 Task: Validation on coupons ,Page layout,field update,testing
Action: Mouse moved to (24, 105)
Screenshot: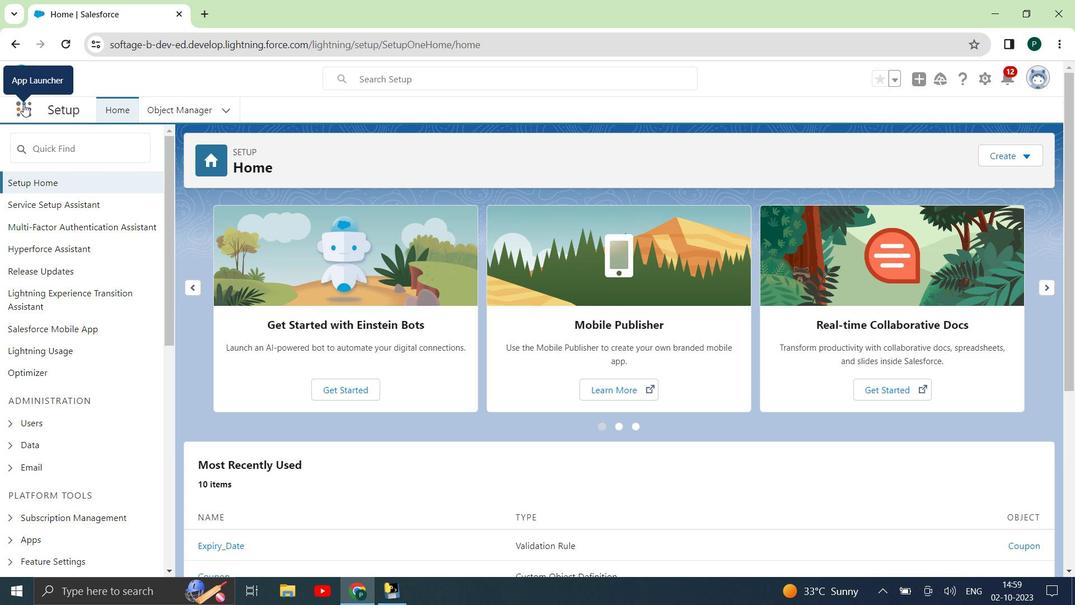 
Action: Mouse pressed left at (24, 105)
Screenshot: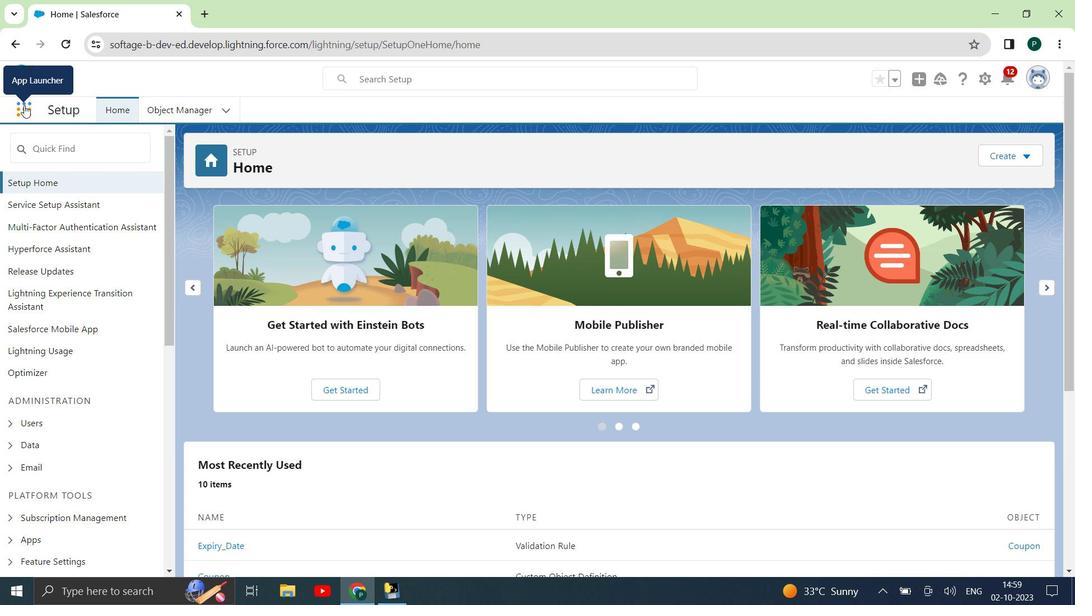 
Action: Mouse pressed left at (24, 105)
Screenshot: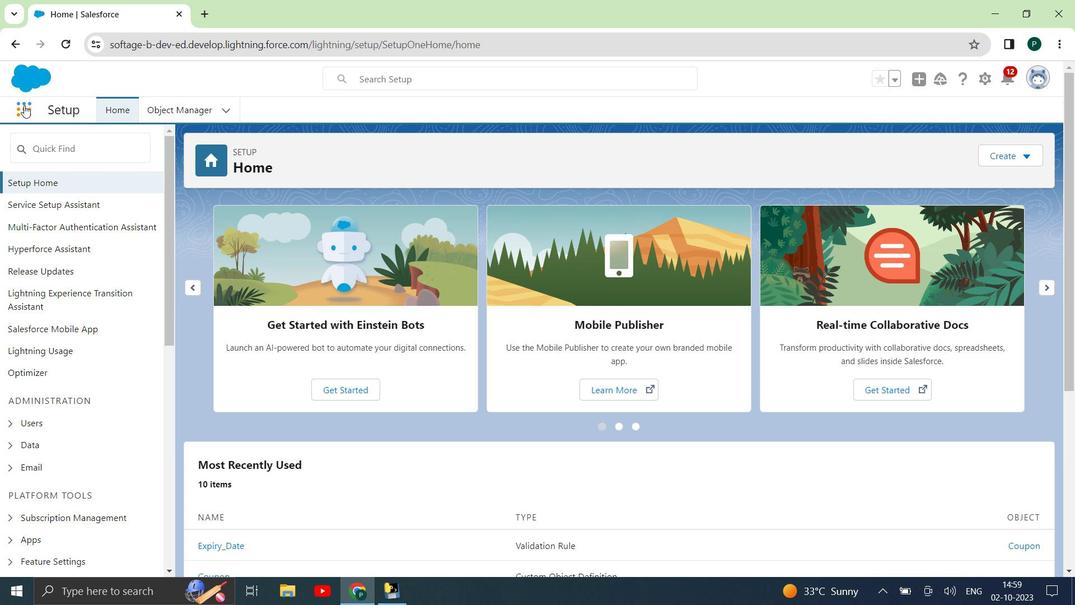
Action: Mouse pressed left at (24, 105)
Screenshot: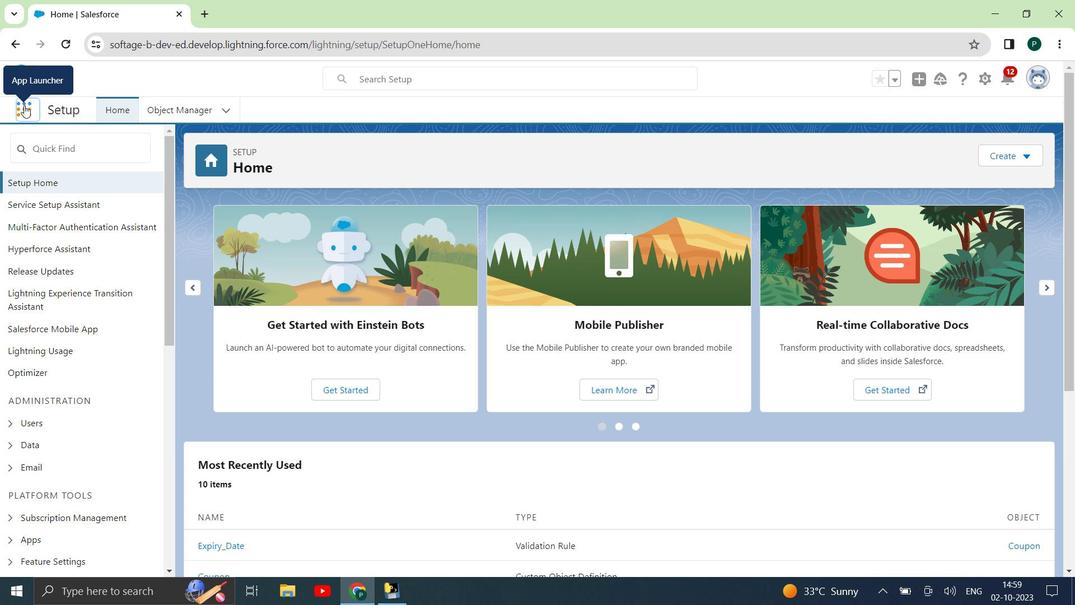 
Action: Mouse moved to (39, 358)
Screenshot: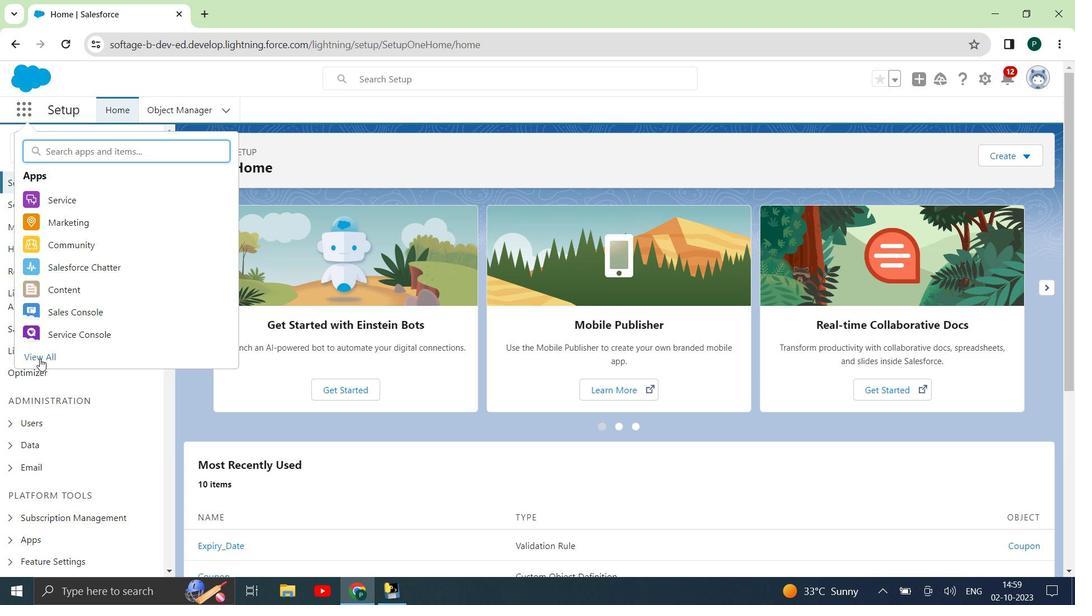 
Action: Mouse pressed left at (39, 358)
Screenshot: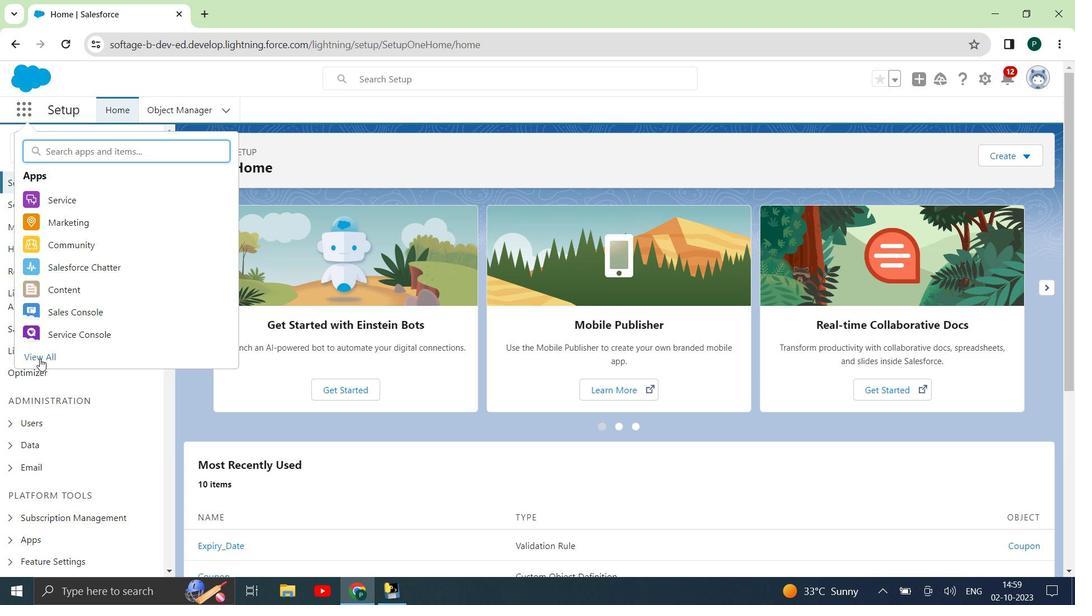 
Action: Mouse moved to (341, 368)
Screenshot: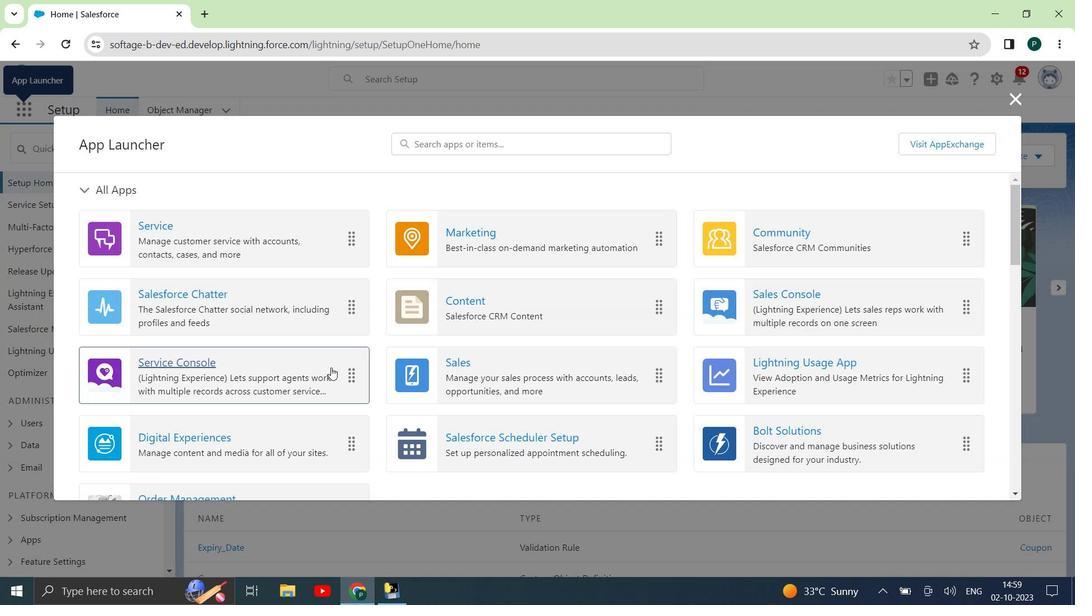 
Action: Mouse scrolled (341, 367) with delta (0, 0)
Screenshot: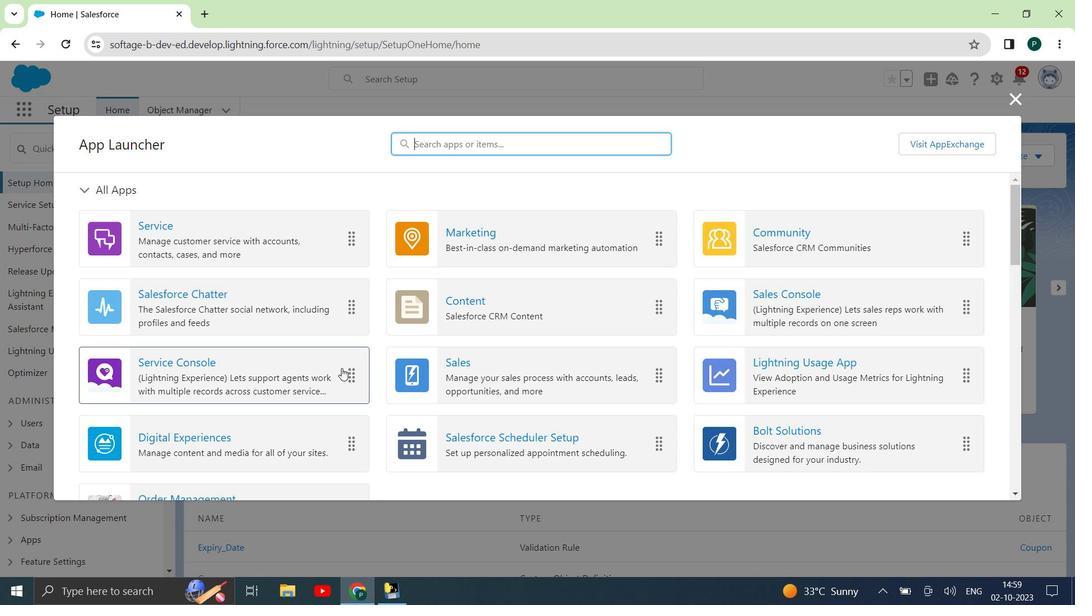 
Action: Mouse scrolled (341, 367) with delta (0, 0)
Screenshot: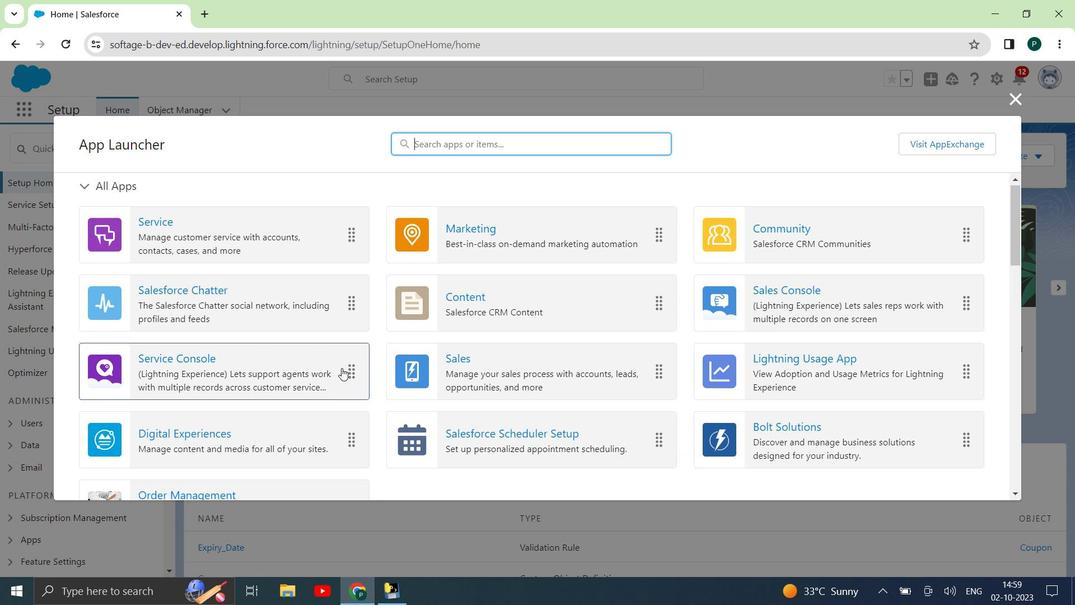 
Action: Mouse moved to (210, 356)
Screenshot: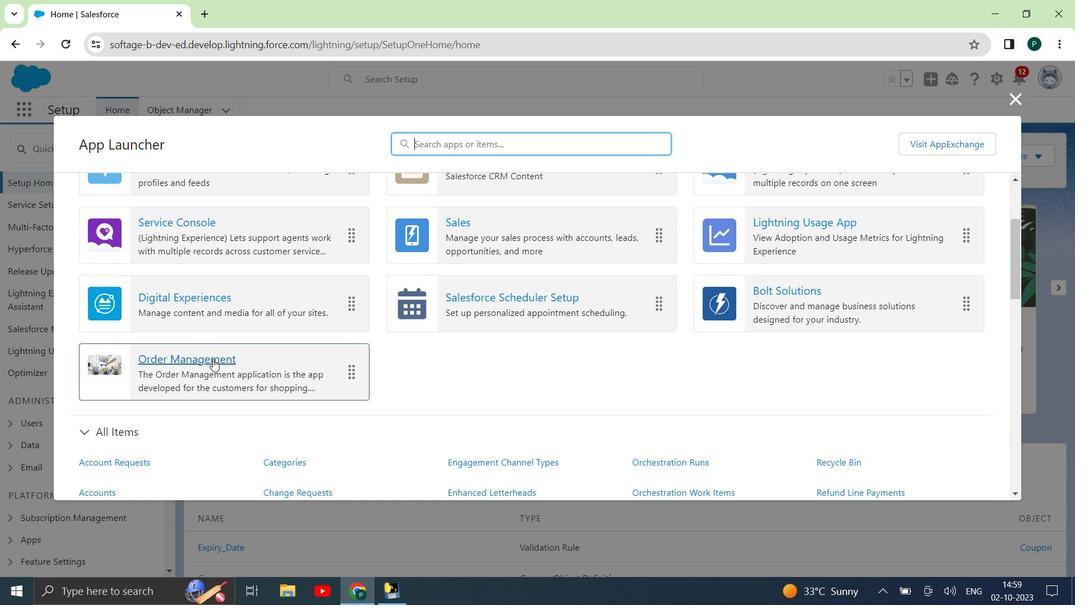 
Action: Mouse pressed left at (210, 356)
Screenshot: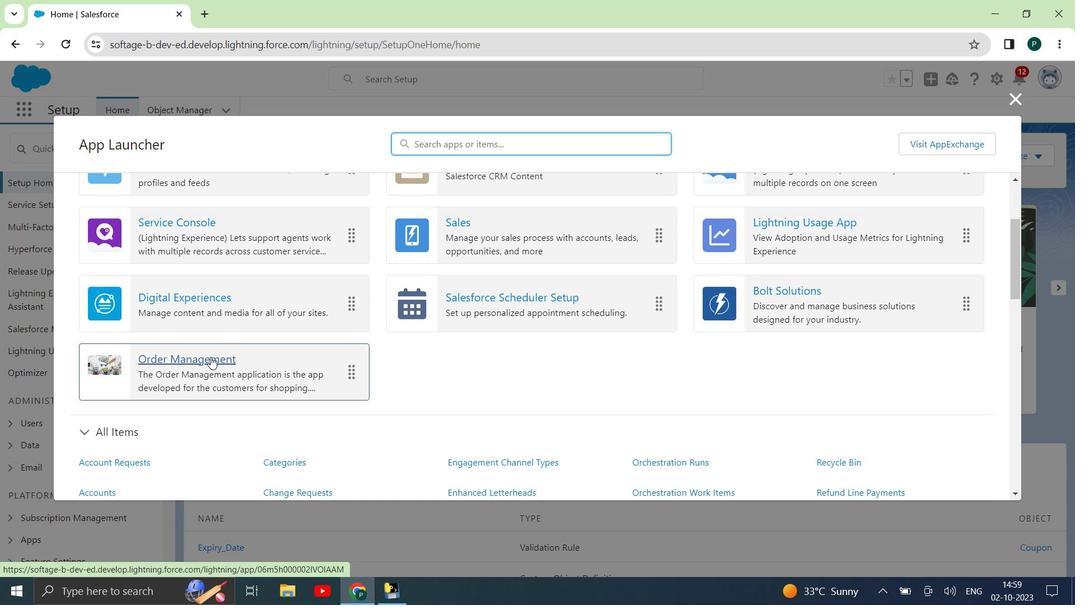 
Action: Mouse moved to (998, 79)
Screenshot: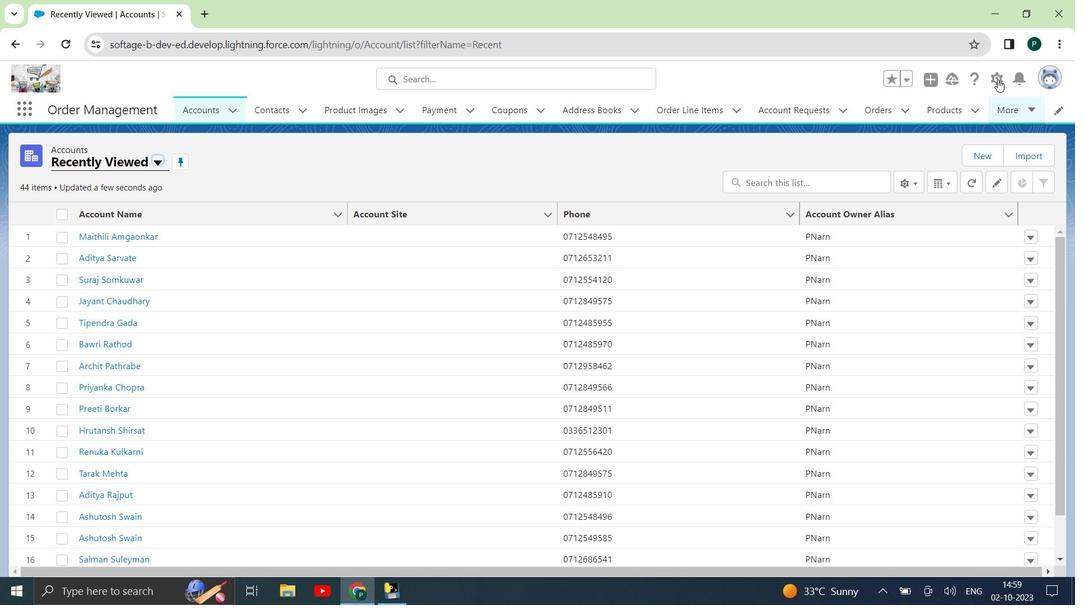
Action: Mouse pressed left at (998, 79)
Screenshot: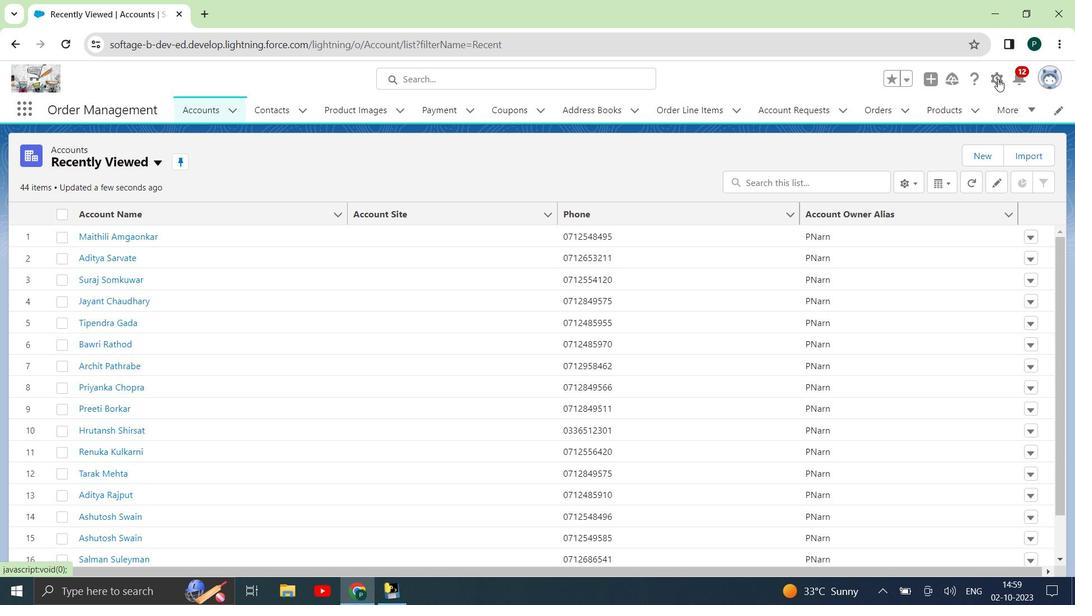 
Action: Mouse moved to (931, 131)
Screenshot: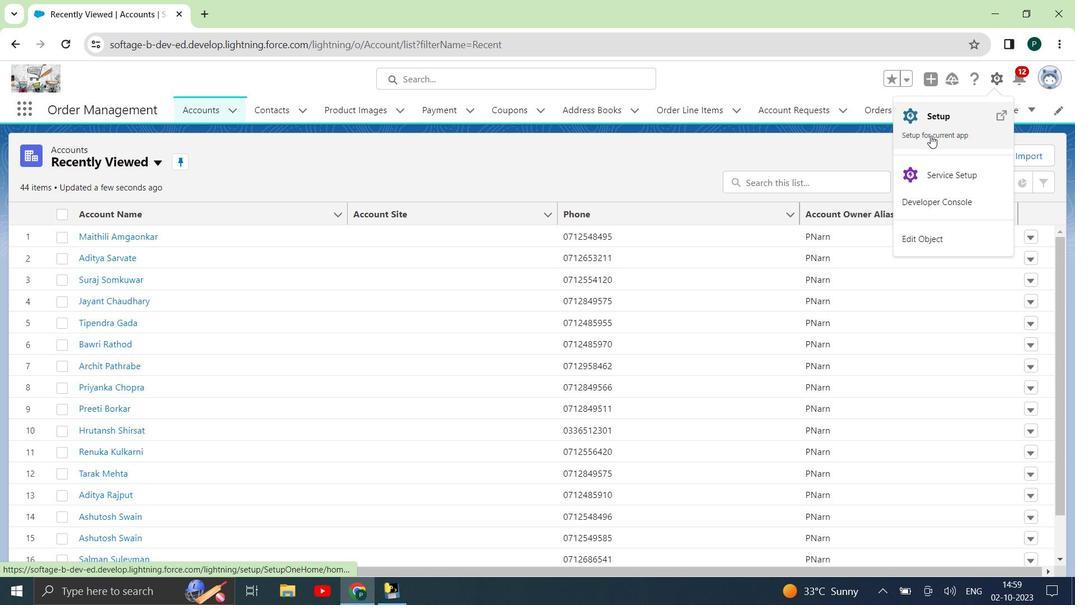 
Action: Mouse pressed left at (931, 131)
Screenshot: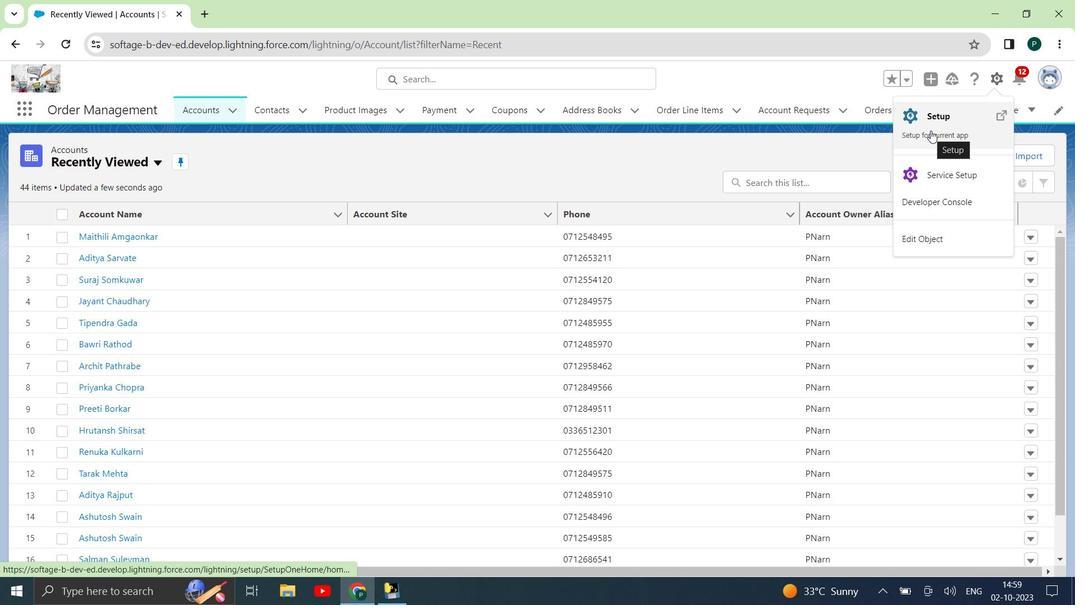 
Action: Mouse moved to (117, 5)
Screenshot: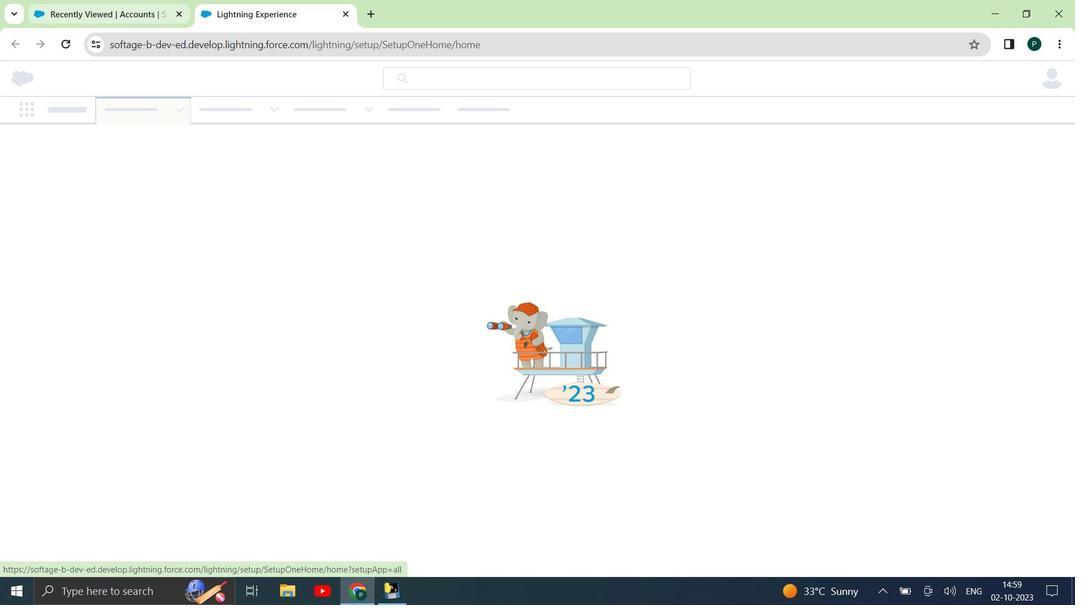 
Action: Mouse pressed left at (117, 5)
Screenshot: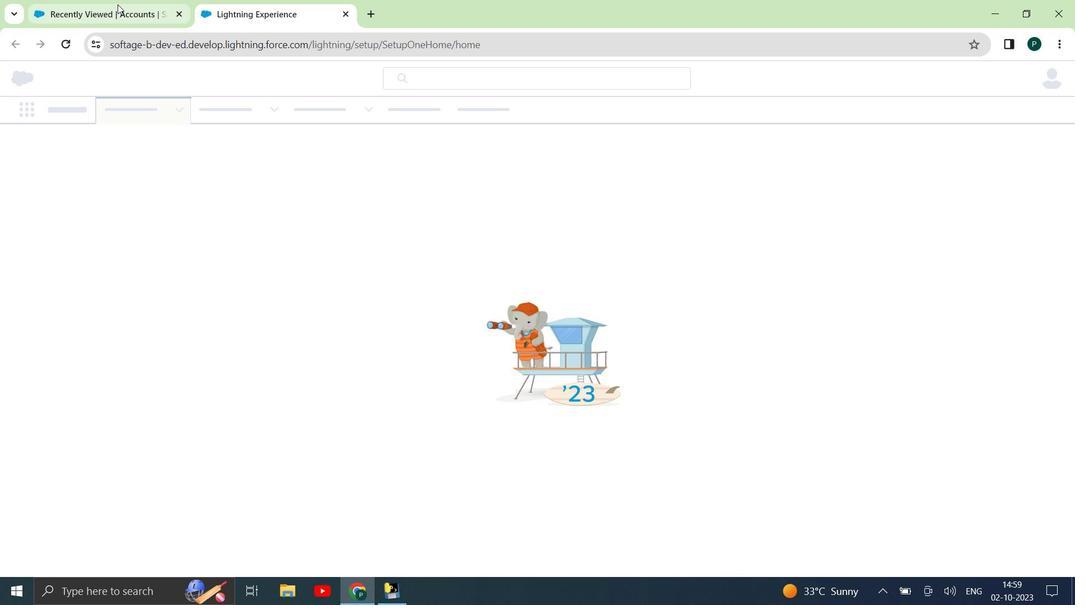
Action: Mouse moved to (276, 114)
Screenshot: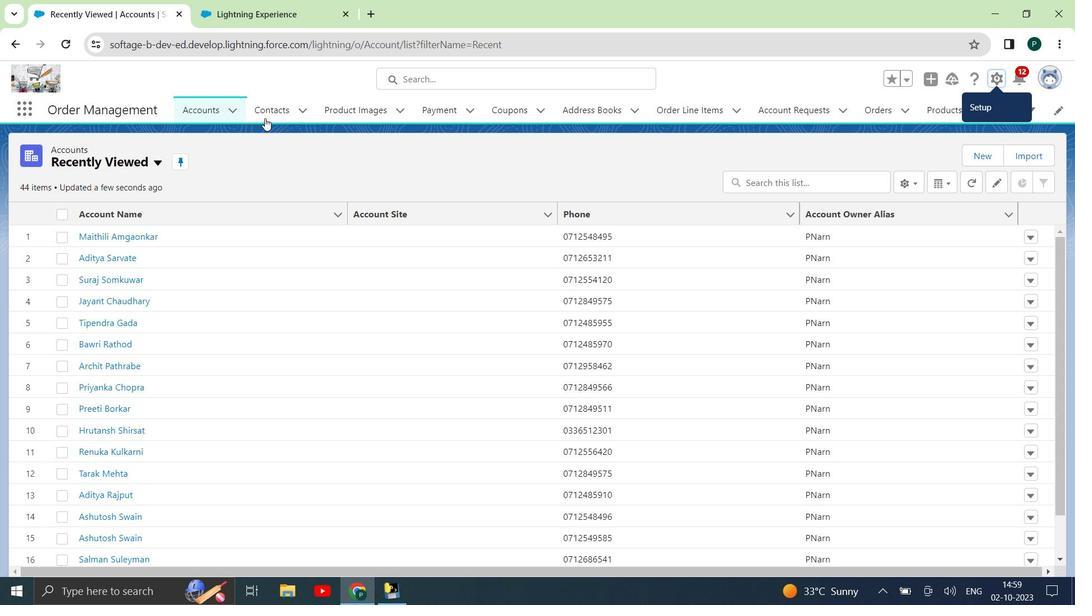 
Action: Mouse pressed left at (276, 114)
Screenshot: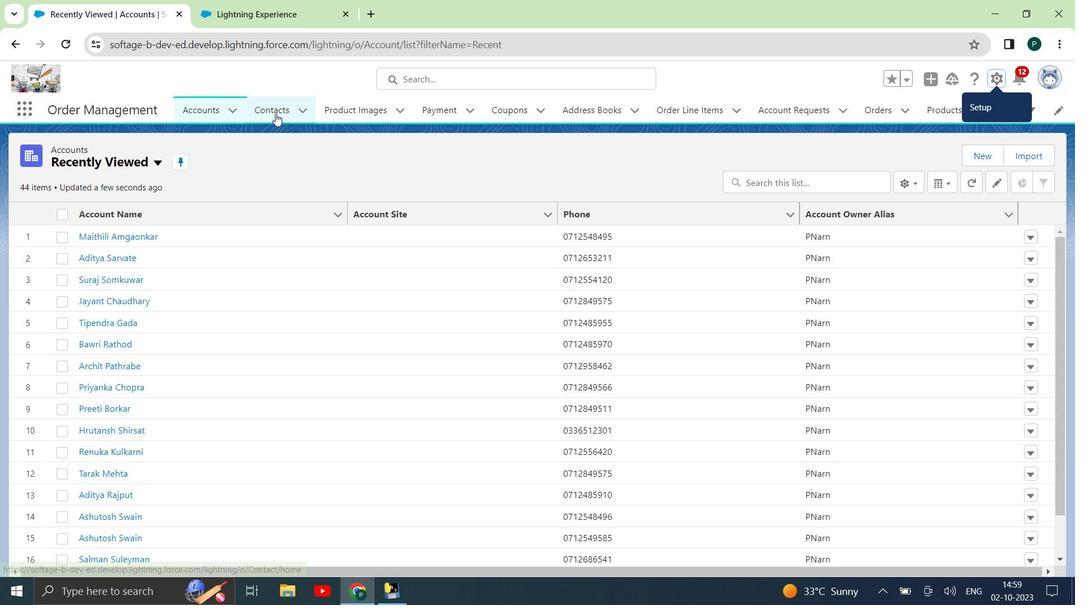 
Action: Mouse moved to (372, 113)
Screenshot: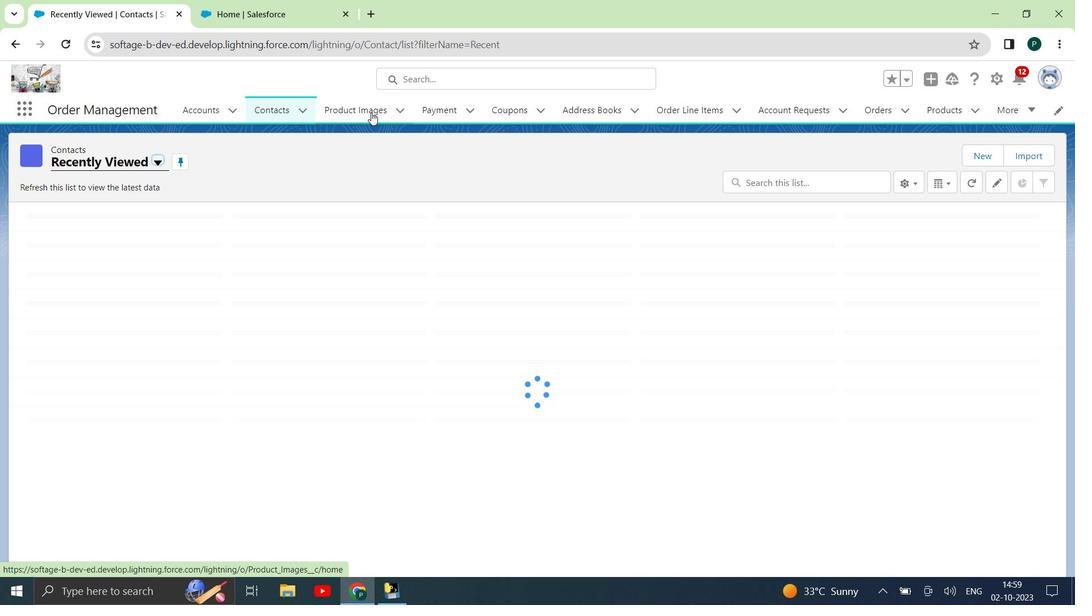 
Action: Mouse pressed left at (372, 113)
Screenshot: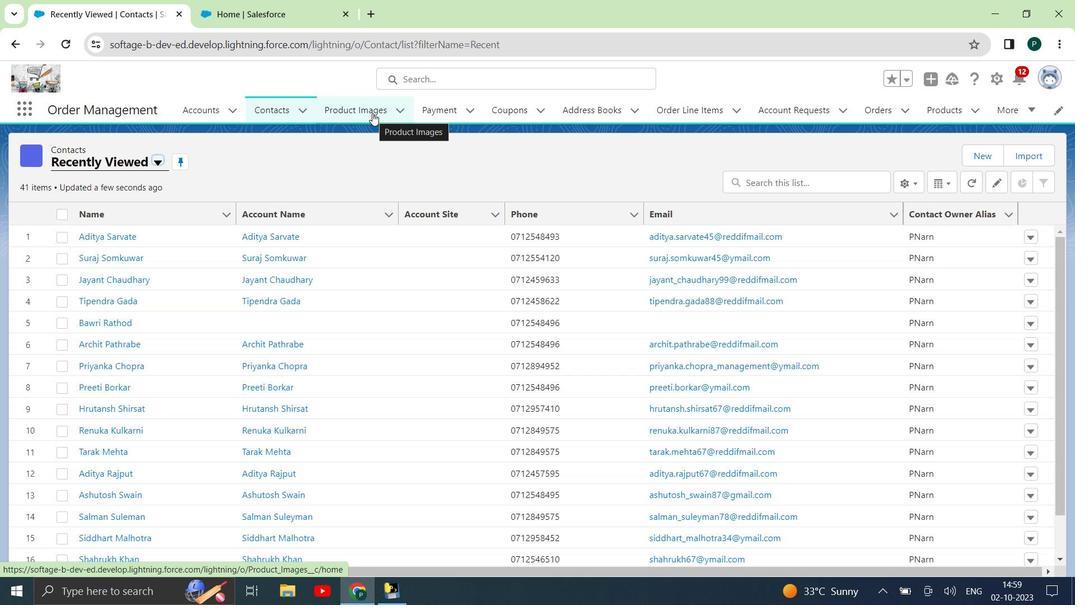 
Action: Mouse moved to (440, 113)
Screenshot: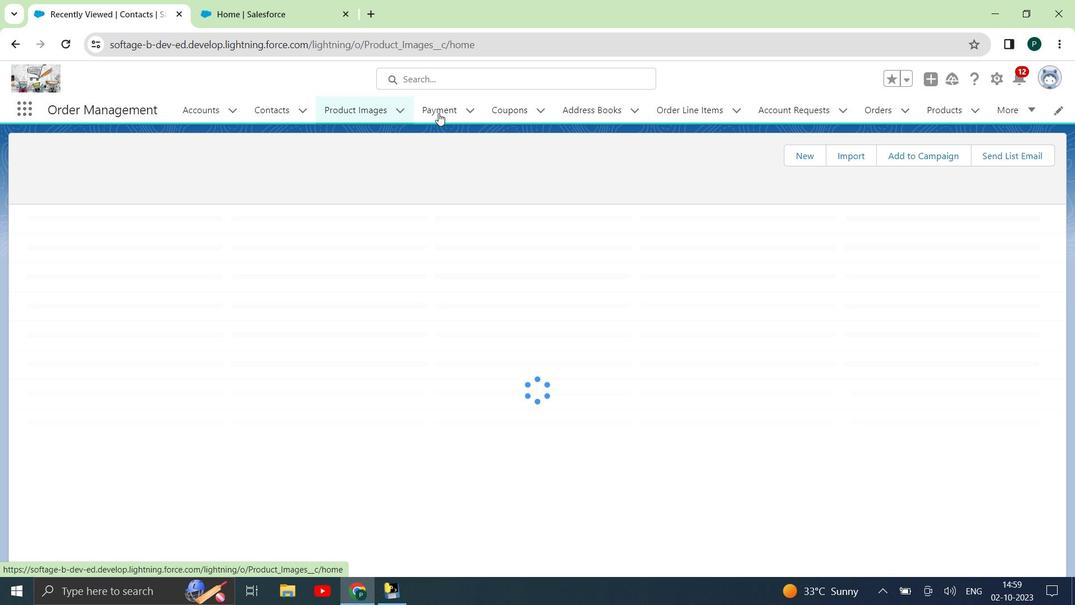 
Action: Mouse pressed left at (440, 113)
Screenshot: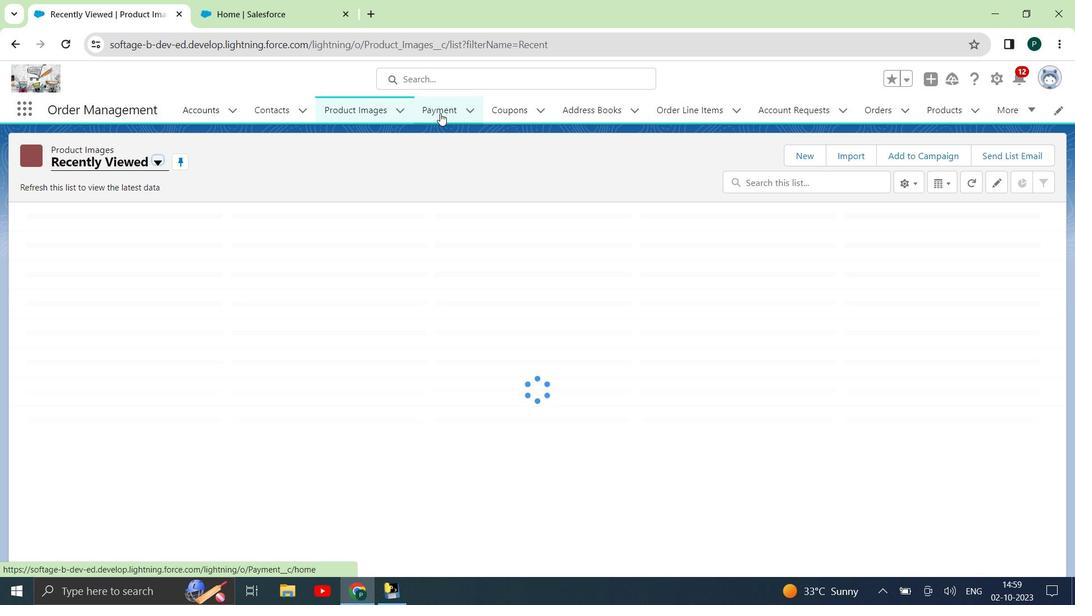 
Action: Mouse moved to (421, 116)
Screenshot: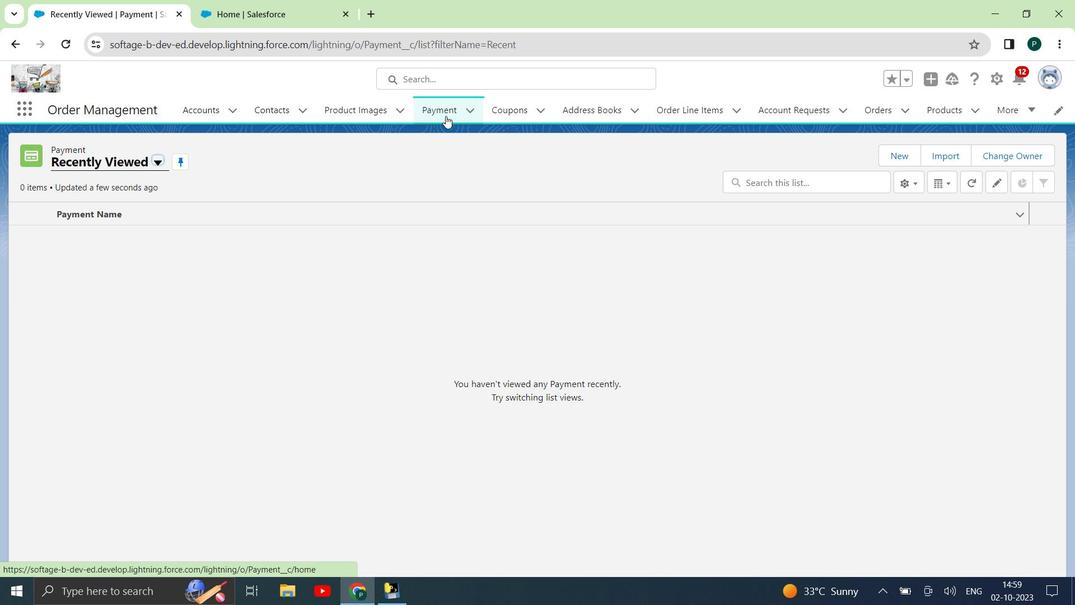 
Action: Mouse pressed left at (421, 116)
Screenshot: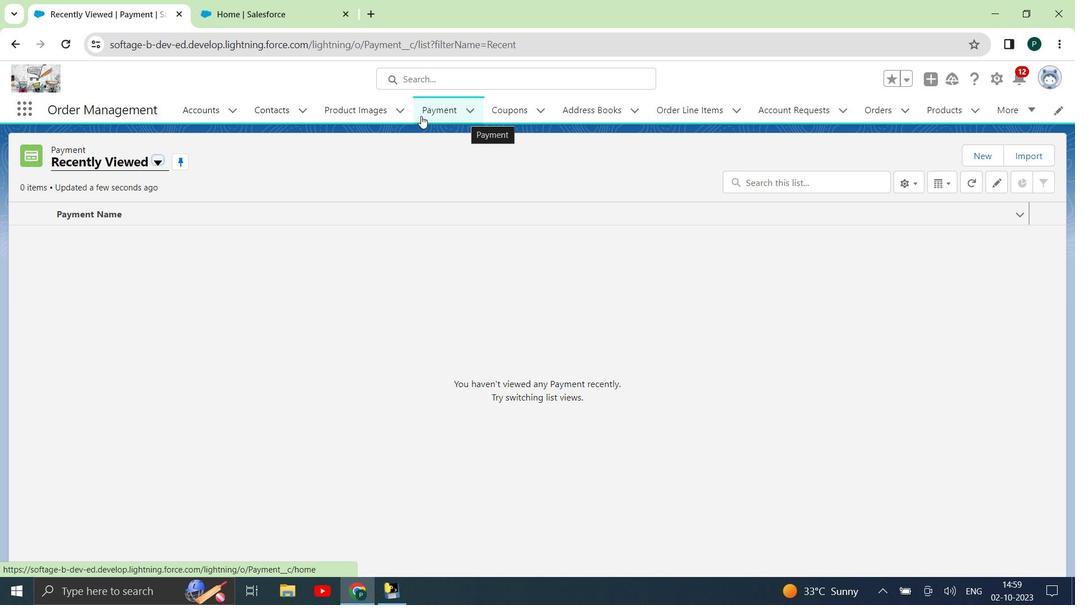 
Action: Mouse moved to (974, 149)
Screenshot: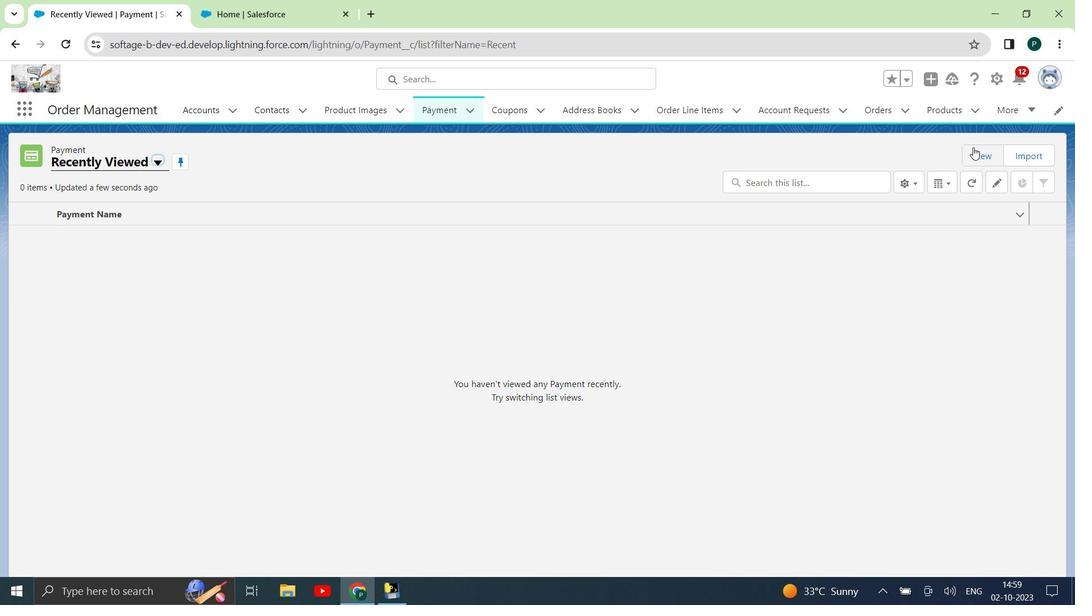 
Action: Mouse pressed left at (974, 149)
Screenshot: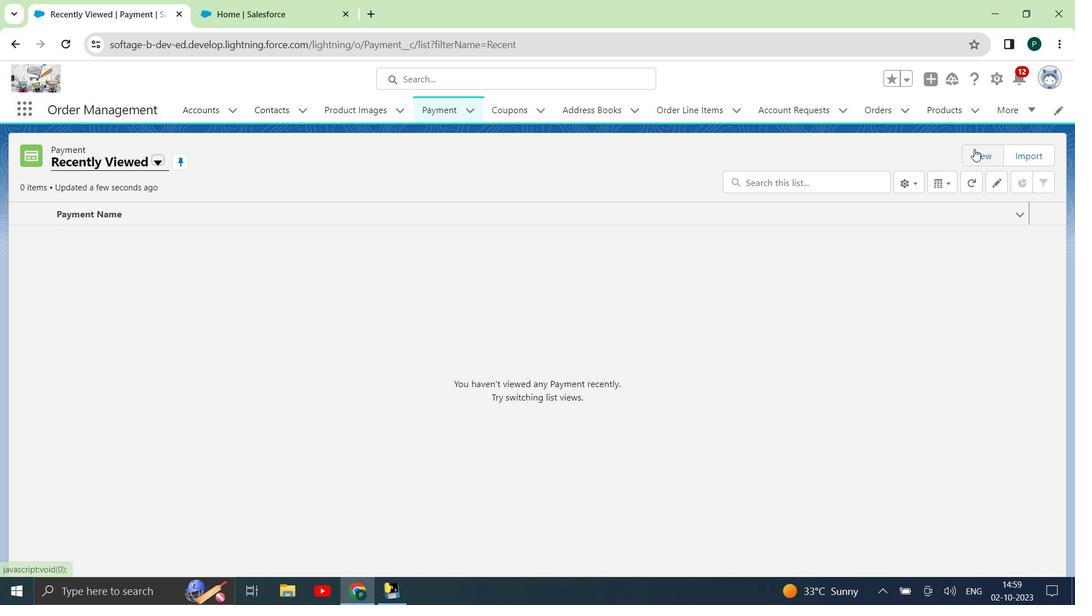 
Action: Mouse moved to (577, 270)
Screenshot: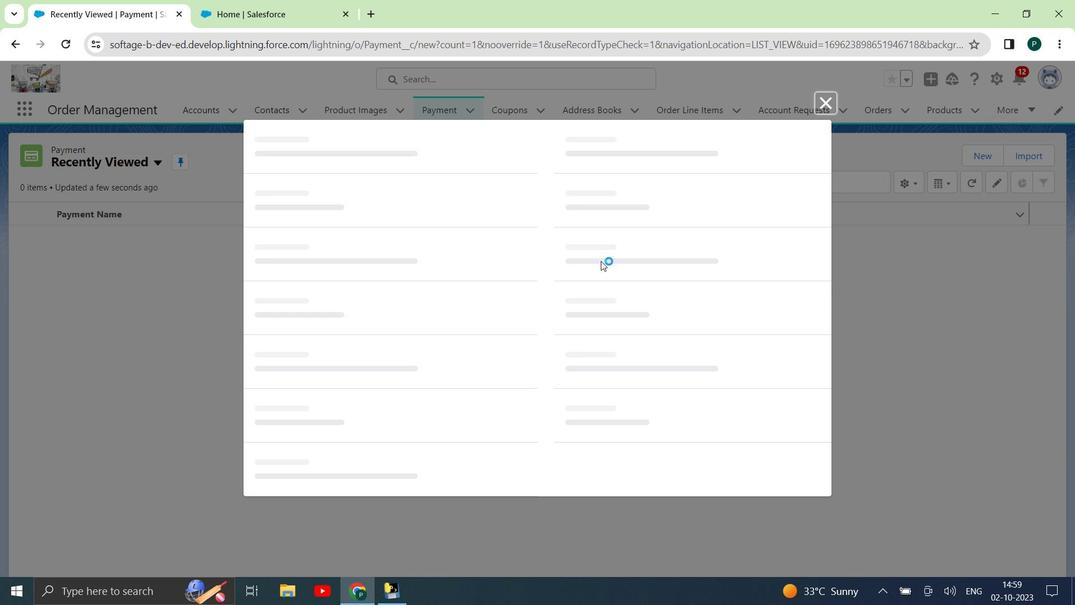 
Action: Mouse scrolled (577, 270) with delta (0, 0)
Screenshot: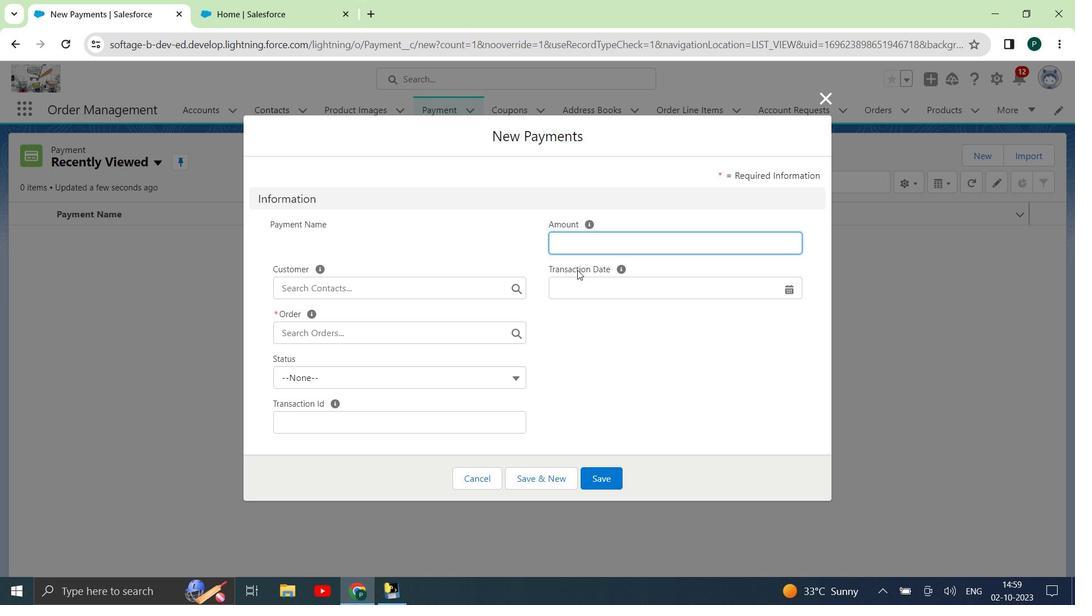 
Action: Mouse scrolled (577, 270) with delta (0, 0)
Screenshot: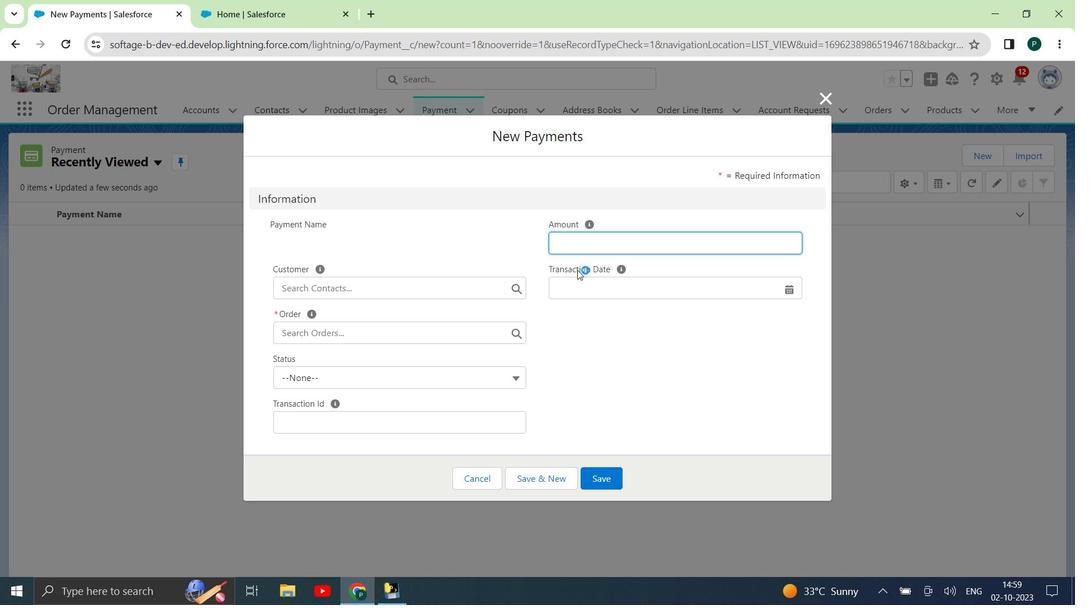 
Action: Mouse scrolled (577, 270) with delta (0, 0)
Screenshot: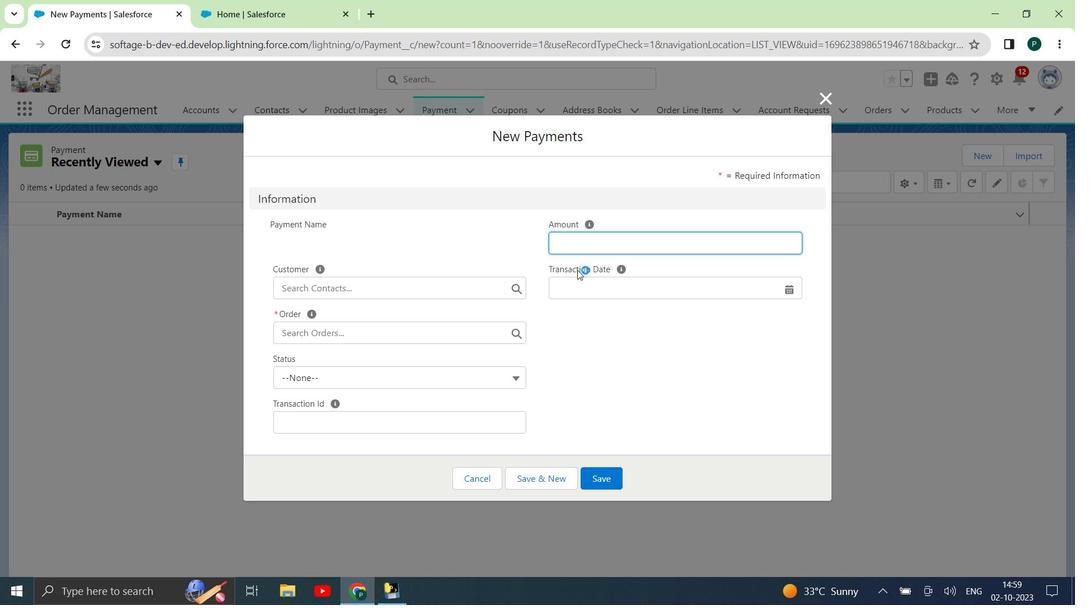 
Action: Mouse moved to (816, 97)
Screenshot: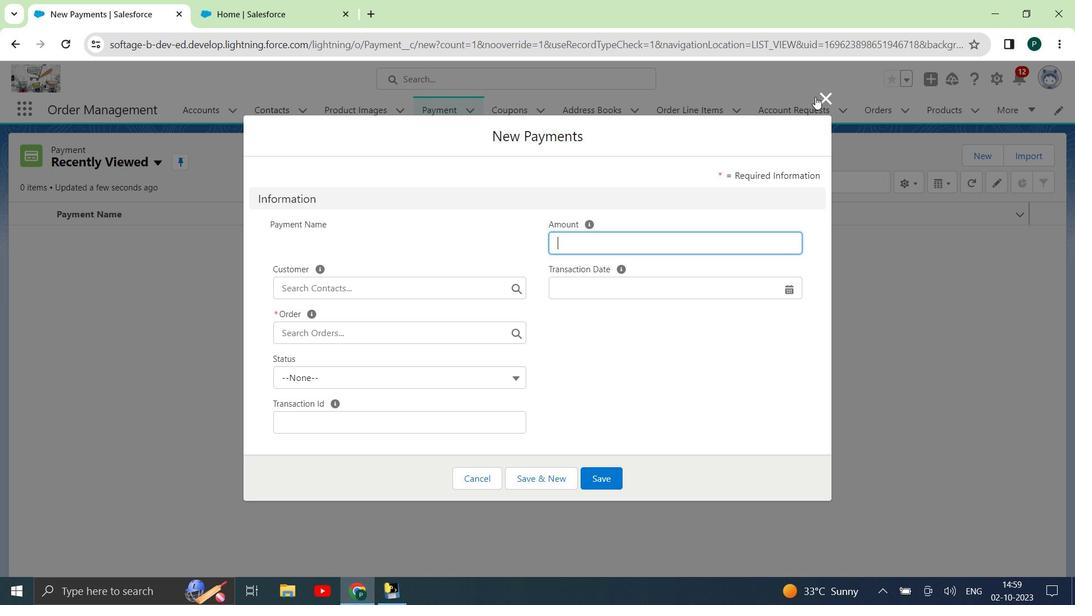 
Action: Mouse pressed left at (816, 97)
Screenshot: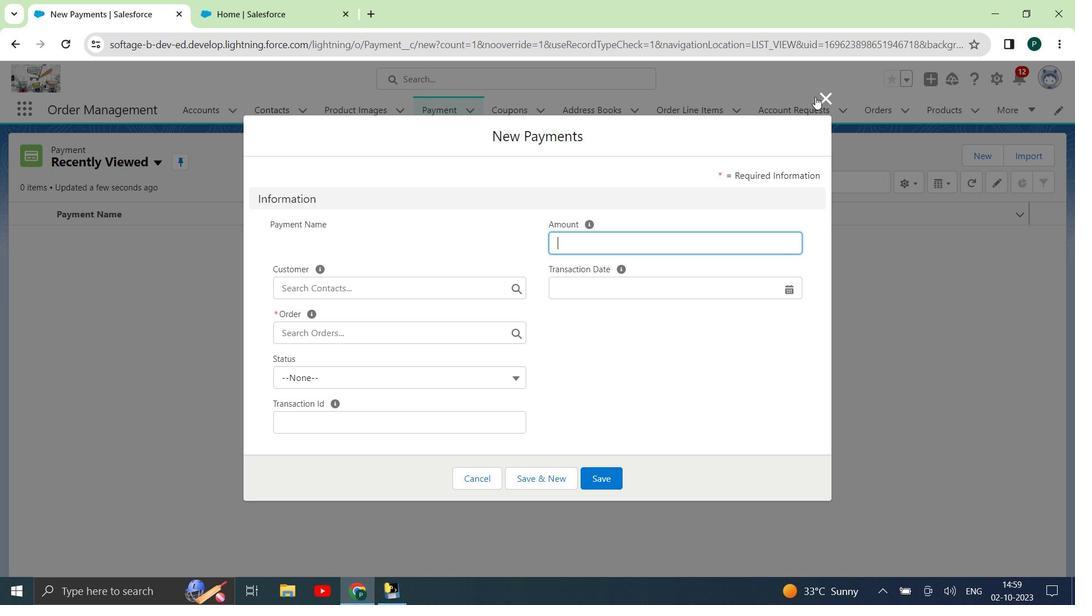
Action: Mouse moved to (570, 110)
Screenshot: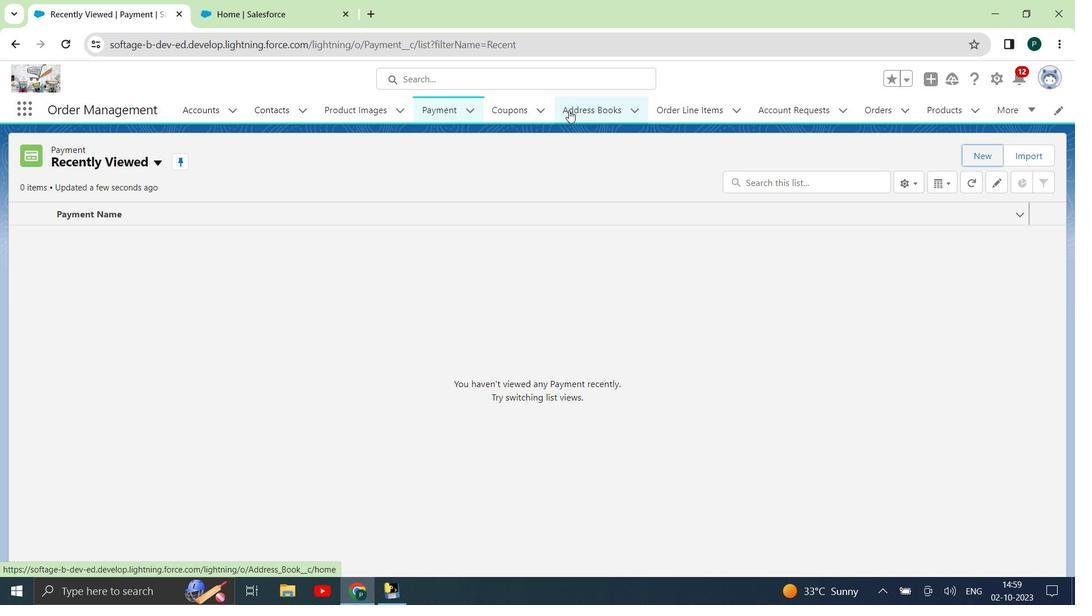 
Action: Mouse pressed left at (570, 110)
Screenshot: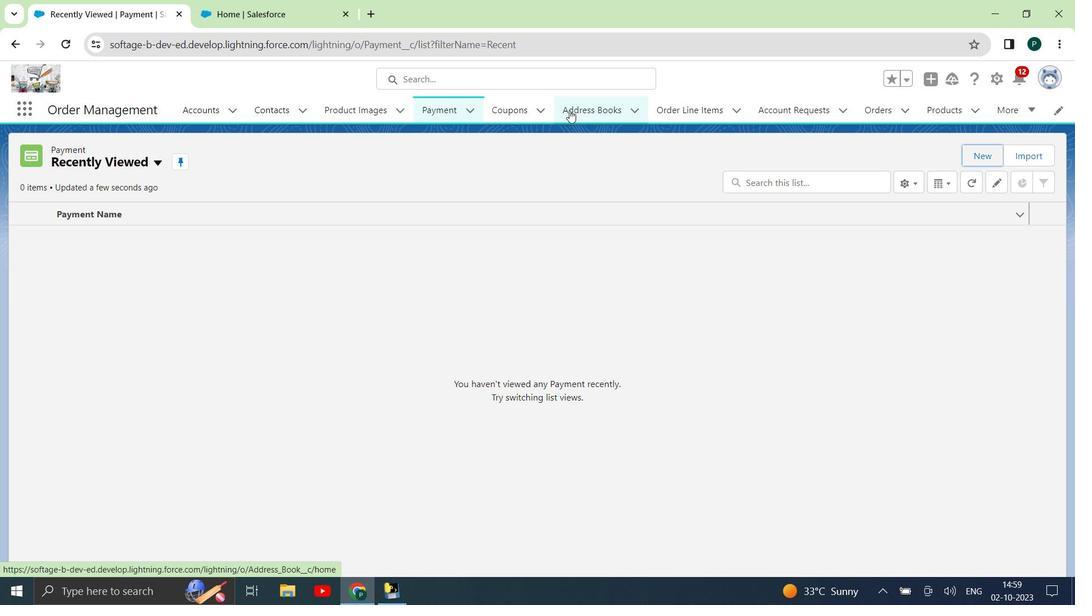 
Action: Mouse moved to (908, 164)
Screenshot: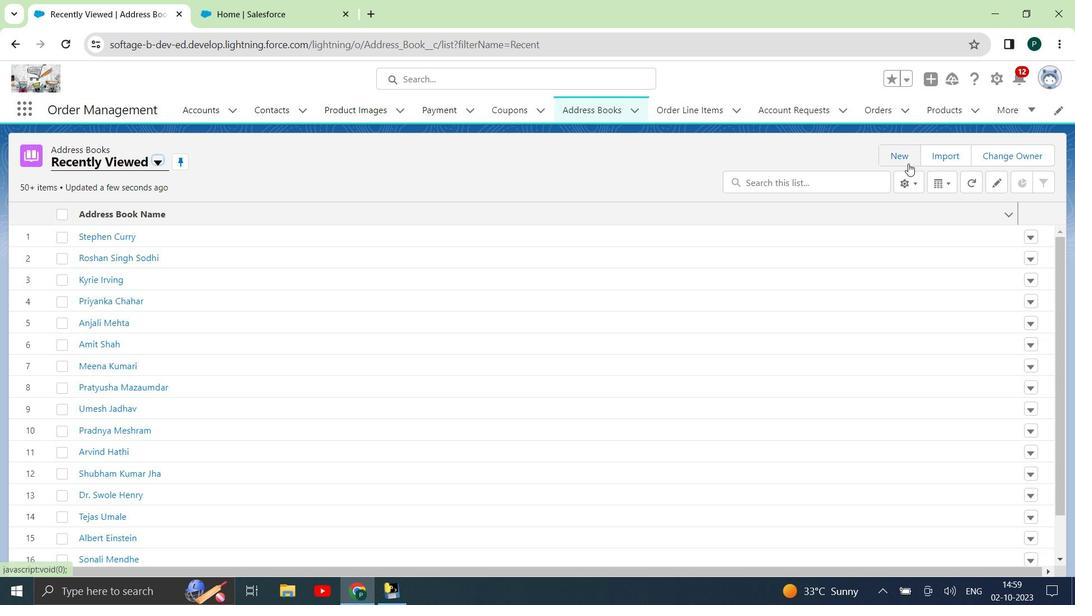 
Action: Mouse pressed left at (908, 164)
Screenshot: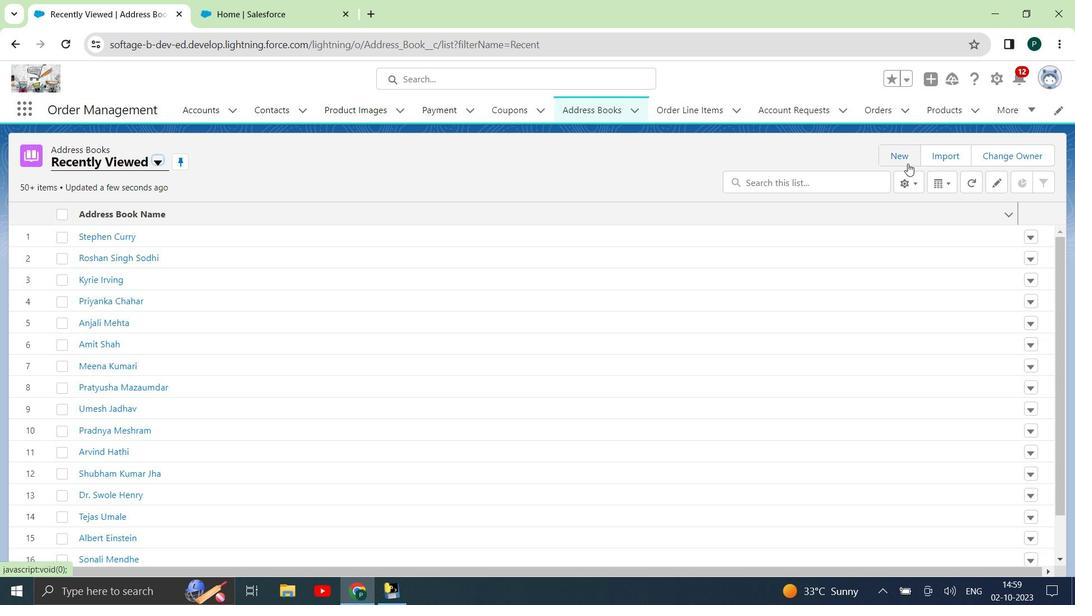 
Action: Mouse moved to (510, 271)
Screenshot: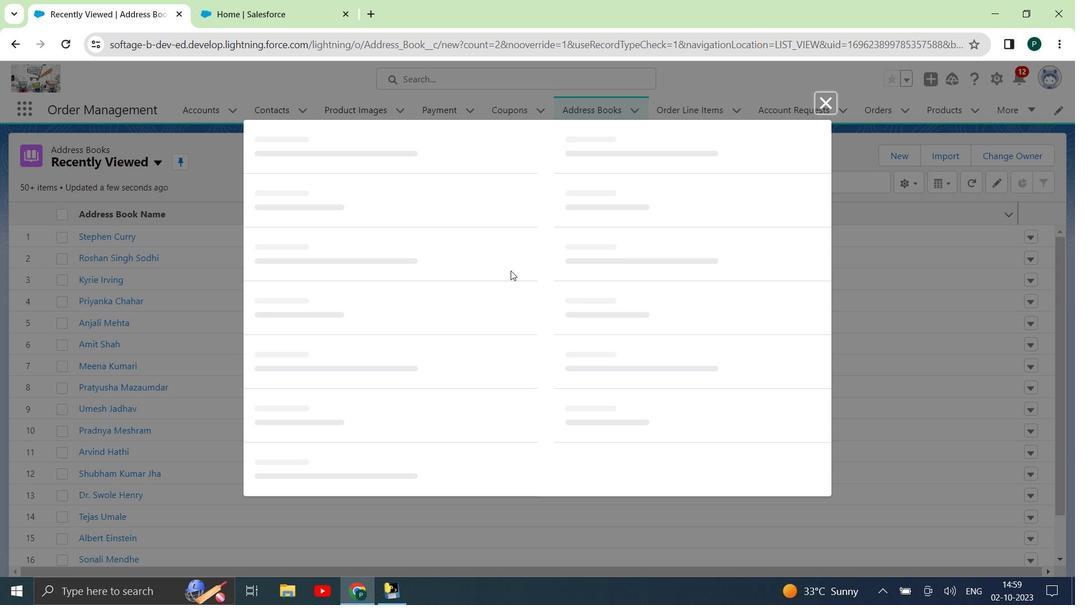
Action: Mouse scrolled (510, 270) with delta (0, 0)
Screenshot: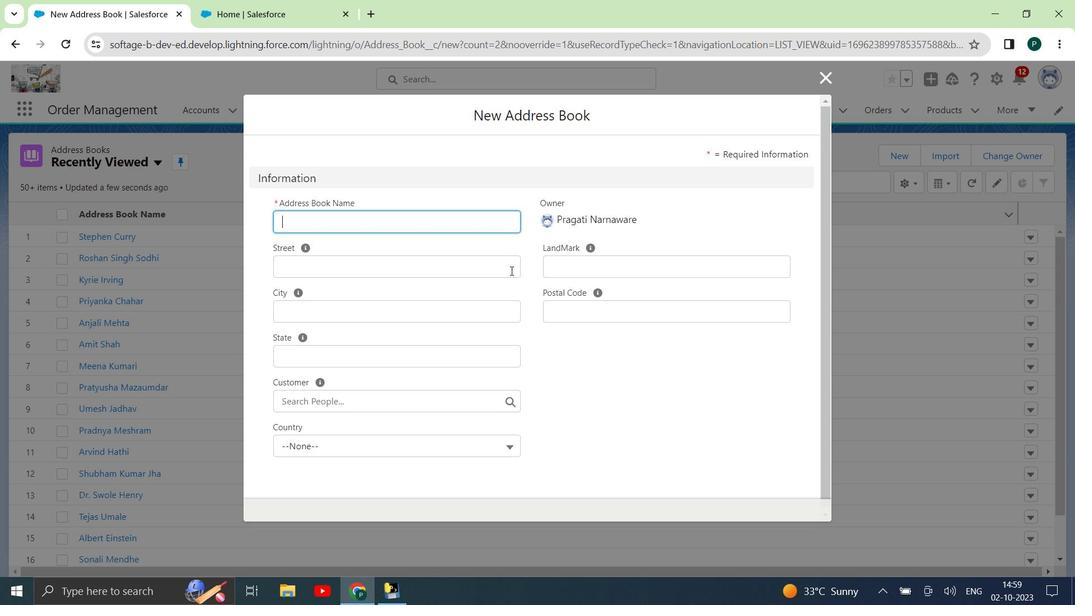 
Action: Mouse moved to (518, 283)
Screenshot: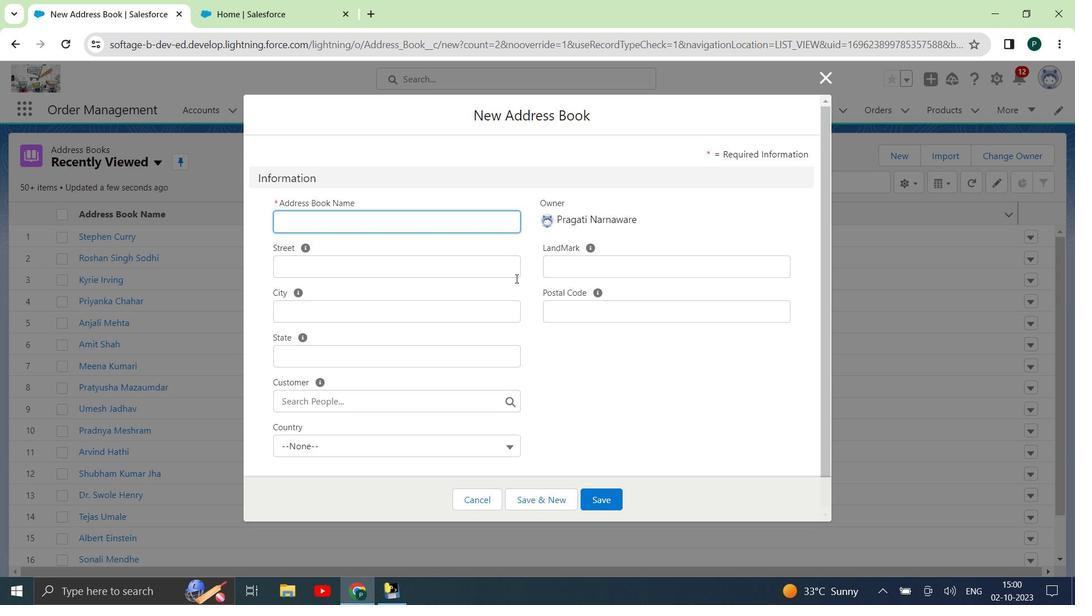 
Action: Mouse scrolled (518, 282) with delta (0, 0)
Screenshot: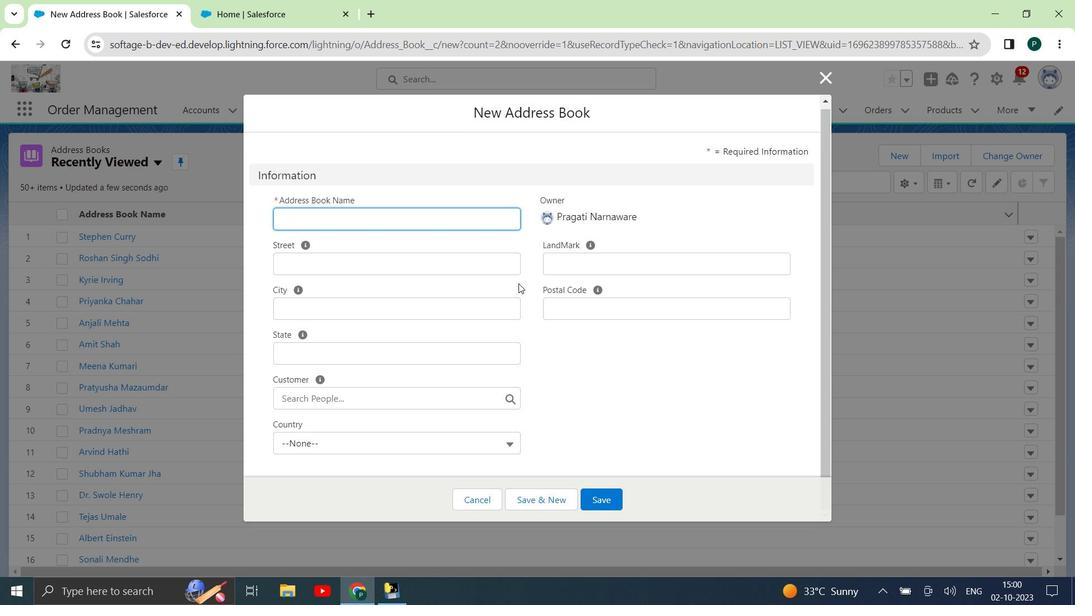 
Action: Mouse scrolled (518, 282) with delta (0, 0)
Screenshot: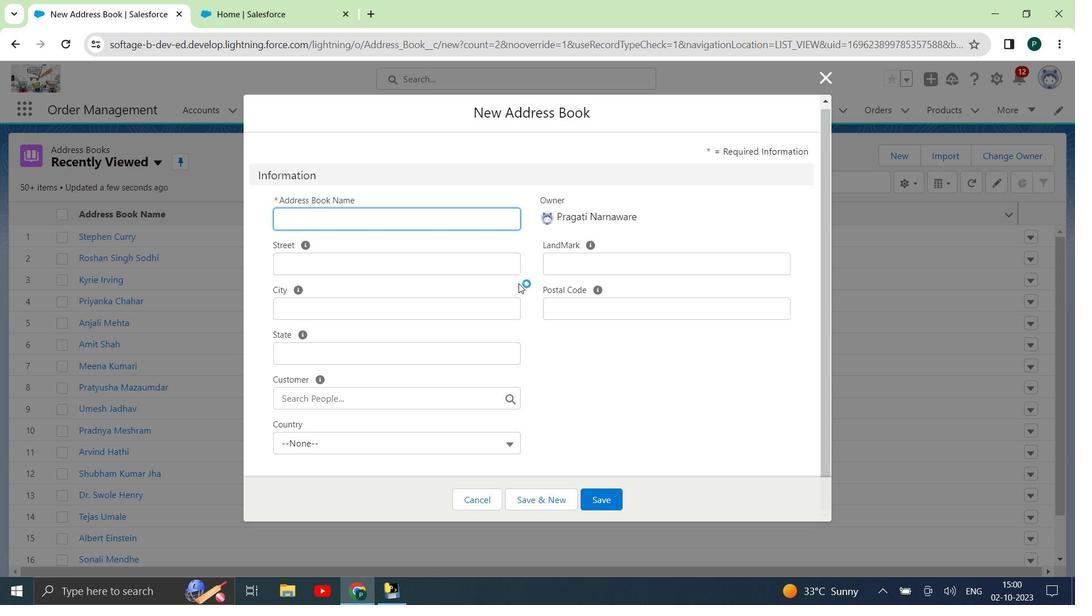 
Action: Mouse scrolled (518, 282) with delta (0, 0)
Screenshot: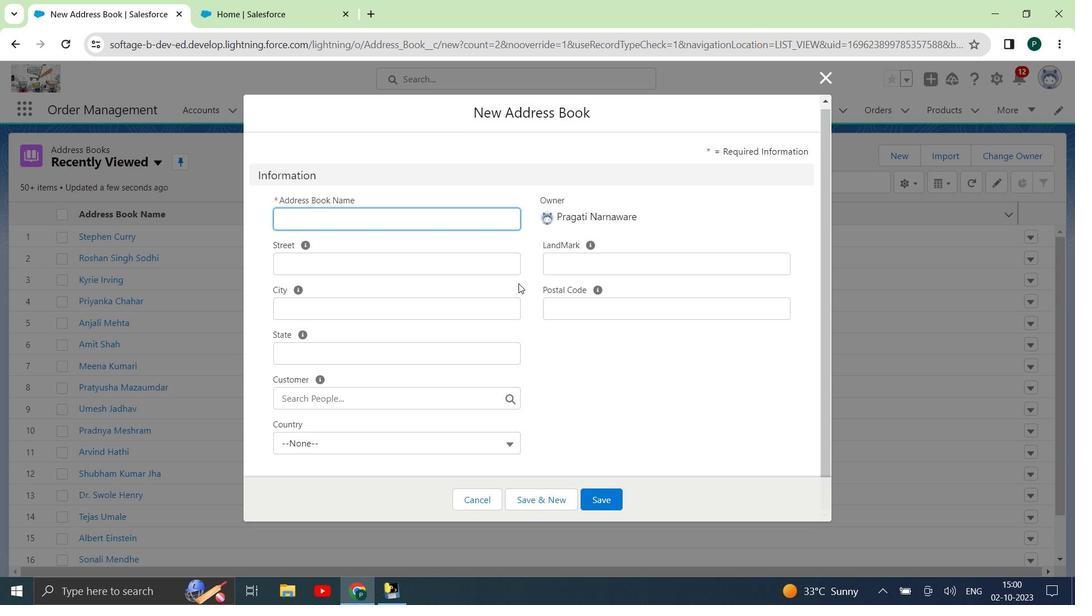 
Action: Mouse moved to (609, 393)
Screenshot: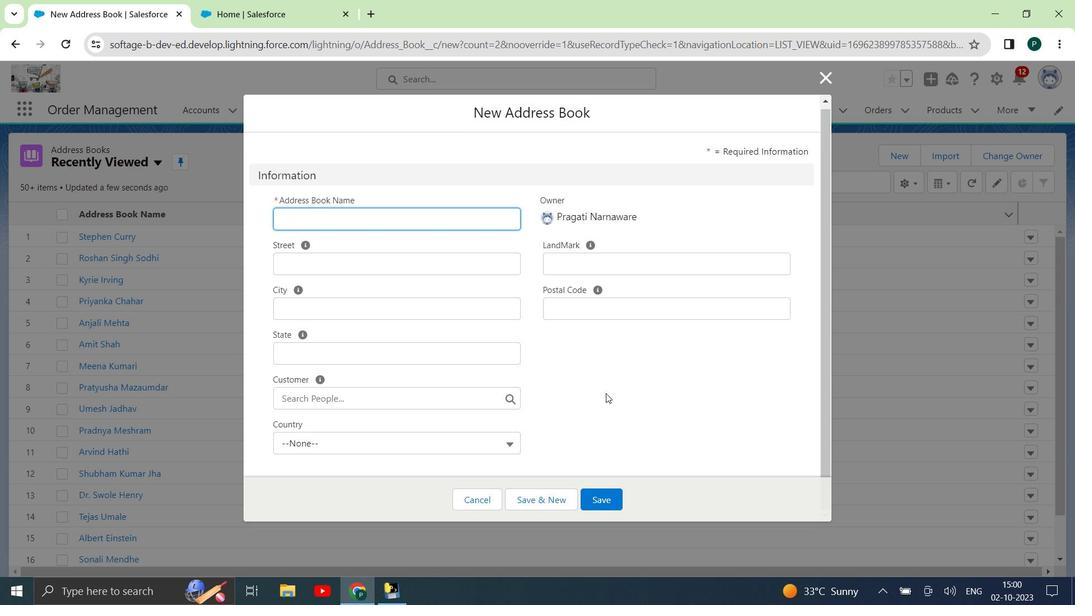 
Action: Mouse scrolled (609, 394) with delta (0, 0)
Screenshot: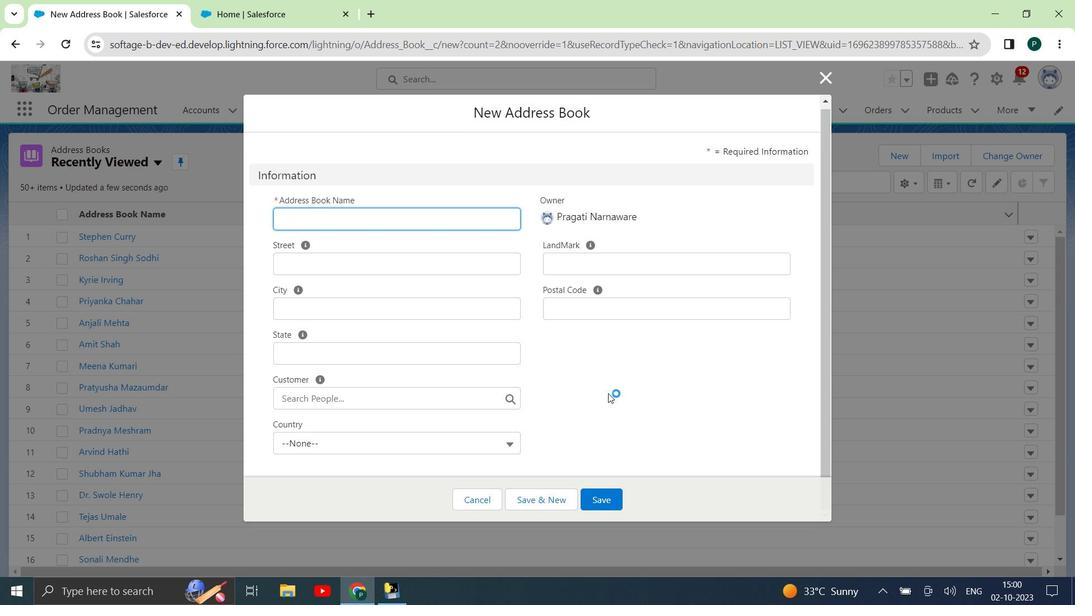 
Action: Mouse scrolled (609, 394) with delta (0, 0)
Screenshot: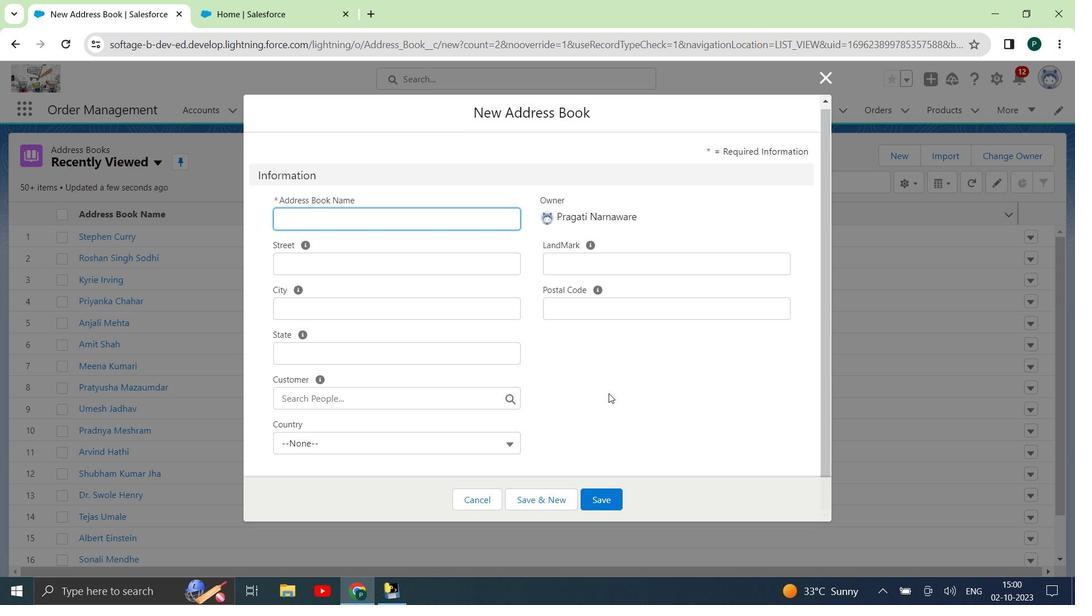 
Action: Mouse scrolled (609, 394) with delta (0, 0)
Screenshot: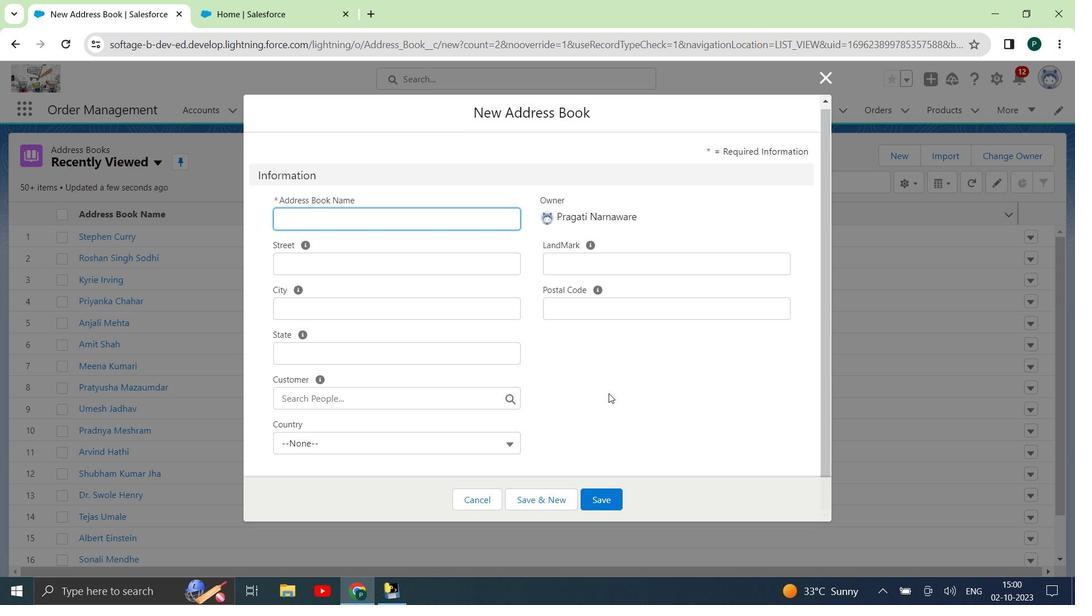 
Action: Mouse scrolled (609, 394) with delta (0, 0)
Screenshot: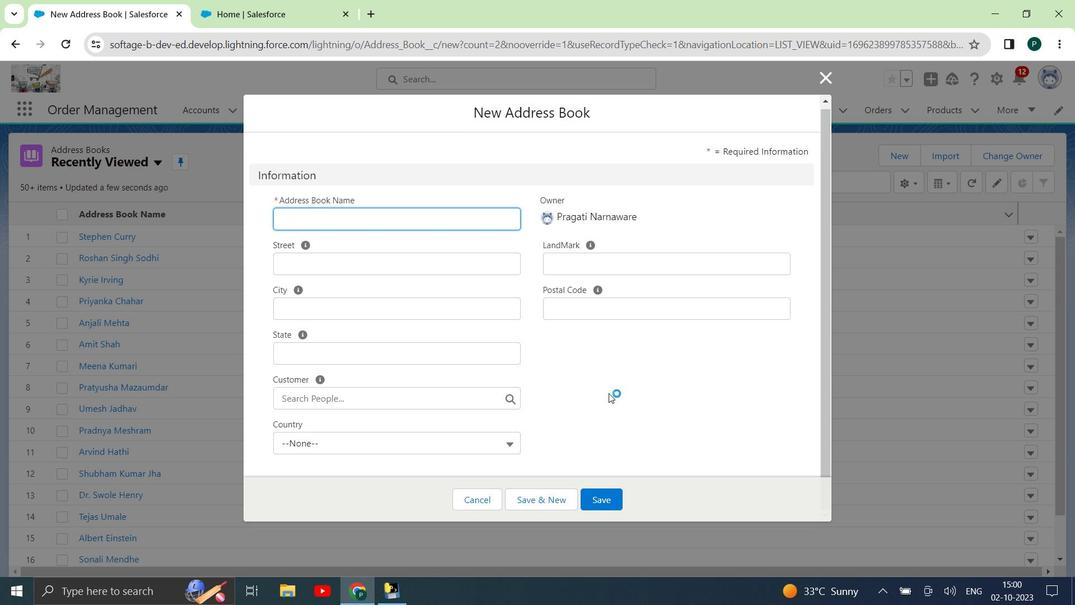 
Action: Mouse scrolled (609, 394) with delta (0, 0)
Screenshot: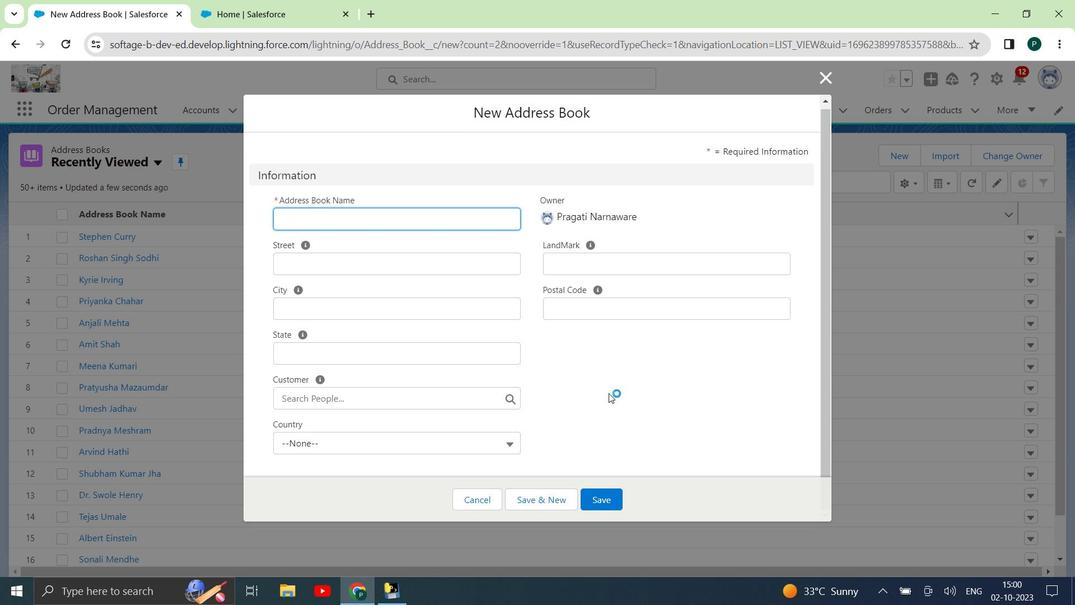 
Action: Mouse moved to (830, 74)
Screenshot: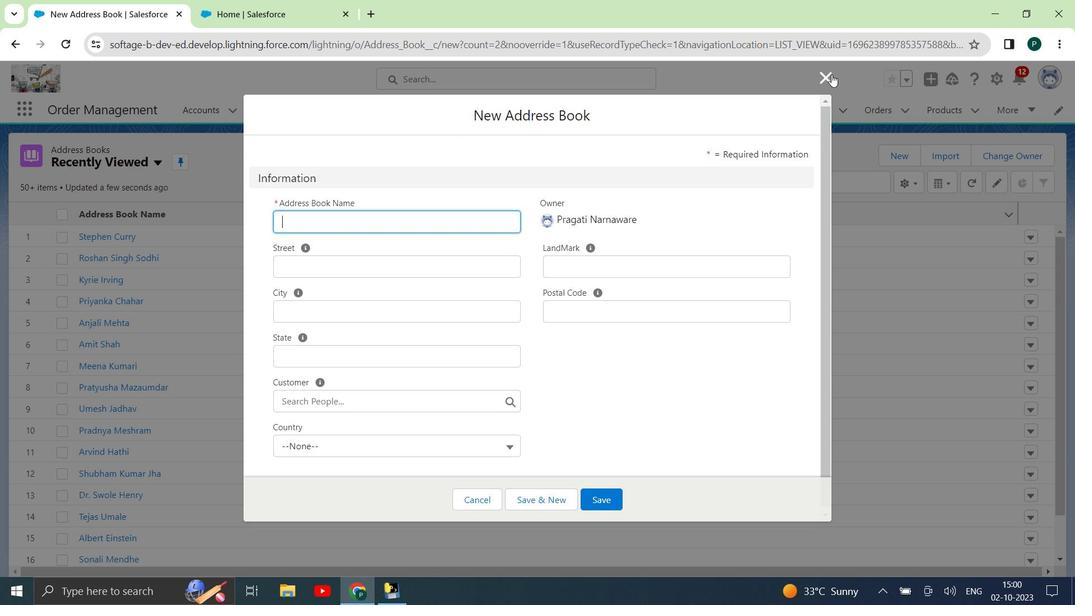 
Action: Mouse pressed left at (830, 74)
Screenshot: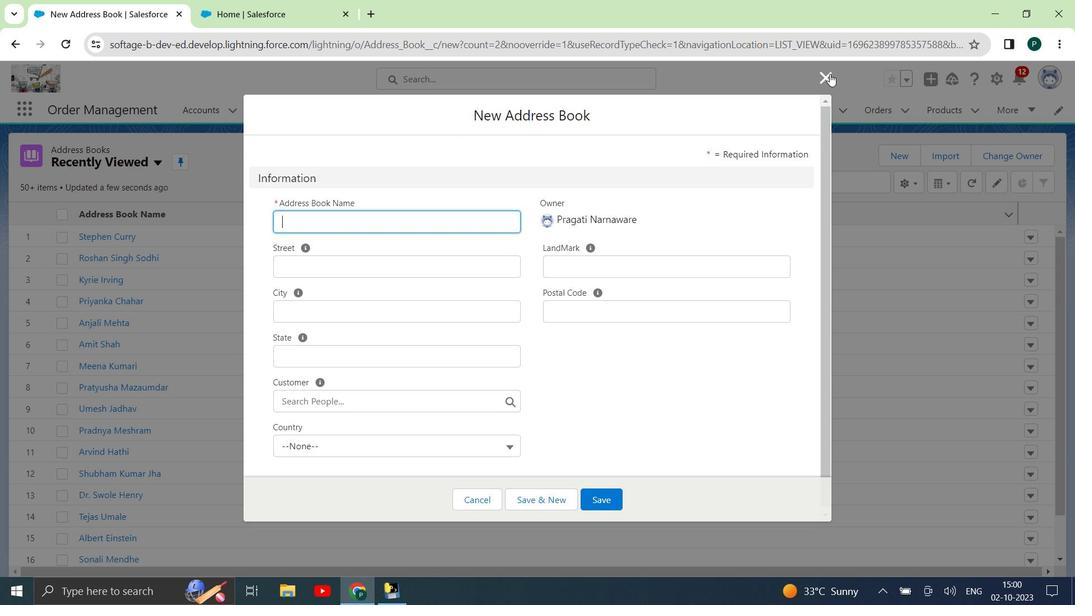 
Action: Mouse moved to (705, 115)
Screenshot: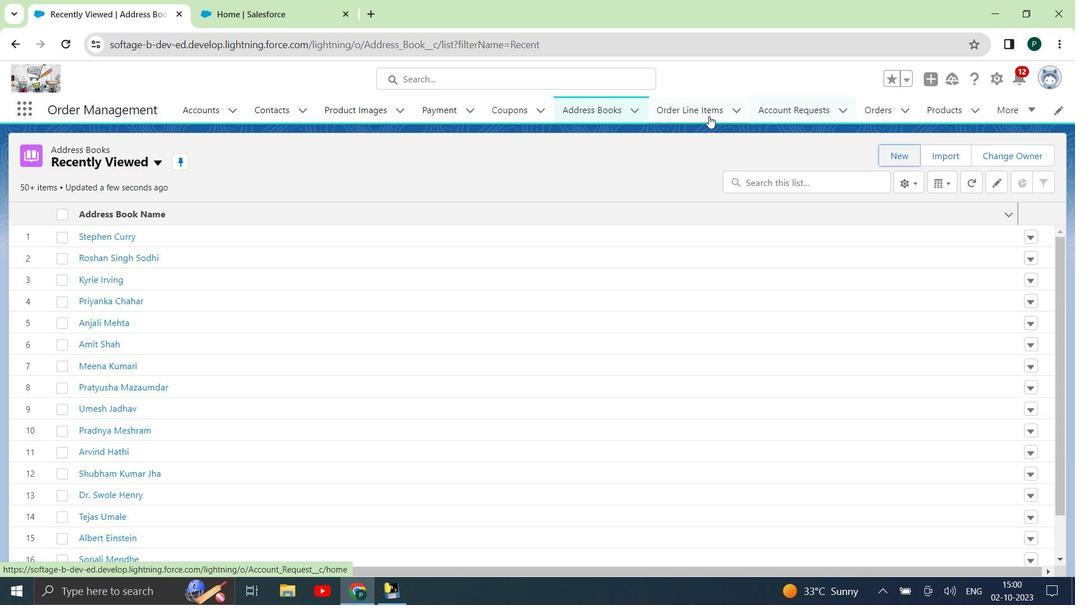 
Action: Mouse pressed left at (705, 115)
Screenshot: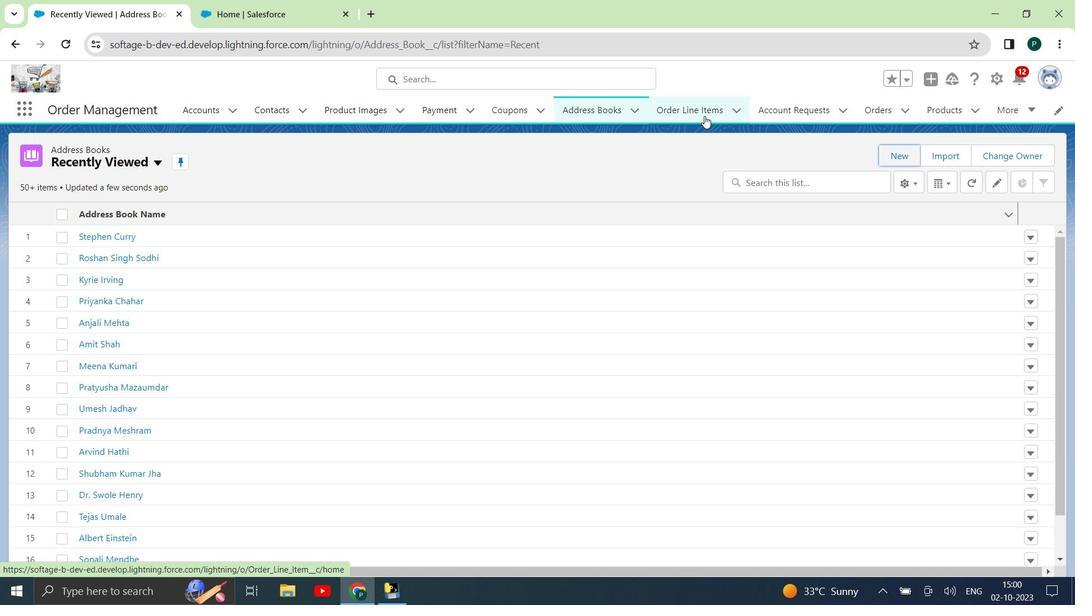 
Action: Mouse moved to (970, 156)
Screenshot: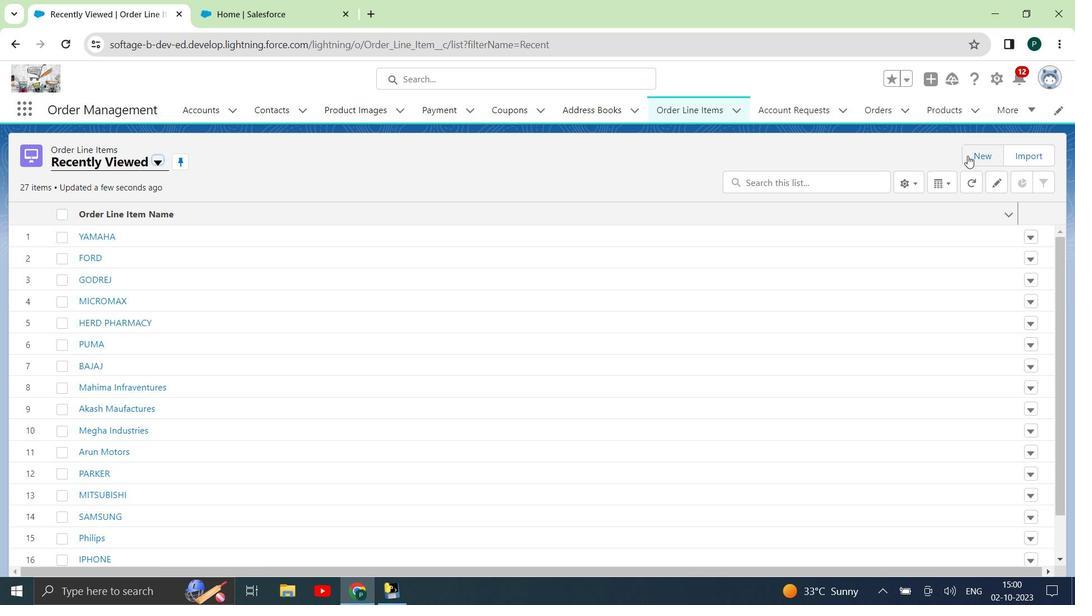 
Action: Mouse pressed left at (970, 156)
Screenshot: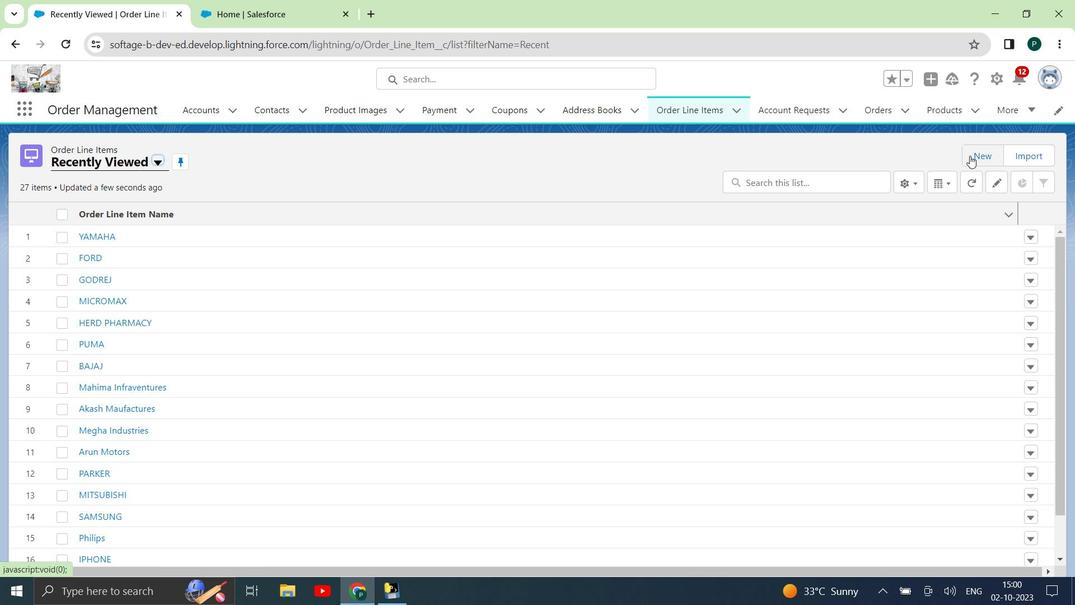 
Action: Mouse moved to (574, 303)
Screenshot: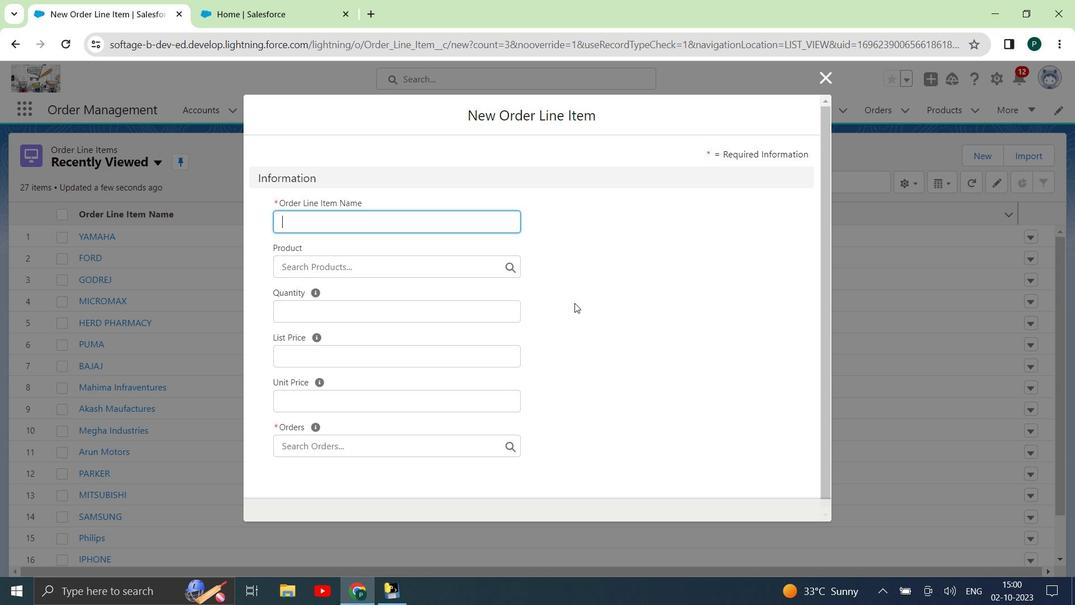 
Action: Mouse scrolled (574, 302) with delta (0, 0)
Screenshot: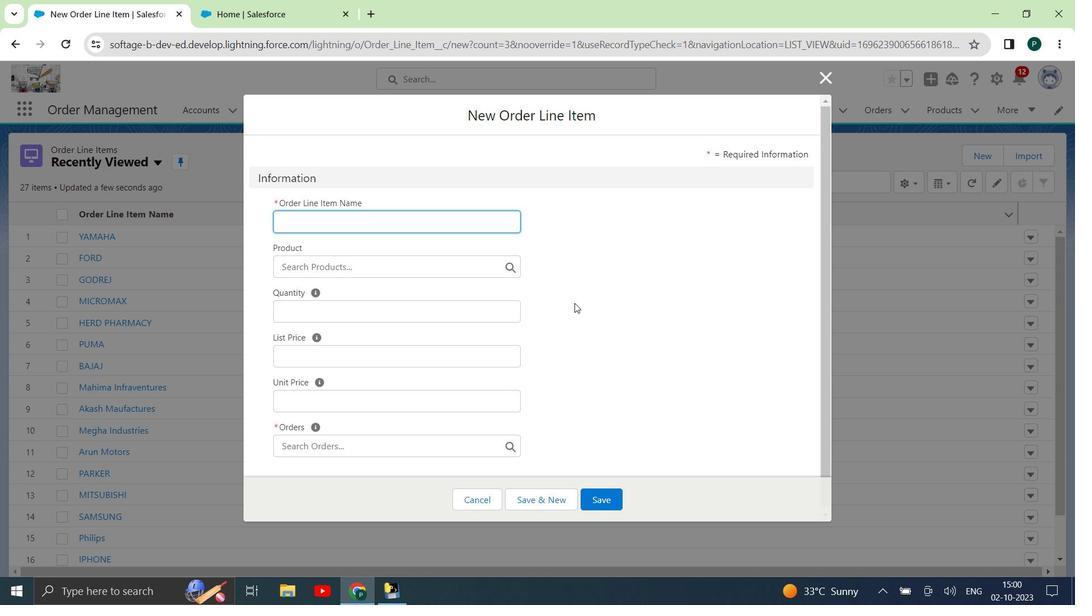 
Action: Mouse scrolled (574, 302) with delta (0, 0)
Screenshot: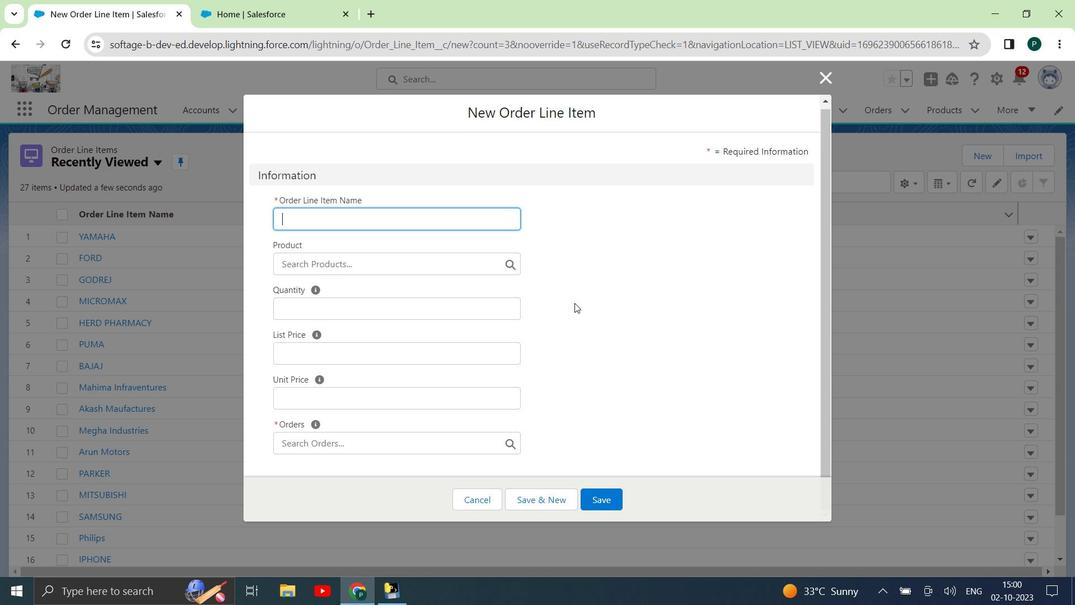 
Action: Mouse scrolled (574, 302) with delta (0, 0)
Screenshot: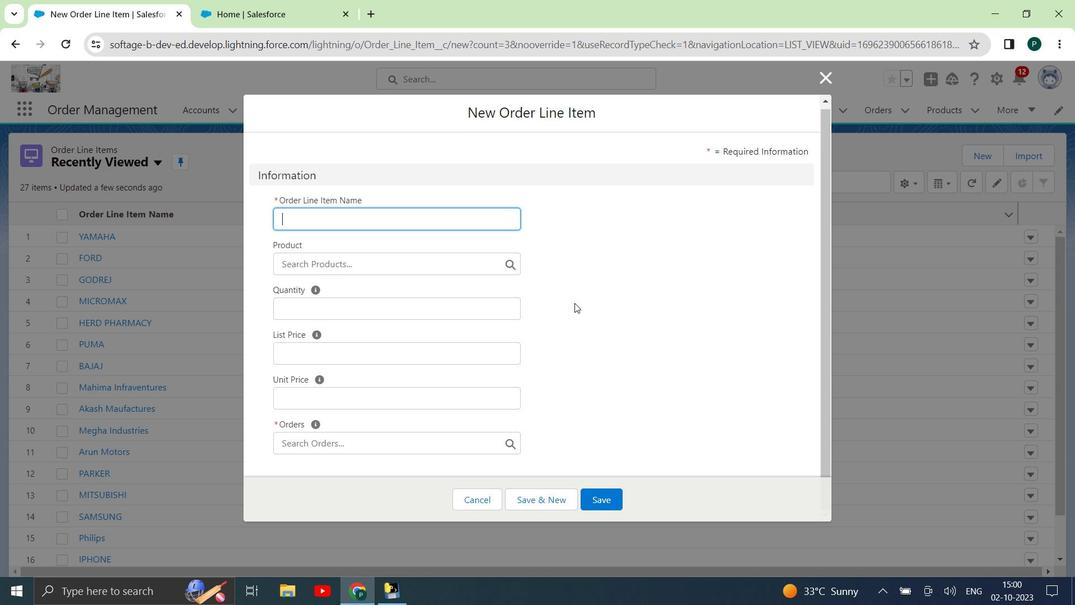
Action: Mouse scrolled (574, 302) with delta (0, 0)
Screenshot: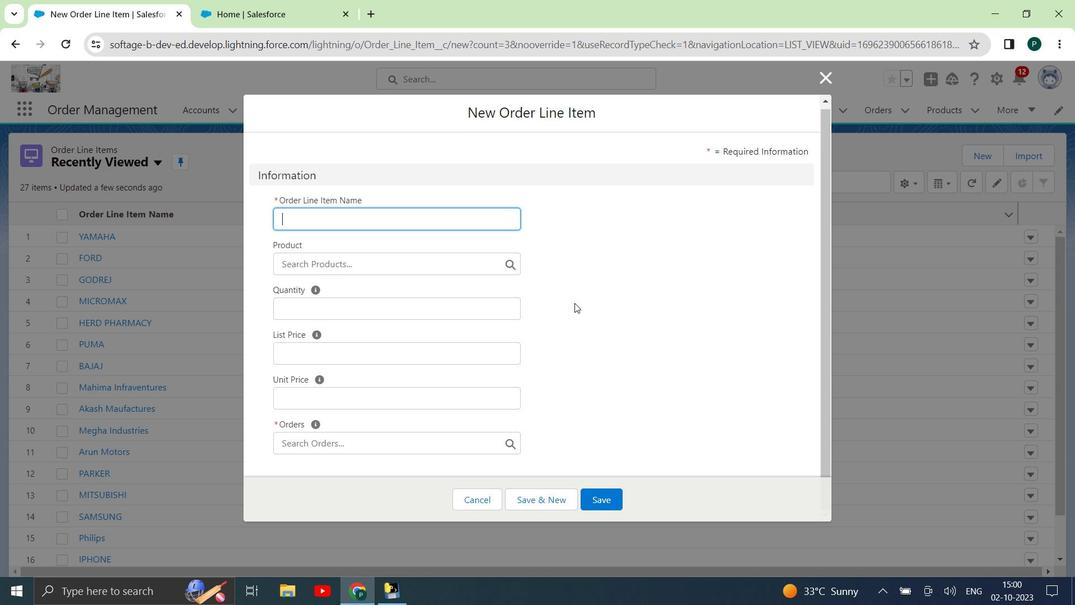 
Action: Mouse scrolled (574, 302) with delta (0, 0)
Screenshot: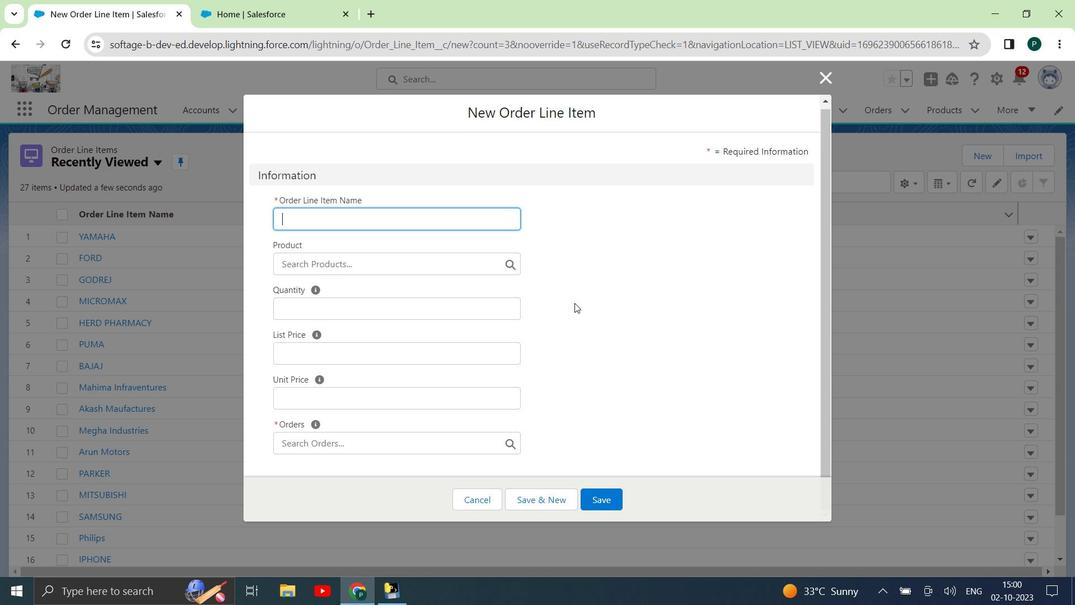 
Action: Mouse moved to (825, 80)
Screenshot: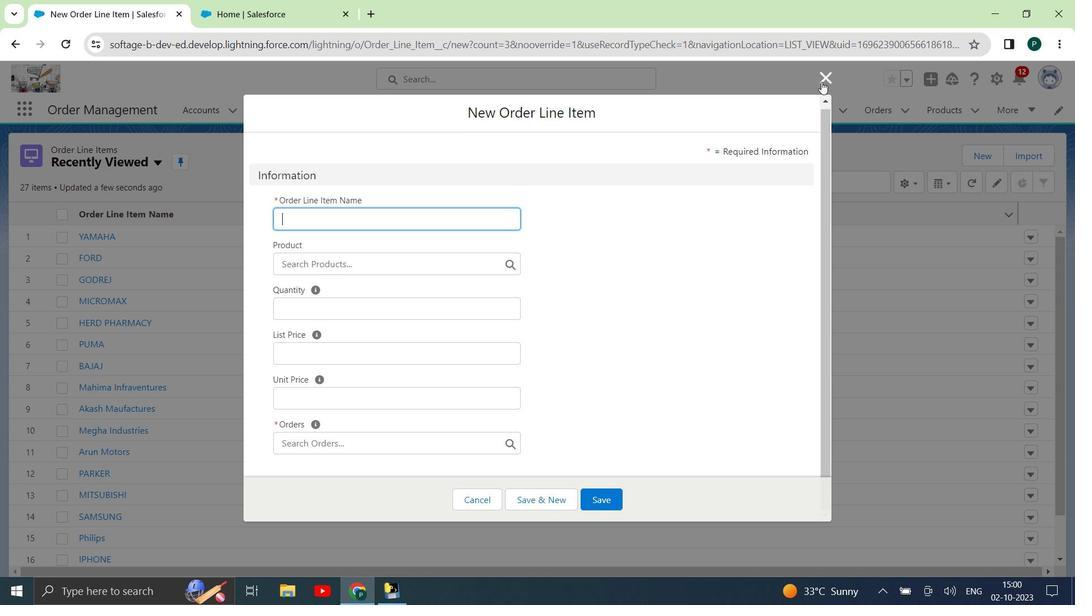 
Action: Mouse pressed left at (825, 80)
Screenshot: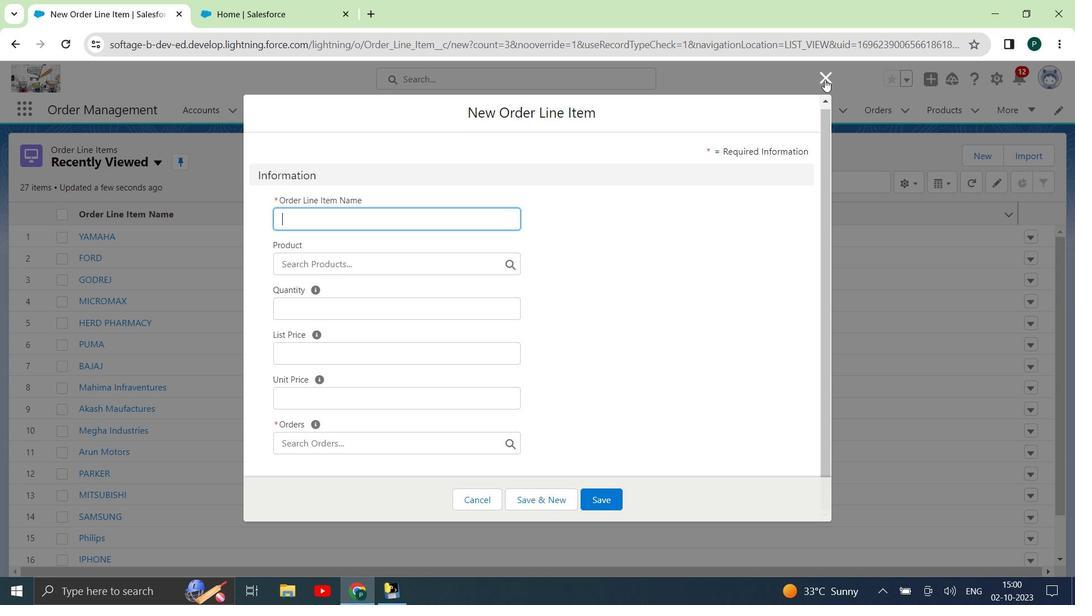 
Action: Mouse moved to (812, 114)
Screenshot: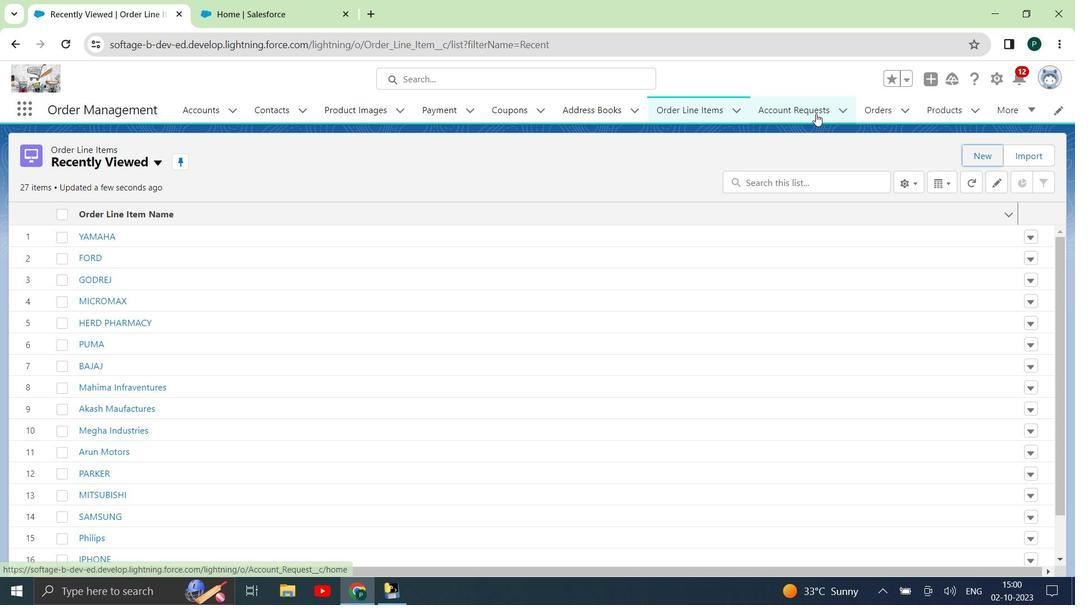 
Action: Mouse pressed left at (812, 114)
Screenshot: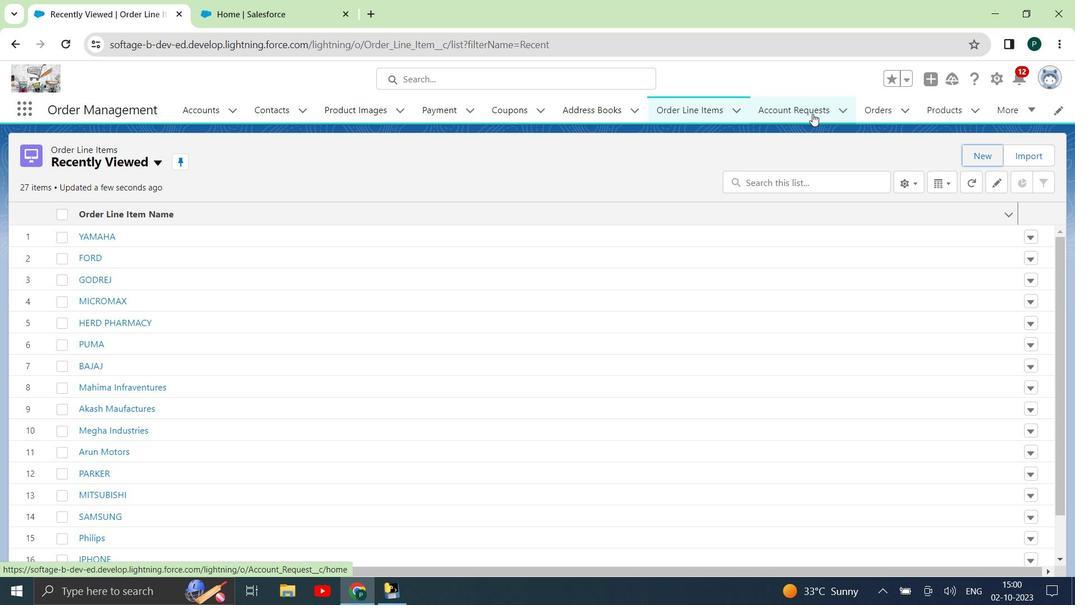 
Action: Mouse moved to (904, 154)
Screenshot: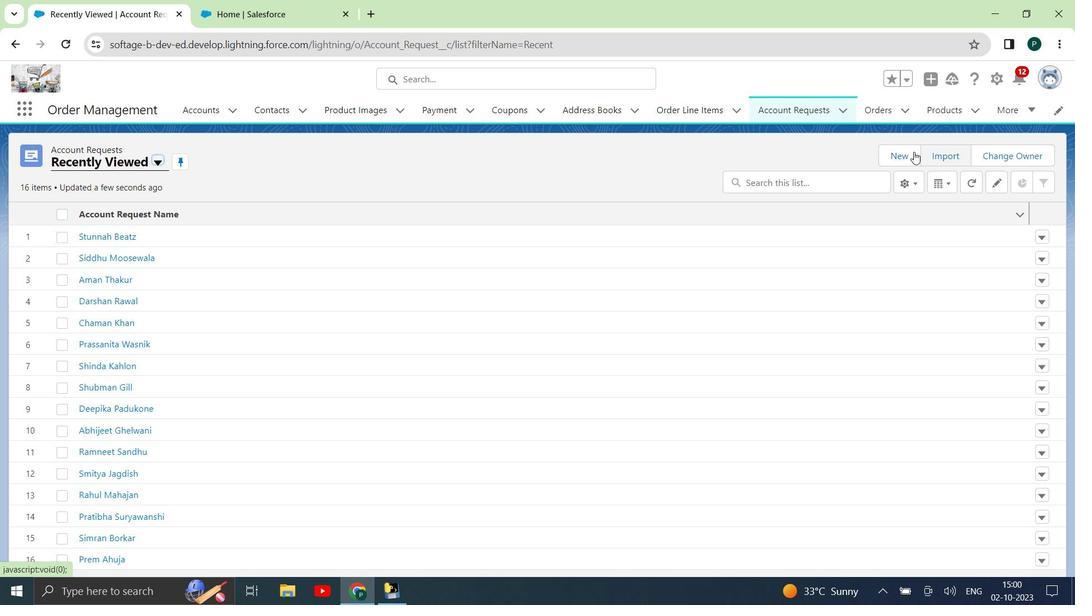 
Action: Mouse pressed left at (904, 154)
Screenshot: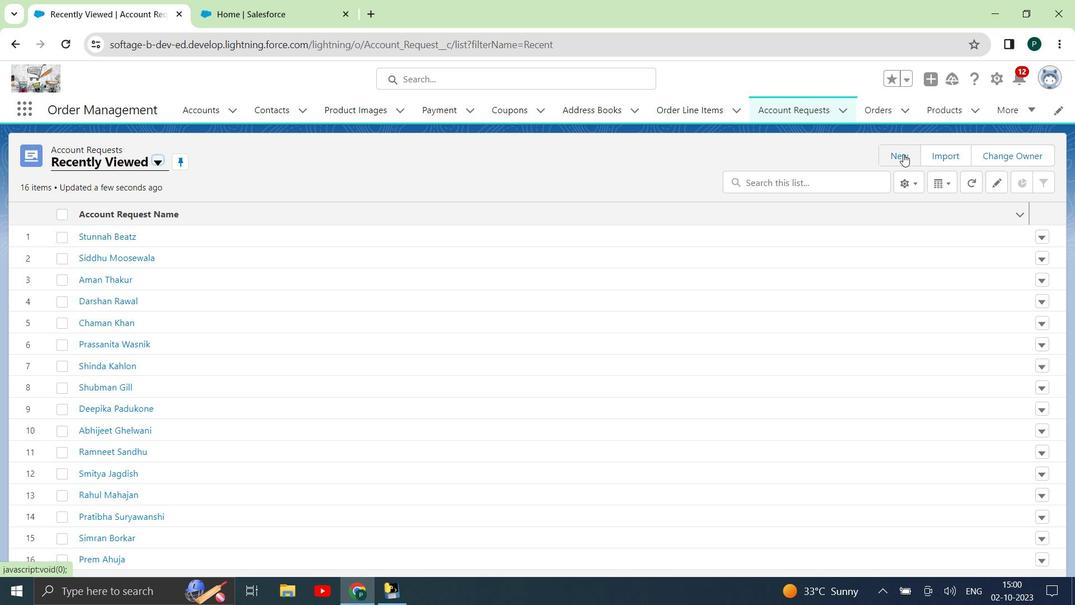 
Action: Mouse moved to (440, 271)
Screenshot: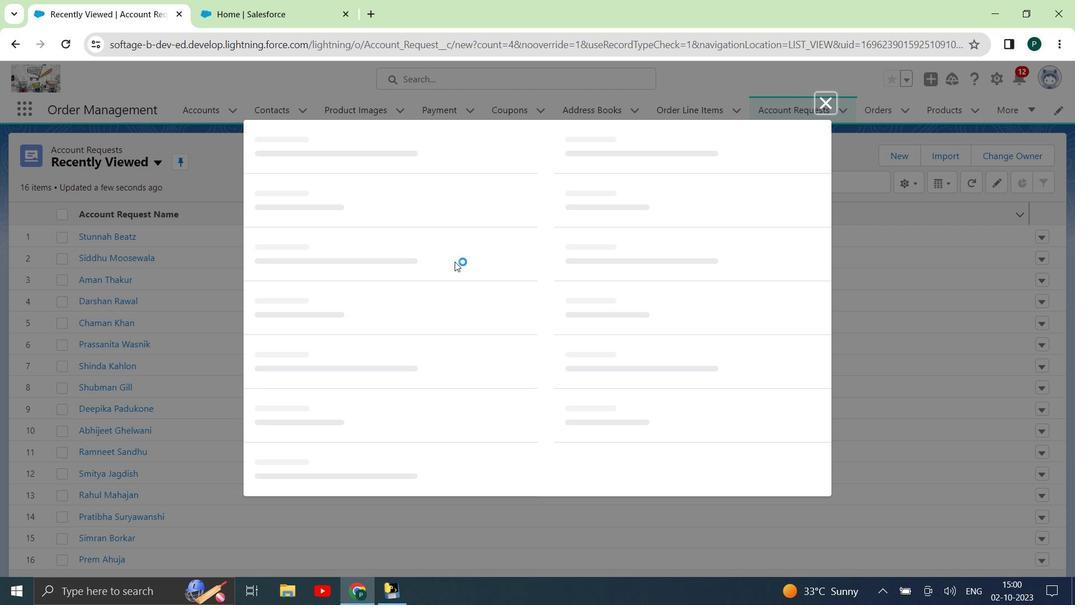 
Action: Mouse scrolled (440, 271) with delta (0, 0)
Screenshot: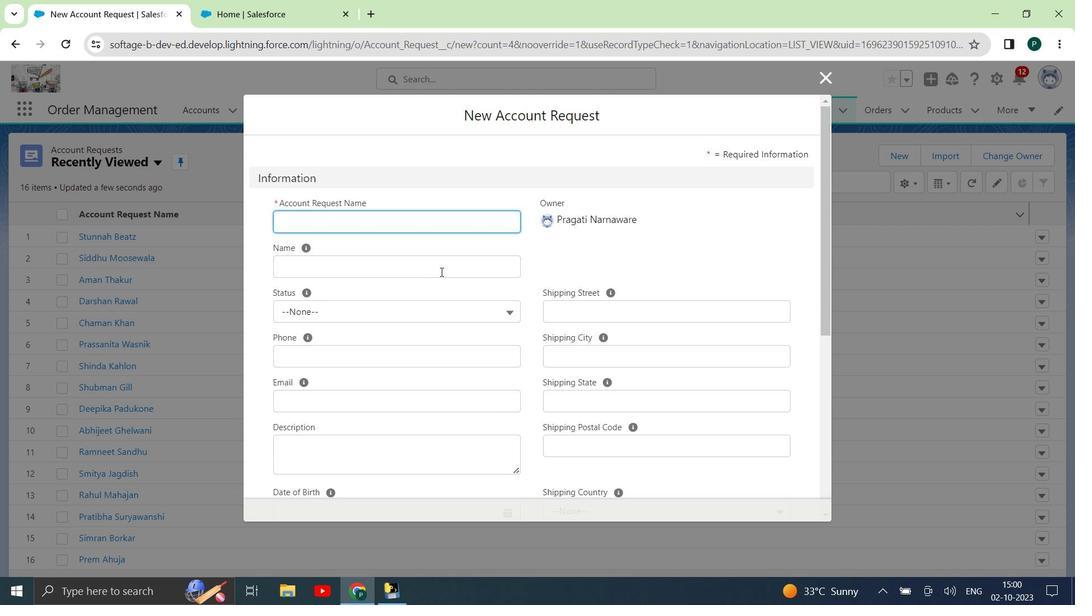 
Action: Mouse scrolled (440, 271) with delta (0, 0)
Screenshot: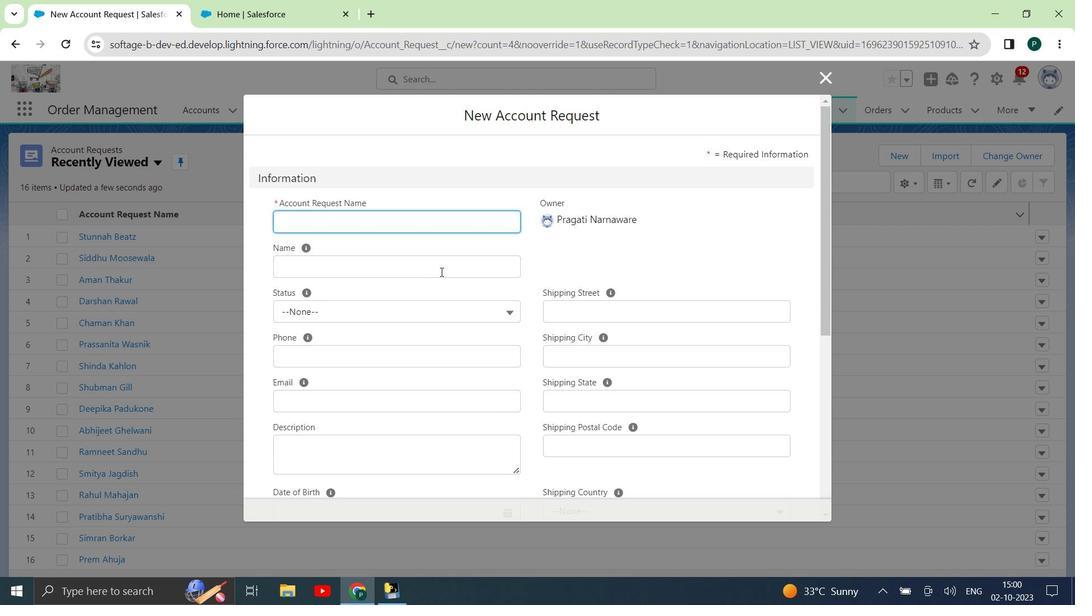 
Action: Mouse scrolled (440, 271) with delta (0, 0)
Screenshot: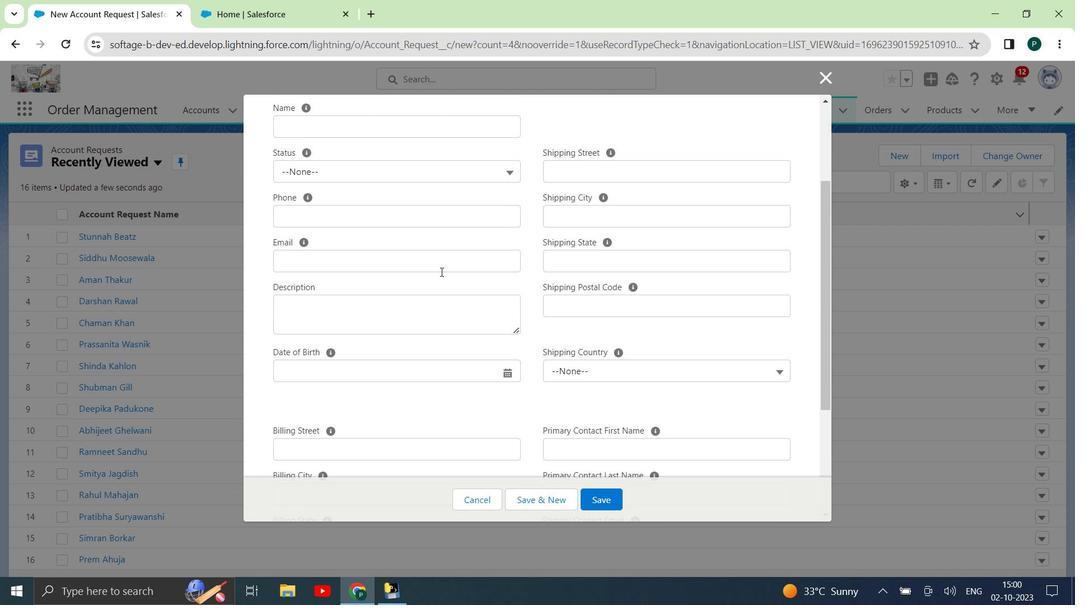 
Action: Mouse scrolled (440, 271) with delta (0, 0)
Screenshot: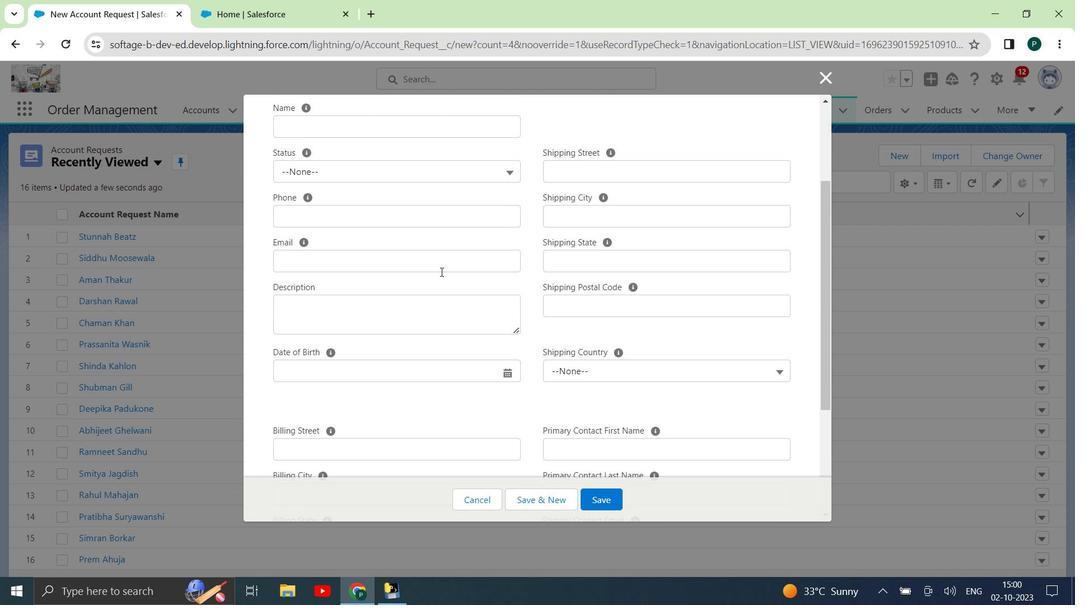 
Action: Mouse moved to (479, 278)
Screenshot: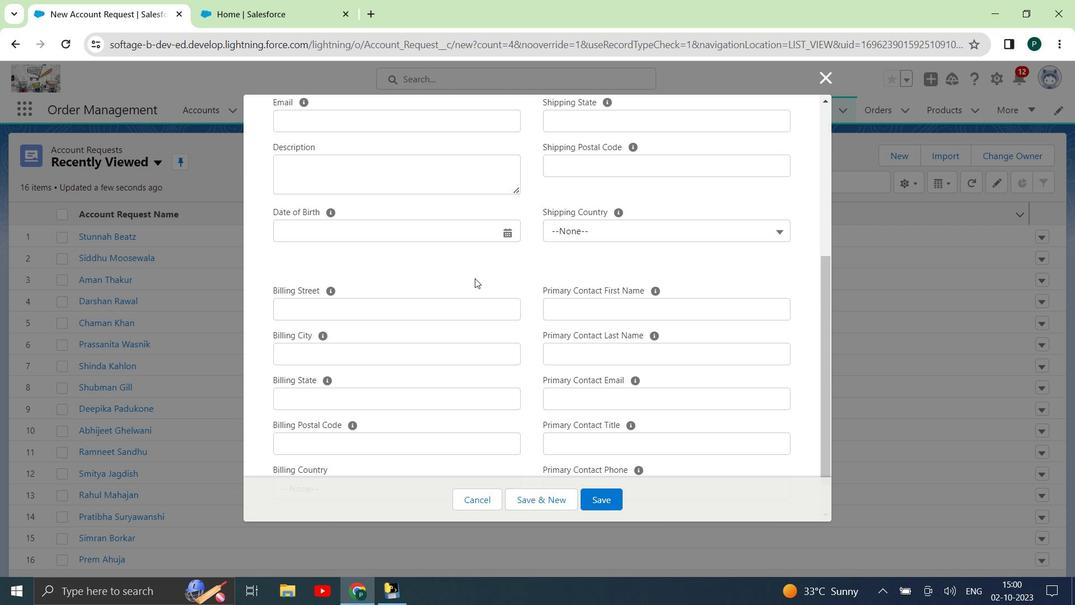 
Action: Mouse scrolled (479, 277) with delta (0, 0)
Screenshot: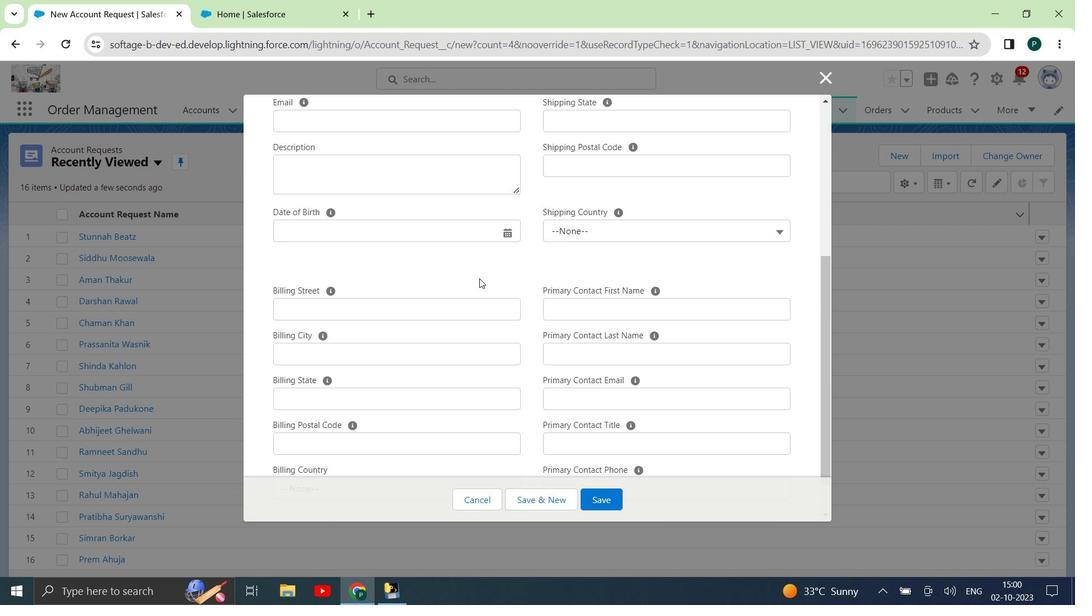 
Action: Mouse scrolled (479, 277) with delta (0, 0)
Screenshot: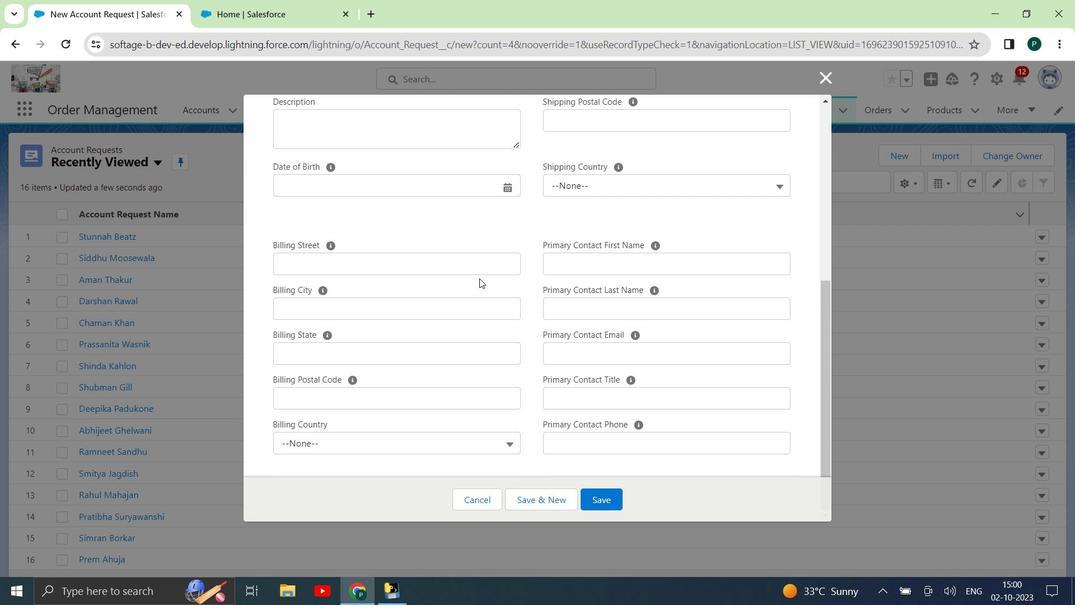 
Action: Mouse scrolled (479, 277) with delta (0, 0)
Screenshot: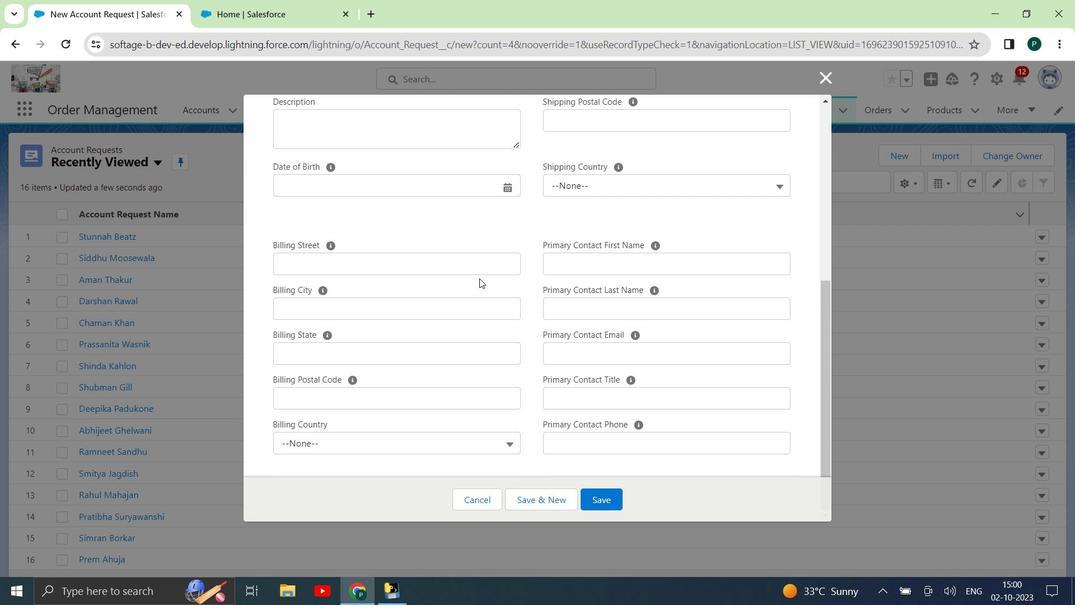 
Action: Mouse moved to (441, 431)
Screenshot: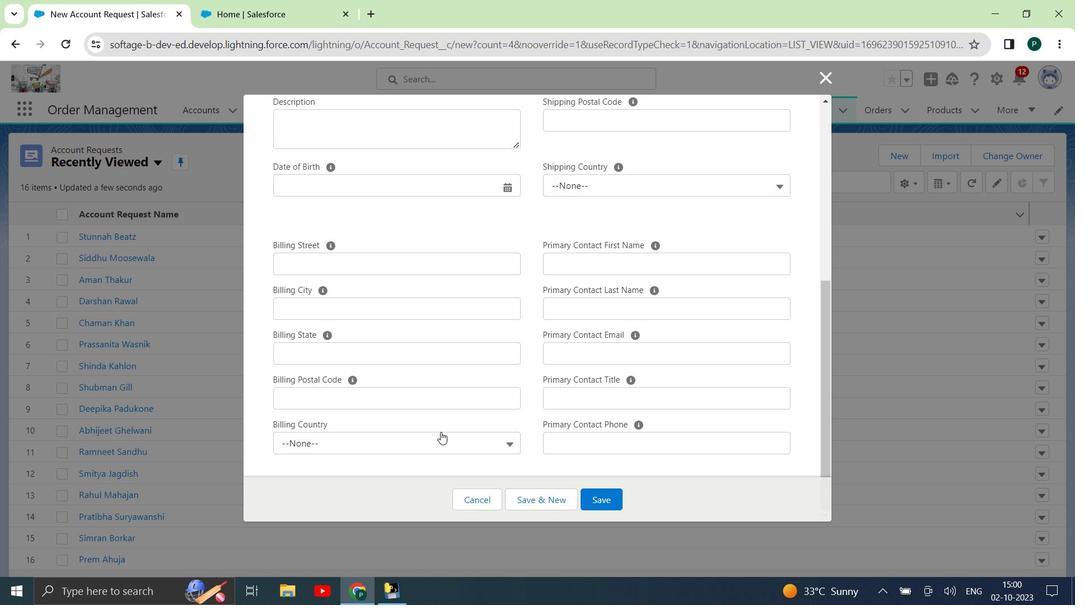 
Action: Mouse scrolled (441, 432) with delta (0, 0)
Screenshot: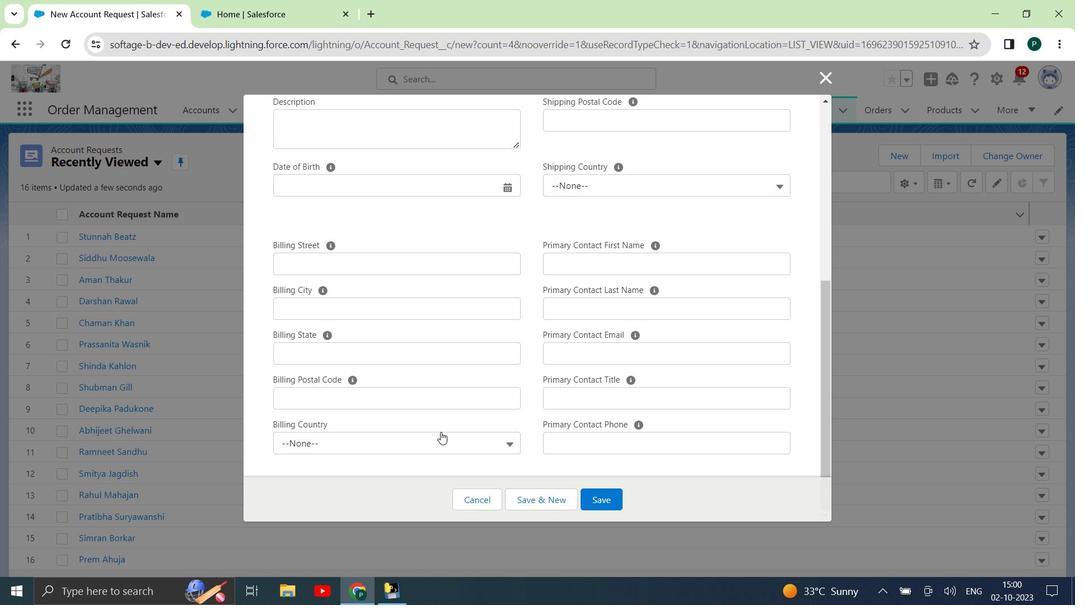 
Action: Mouse scrolled (441, 432) with delta (0, 0)
Screenshot: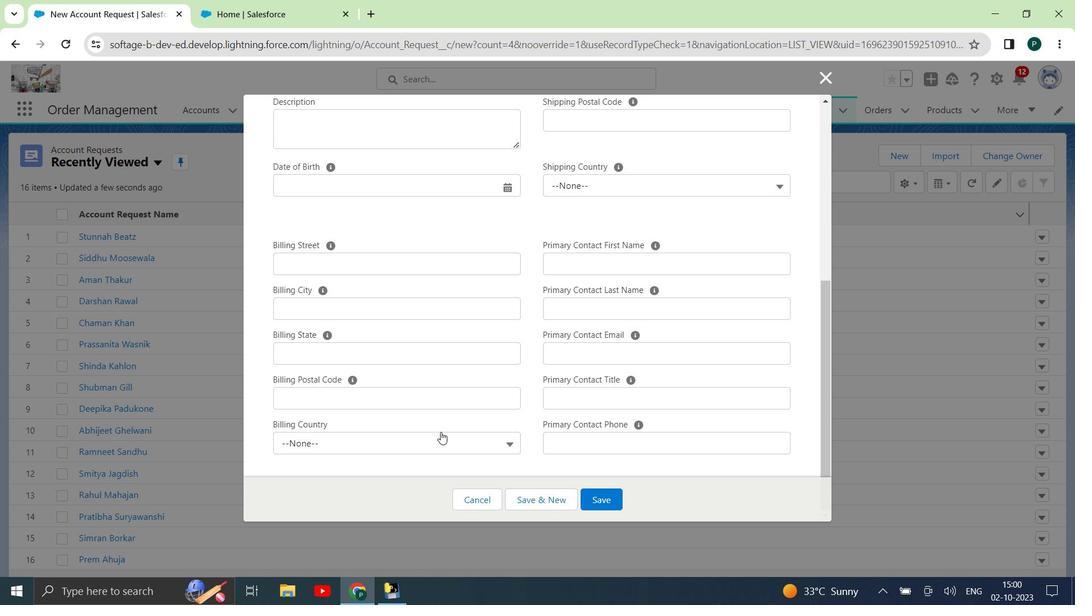 
Action: Mouse moved to (486, 410)
Screenshot: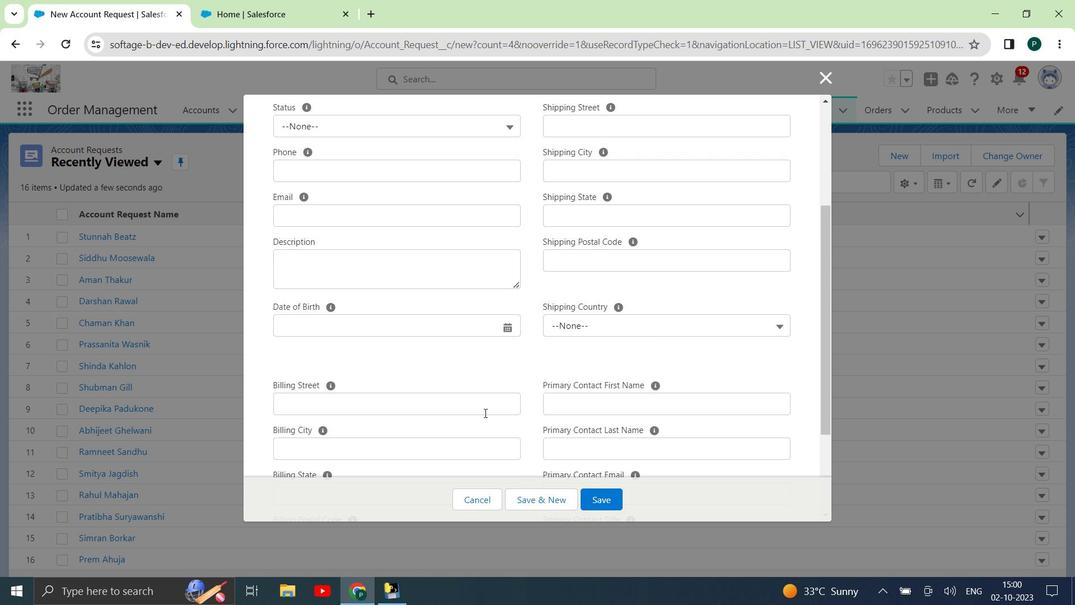 
Action: Mouse scrolled (486, 409) with delta (0, 0)
Screenshot: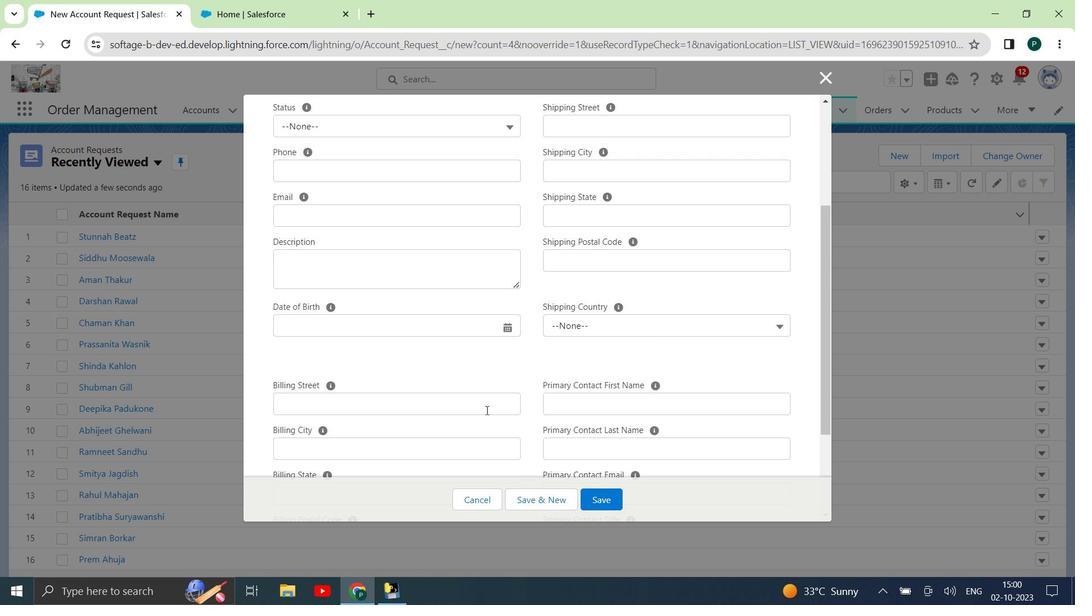 
Action: Mouse scrolled (486, 409) with delta (0, 0)
Screenshot: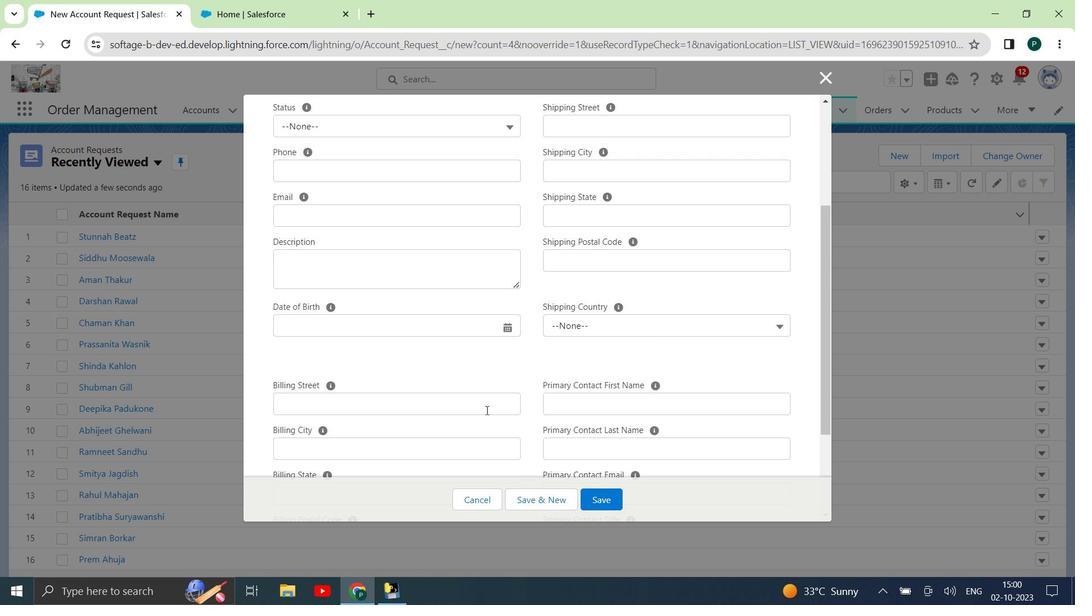 
Action: Mouse scrolled (486, 409) with delta (0, 0)
Screenshot: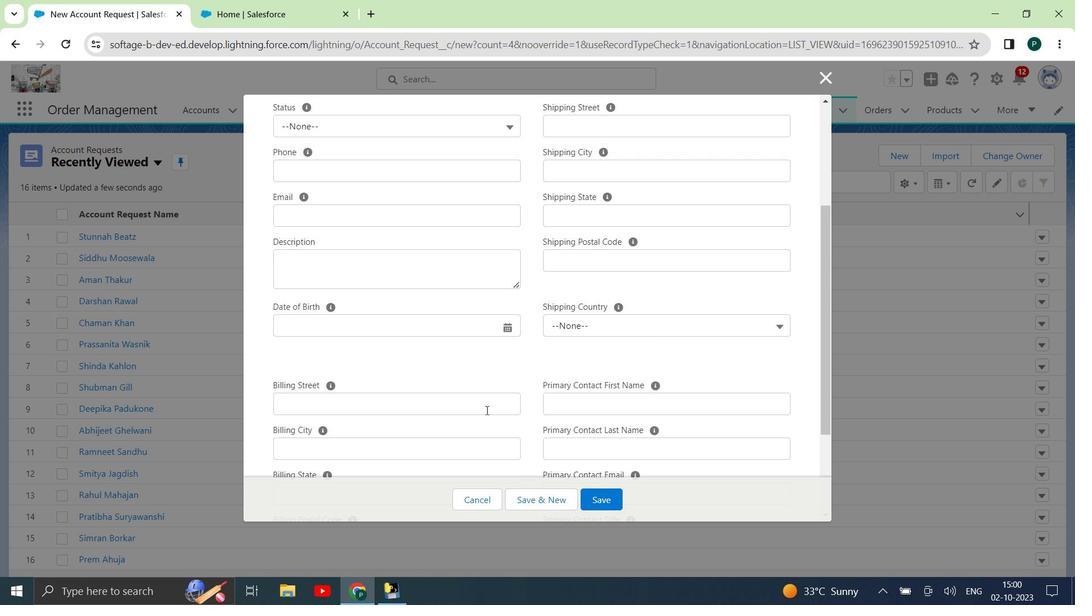 
Action: Mouse moved to (710, 194)
Screenshot: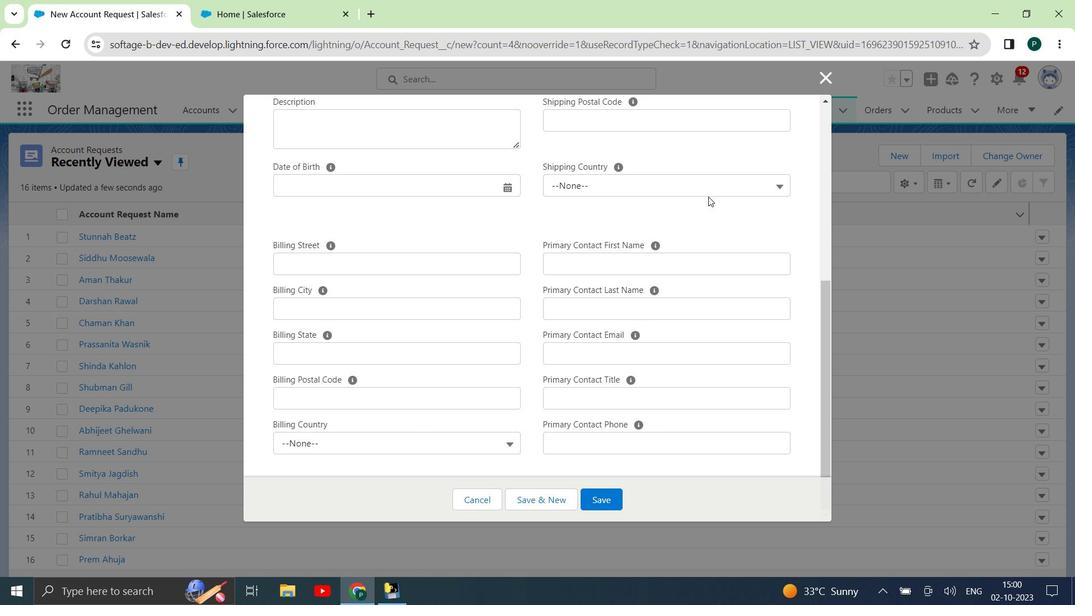 
Action: Mouse pressed left at (710, 194)
Screenshot: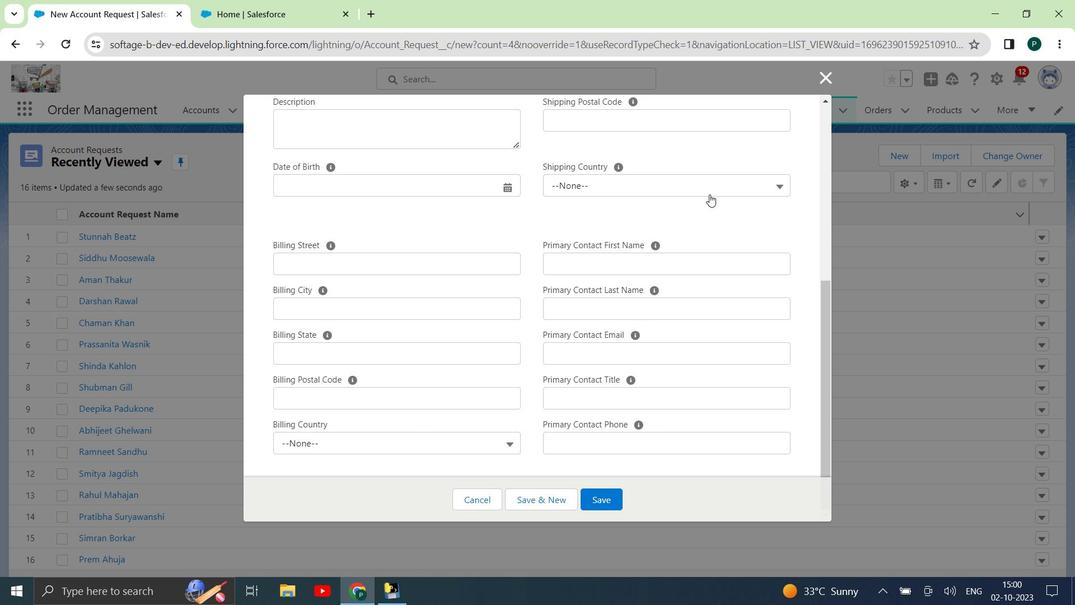 
Action: Mouse moved to (682, 262)
Screenshot: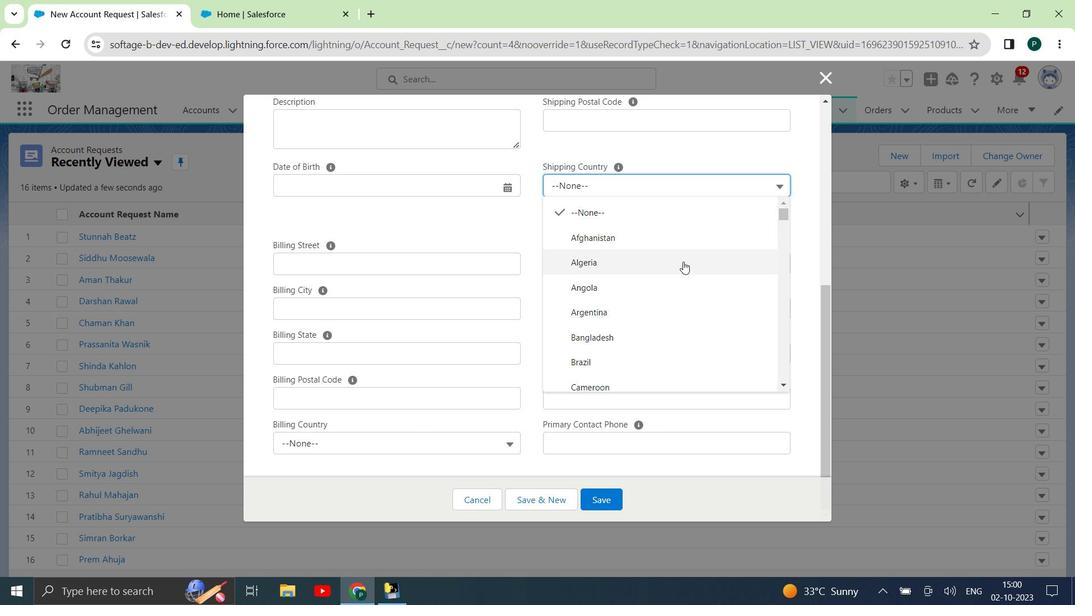 
Action: Mouse scrolled (682, 261) with delta (0, 0)
Screenshot: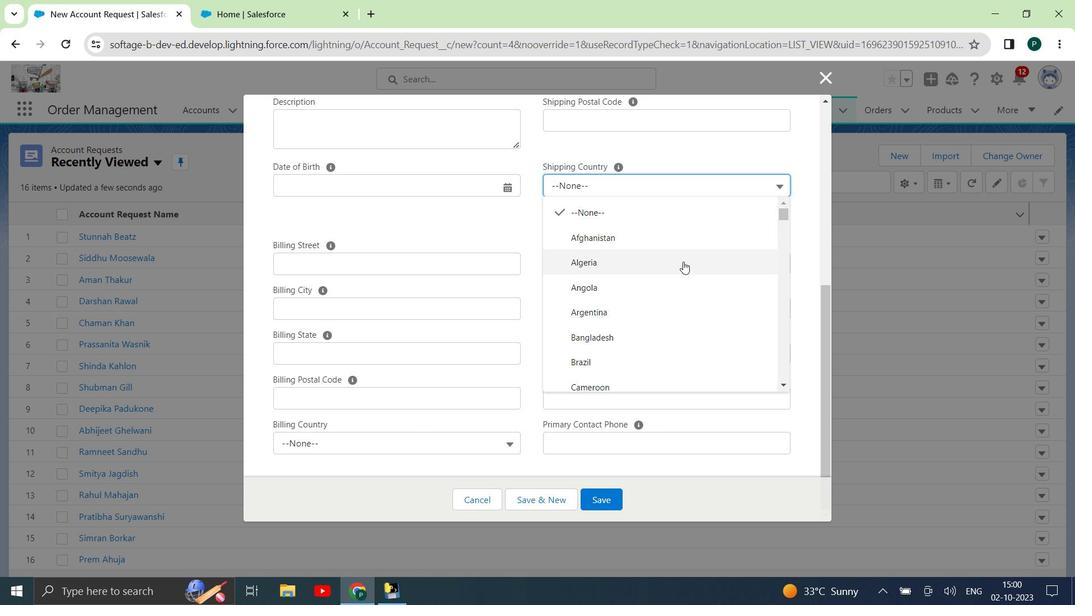 
Action: Mouse moved to (681, 263)
Screenshot: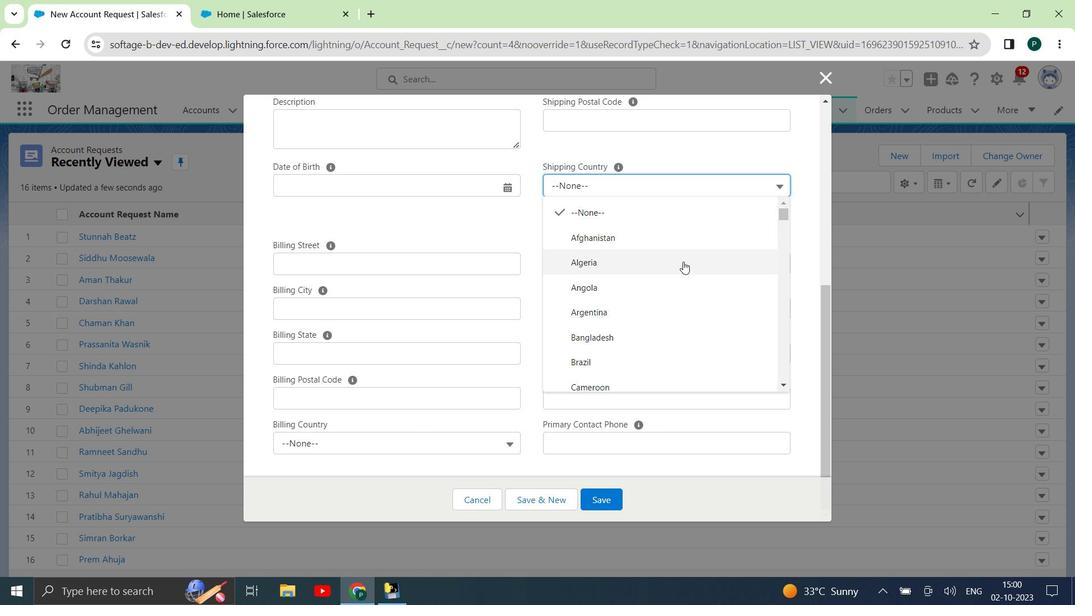 
Action: Mouse scrolled (681, 262) with delta (0, 0)
Screenshot: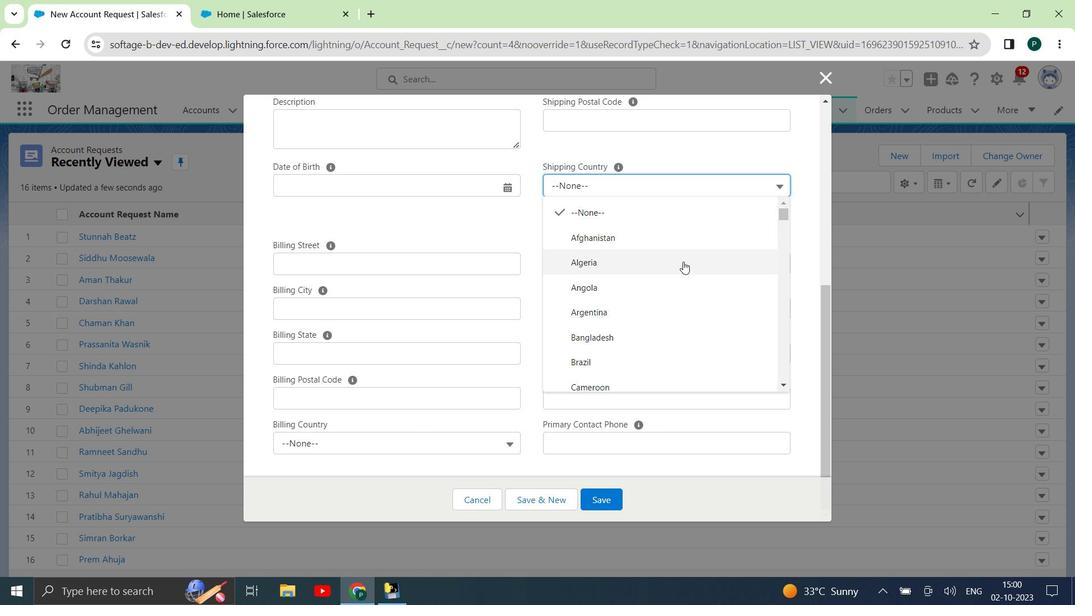
Action: Mouse moved to (681, 263)
Screenshot: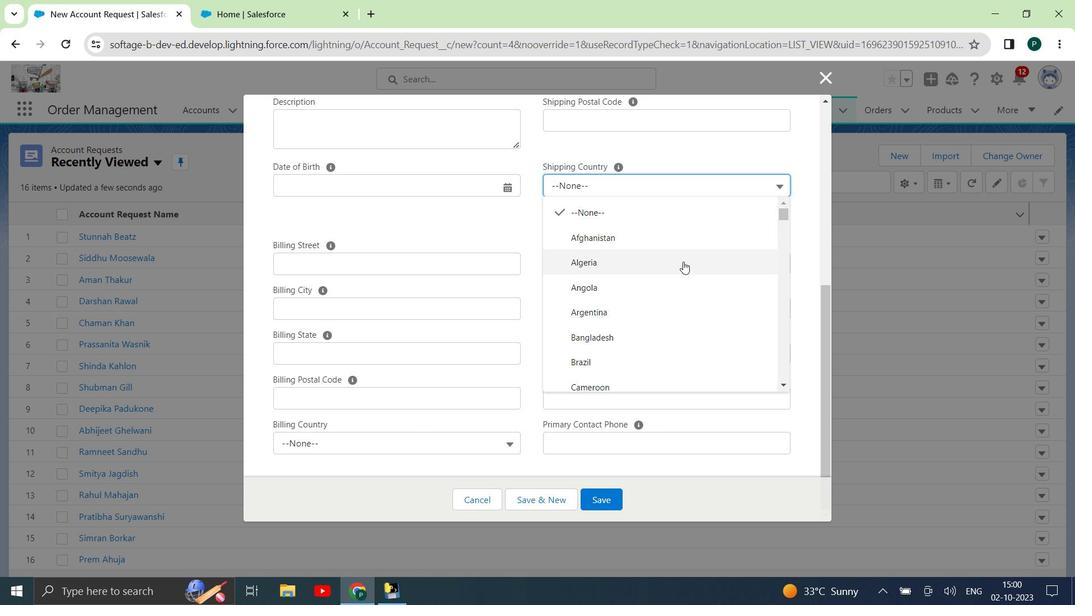 
Action: Mouse scrolled (681, 263) with delta (0, 0)
Screenshot: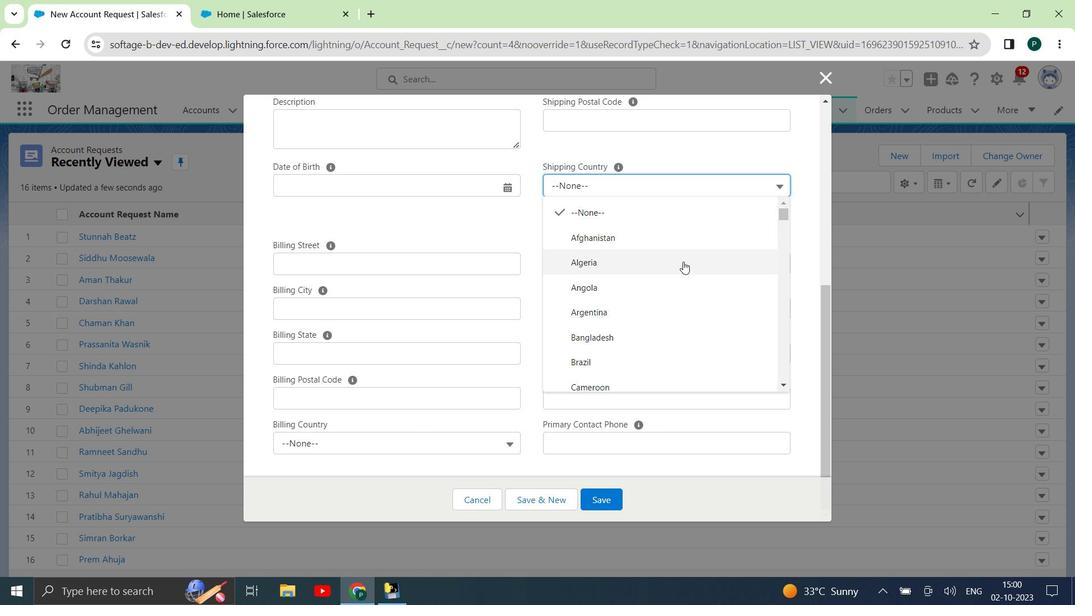 
Action: Mouse moved to (680, 264)
Screenshot: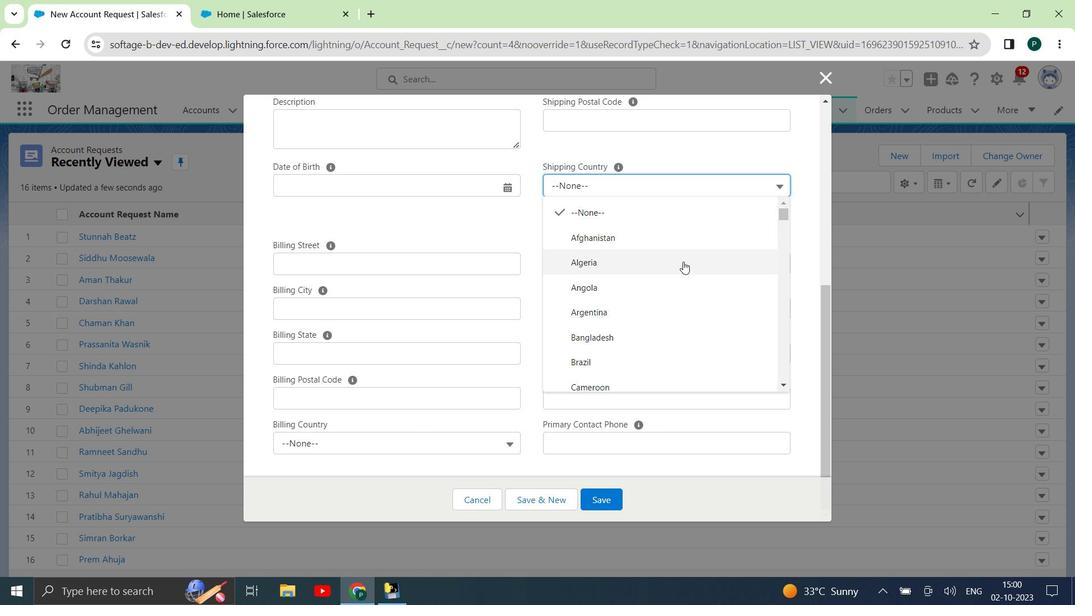 
Action: Mouse scrolled (680, 263) with delta (0, 0)
Screenshot: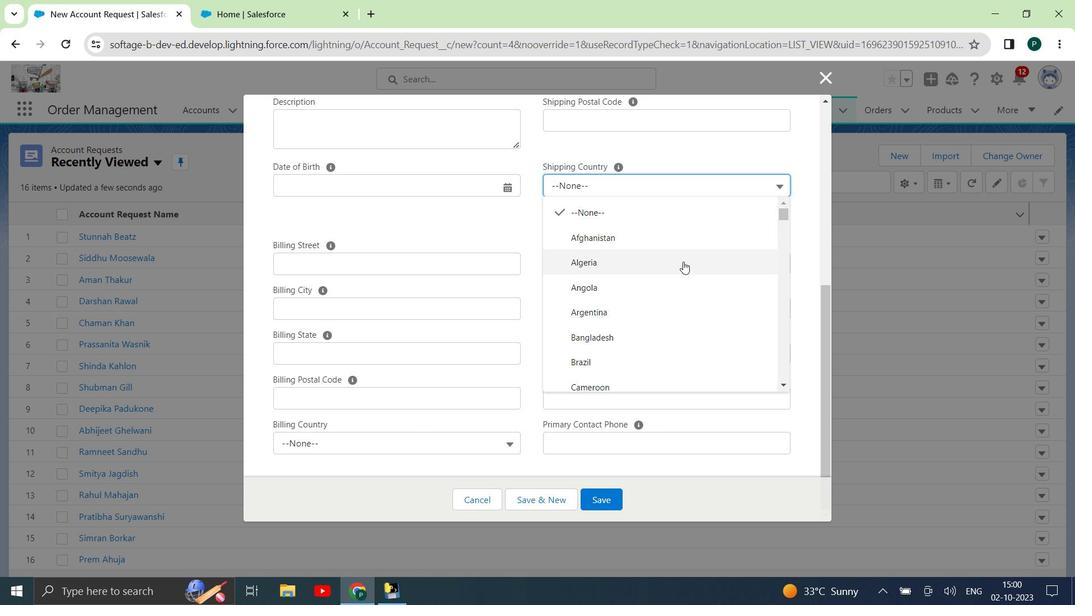 
Action: Mouse scrolled (680, 263) with delta (0, 0)
Screenshot: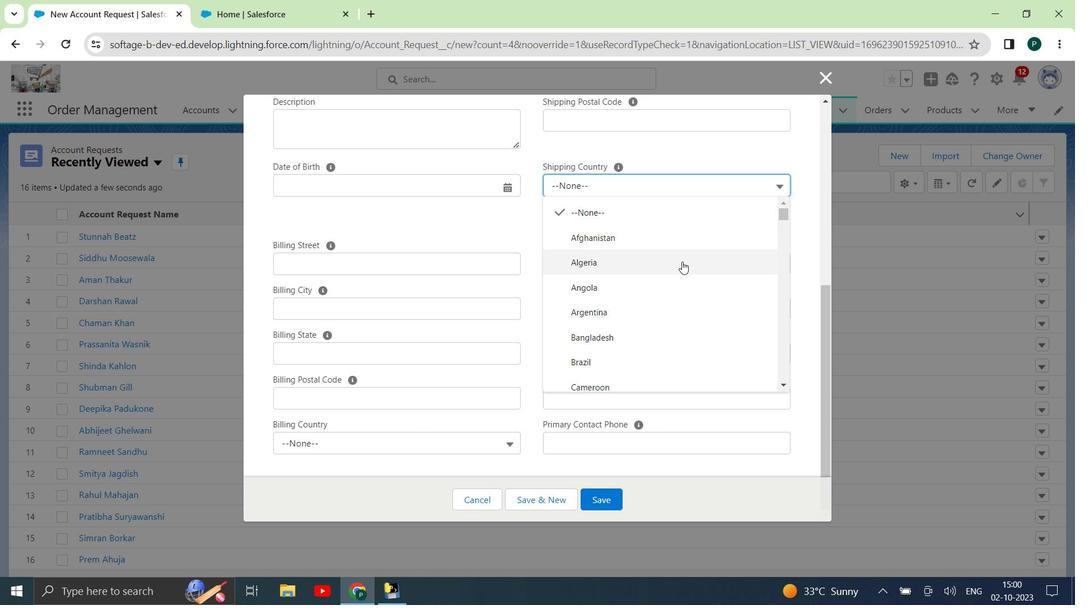 
Action: Mouse scrolled (680, 263) with delta (0, 0)
Screenshot: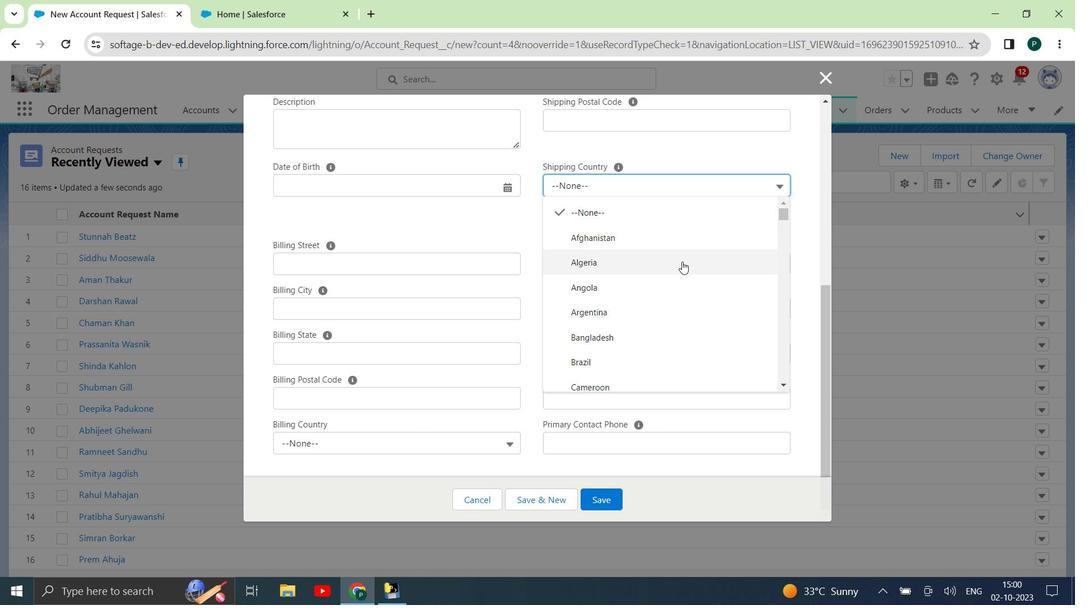 
Action: Mouse moved to (680, 265)
Screenshot: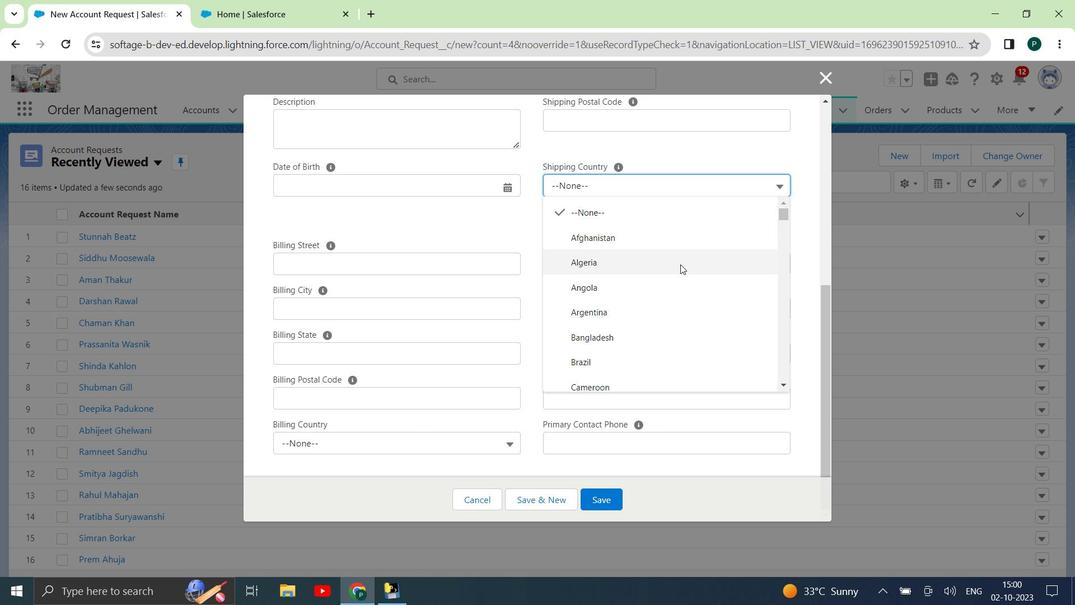 
Action: Mouse scrolled (680, 264) with delta (0, 0)
Screenshot: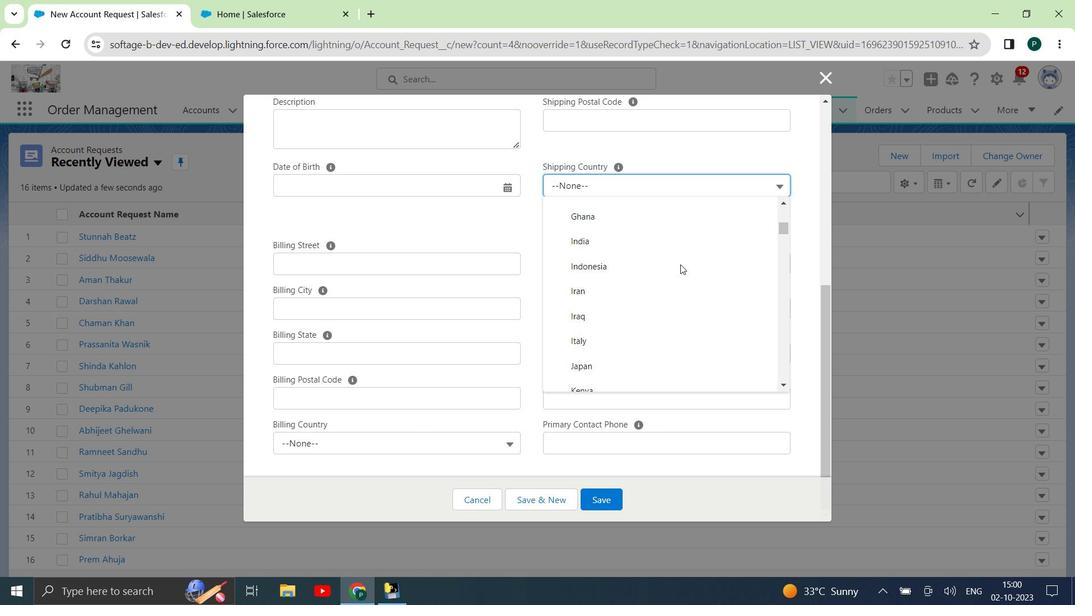 
Action: Mouse scrolled (680, 264) with delta (0, 0)
Screenshot: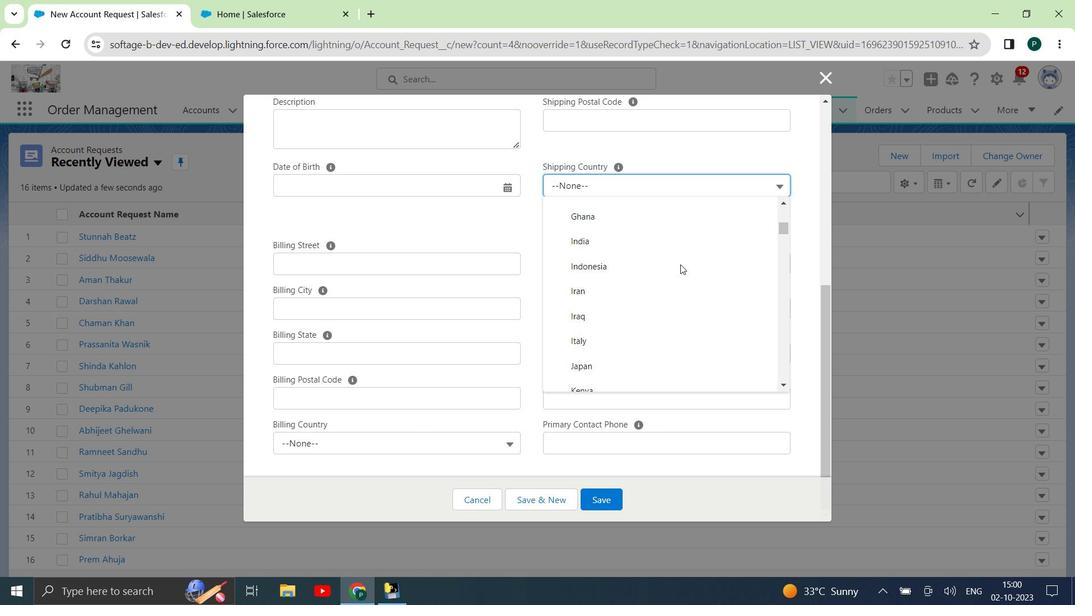 
Action: Mouse scrolled (680, 264) with delta (0, 0)
Screenshot: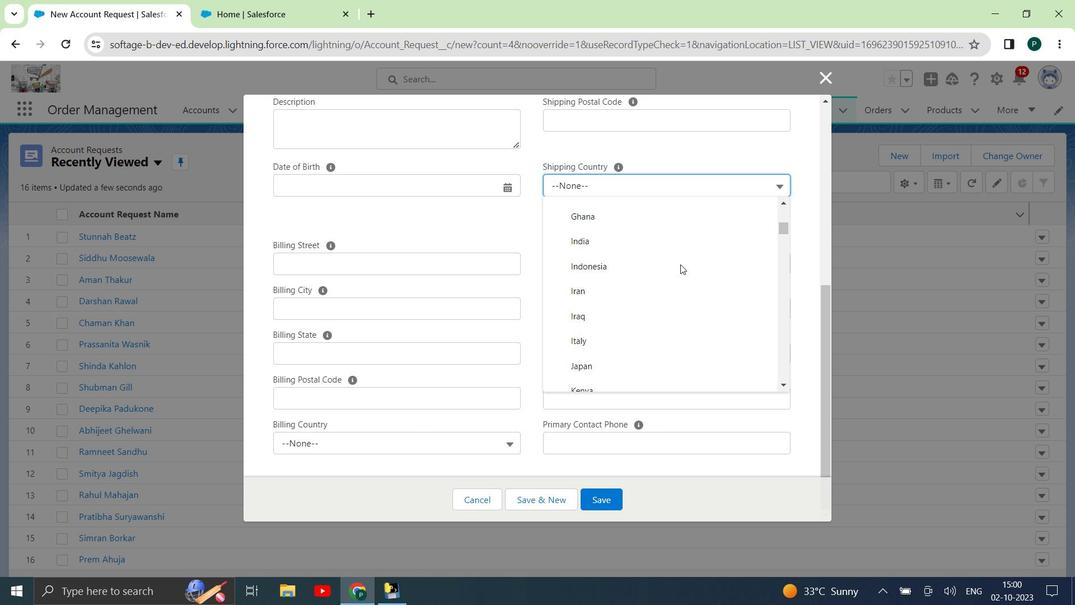 
Action: Mouse scrolled (680, 264) with delta (0, 0)
Screenshot: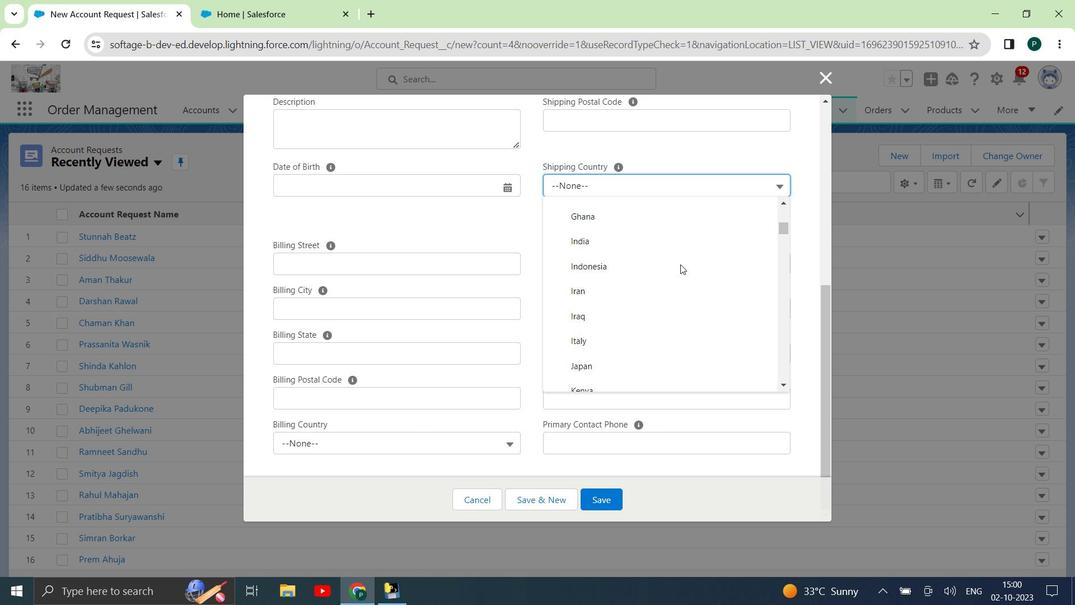 
Action: Mouse scrolled (680, 264) with delta (0, 0)
Screenshot: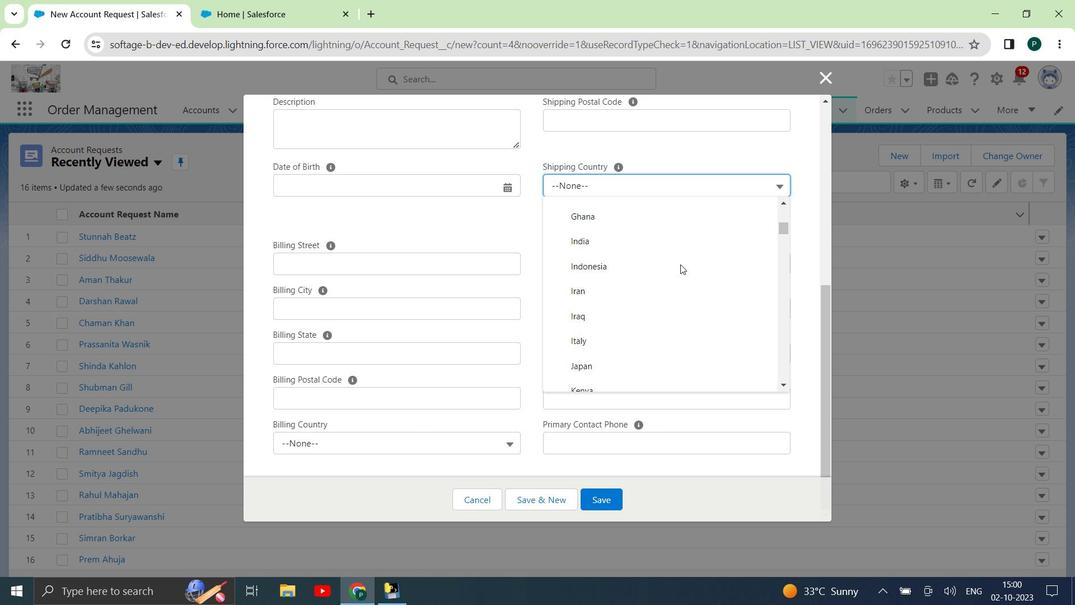 
Action: Mouse moved to (677, 268)
Screenshot: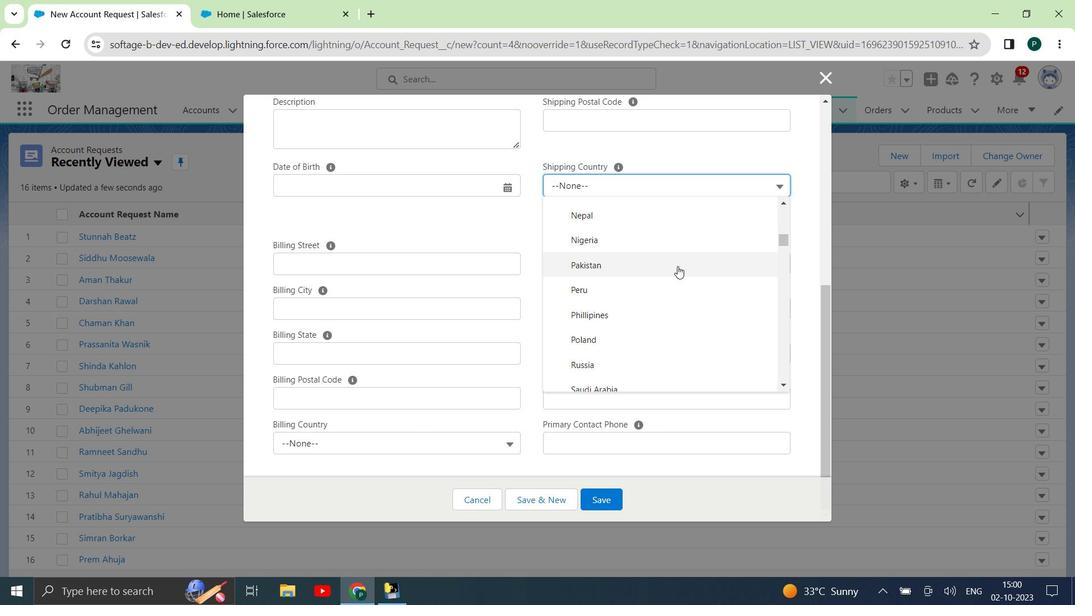 
Action: Mouse scrolled (677, 267) with delta (0, 0)
Screenshot: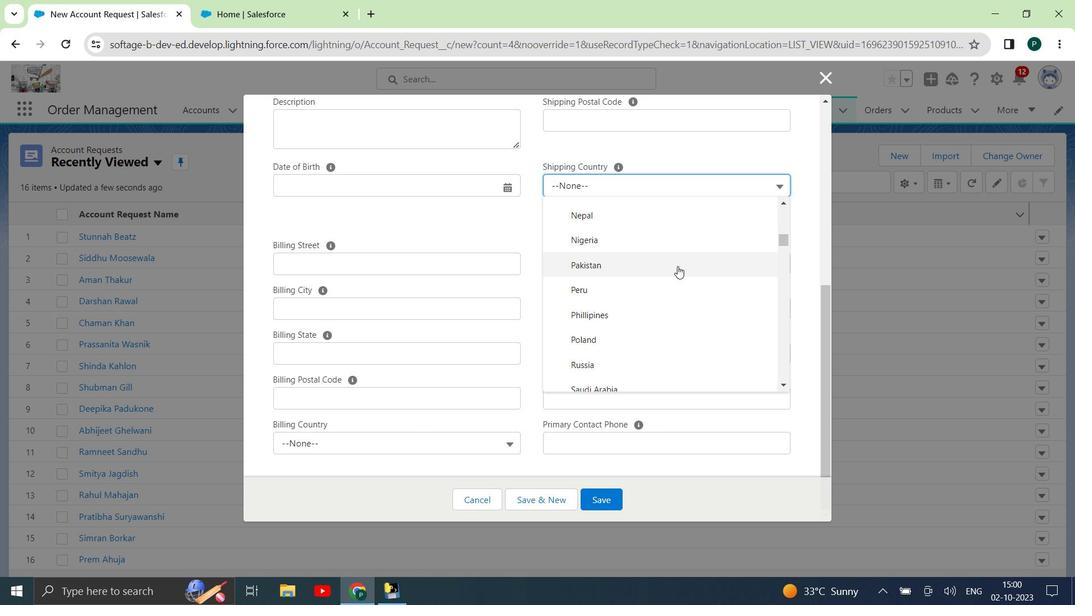 
Action: Mouse moved to (676, 272)
Screenshot: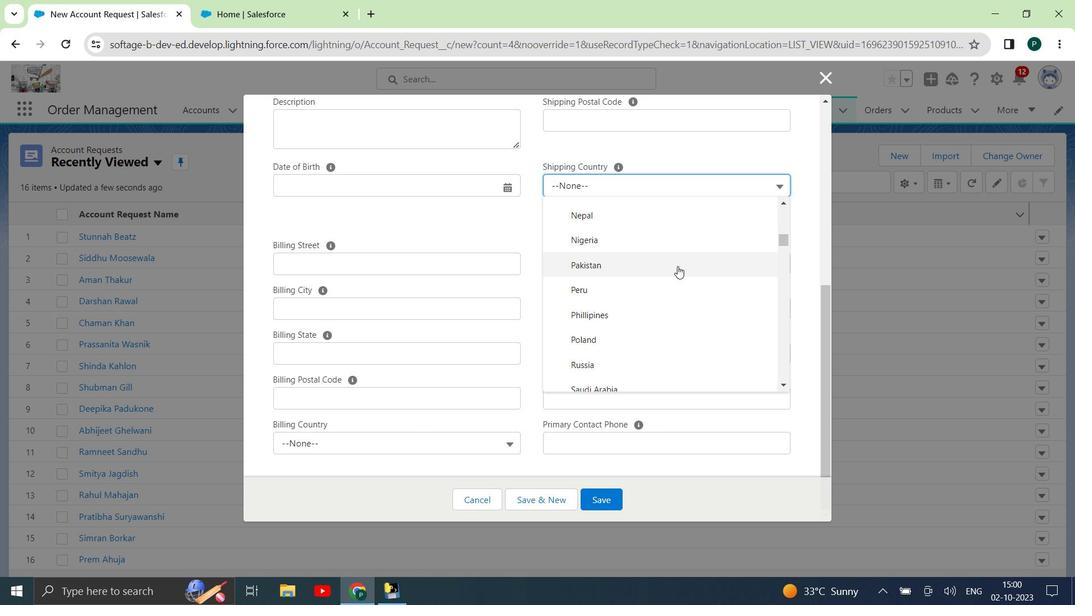 
Action: Mouse scrolled (676, 271) with delta (0, -1)
Screenshot: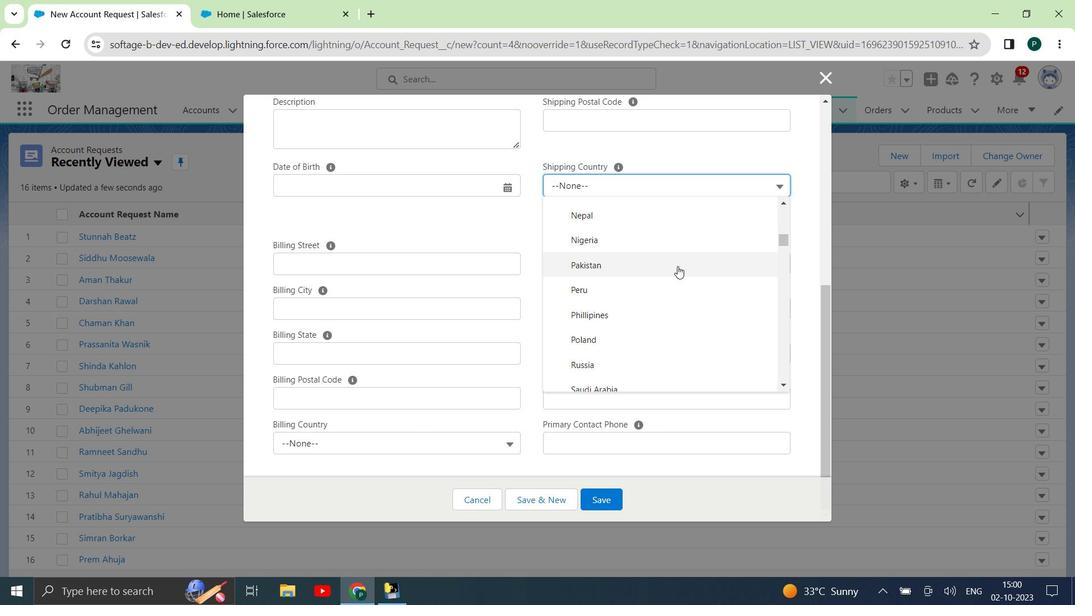 
Action: Mouse moved to (675, 272)
Screenshot: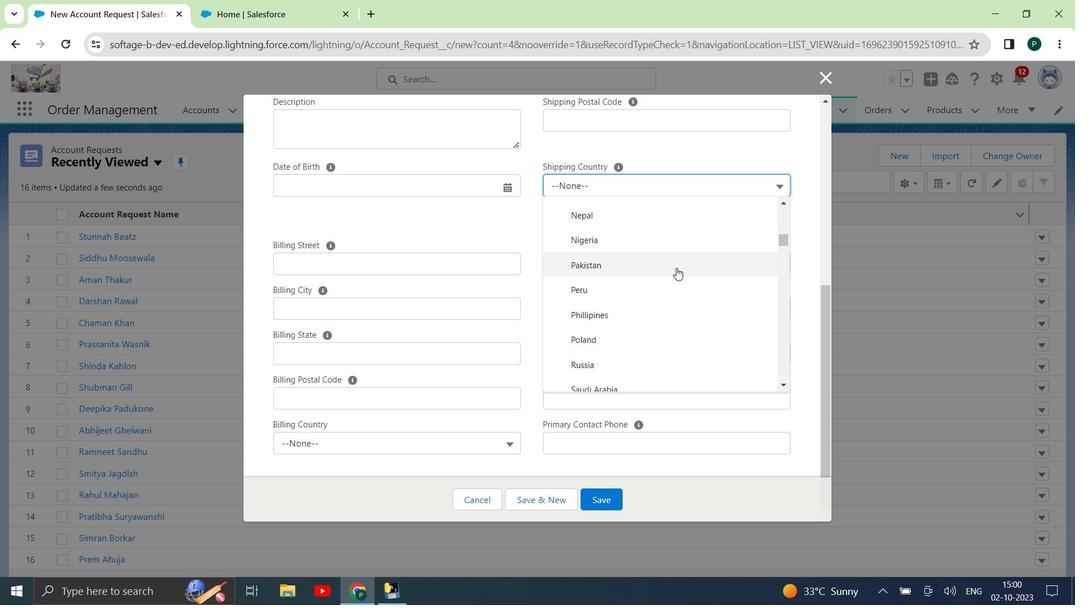 
Action: Mouse scrolled (675, 272) with delta (0, 0)
Screenshot: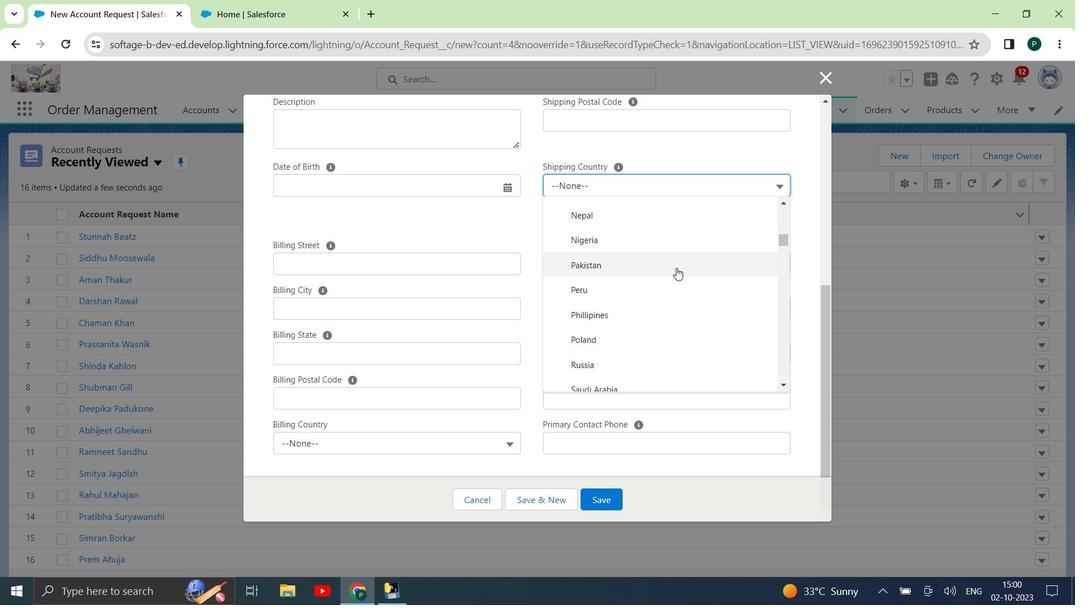 
Action: Mouse scrolled (675, 272) with delta (0, 0)
Screenshot: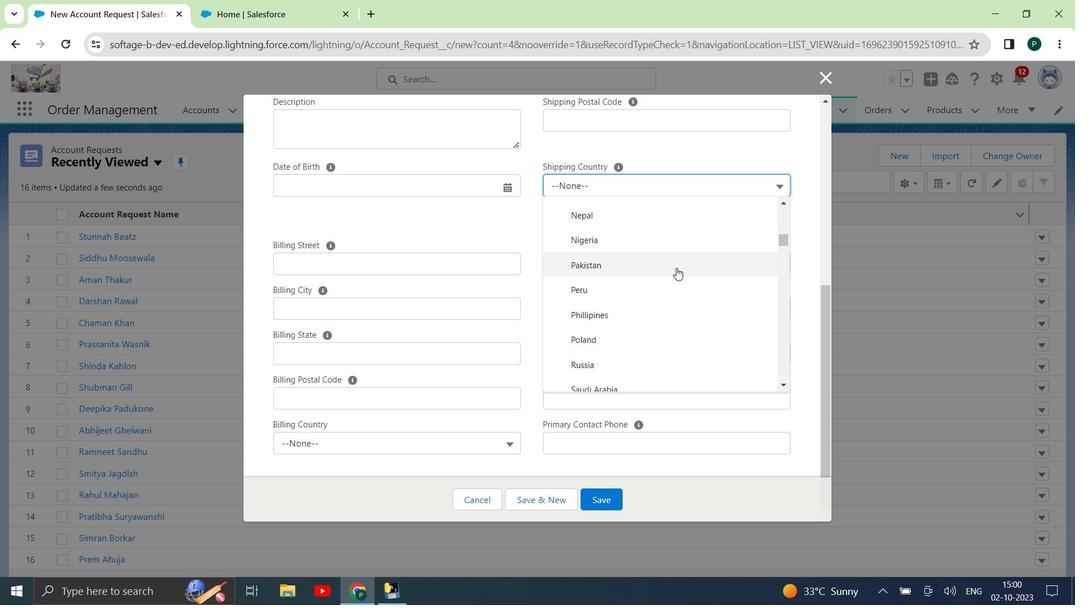 
Action: Mouse moved to (675, 273)
Screenshot: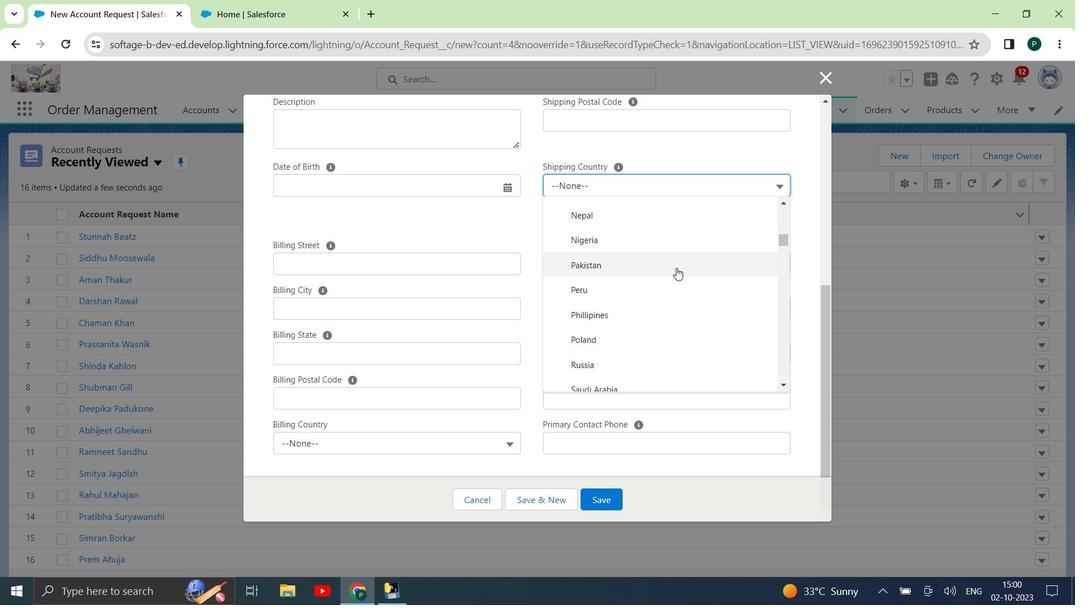
Action: Mouse scrolled (675, 272) with delta (0, 0)
Screenshot: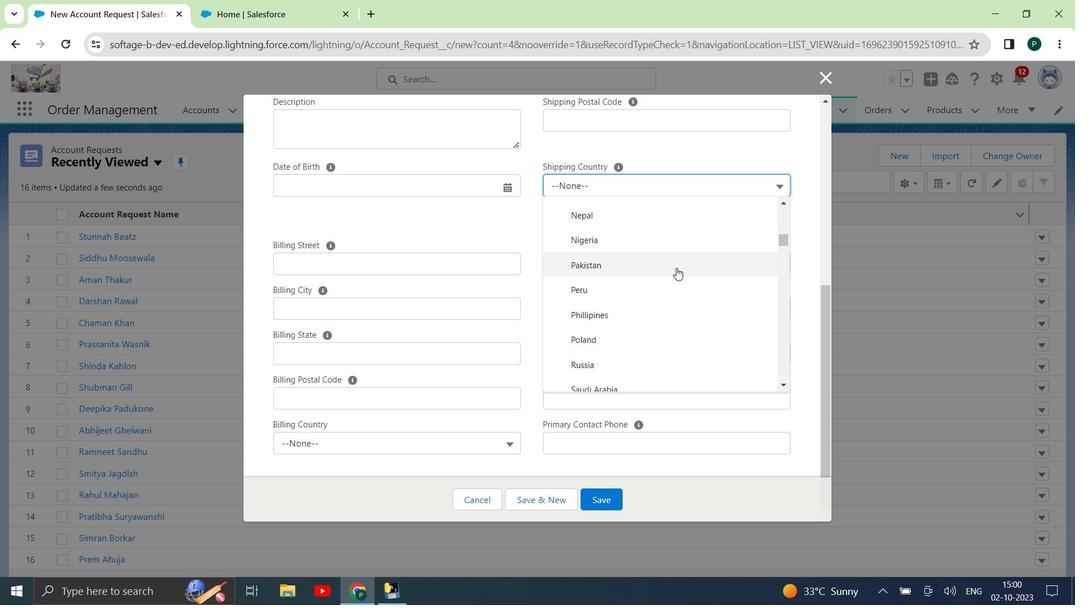 
Action: Mouse moved to (674, 280)
Screenshot: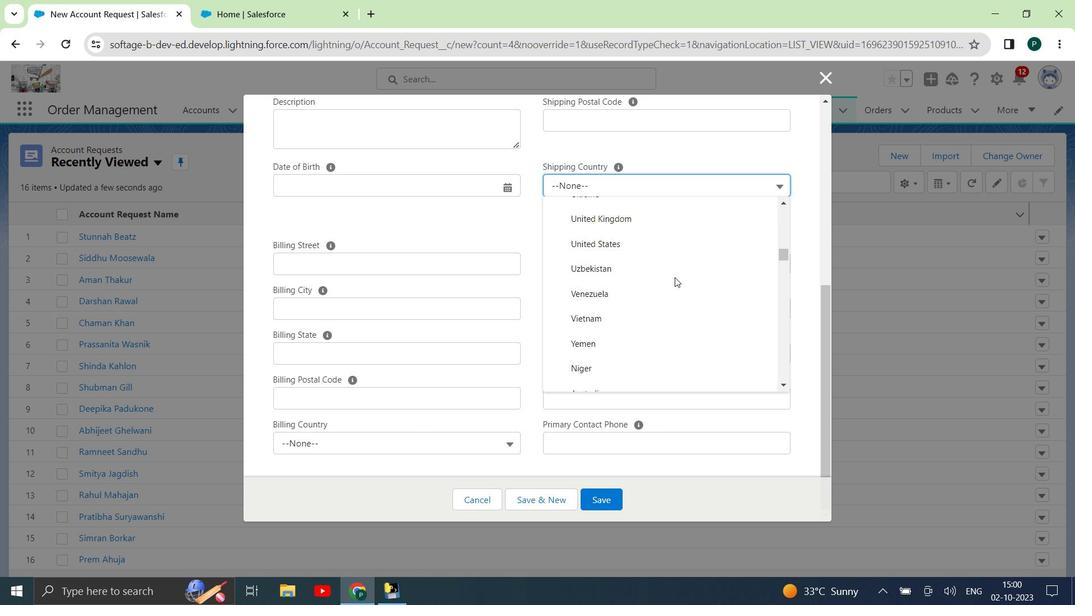 
Action: Mouse scrolled (674, 279) with delta (0, 0)
Screenshot: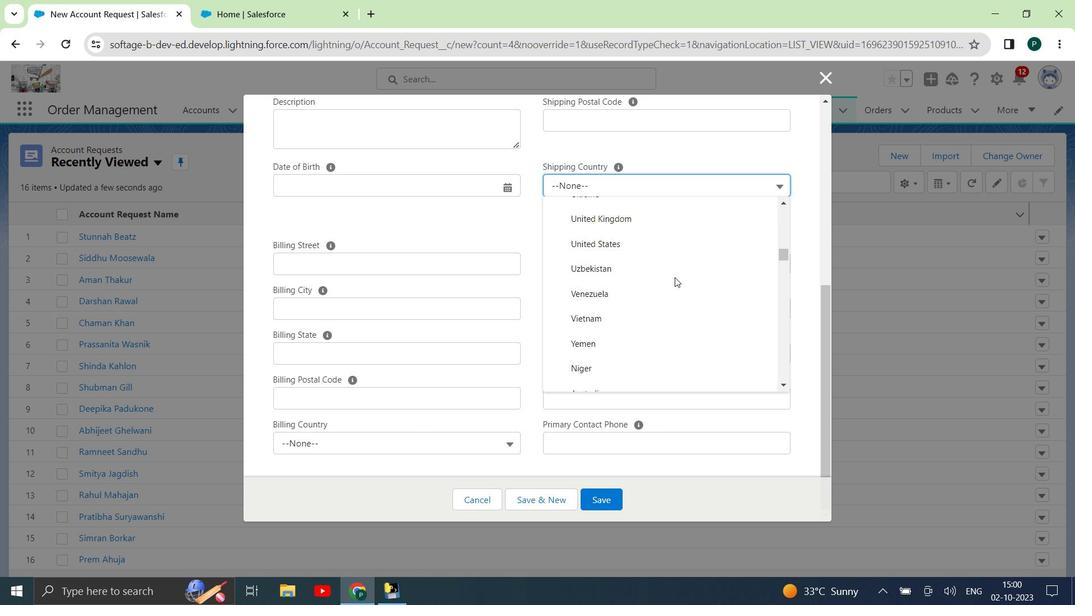 
Action: Mouse moved to (674, 280)
Screenshot: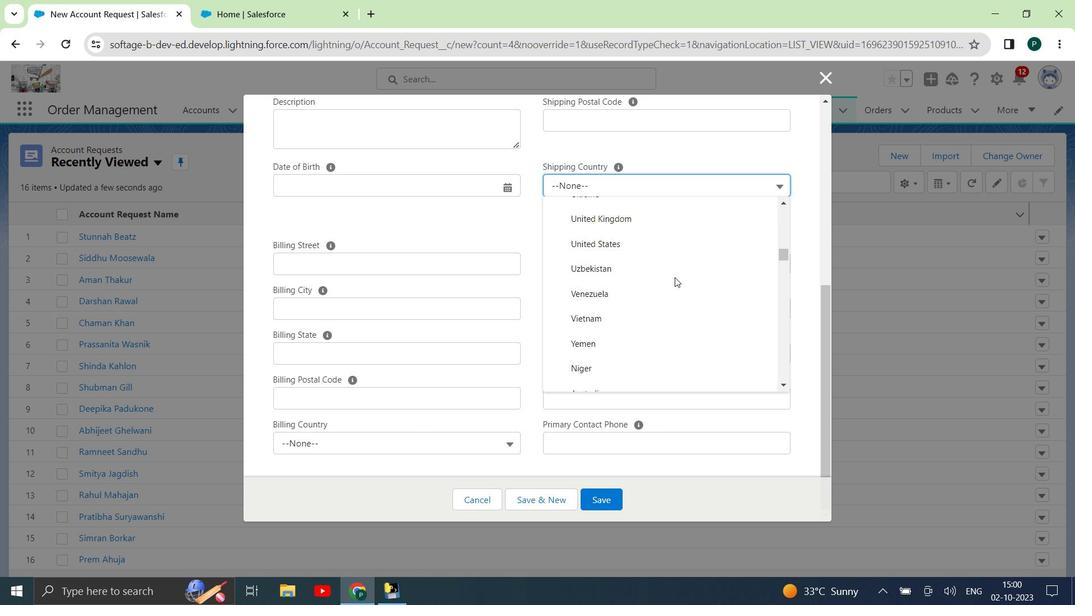 
Action: Mouse scrolled (674, 280) with delta (0, 0)
Screenshot: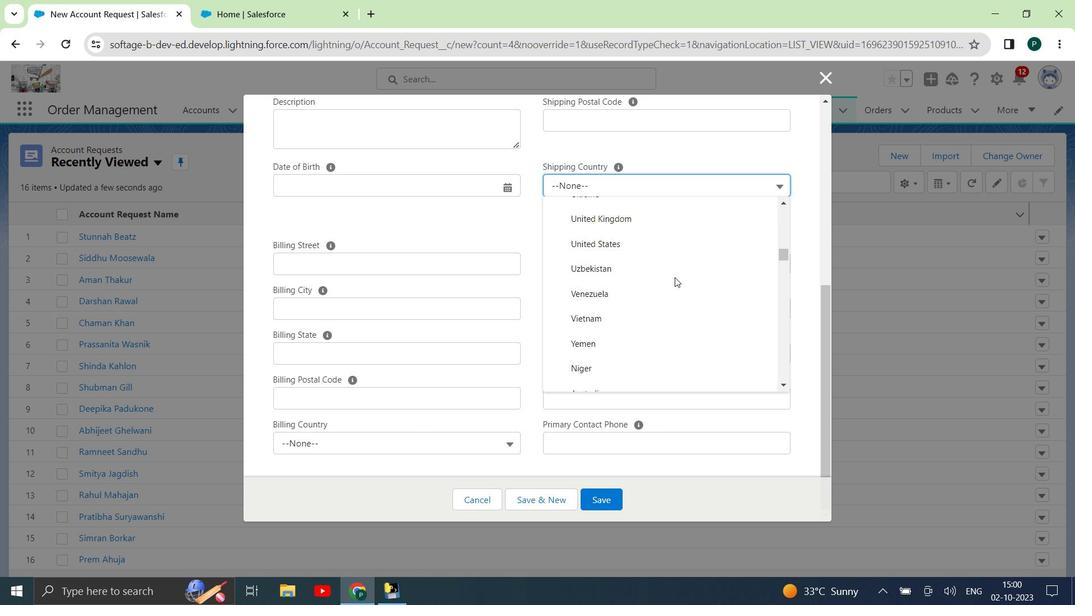
Action: Mouse moved to (674, 281)
Screenshot: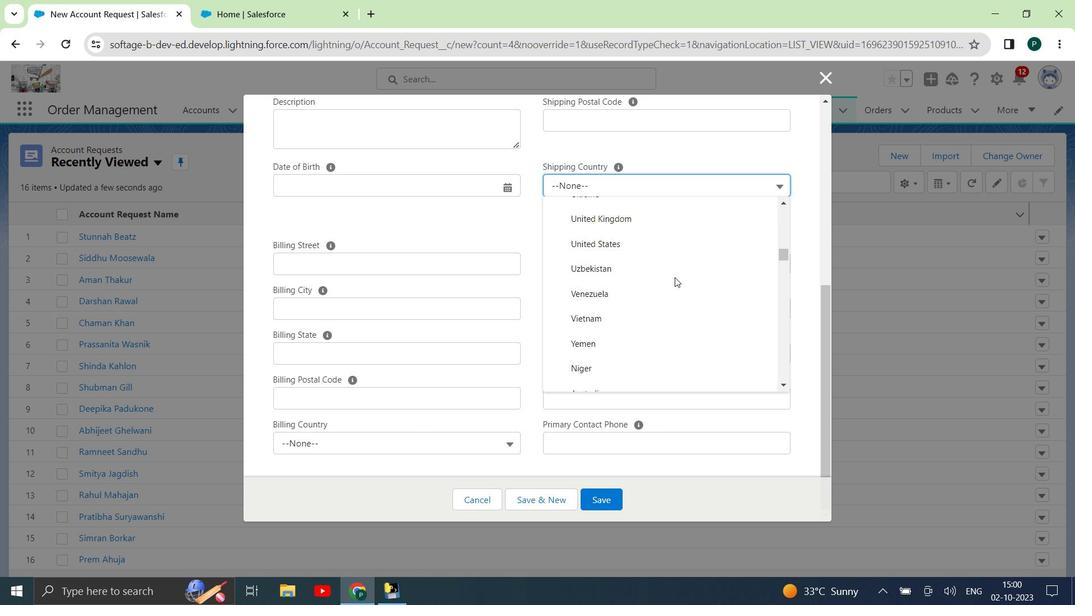 
Action: Mouse scrolled (674, 280) with delta (0, 0)
Screenshot: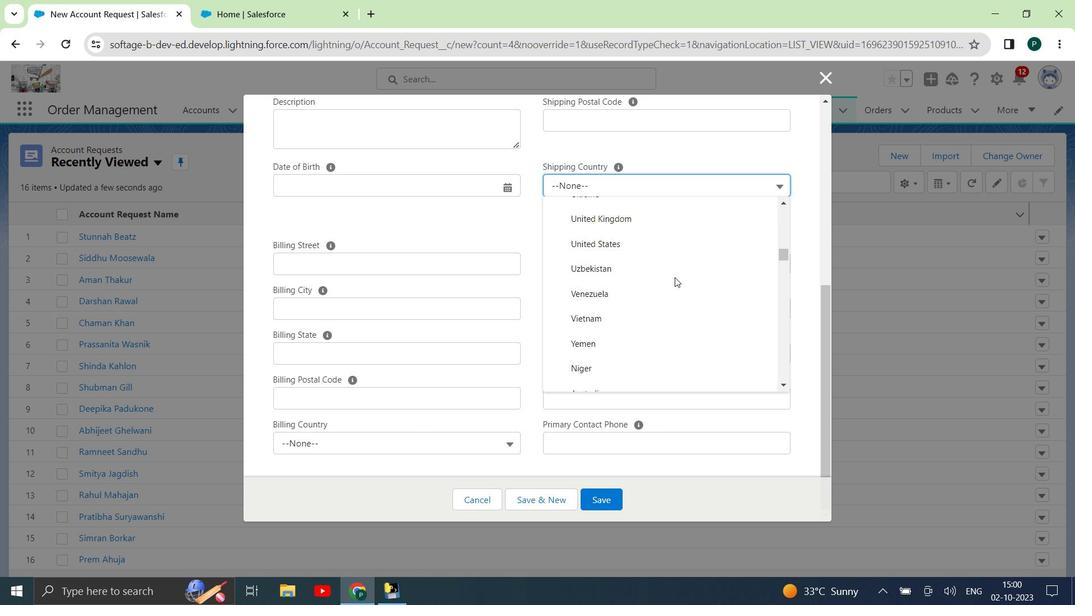 
Action: Mouse moved to (674, 281)
Screenshot: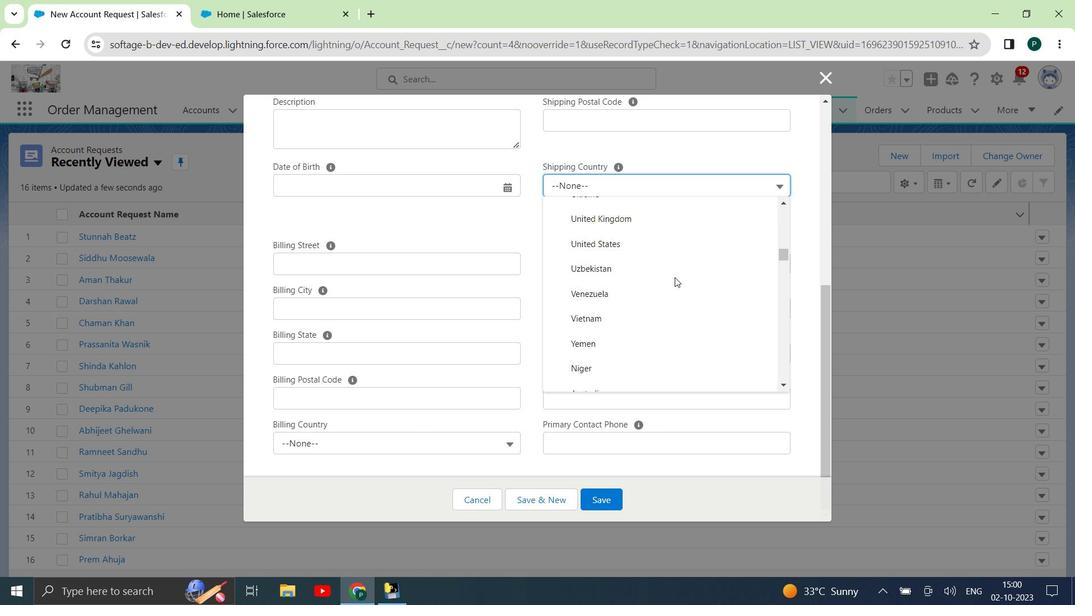 
Action: Mouse scrolled (674, 280) with delta (0, -1)
Screenshot: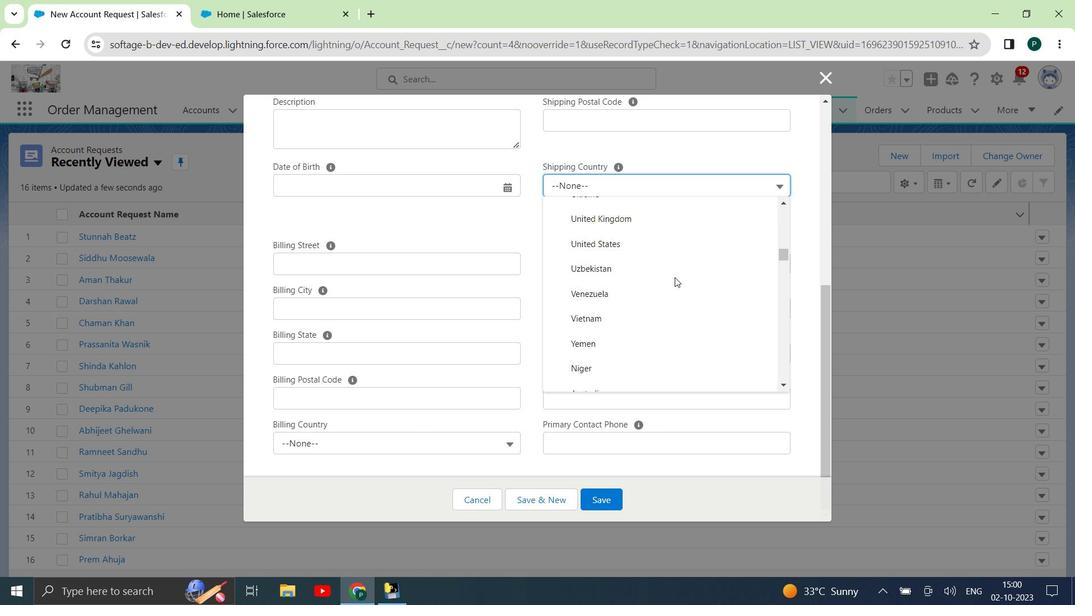 
Action: Mouse scrolled (674, 281) with delta (0, 0)
Screenshot: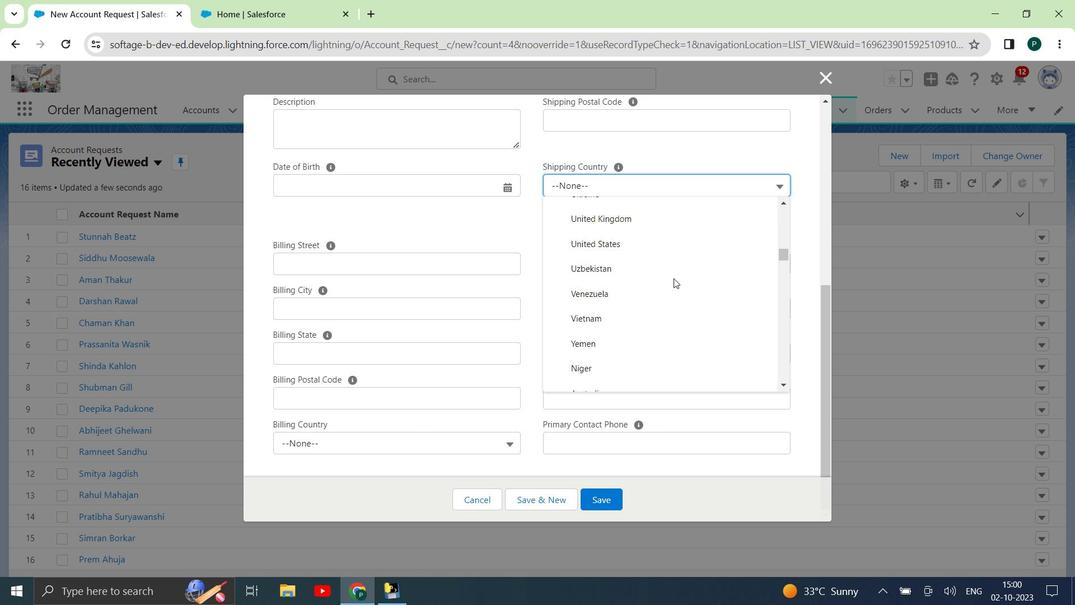 
Action: Mouse moved to (672, 284)
Screenshot: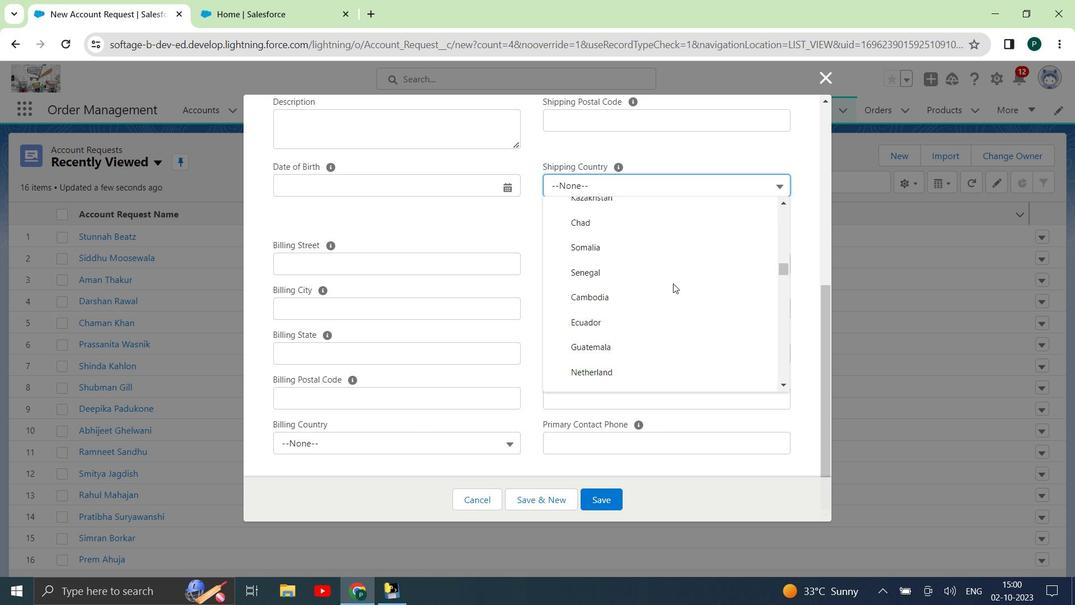 
Action: Mouse scrolled (672, 283) with delta (0, 0)
Screenshot: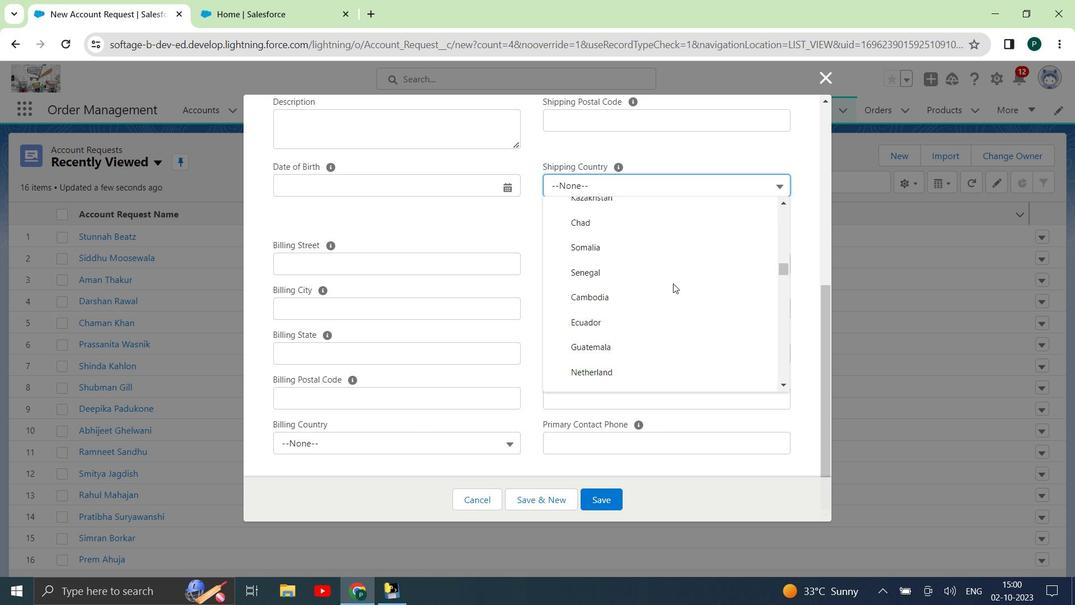 
Action: Mouse scrolled (672, 282) with delta (0, -1)
Screenshot: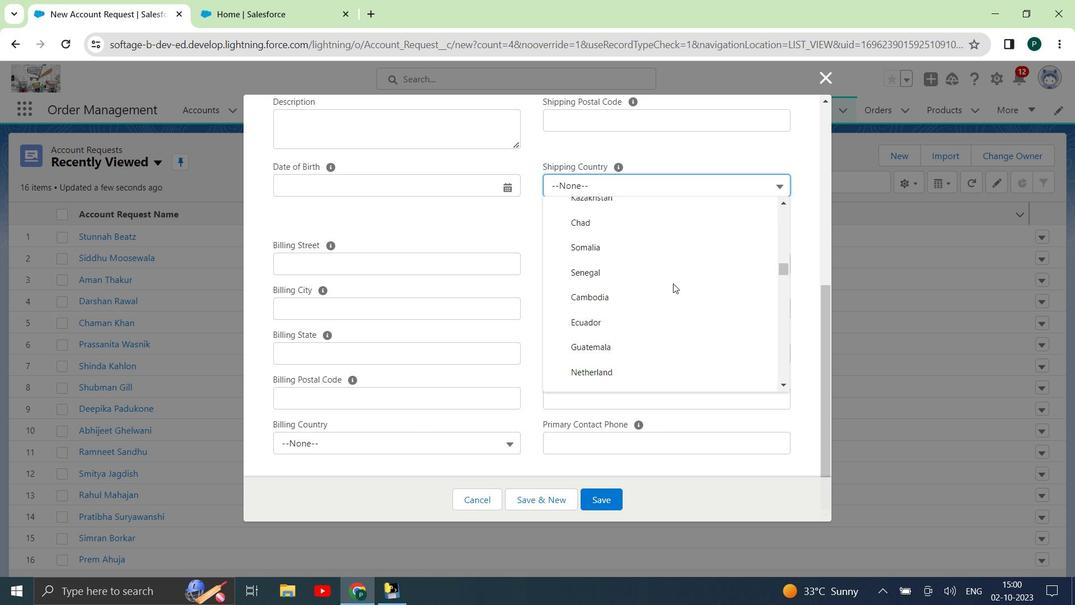 
Action: Mouse scrolled (672, 283) with delta (0, 0)
Screenshot: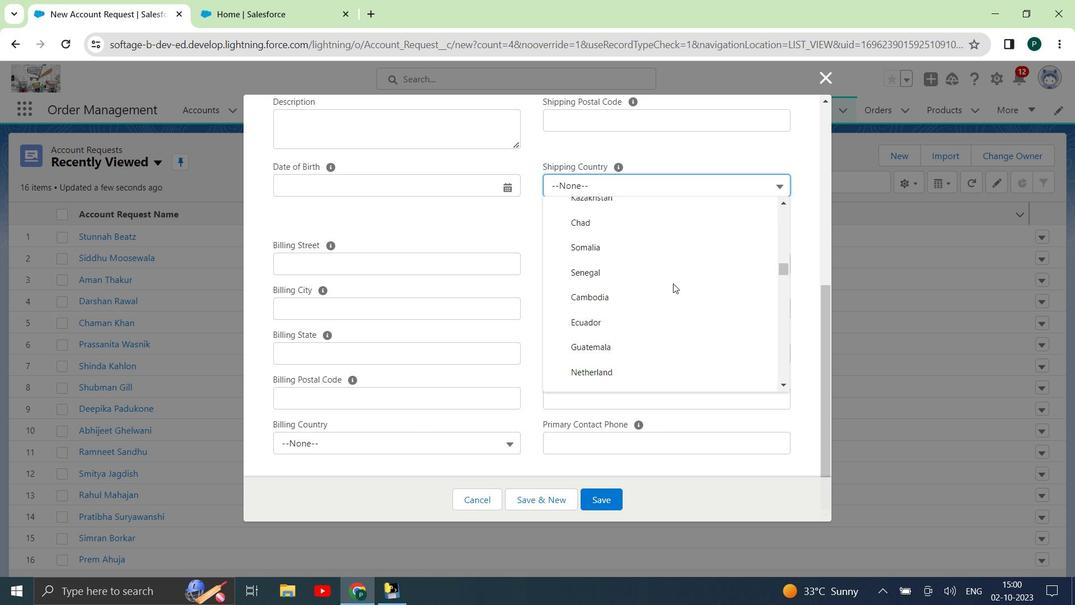 
Action: Mouse scrolled (672, 283) with delta (0, 0)
Screenshot: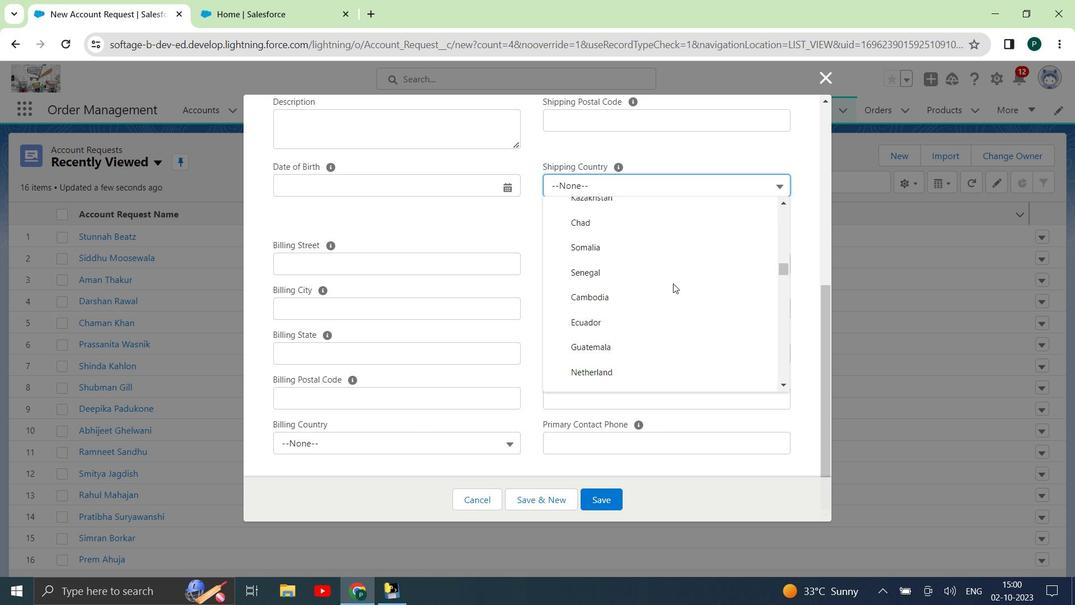 
Action: Mouse scrolled (672, 283) with delta (0, 0)
Screenshot: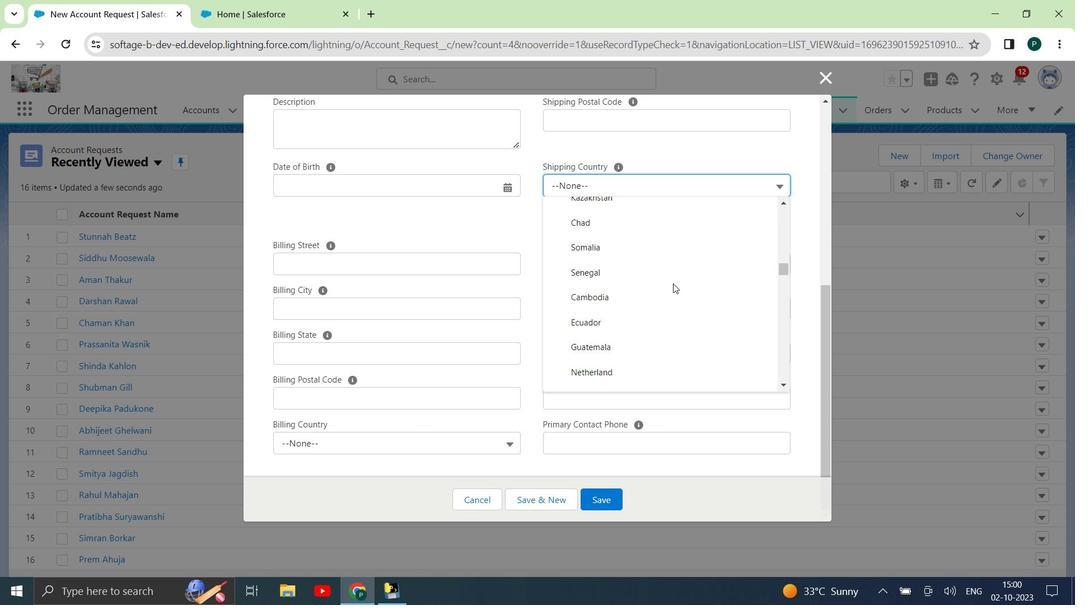 
Action: Mouse moved to (671, 286)
Screenshot: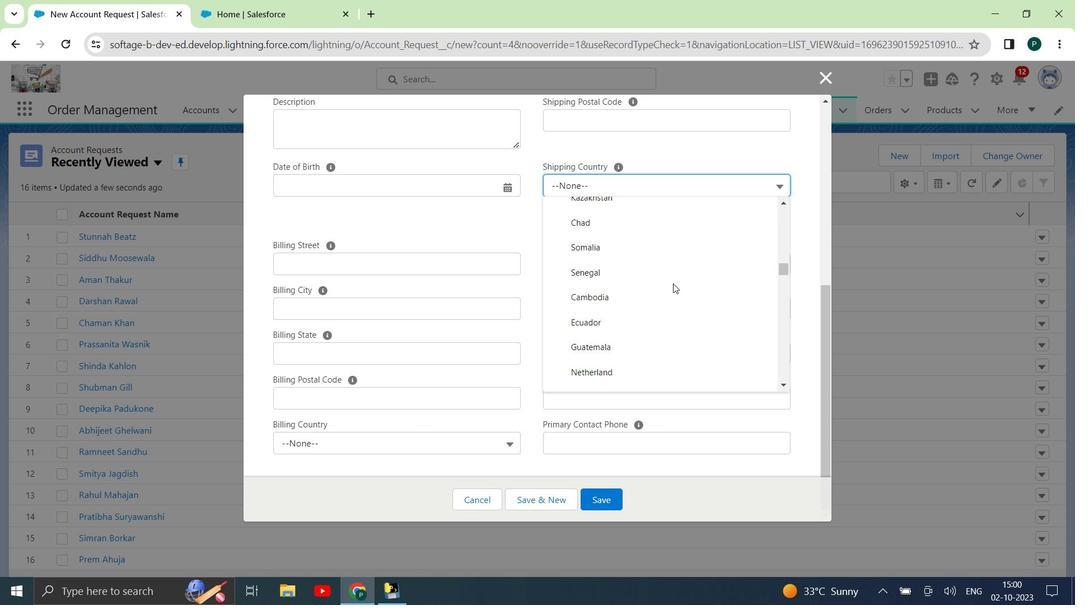 
Action: Mouse scrolled (671, 286) with delta (0, 0)
Screenshot: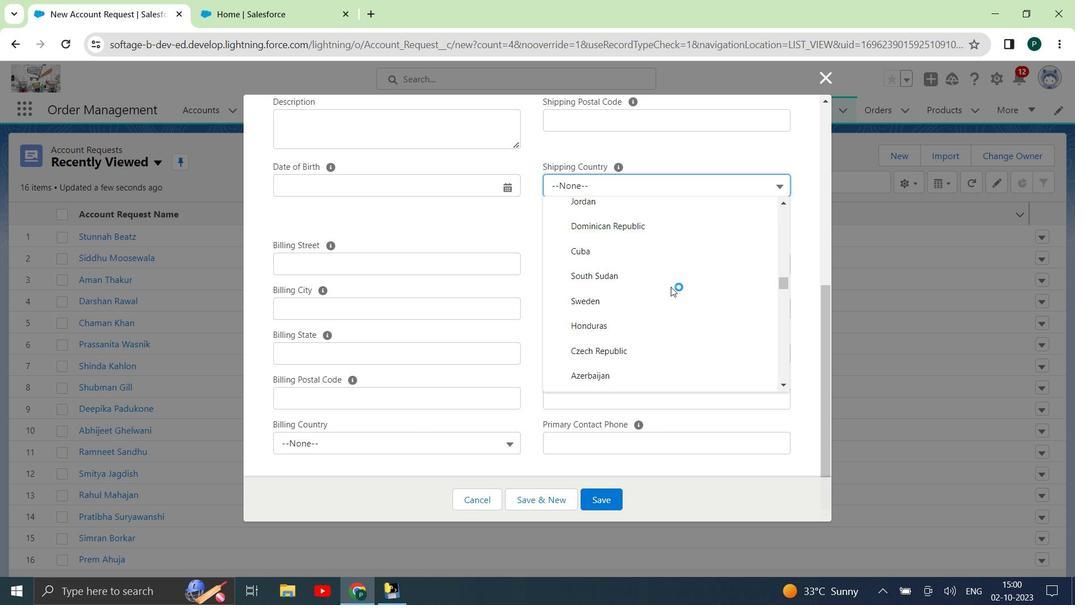 
Action: Mouse scrolled (671, 285) with delta (0, -1)
Screenshot: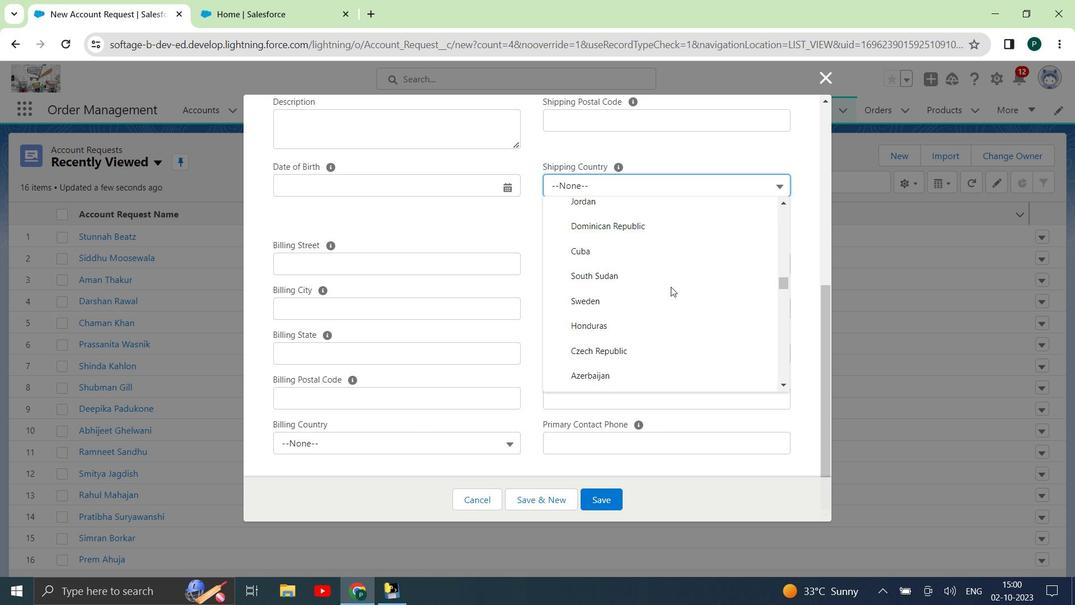 
Action: Mouse scrolled (671, 286) with delta (0, 0)
Screenshot: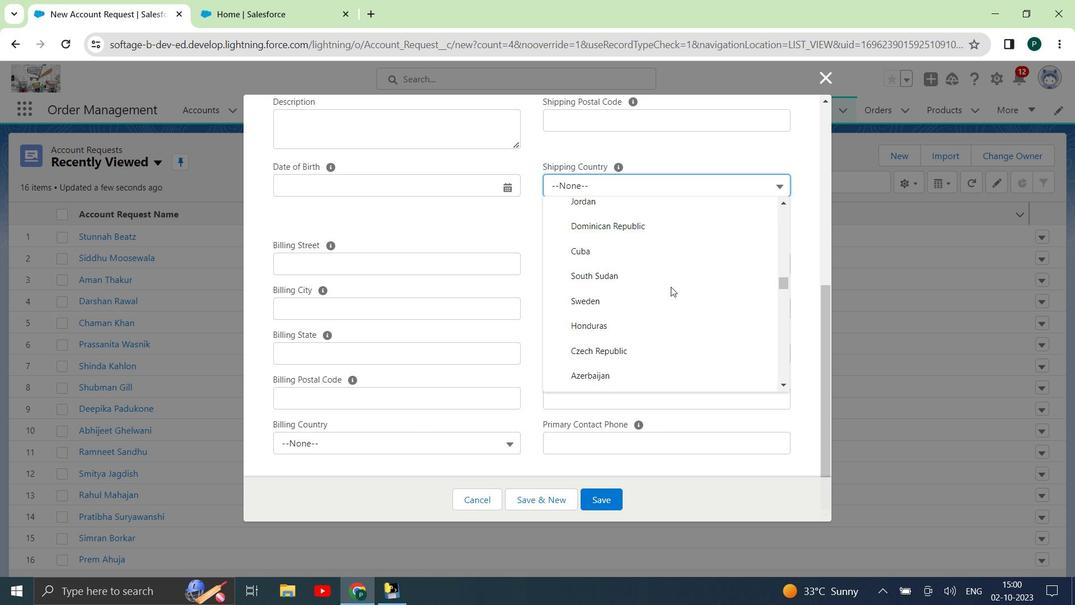 
Action: Mouse scrolled (671, 286) with delta (0, 0)
Screenshot: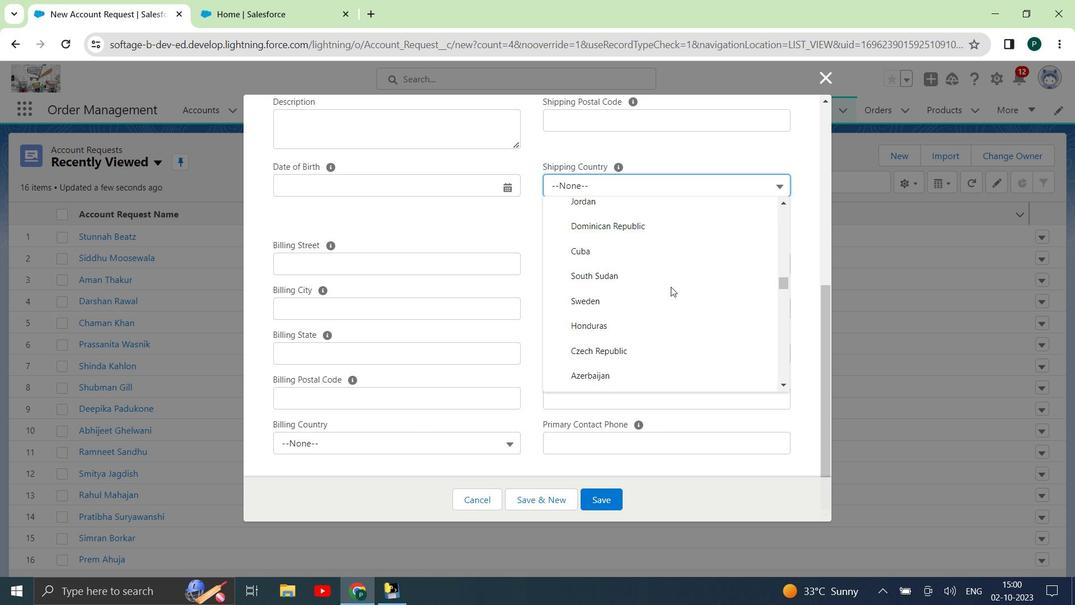 
Action: Mouse scrolled (671, 285) with delta (0, -1)
Screenshot: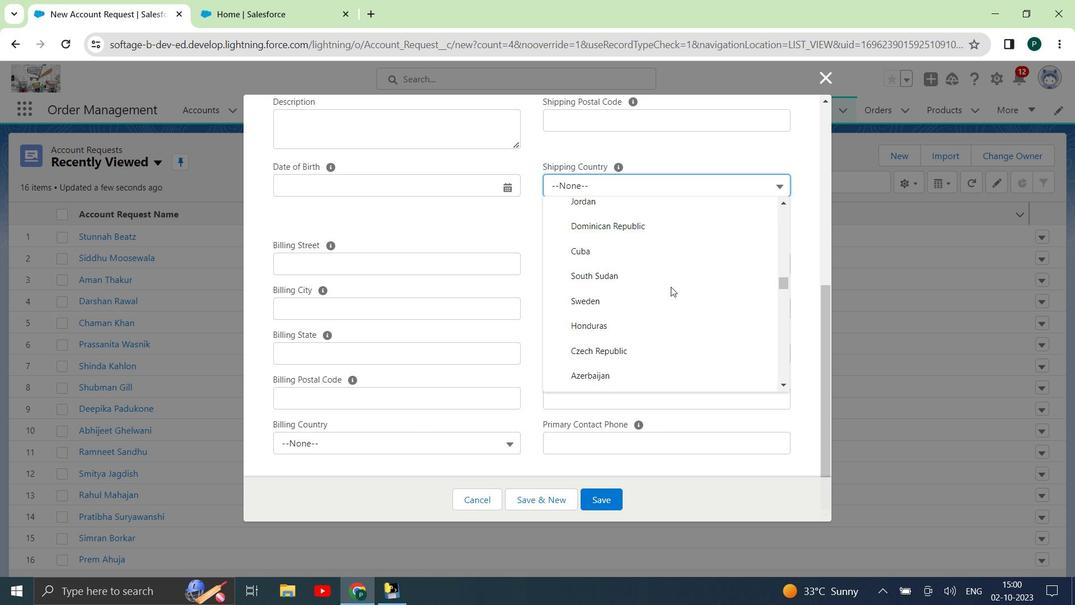 
Action: Mouse moved to (671, 288)
Screenshot: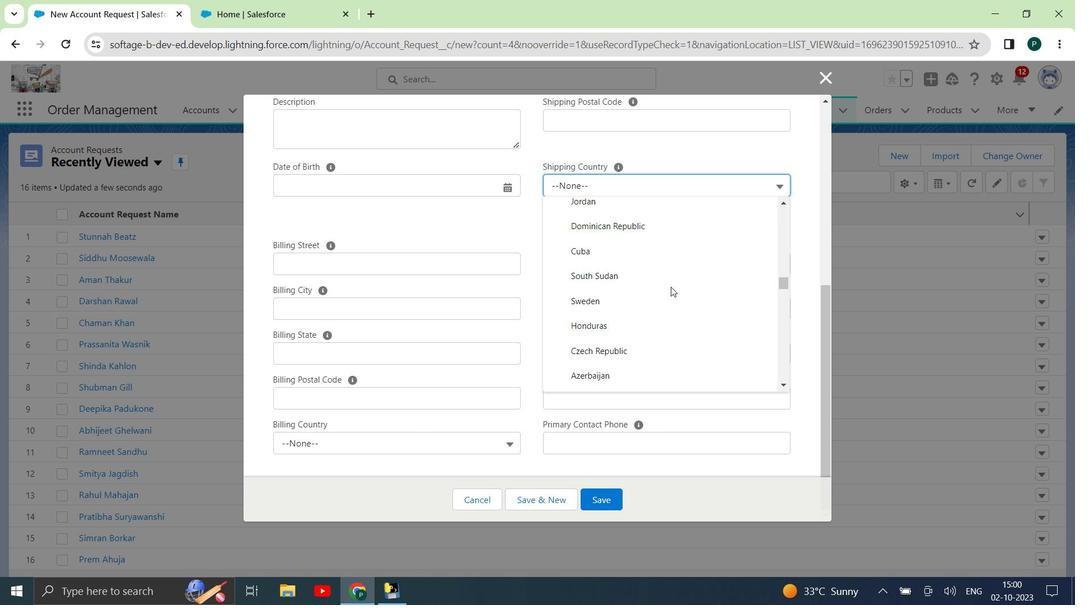 
Action: Mouse scrolled (671, 287) with delta (0, 0)
Screenshot: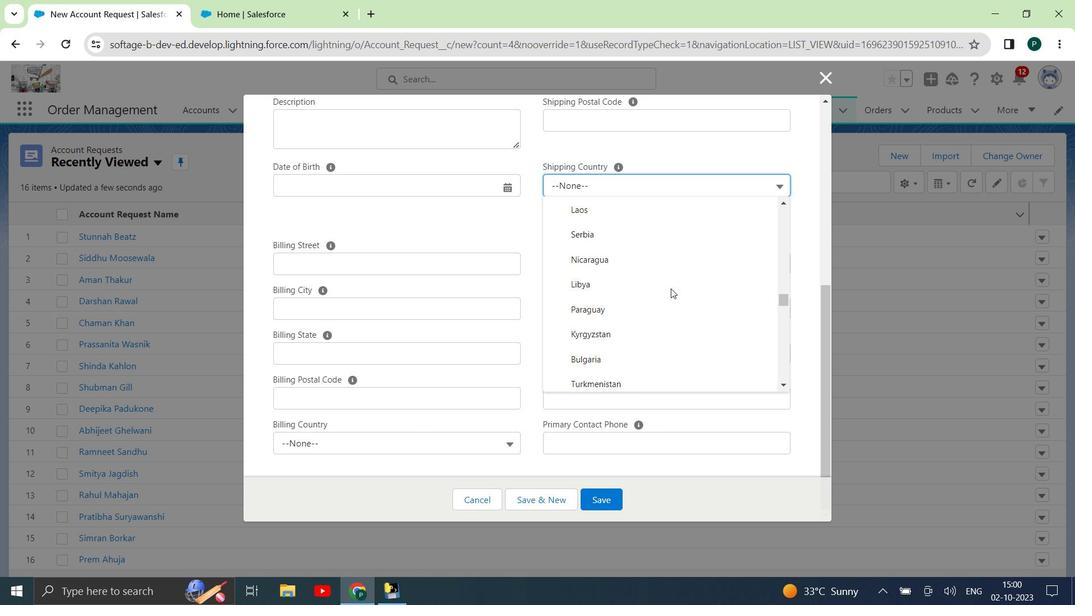 
Action: Mouse scrolled (671, 287) with delta (0, 0)
Screenshot: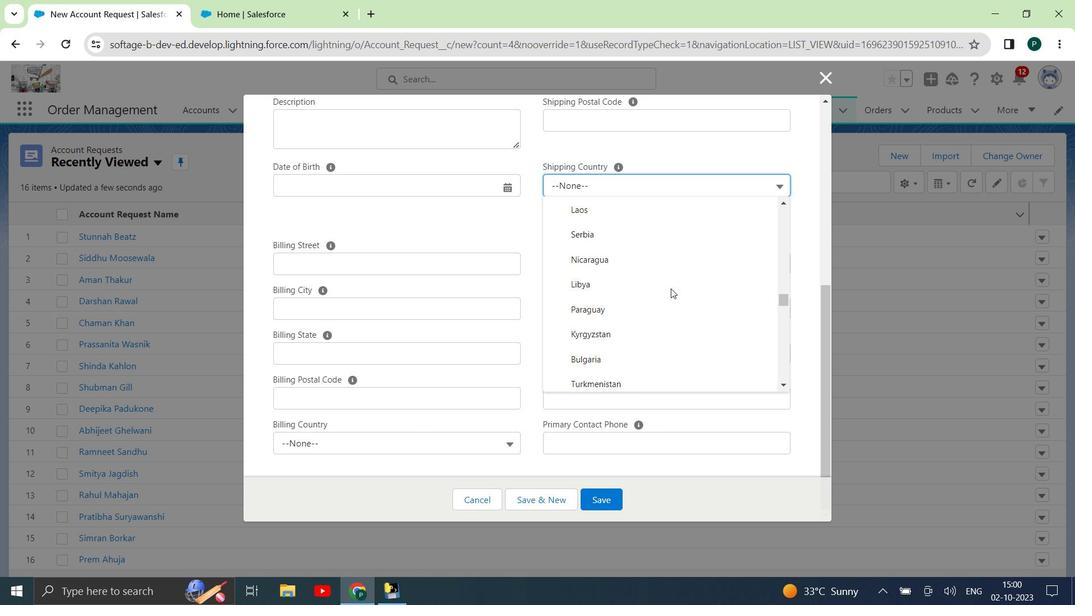 
Action: Mouse scrolled (671, 287) with delta (0, 0)
Screenshot: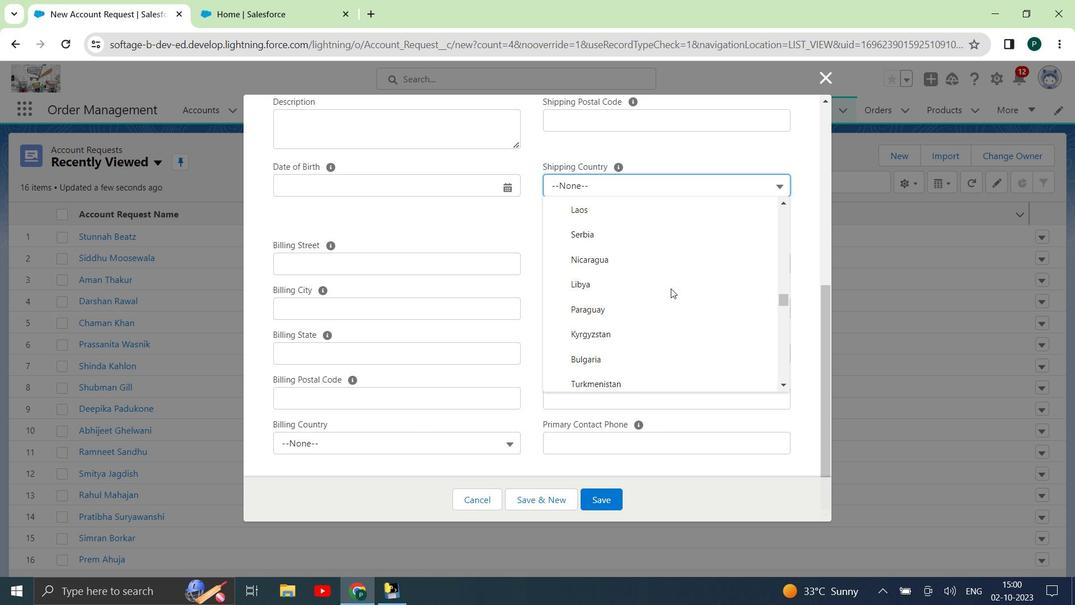 
Action: Mouse scrolled (671, 287) with delta (0, 0)
Screenshot: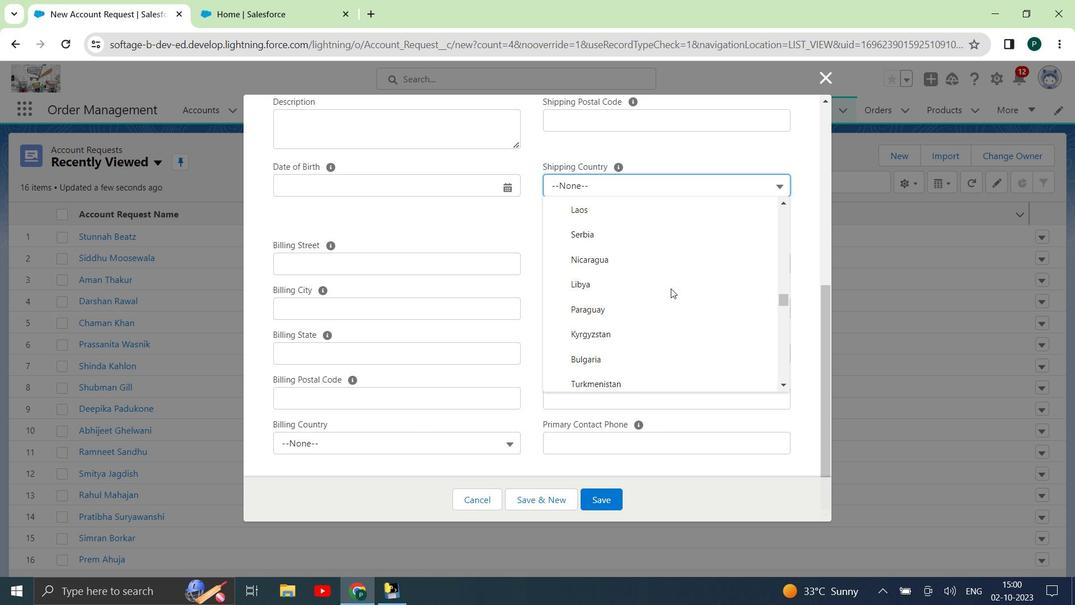 
Action: Mouse scrolled (671, 287) with delta (0, 0)
Screenshot: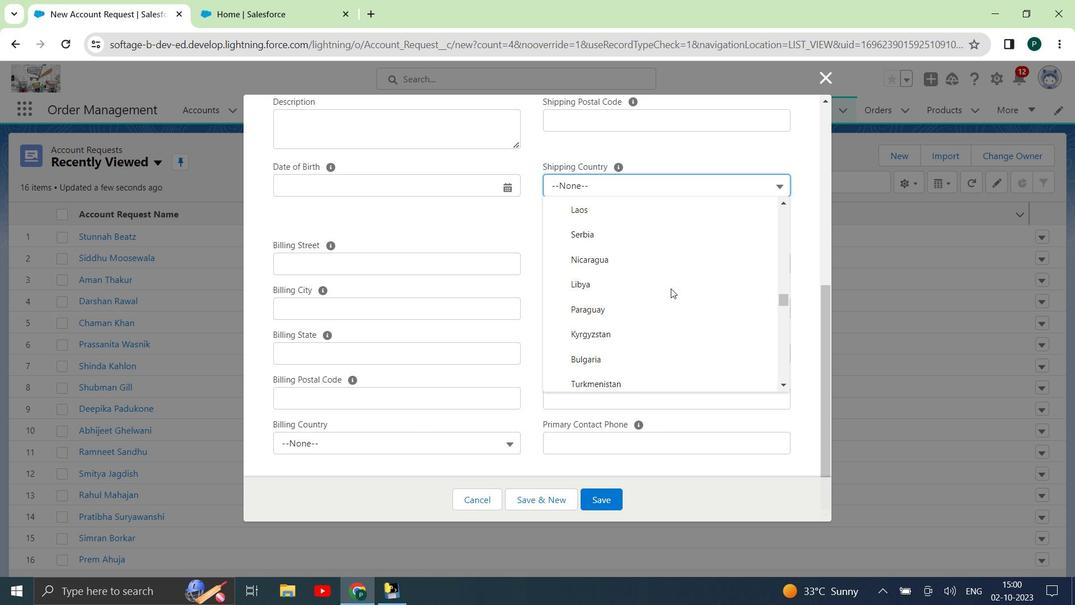 
Action: Mouse scrolled (671, 287) with delta (0, 0)
Screenshot: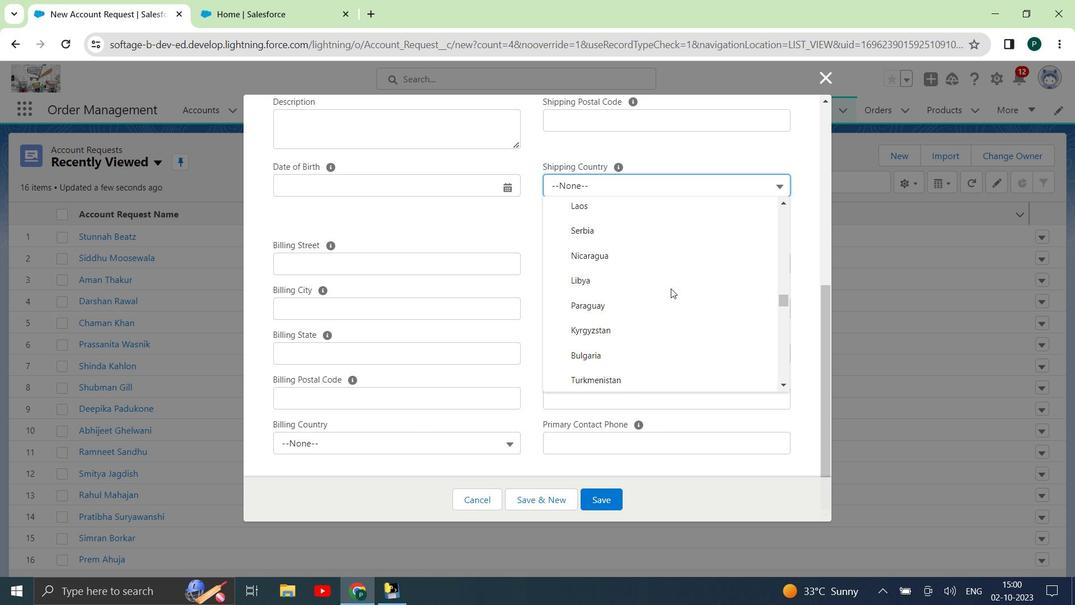 
Action: Mouse scrolled (671, 287) with delta (0, 0)
Screenshot: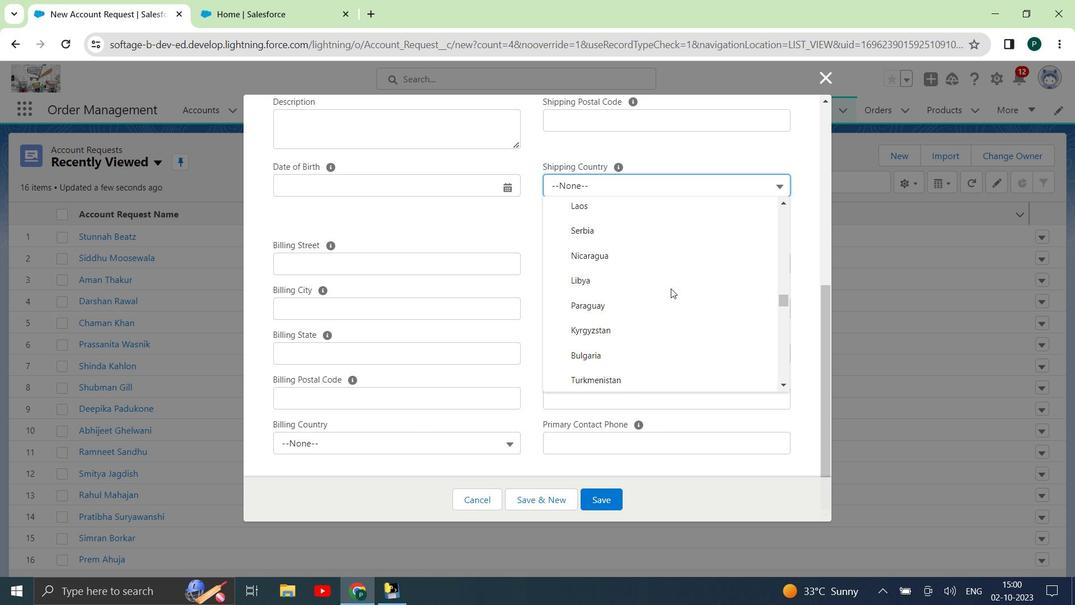 
Action: Mouse scrolled (671, 287) with delta (0, 0)
Screenshot: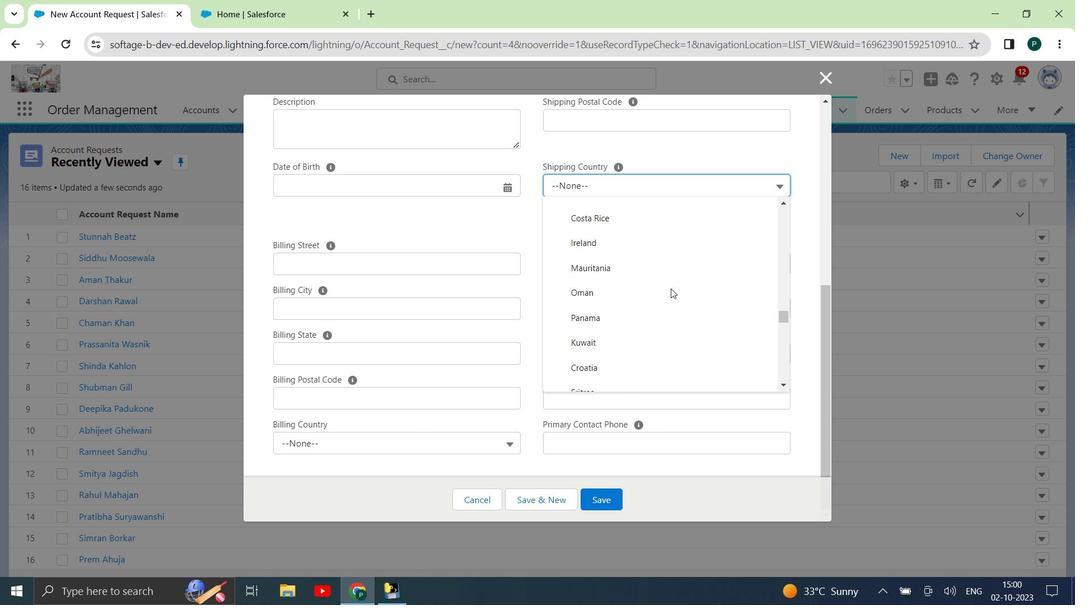 
Action: Mouse scrolled (671, 287) with delta (0, 0)
Screenshot: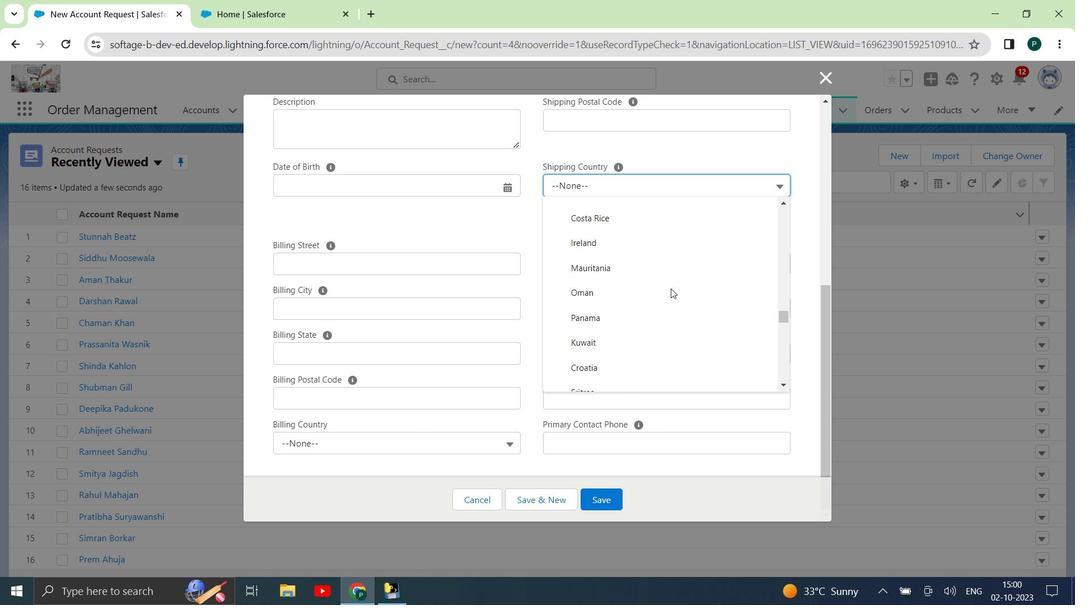 
Action: Mouse scrolled (671, 287) with delta (0, 0)
Screenshot: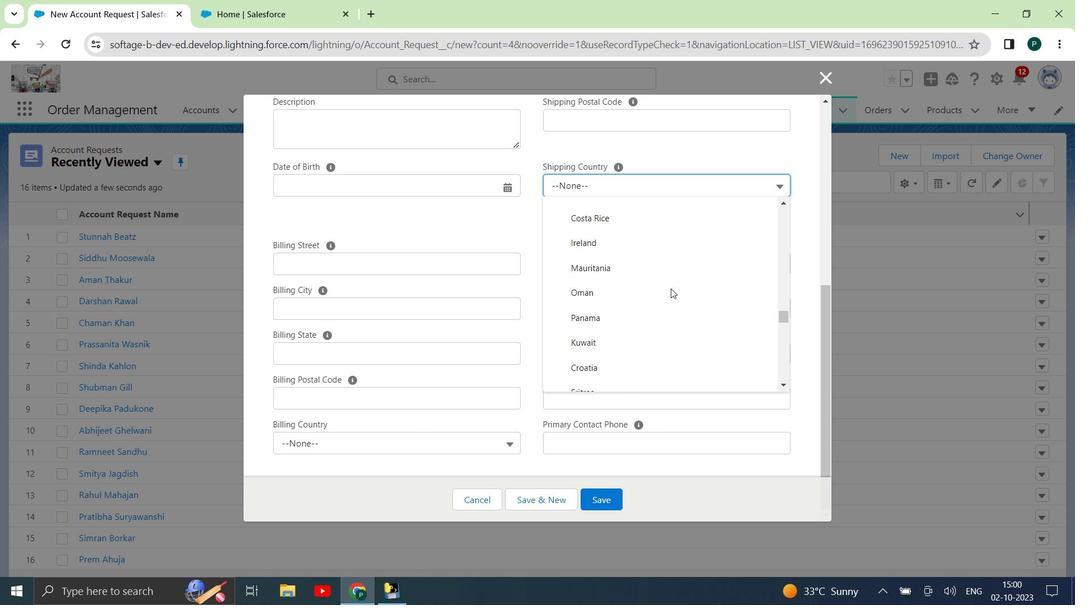 
Action: Mouse scrolled (671, 287) with delta (0, 0)
Screenshot: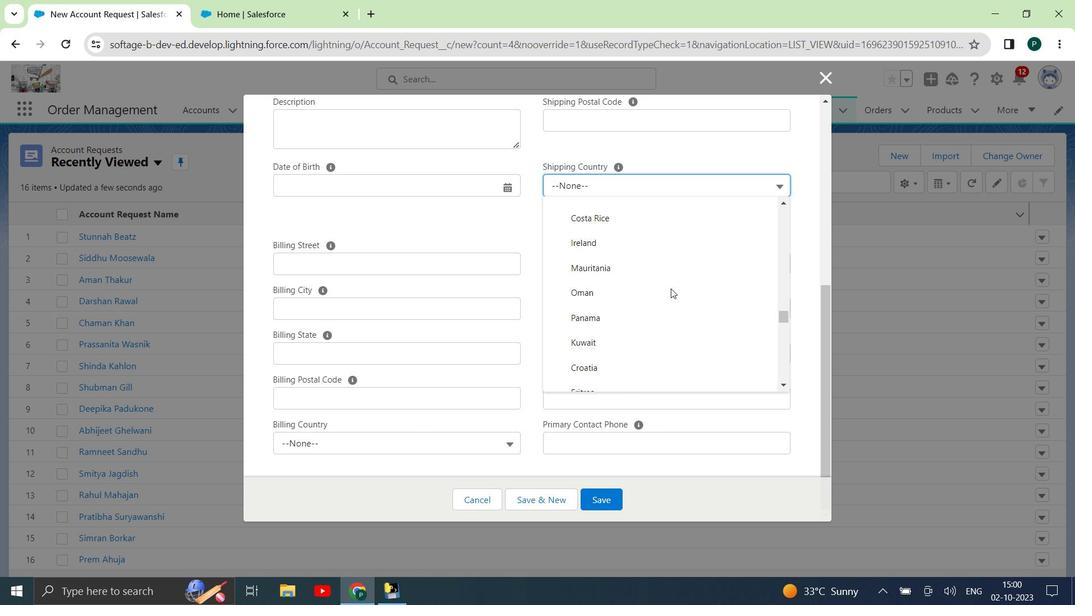 
Action: Mouse scrolled (671, 287) with delta (0, 0)
Screenshot: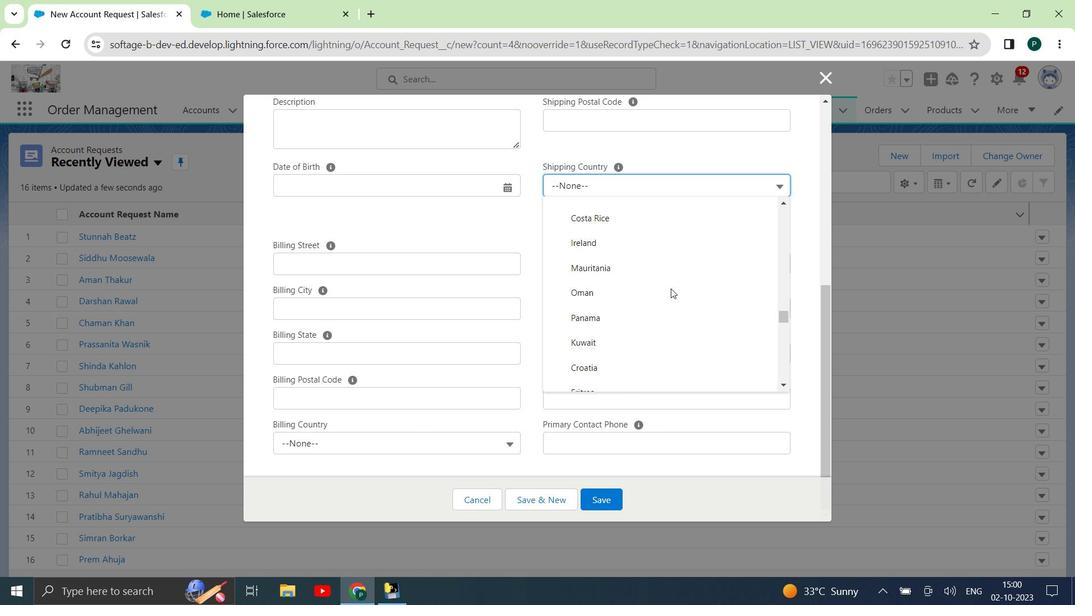 
Action: Mouse scrolled (671, 287) with delta (0, 0)
Screenshot: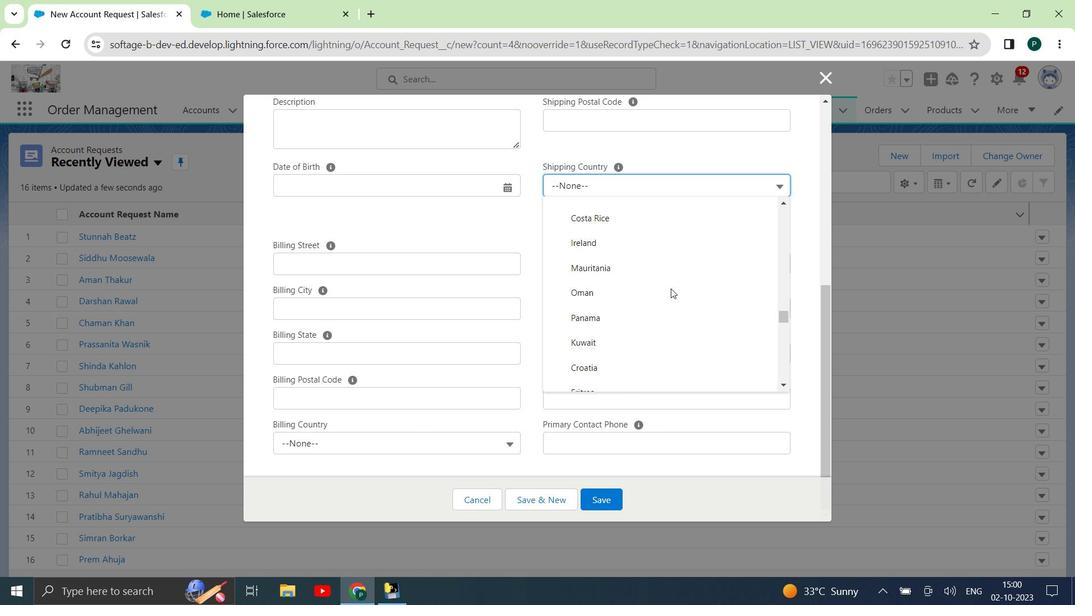 
Action: Mouse moved to (669, 294)
Screenshot: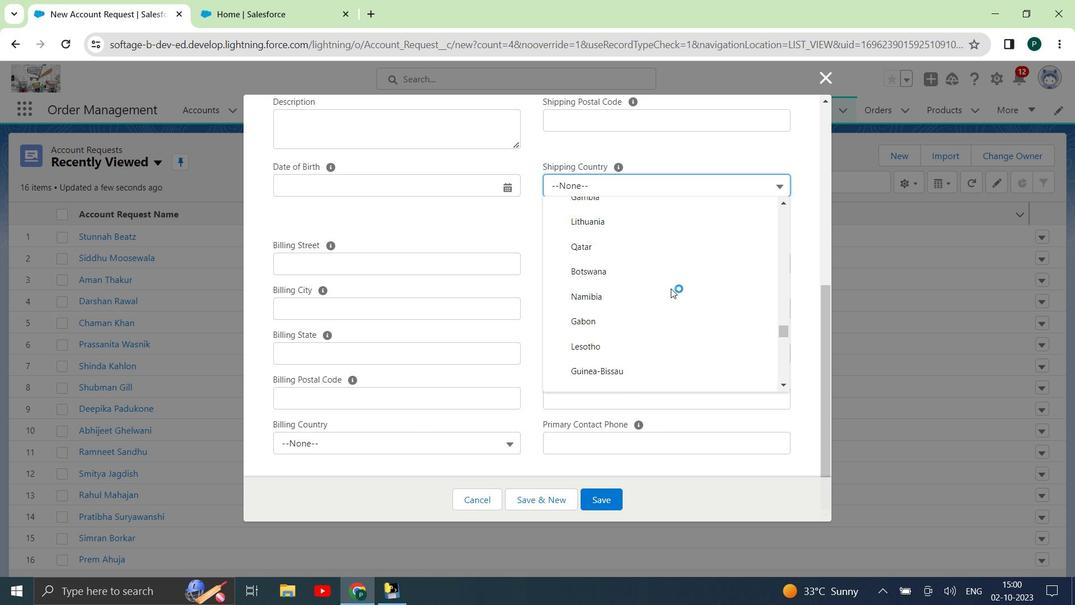 
Action: Mouse scrolled (669, 293) with delta (0, 0)
Screenshot: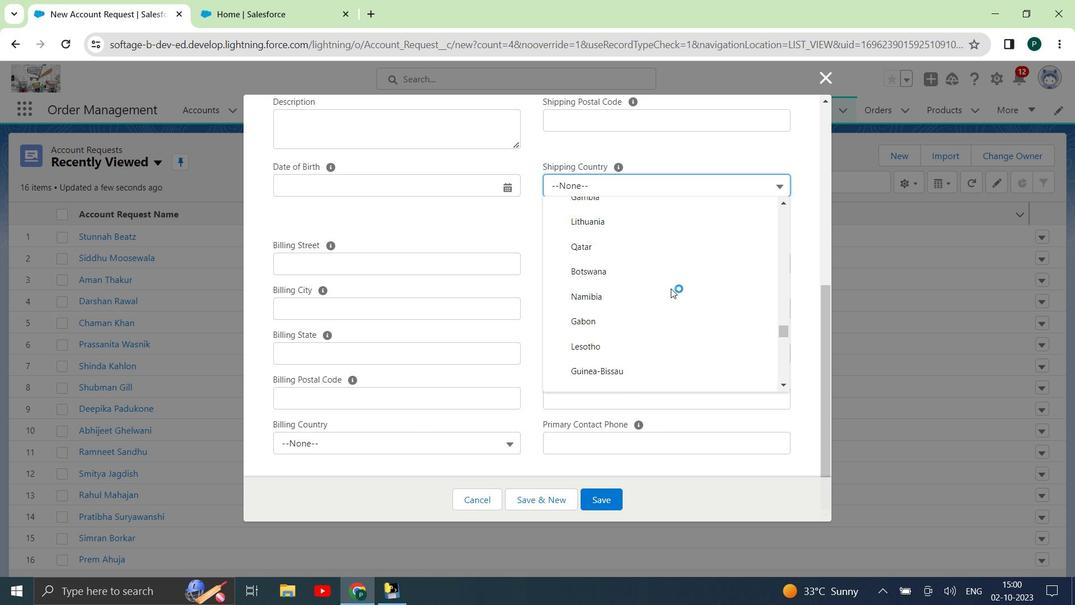 
Action: Mouse moved to (666, 311)
Screenshot: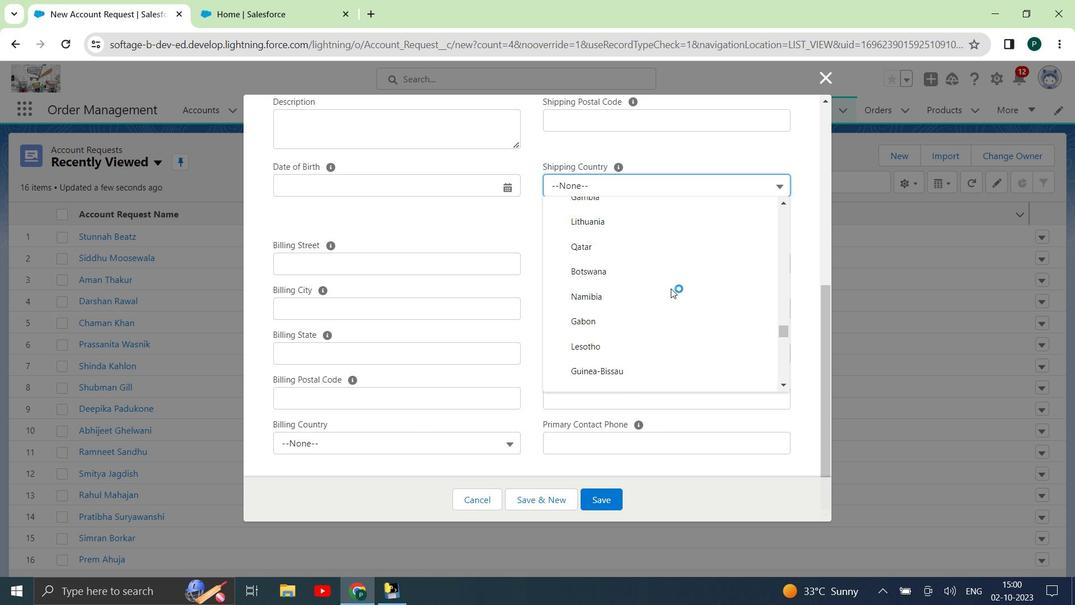 
Action: Mouse scrolled (666, 310) with delta (0, 0)
Screenshot: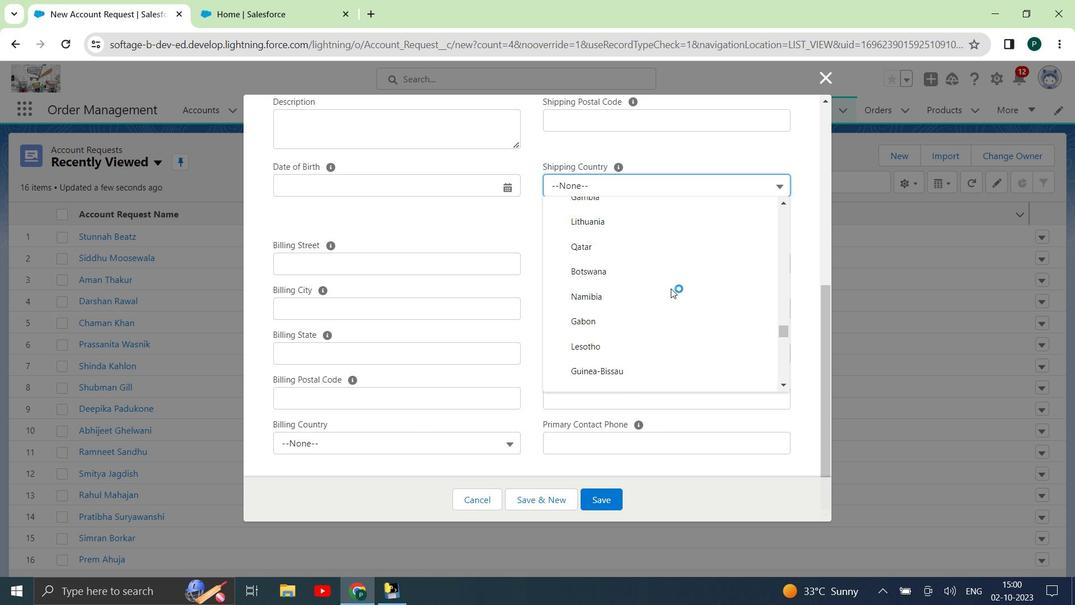
Action: Mouse moved to (665, 315)
Screenshot: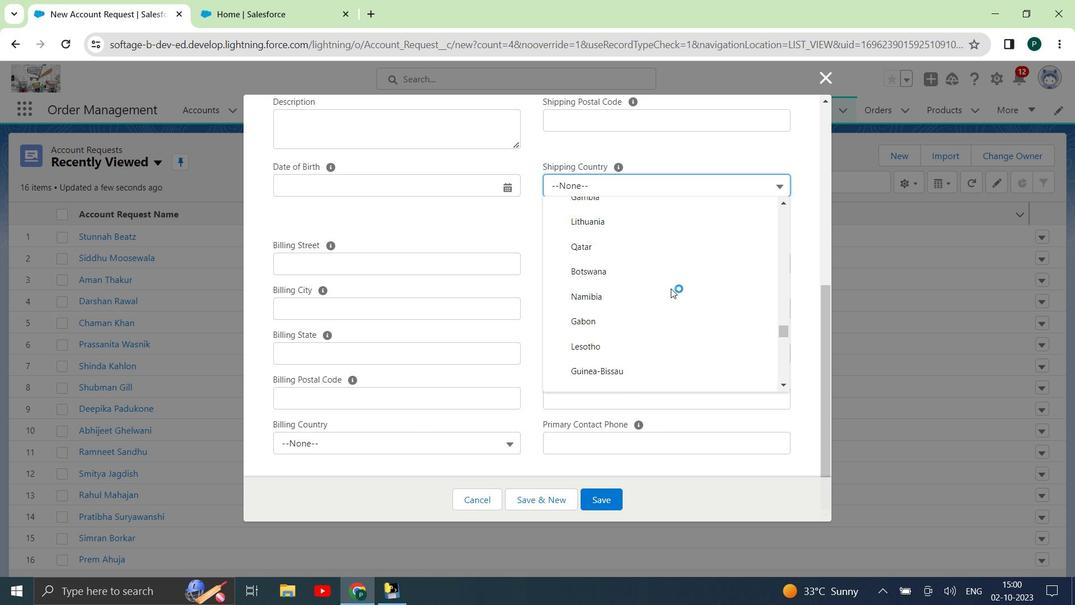 
Action: Mouse scrolled (665, 314) with delta (0, 0)
Screenshot: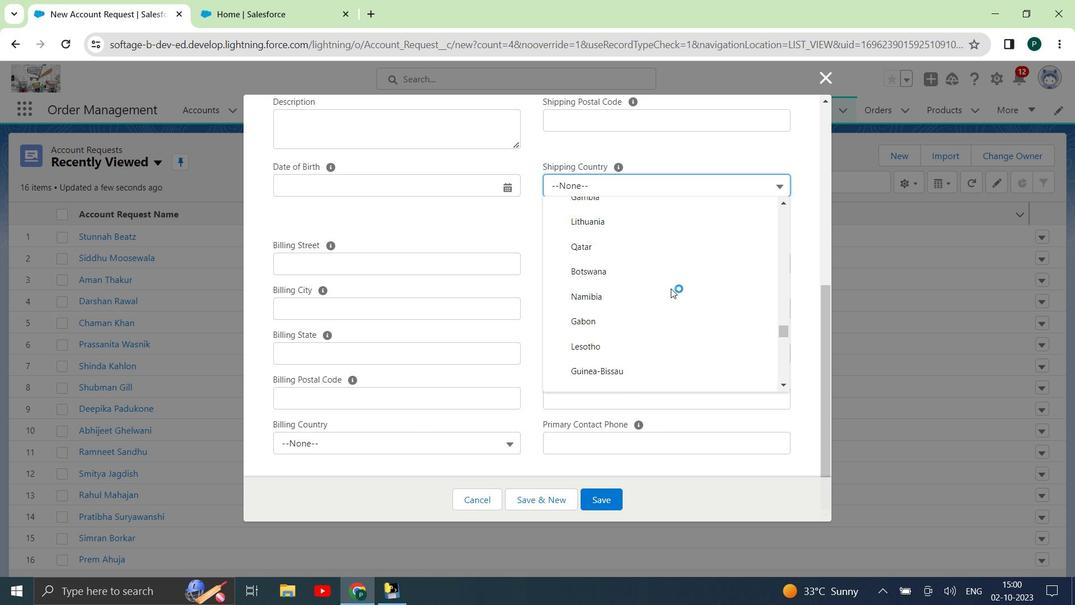 
Action: Mouse moved to (663, 319)
Screenshot: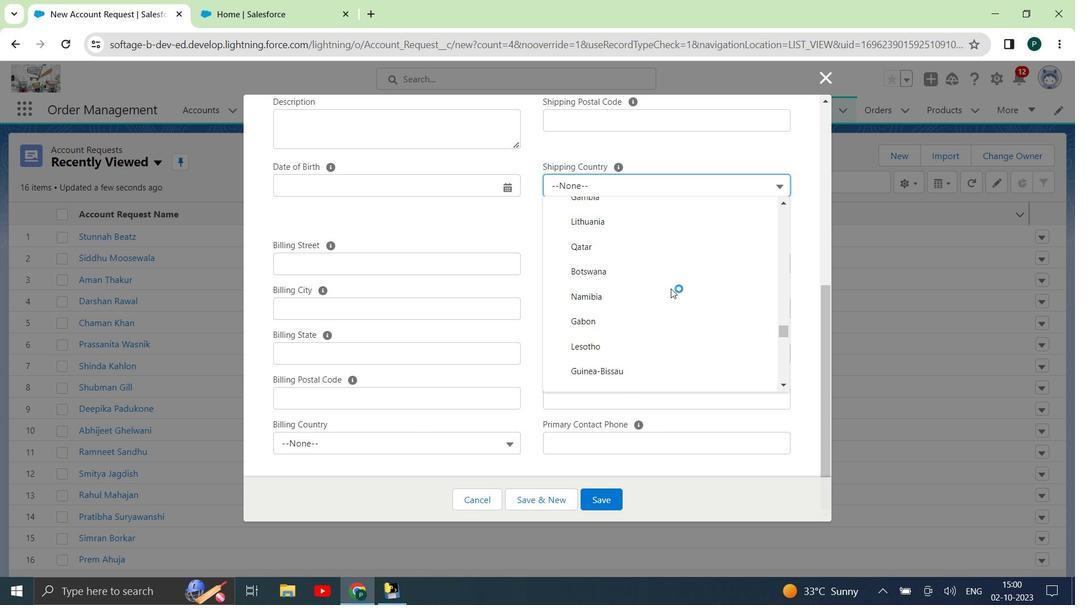
Action: Mouse scrolled (663, 318) with delta (0, 0)
Screenshot: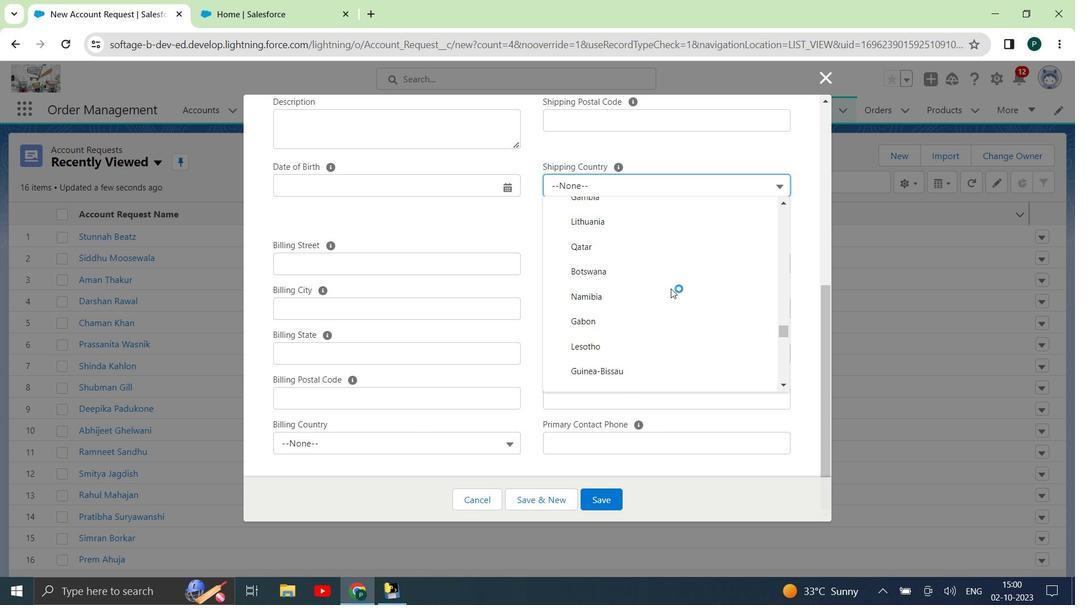 
Action: Mouse moved to (662, 322)
Screenshot: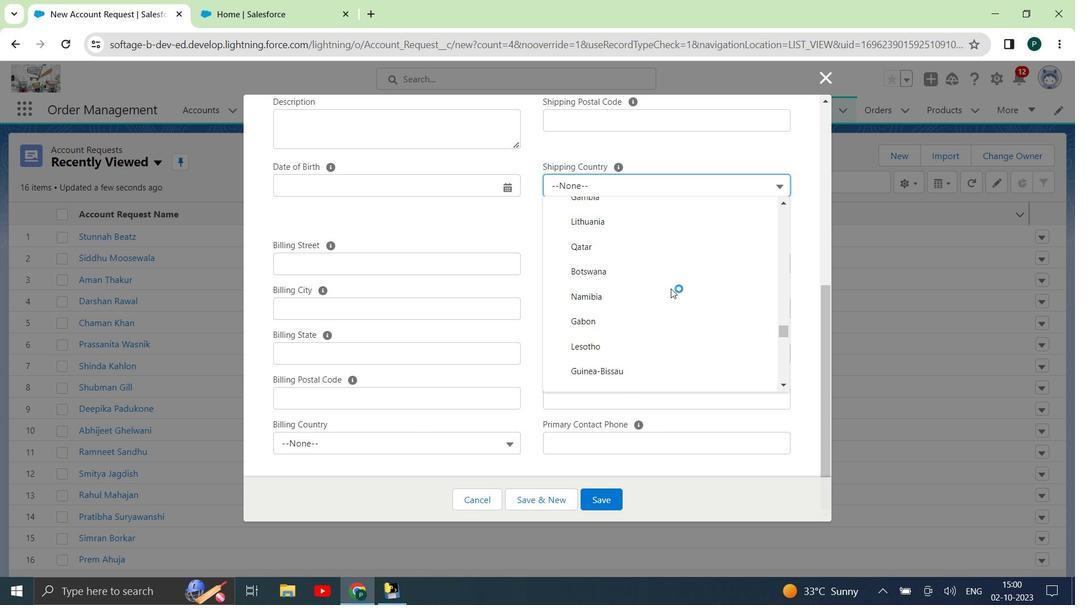 
Action: Mouse scrolled (662, 321) with delta (0, 0)
Screenshot: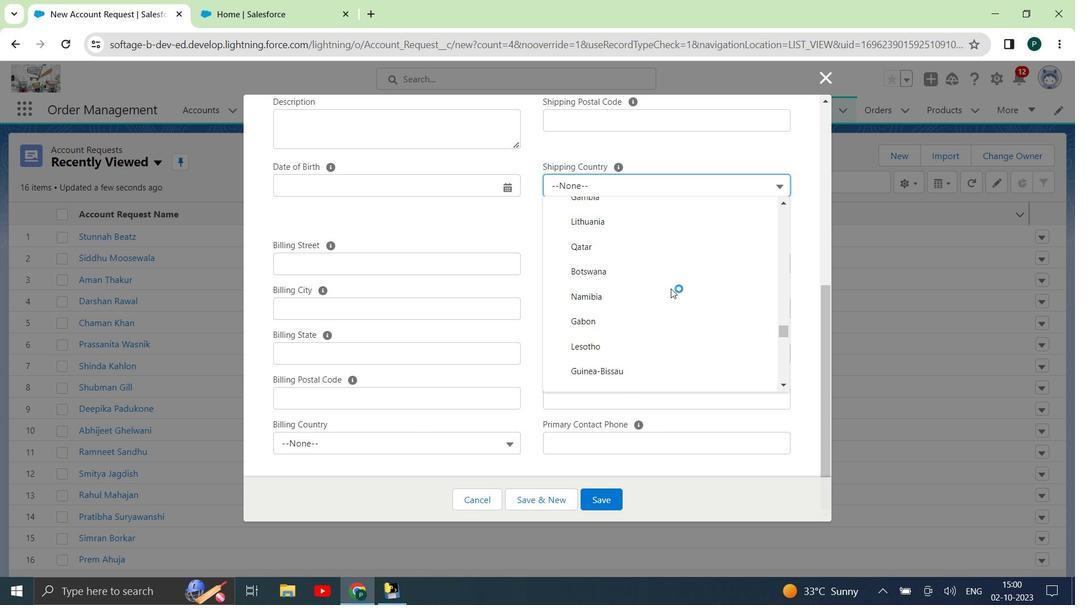 
Action: Mouse moved to (661, 325)
Screenshot: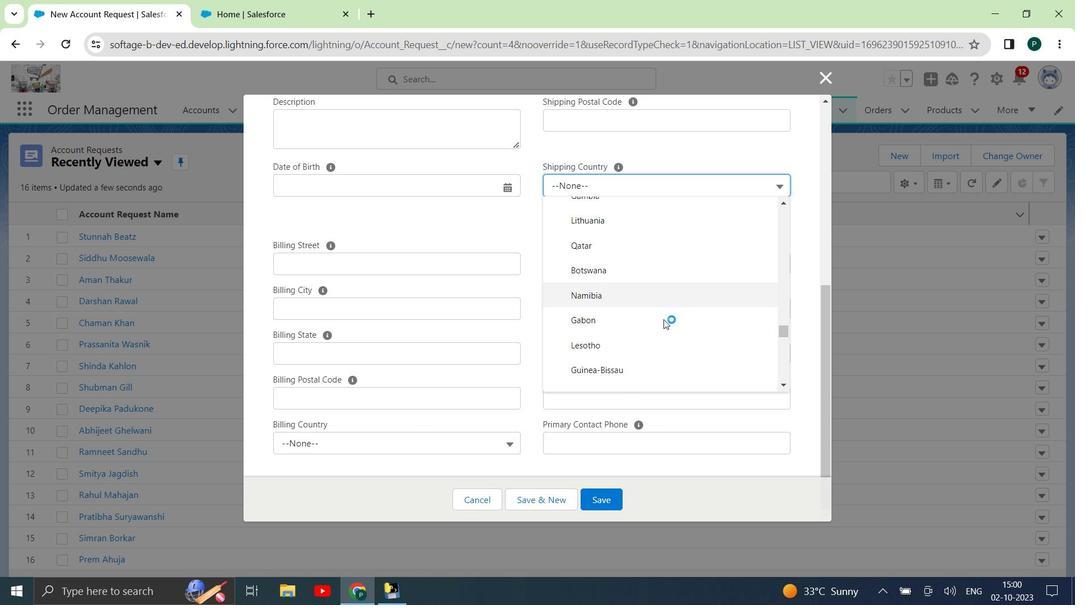 
Action: Mouse scrolled (661, 324) with delta (0, 0)
Screenshot: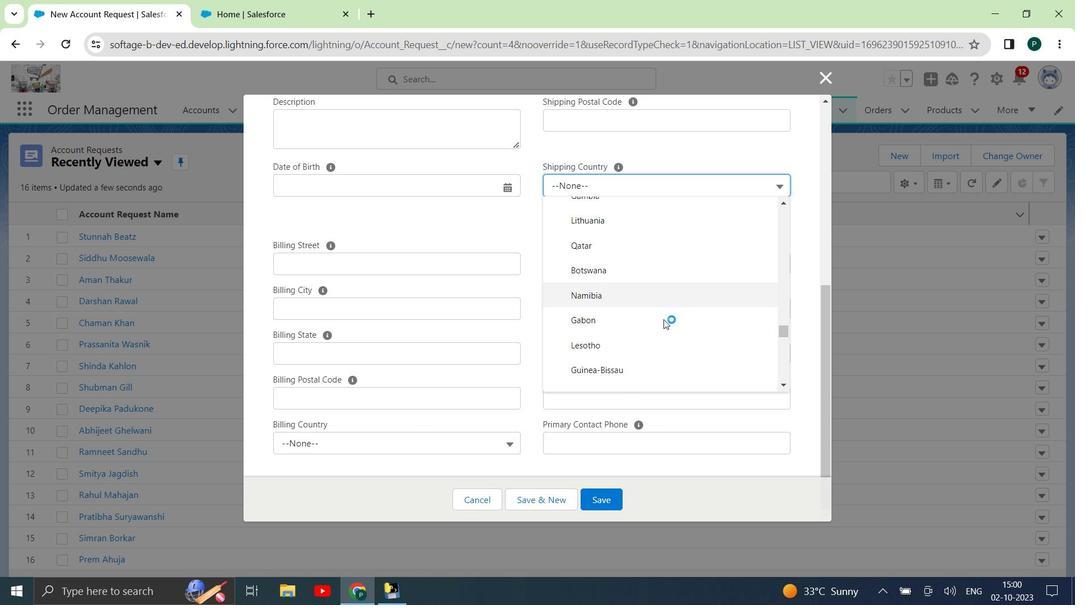 
Action: Mouse moved to (661, 326)
Screenshot: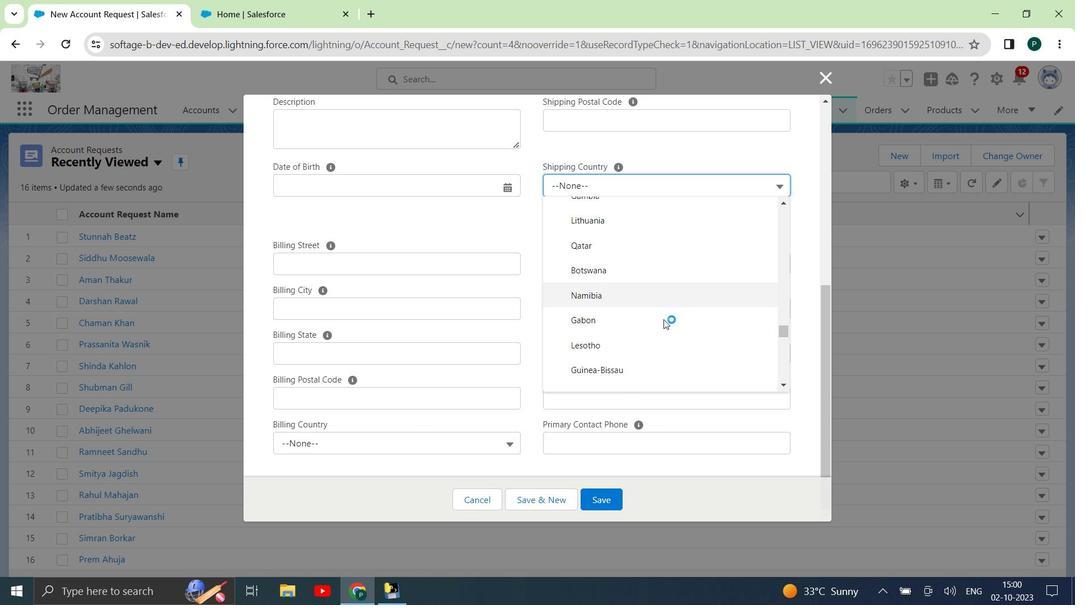 
Action: Mouse scrolled (661, 326) with delta (0, 0)
Screenshot: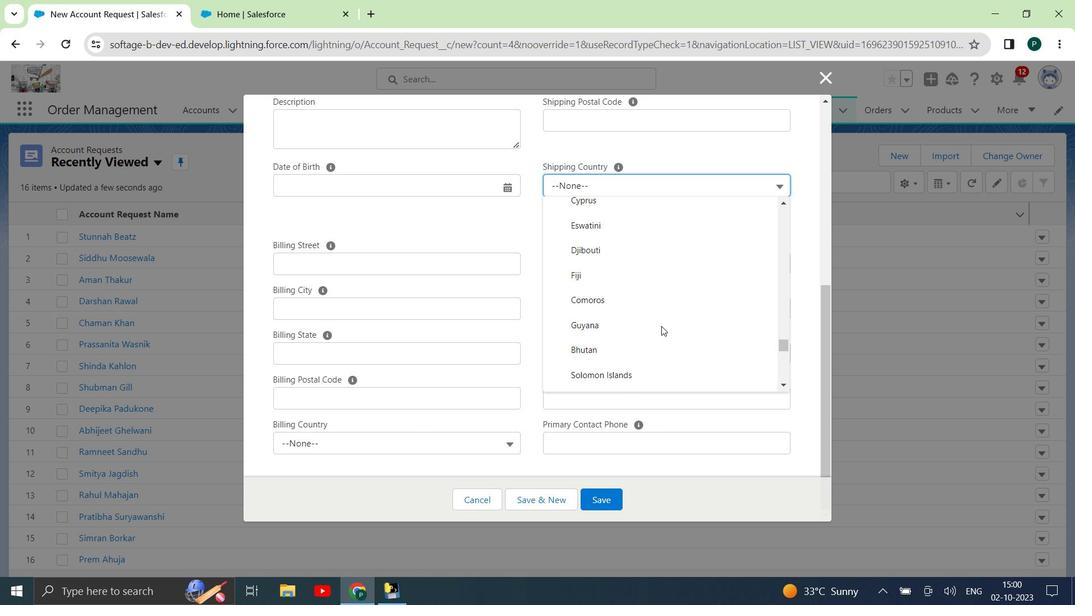 
Action: Mouse moved to (661, 327)
Screenshot: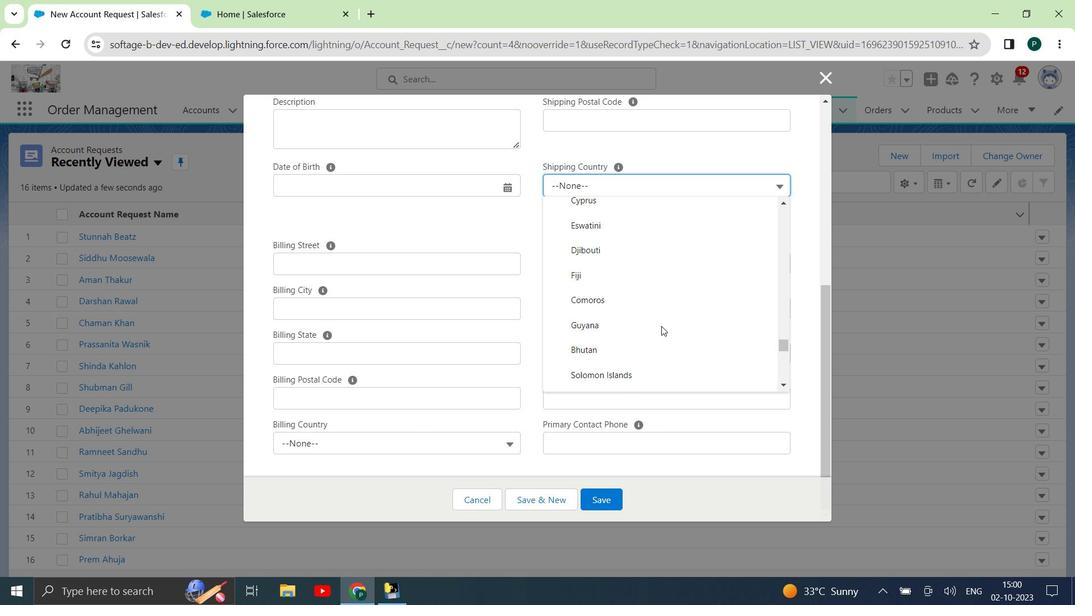 
Action: Mouse scrolled (661, 326) with delta (0, 0)
Screenshot: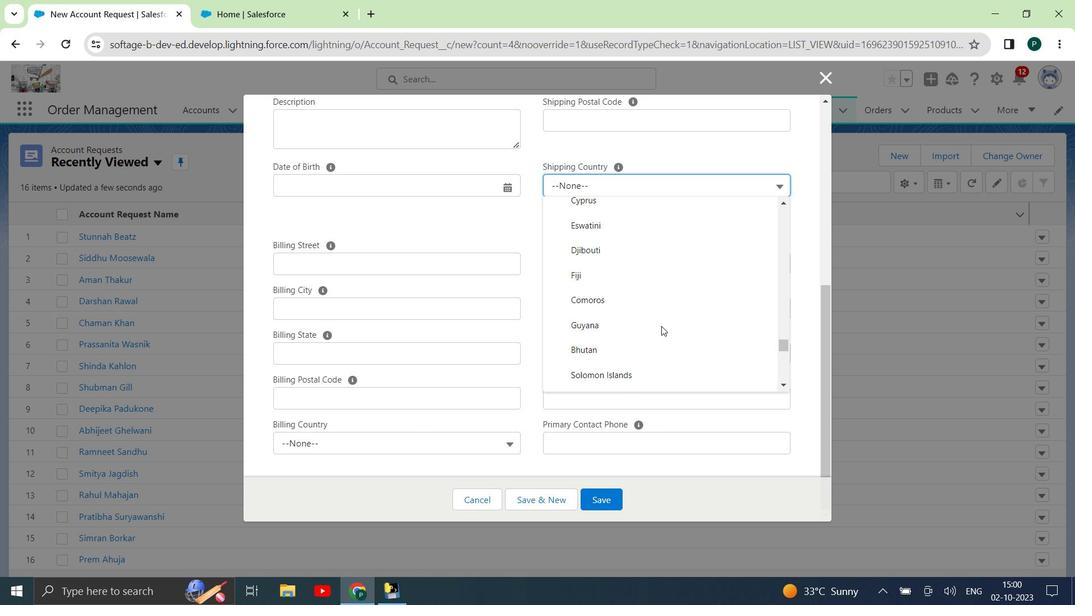 
Action: Mouse moved to (660, 328)
Screenshot: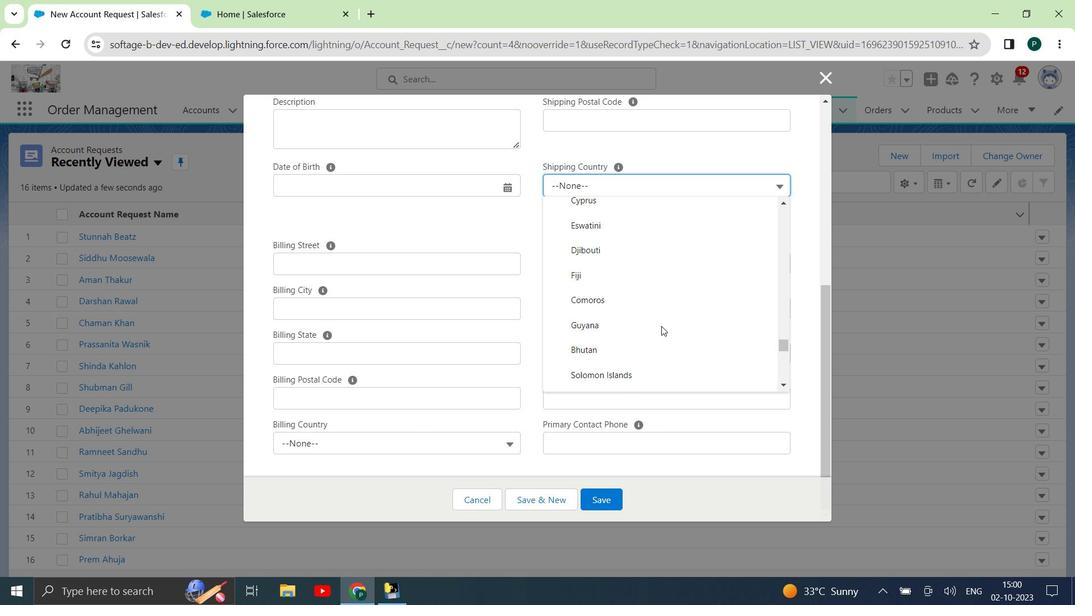 
Action: Mouse scrolled (660, 328) with delta (0, 0)
Screenshot: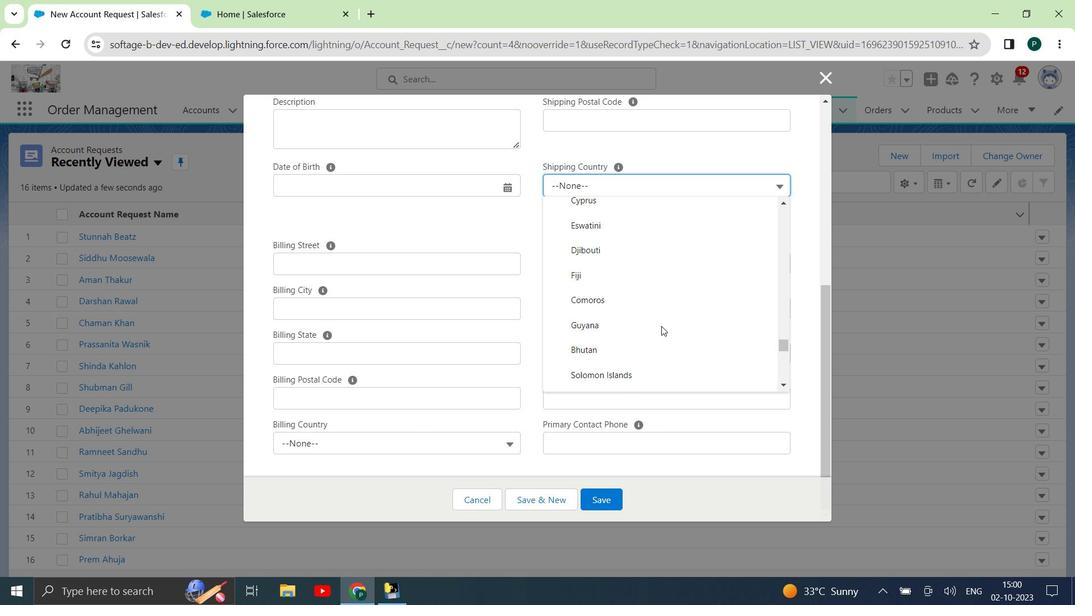 
Action: Mouse moved to (660, 330)
Screenshot: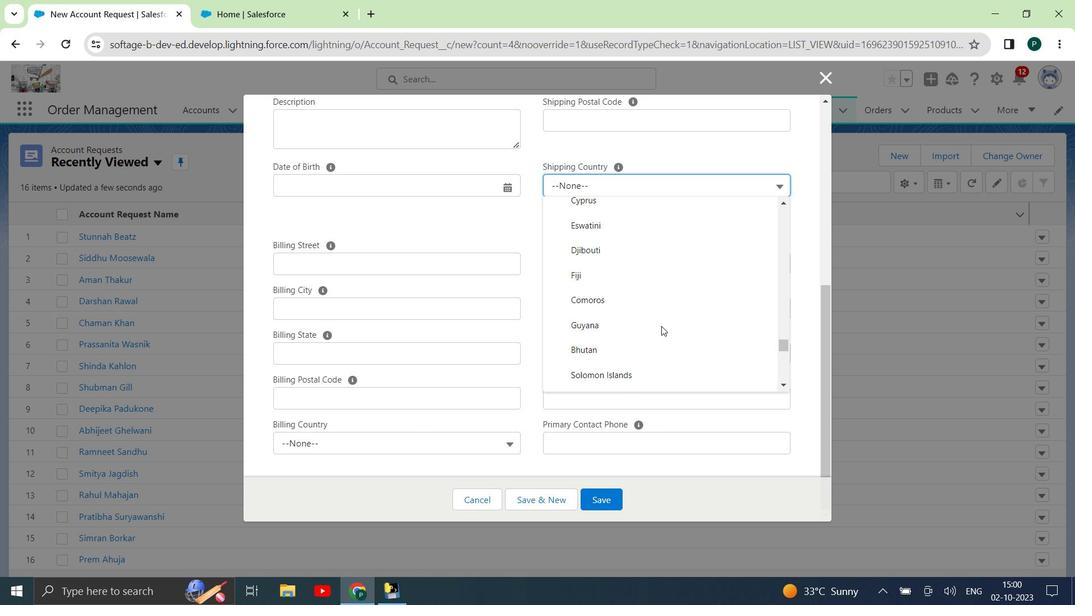 
Action: Mouse scrolled (660, 330) with delta (0, 0)
Screenshot: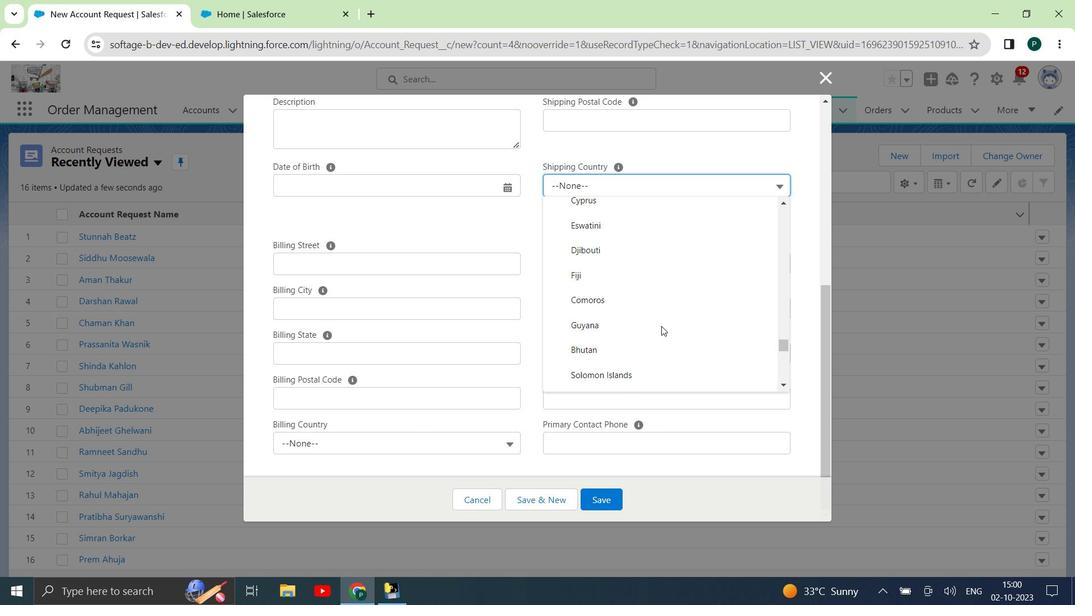 
Action: Mouse moved to (659, 331)
Screenshot: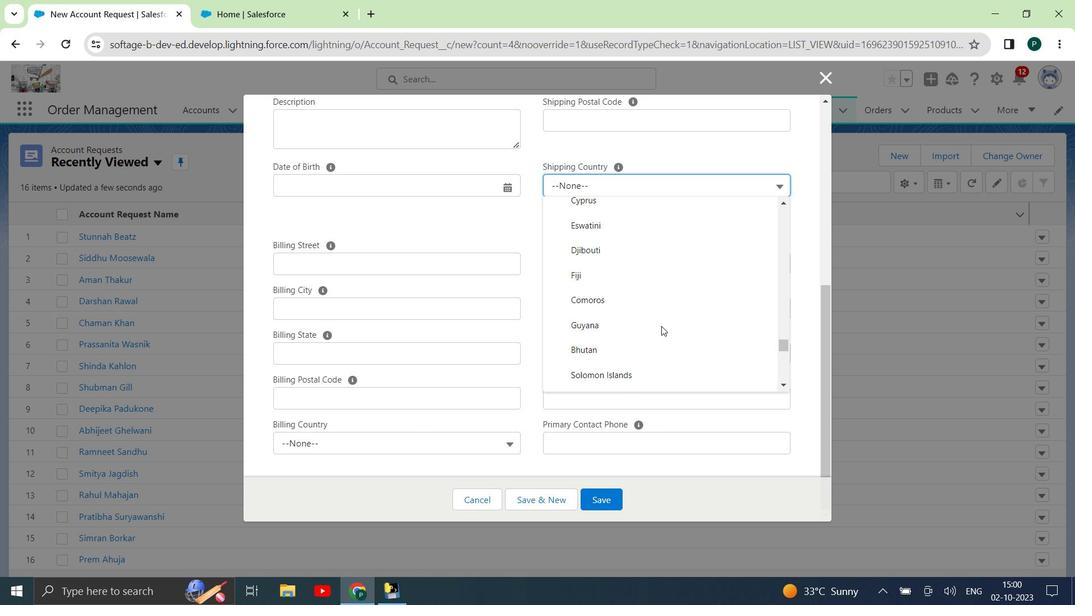 
Action: Mouse scrolled (659, 331) with delta (0, 0)
Screenshot: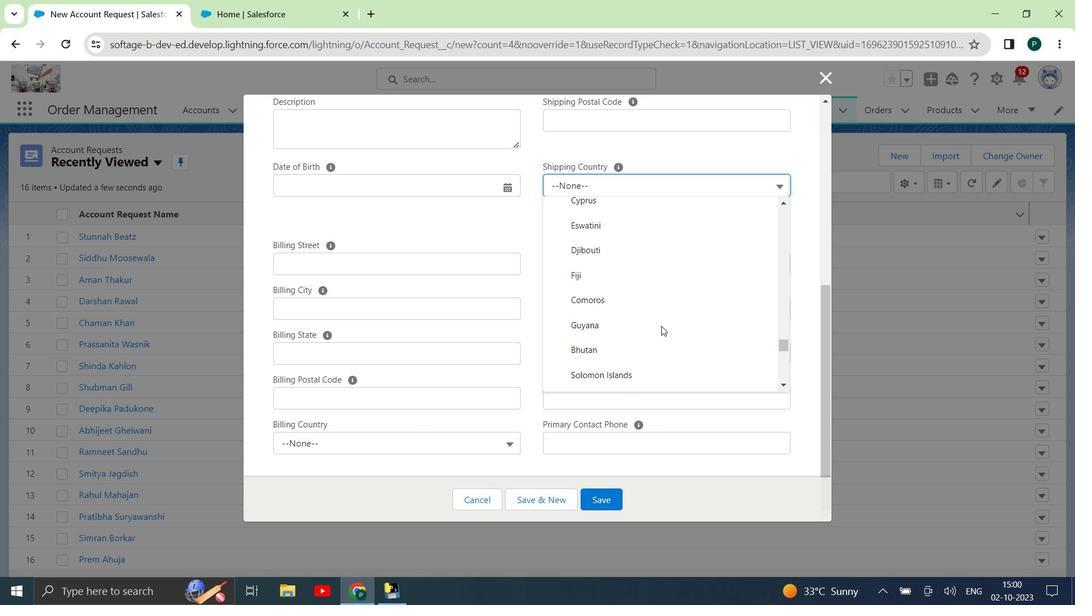 
Action: Mouse moved to (658, 333)
Screenshot: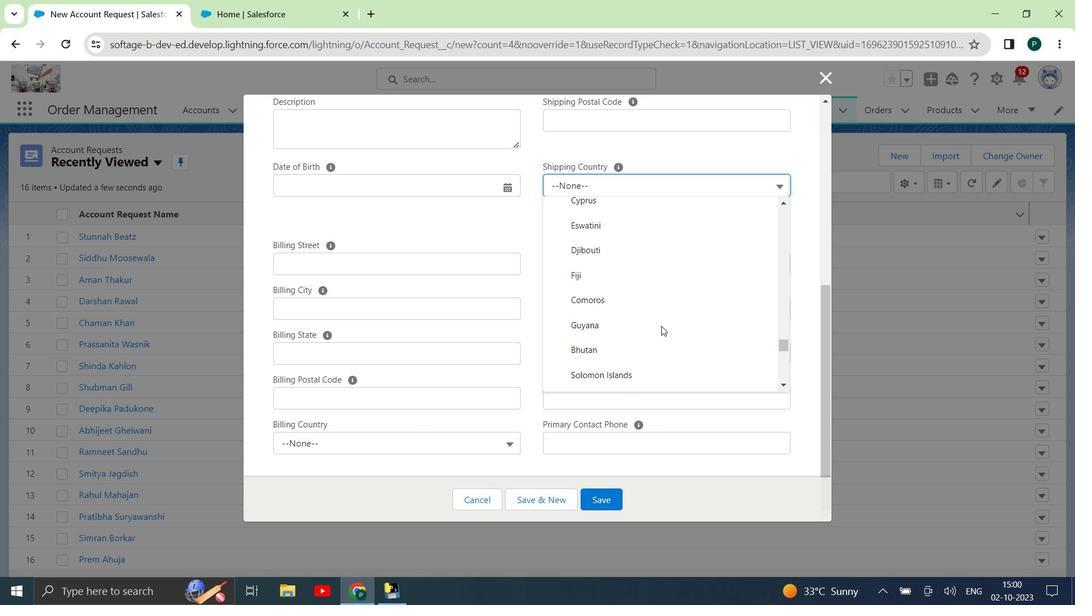 
Action: Mouse scrolled (658, 333) with delta (0, 0)
Screenshot: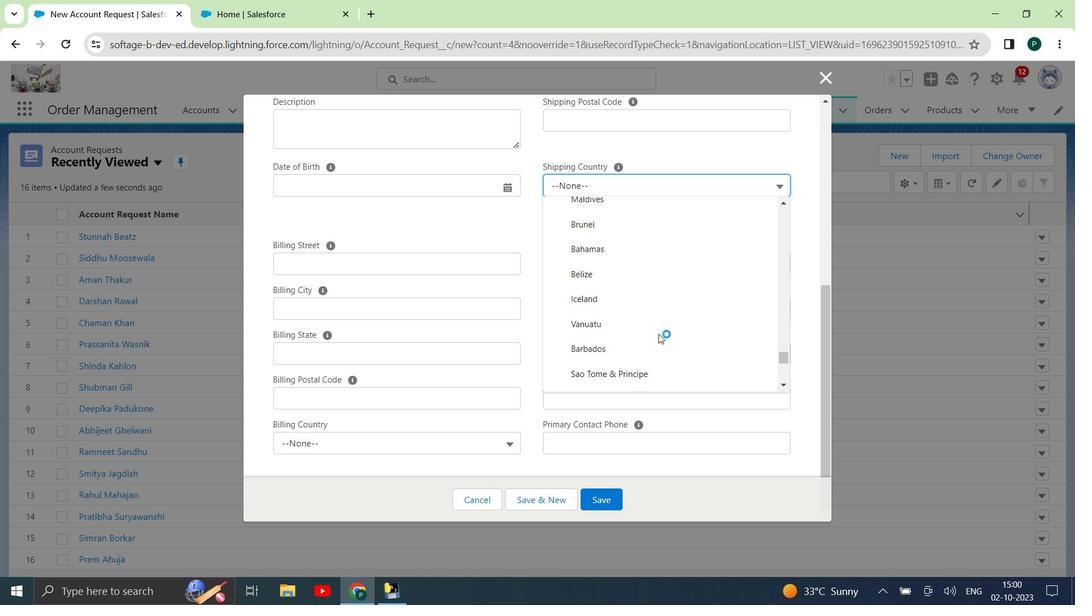 
Action: Mouse scrolled (658, 333) with delta (0, 0)
Screenshot: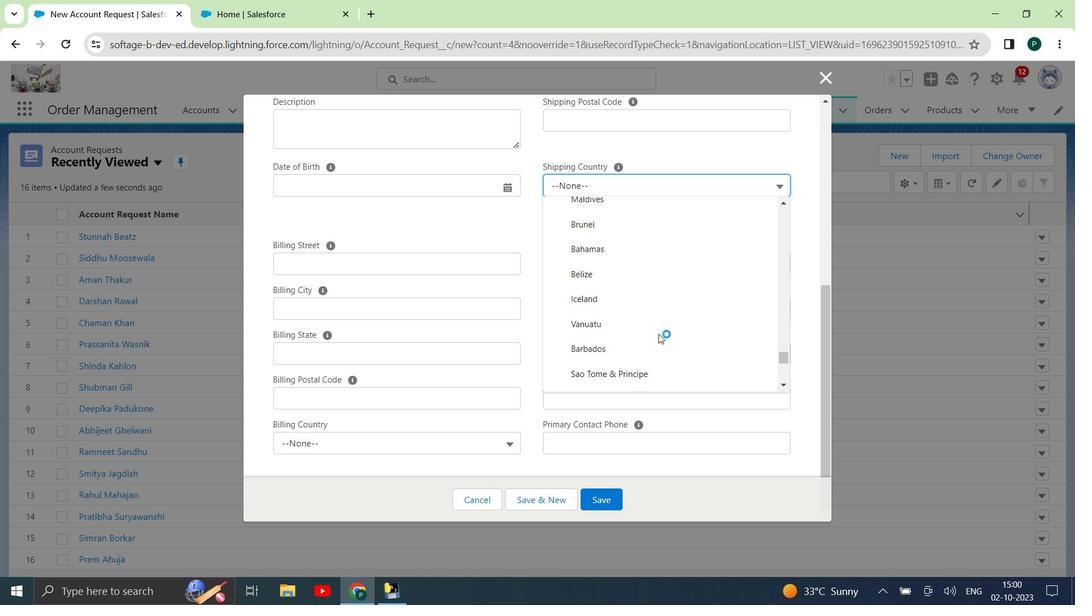 
Action: Mouse scrolled (658, 333) with delta (0, 0)
Screenshot: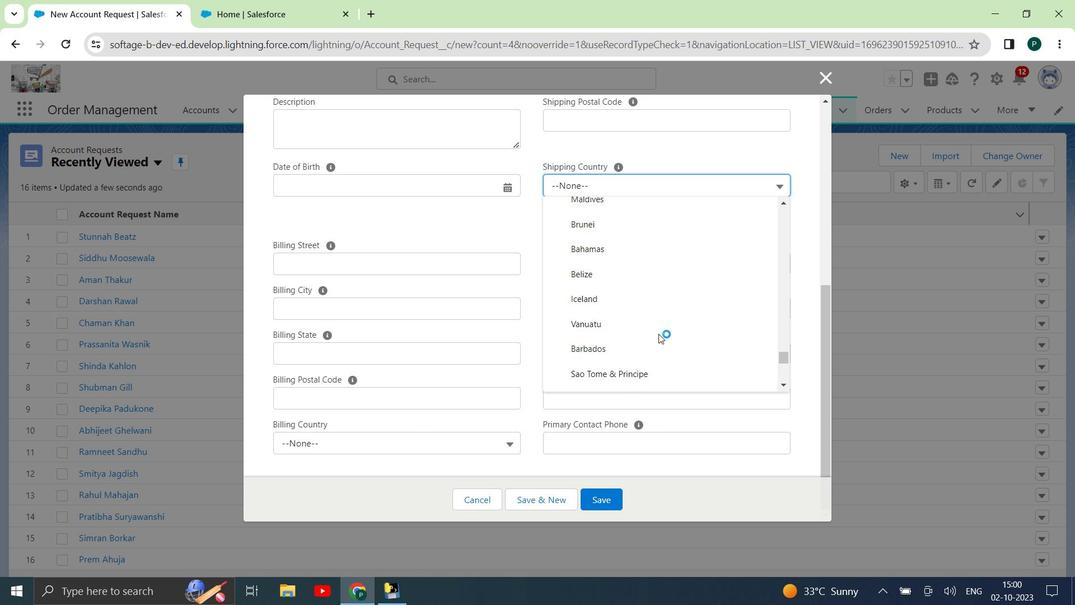 
Action: Mouse scrolled (658, 333) with delta (0, 0)
Screenshot: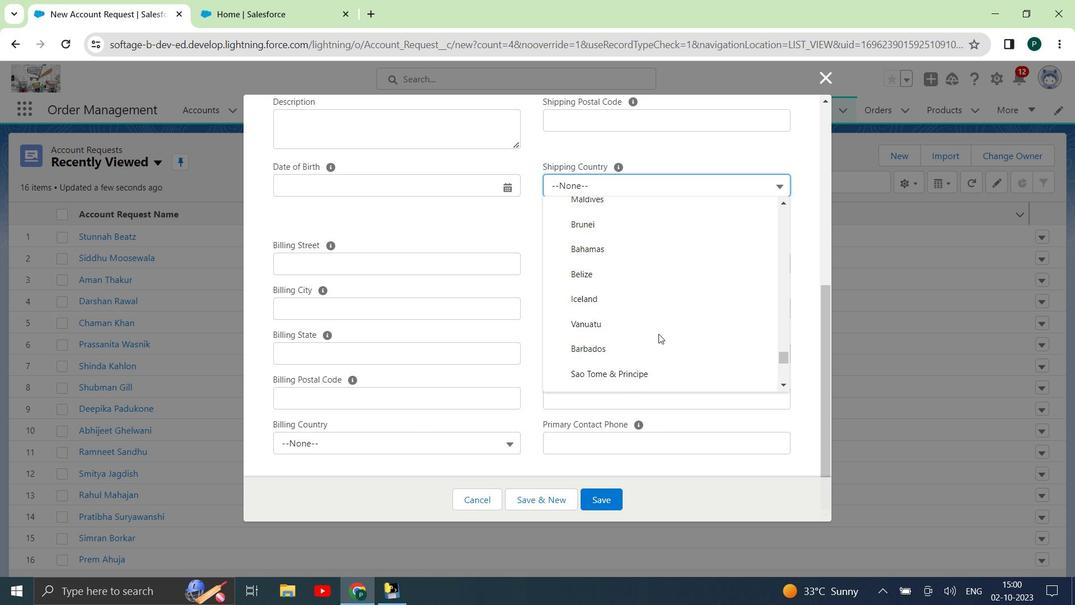 
Action: Mouse scrolled (658, 333) with delta (0, 0)
Screenshot: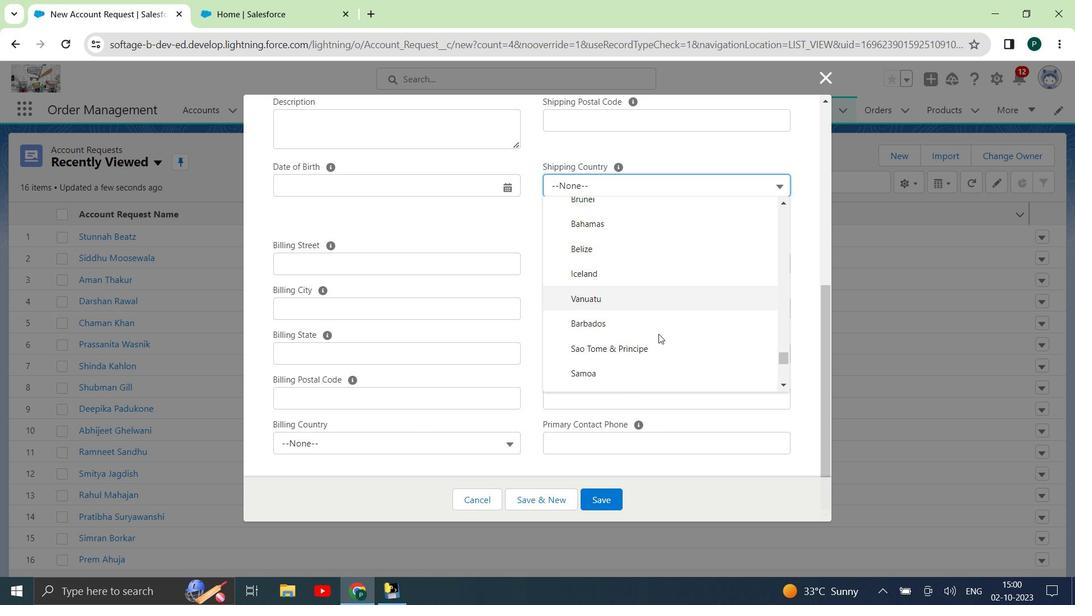 
Action: Mouse scrolled (658, 333) with delta (0, 0)
Screenshot: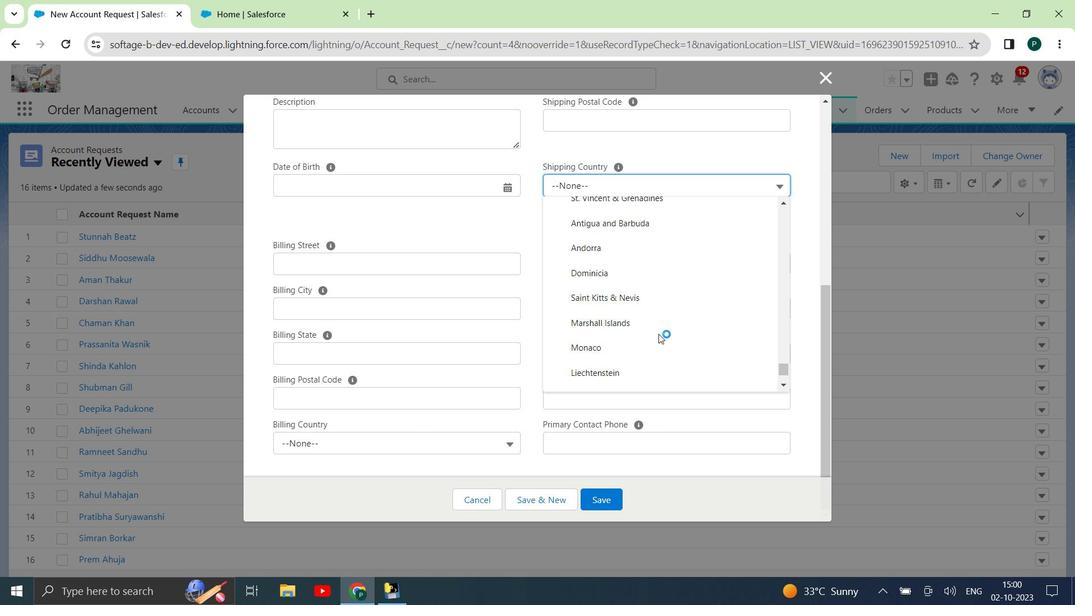 
Action: Mouse scrolled (658, 333) with delta (0, 0)
Screenshot: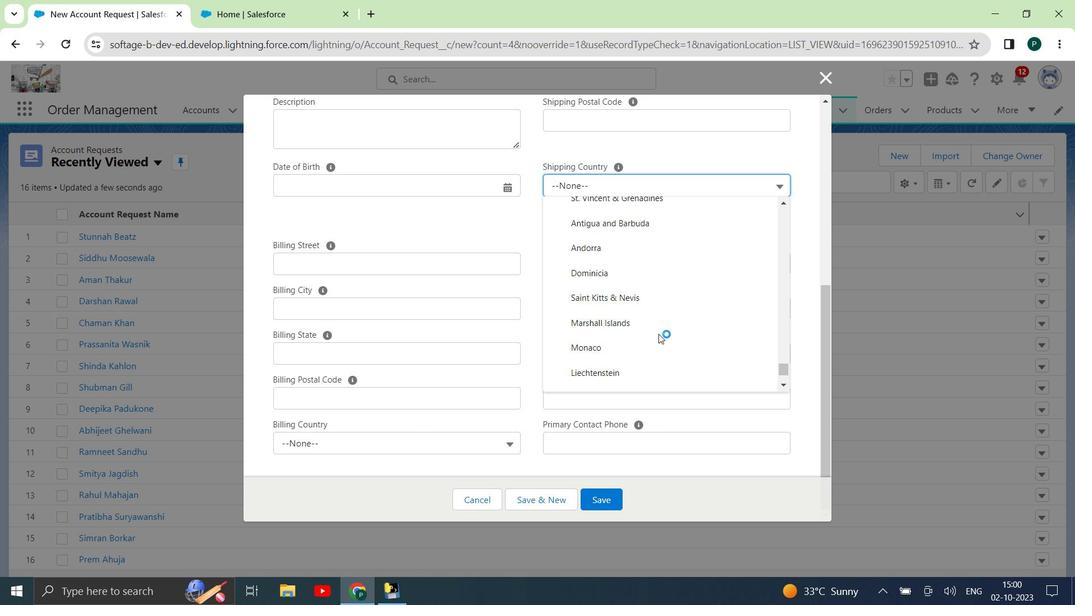 
Action: Mouse scrolled (658, 333) with delta (0, 0)
Screenshot: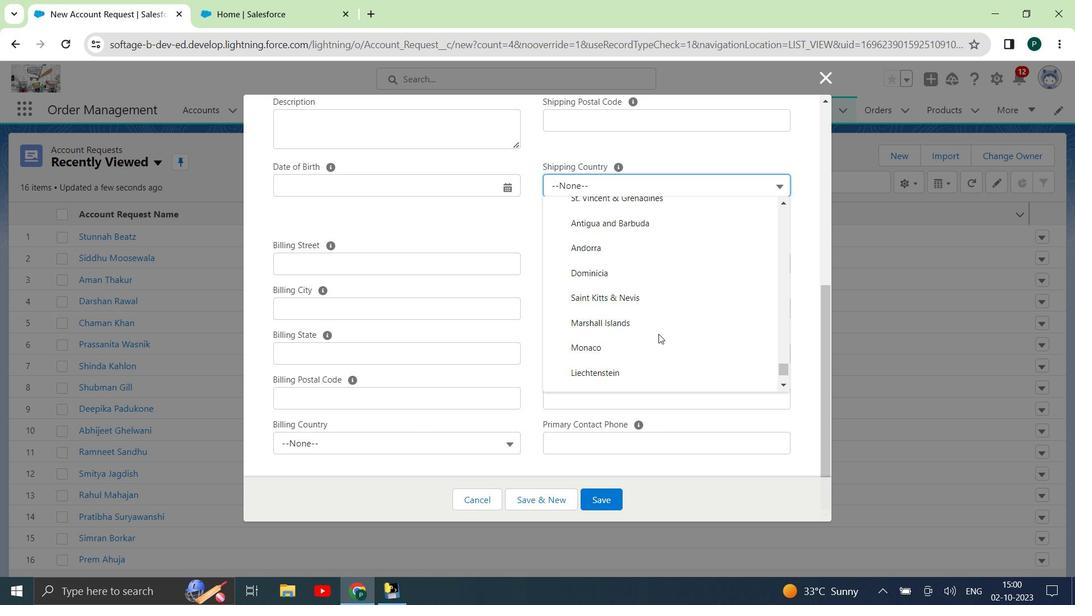 
Action: Mouse scrolled (658, 333) with delta (0, 0)
Screenshot: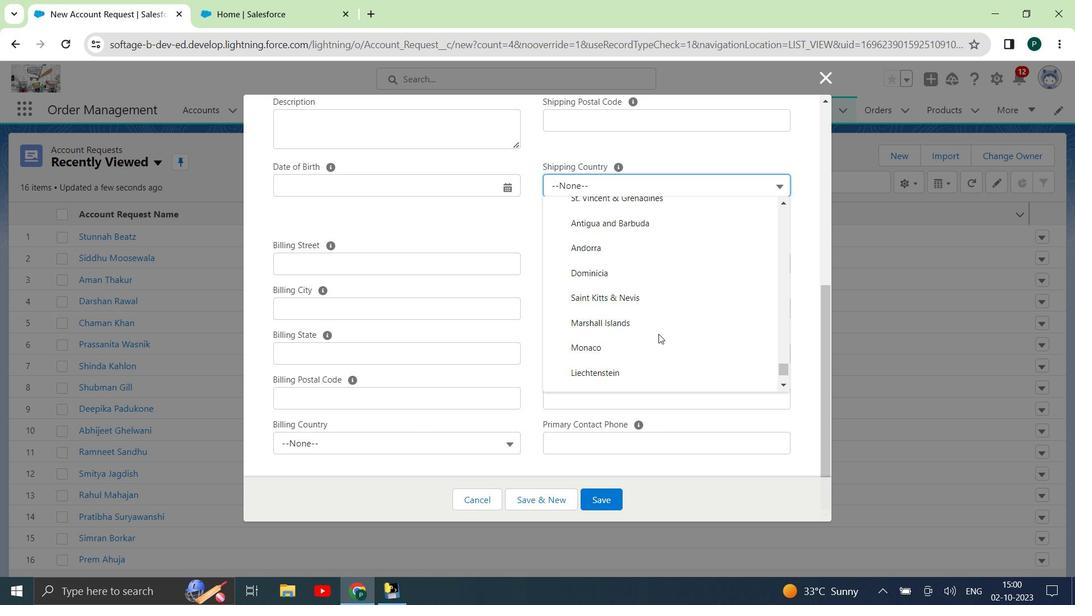 
Action: Mouse scrolled (658, 333) with delta (0, 0)
Screenshot: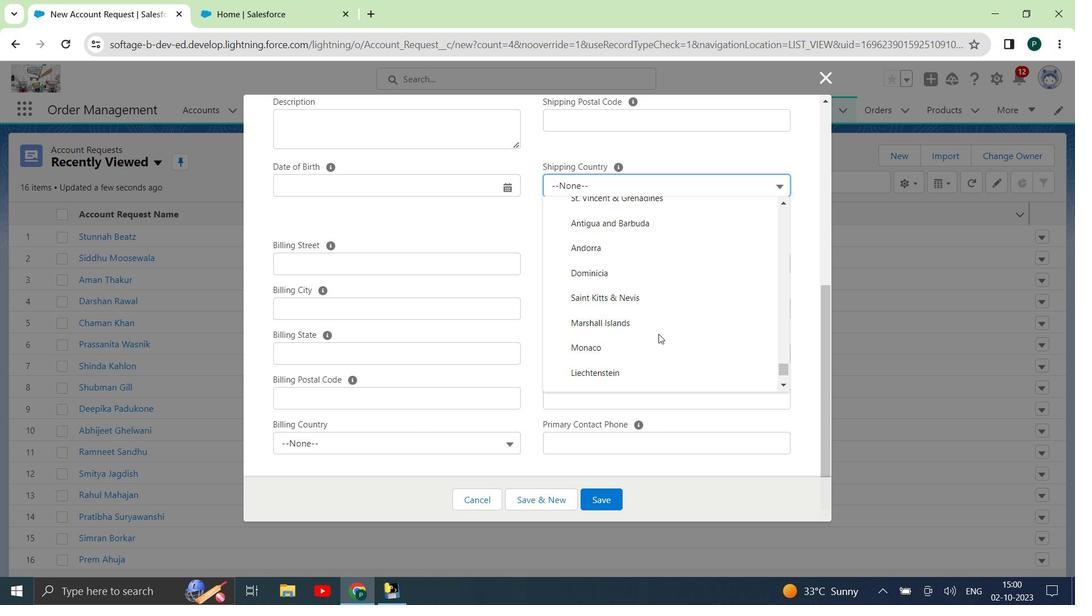 
Action: Mouse scrolled (658, 333) with delta (0, 0)
Screenshot: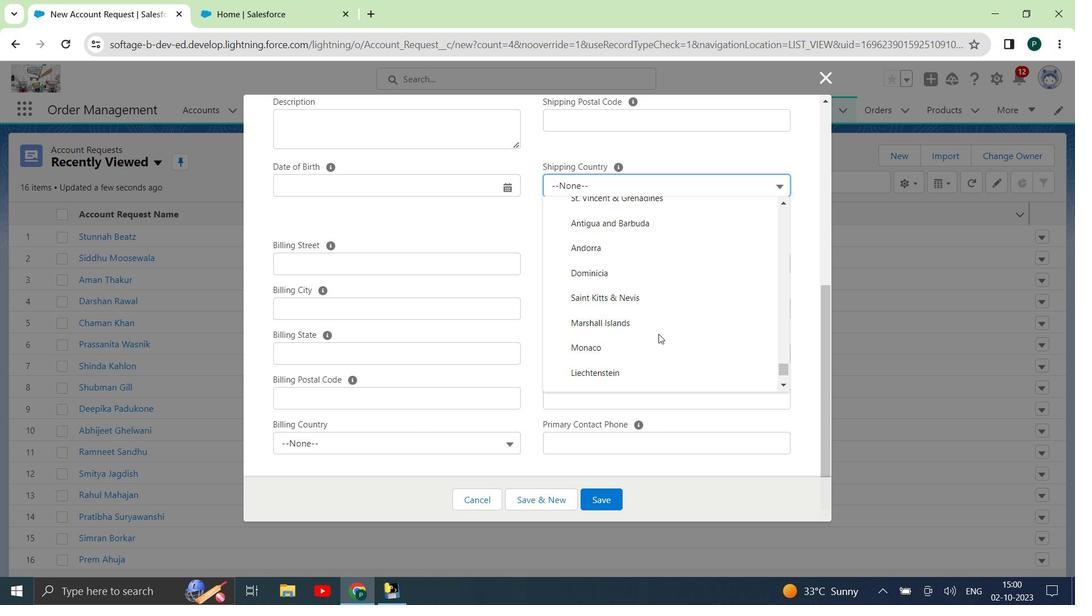 
Action: Mouse scrolled (658, 333) with delta (0, 0)
Screenshot: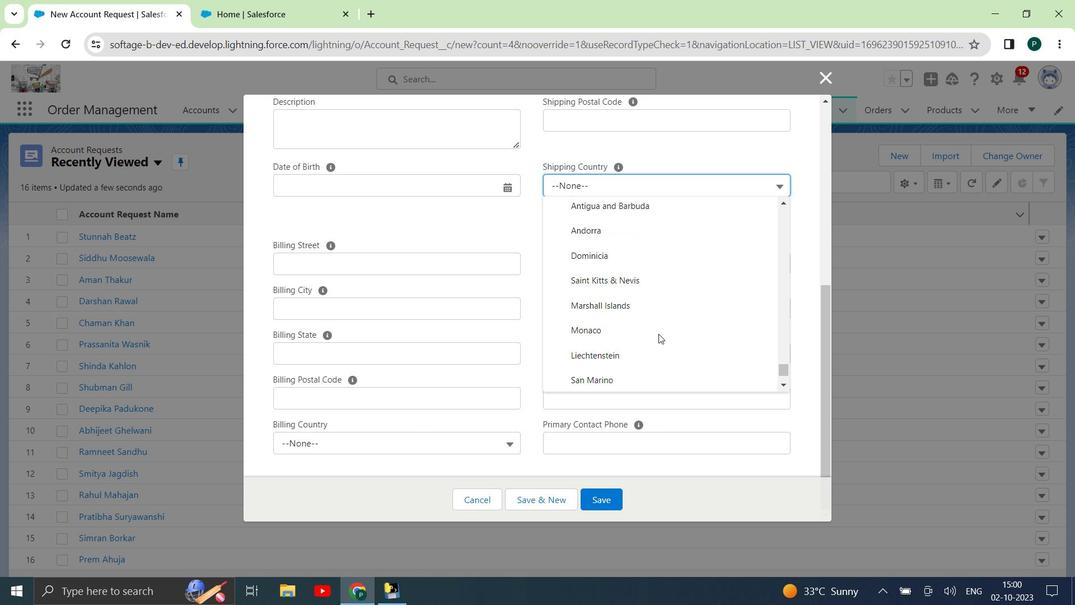 
Action: Mouse scrolled (658, 333) with delta (0, 0)
Screenshot: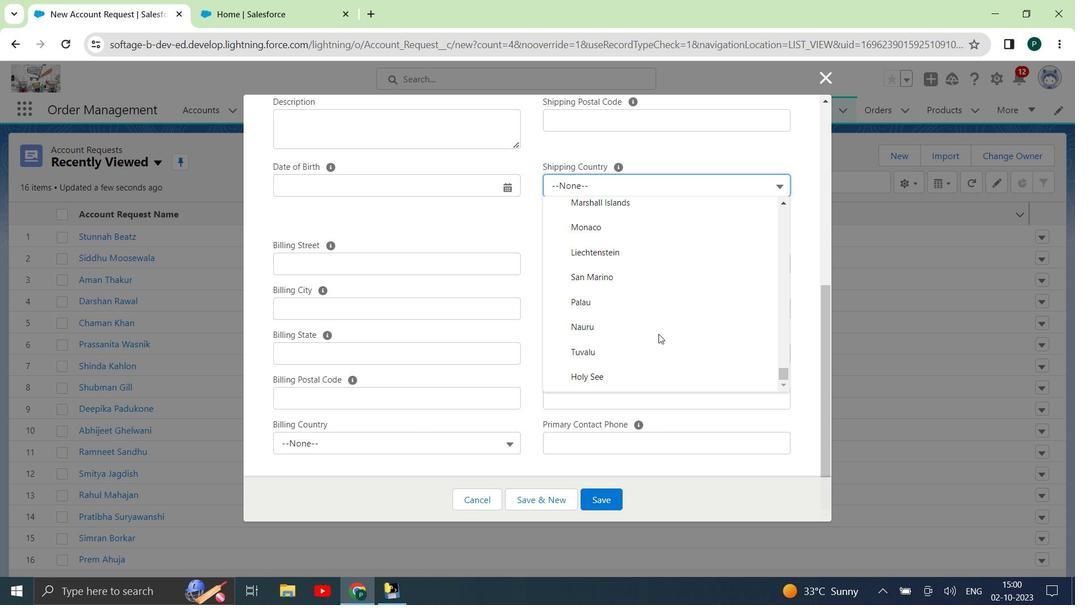 
Action: Mouse scrolled (658, 333) with delta (0, 0)
Screenshot: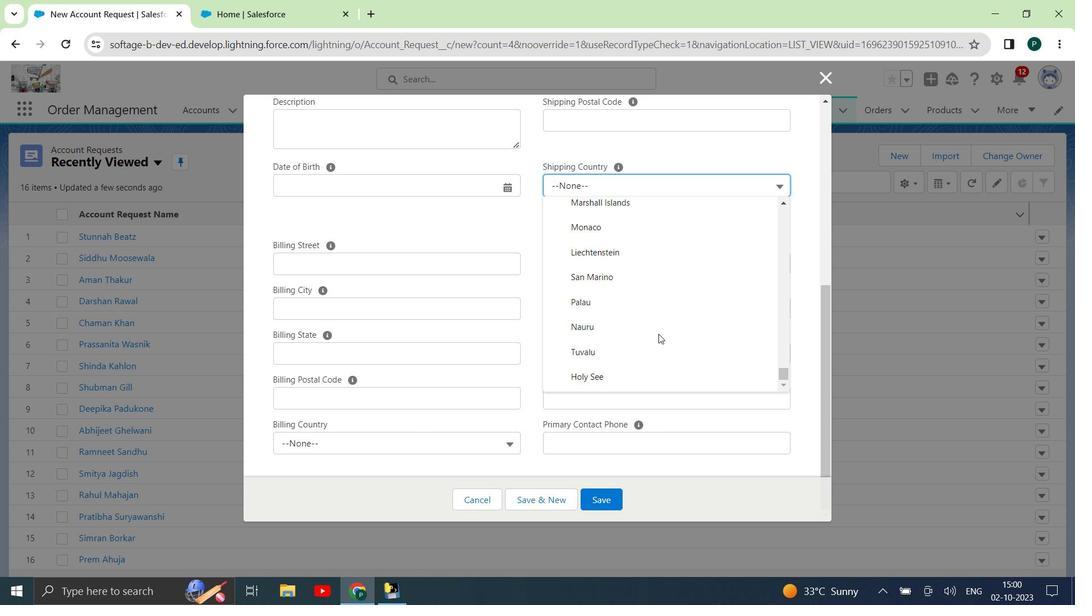 
Action: Mouse scrolled (658, 333) with delta (0, 0)
Screenshot: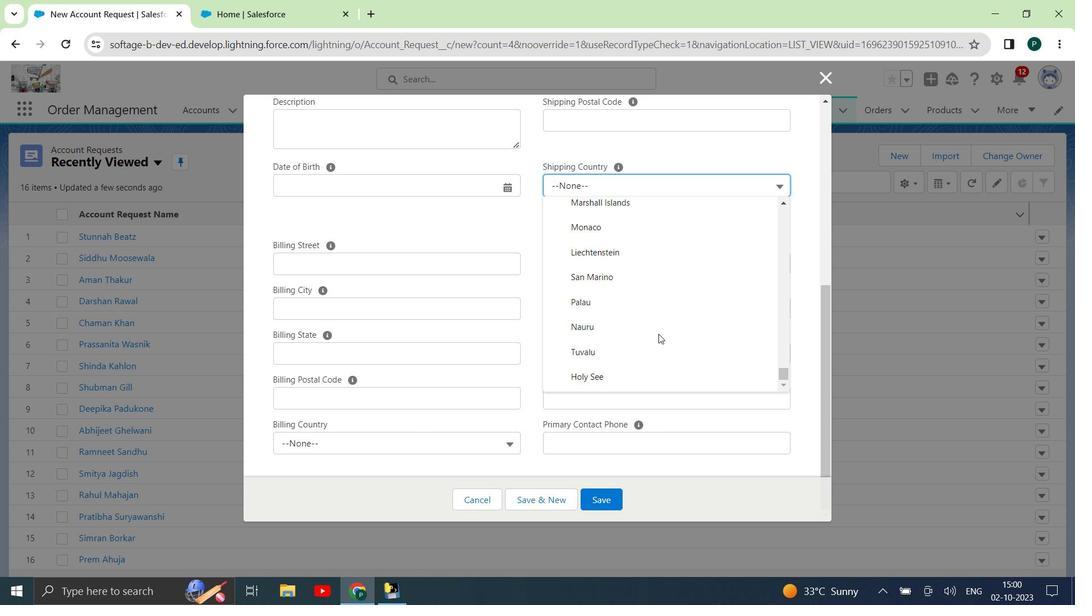 
Action: Mouse scrolled (658, 333) with delta (0, 0)
Screenshot: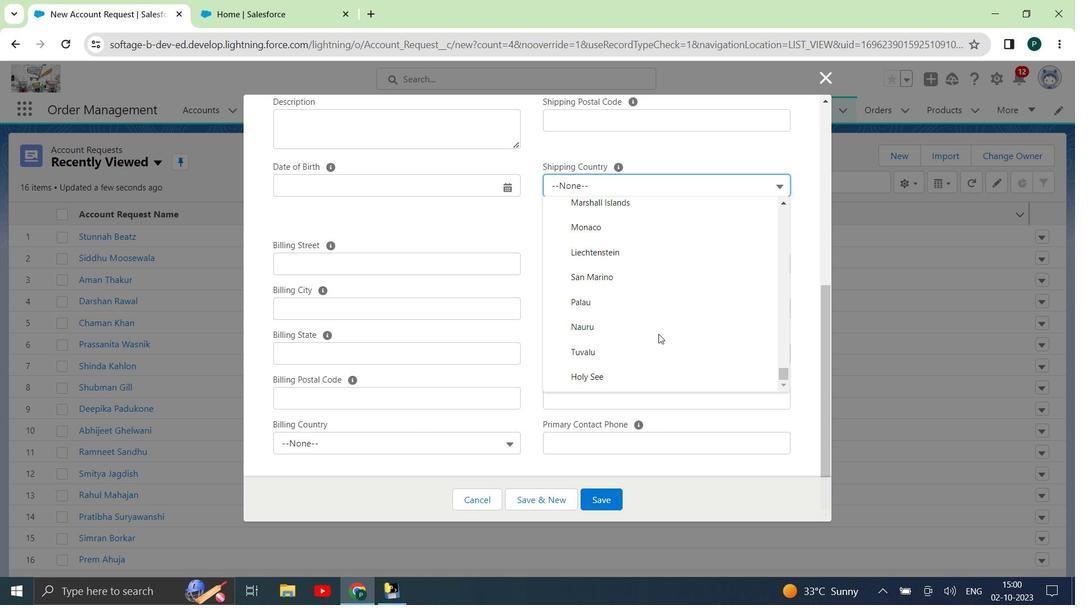 
Action: Mouse scrolled (658, 333) with delta (0, 0)
Screenshot: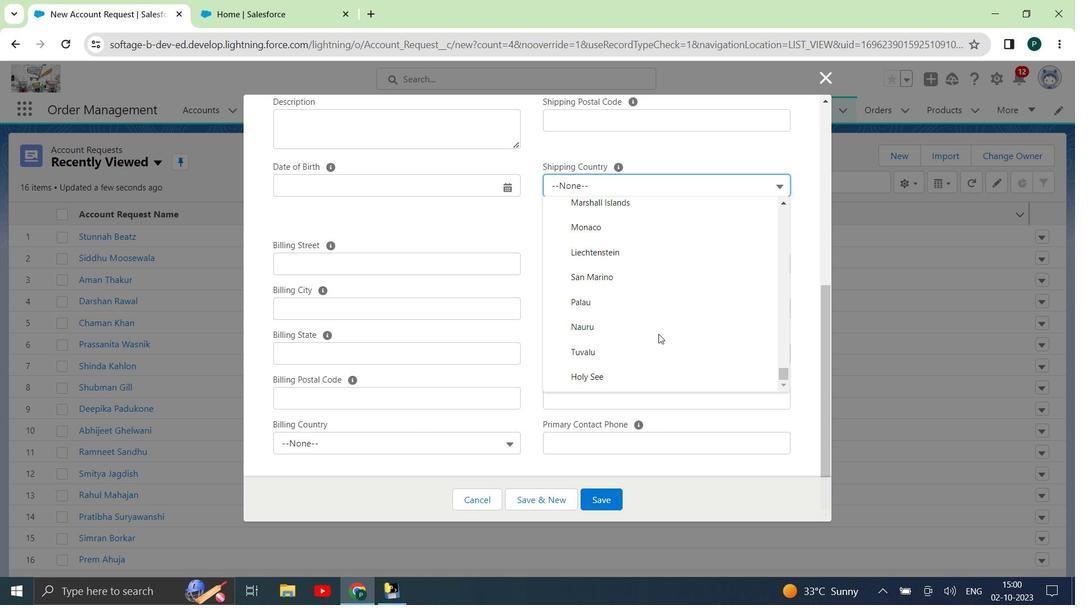 
Action: Mouse moved to (670, 391)
Screenshot: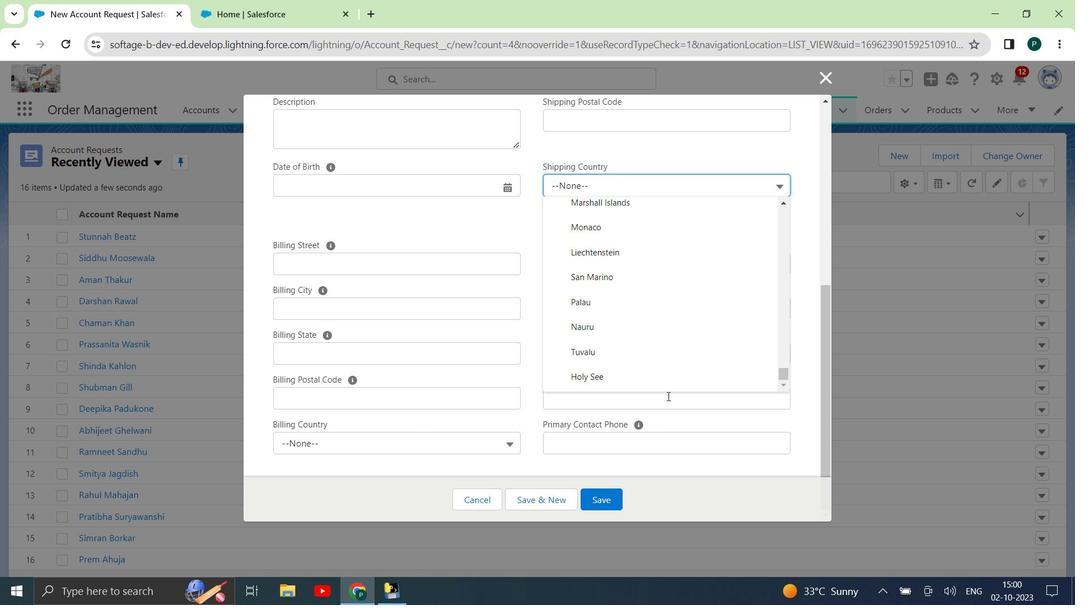 
Action: Mouse scrolled (670, 391) with delta (0, 0)
Screenshot: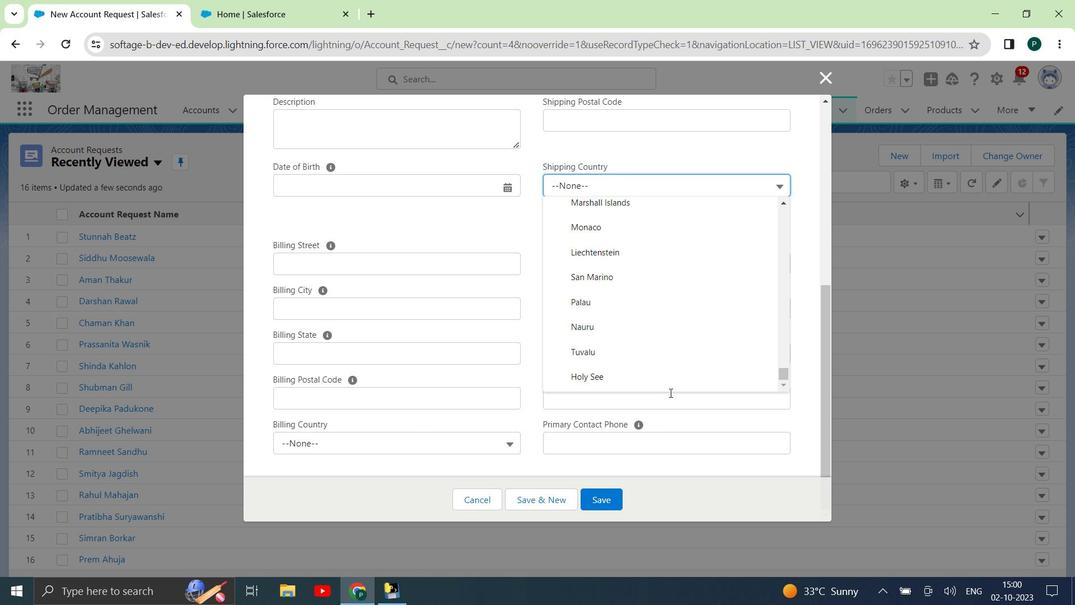 
Action: Mouse moved to (670, 389)
Screenshot: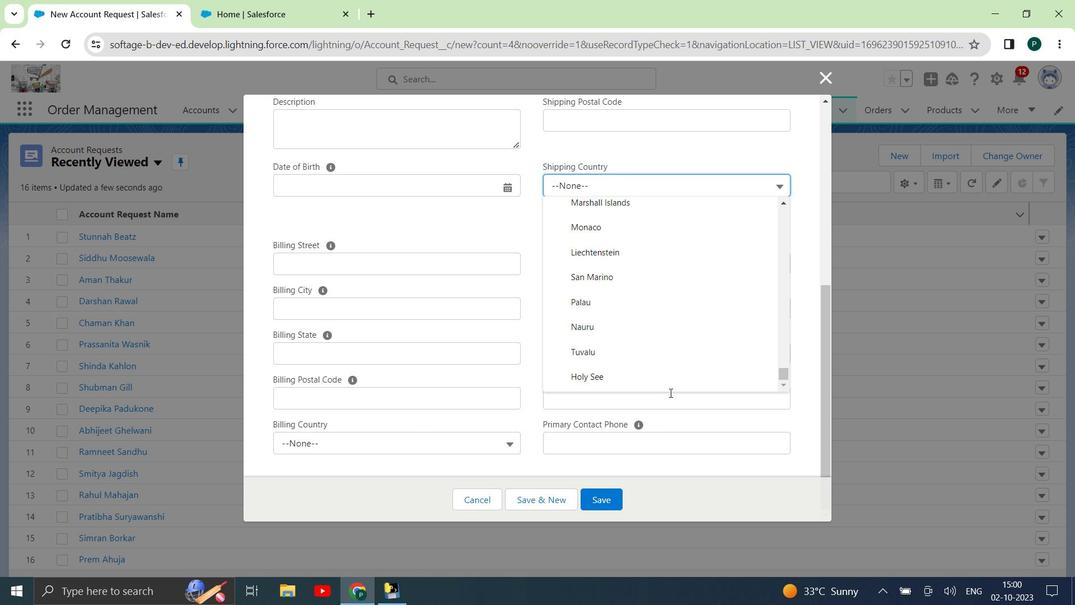 
Action: Mouse scrolled (670, 389) with delta (0, 0)
Screenshot: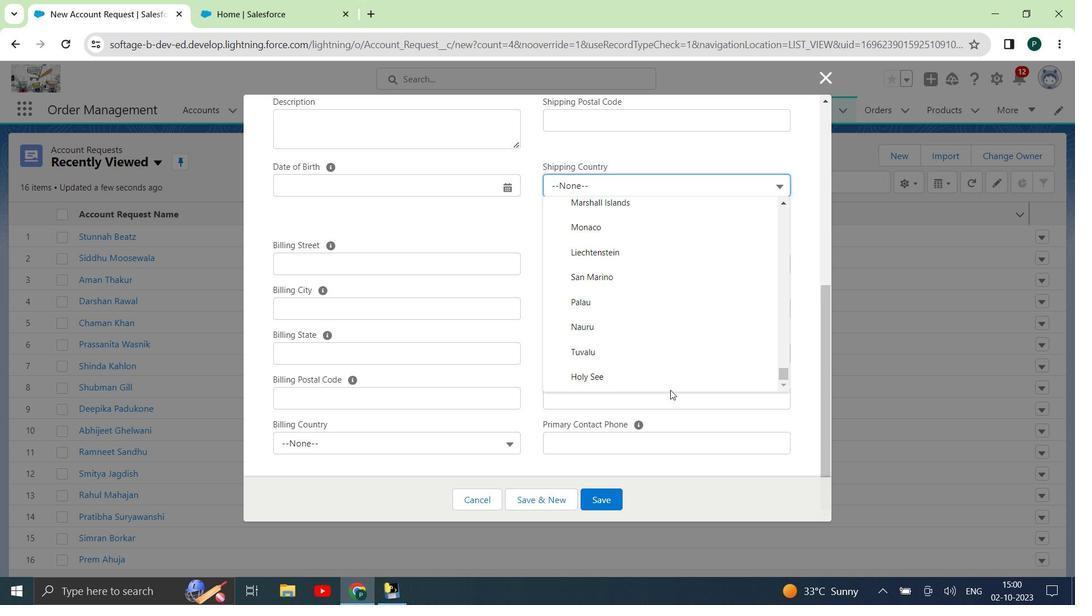 
Action: Mouse scrolled (670, 389) with delta (0, 0)
Screenshot: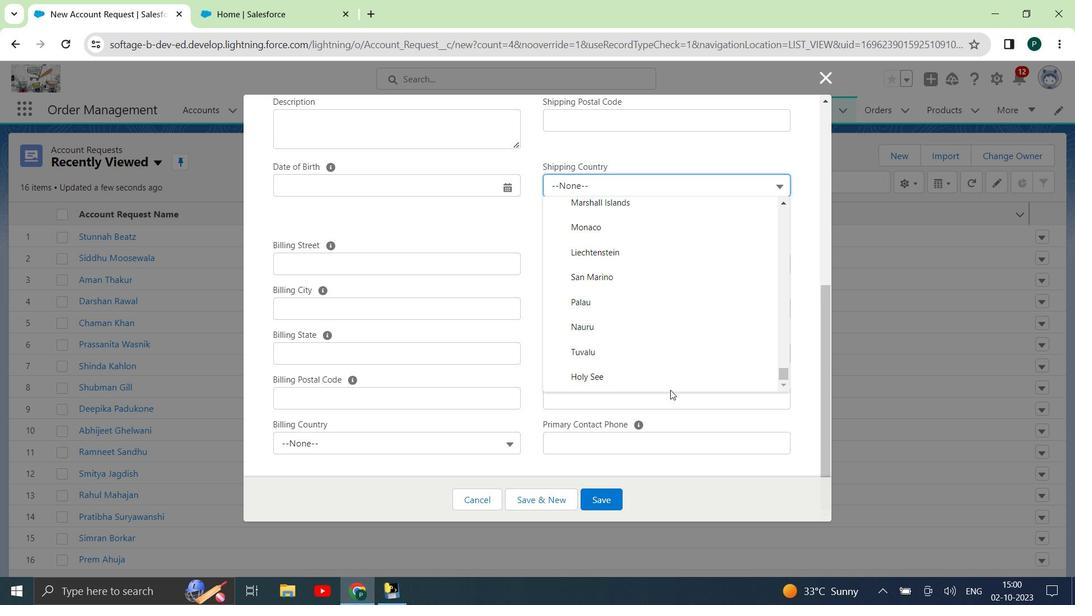 
Action: Mouse moved to (671, 365)
Screenshot: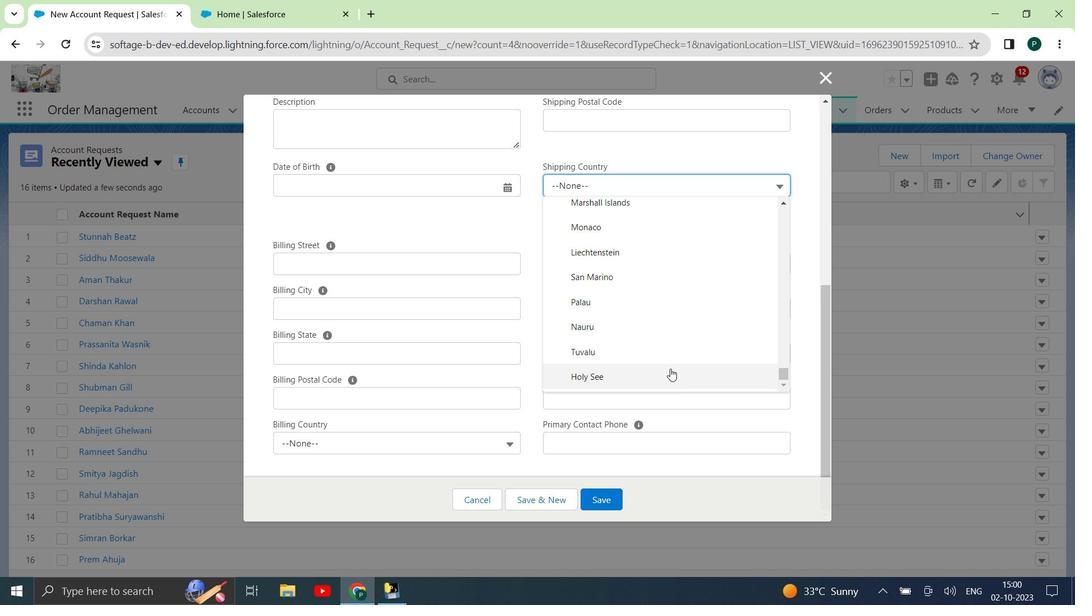 
Action: Mouse scrolled (671, 365) with delta (0, 0)
Screenshot: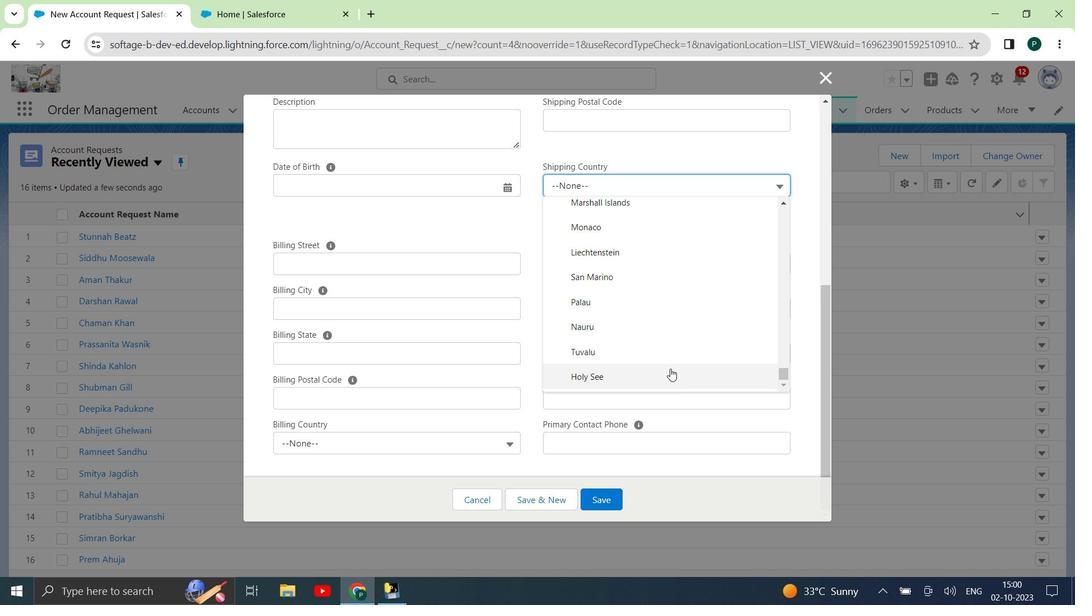 
Action: Mouse scrolled (671, 365) with delta (0, 0)
Screenshot: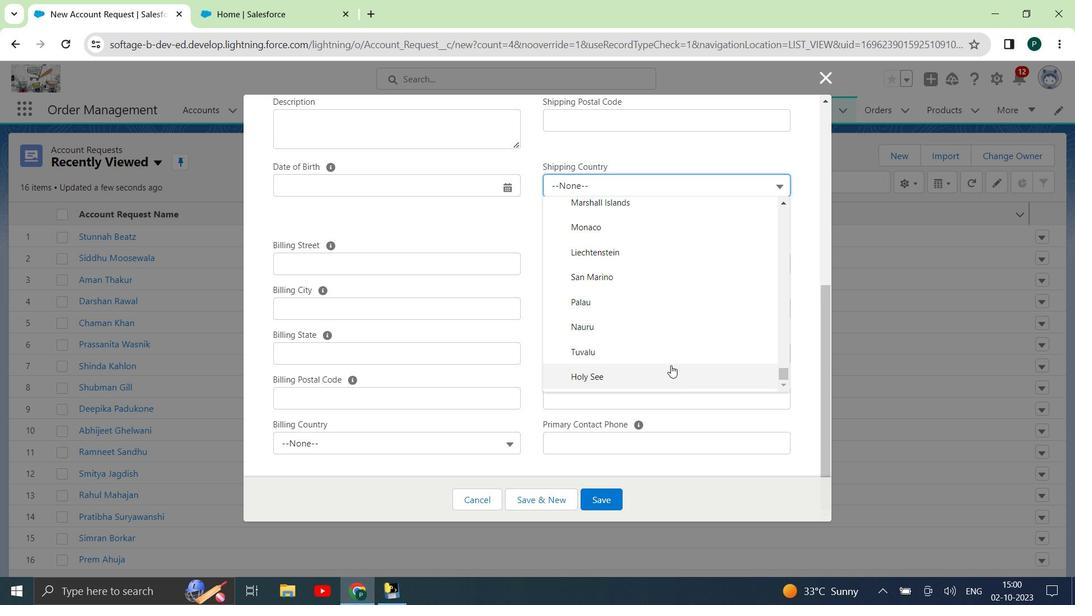 
Action: Mouse scrolled (671, 365) with delta (0, 0)
Screenshot: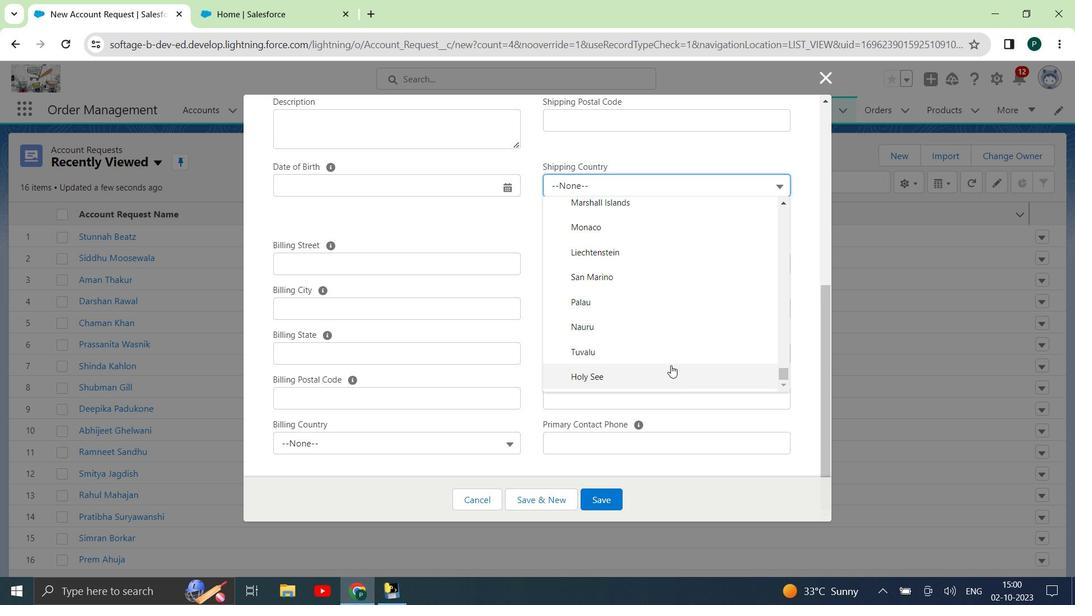 
Action: Mouse scrolled (671, 365) with delta (0, 0)
Screenshot: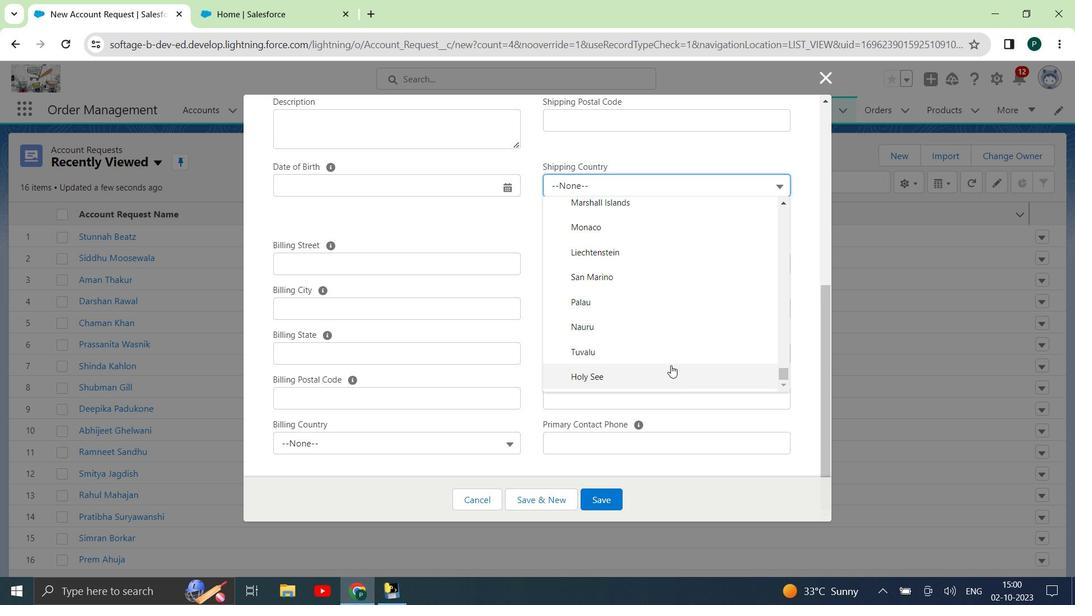 
Action: Mouse scrolled (671, 365) with delta (0, 0)
Screenshot: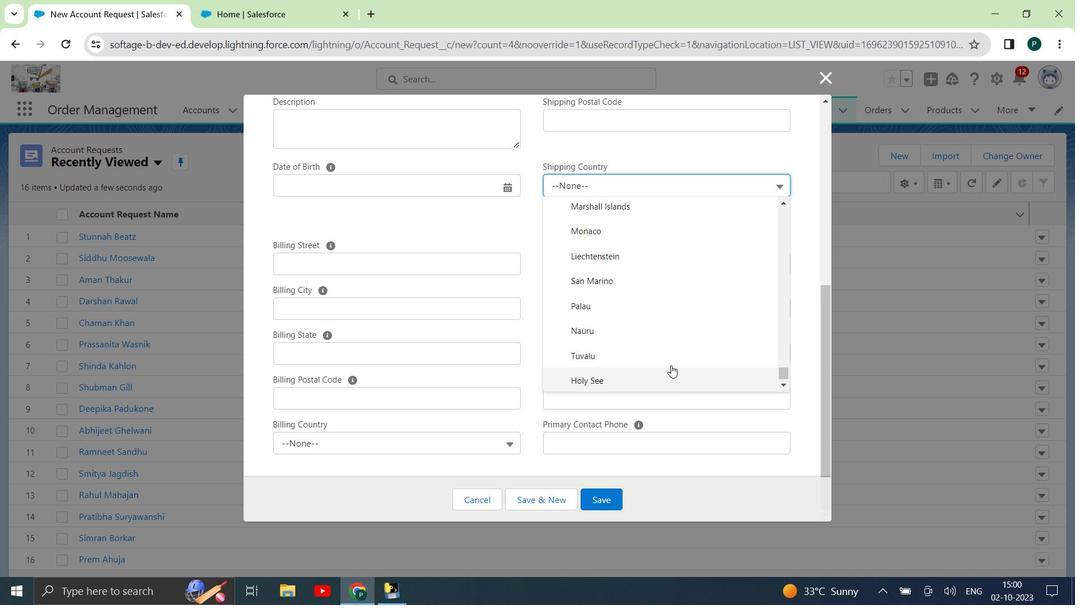 
Action: Mouse moved to (671, 364)
Screenshot: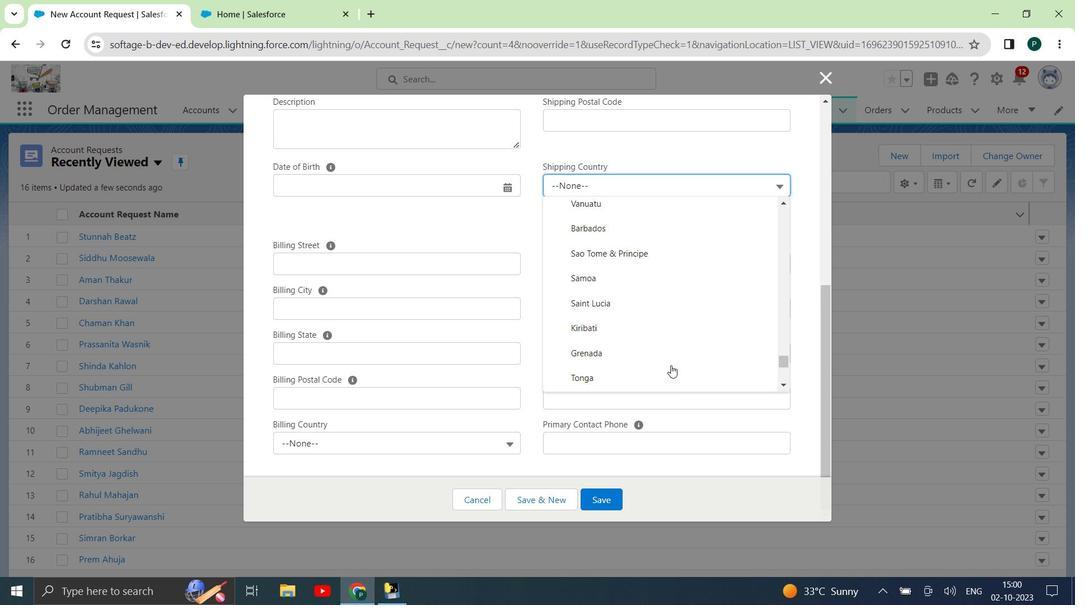 
Action: Mouse scrolled (671, 365) with delta (0, 0)
Screenshot: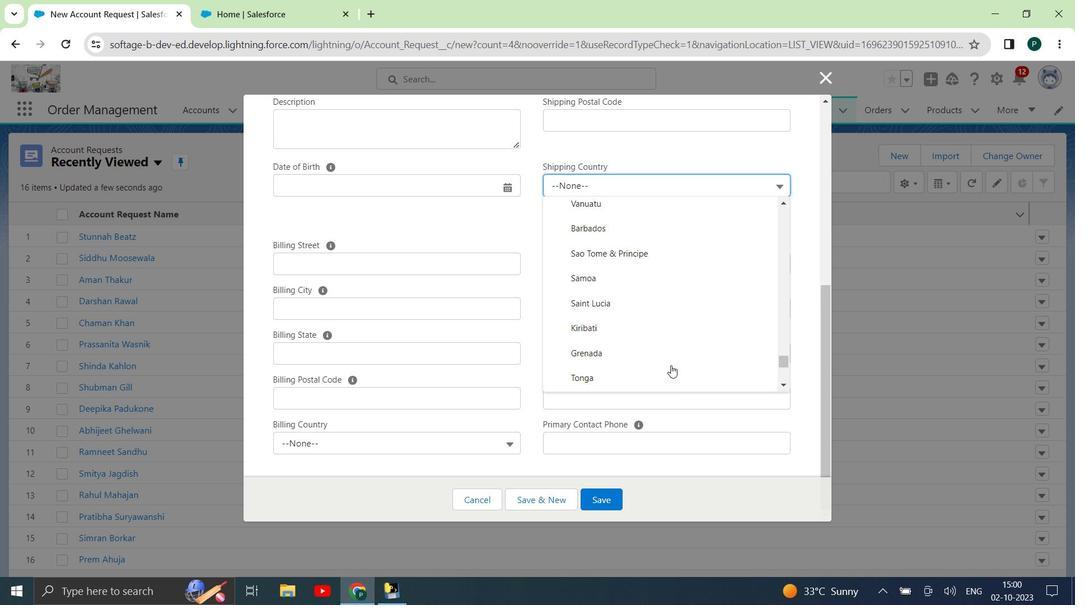 
Action: Mouse scrolled (671, 365) with delta (0, 0)
Screenshot: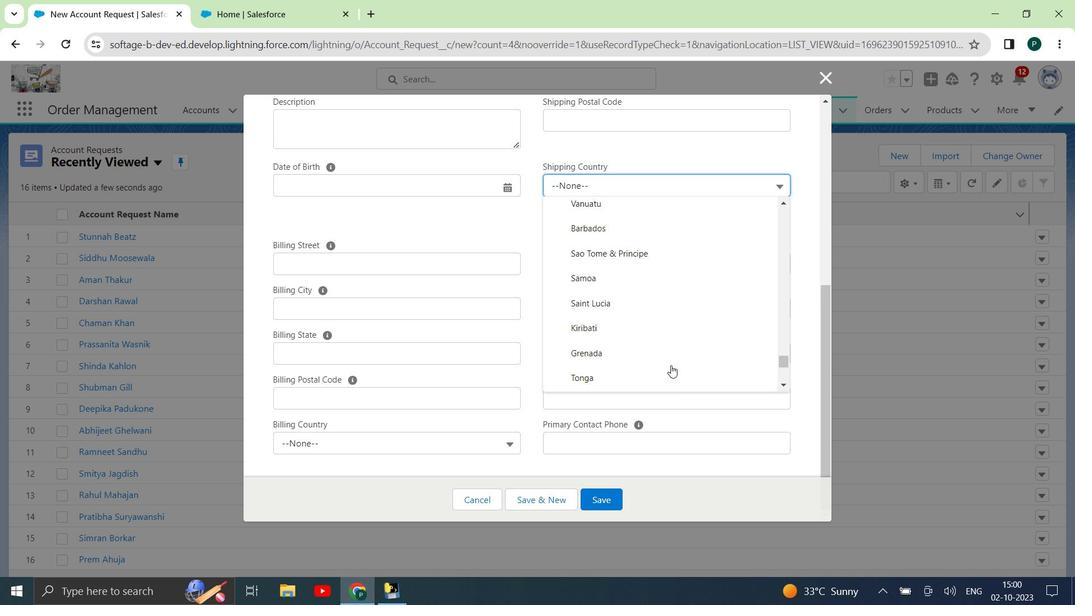 
Action: Mouse scrolled (671, 365) with delta (0, 0)
Screenshot: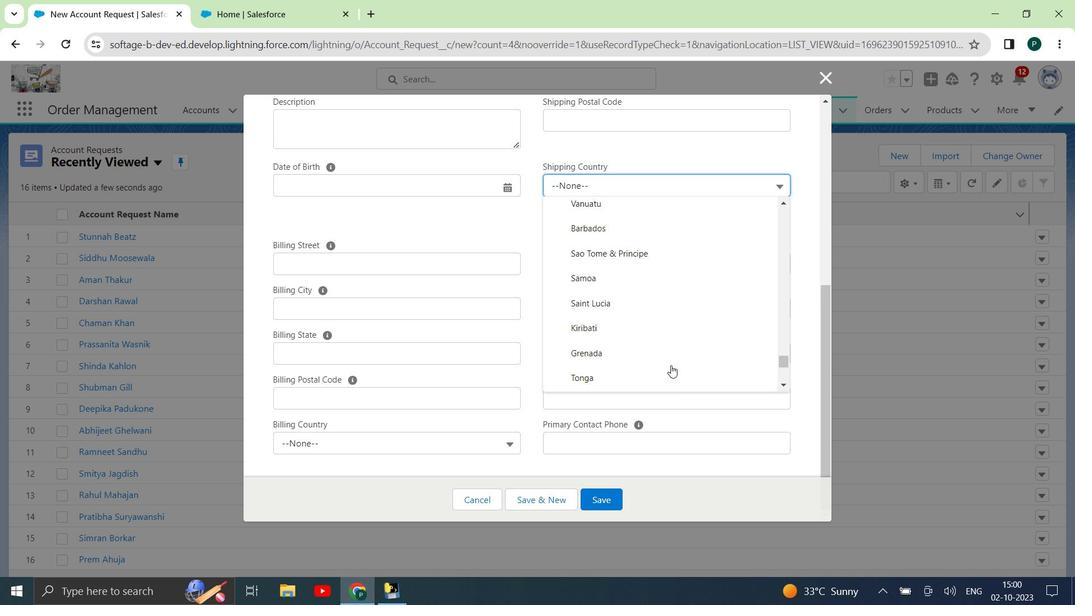 
Action: Mouse scrolled (671, 365) with delta (0, 0)
Screenshot: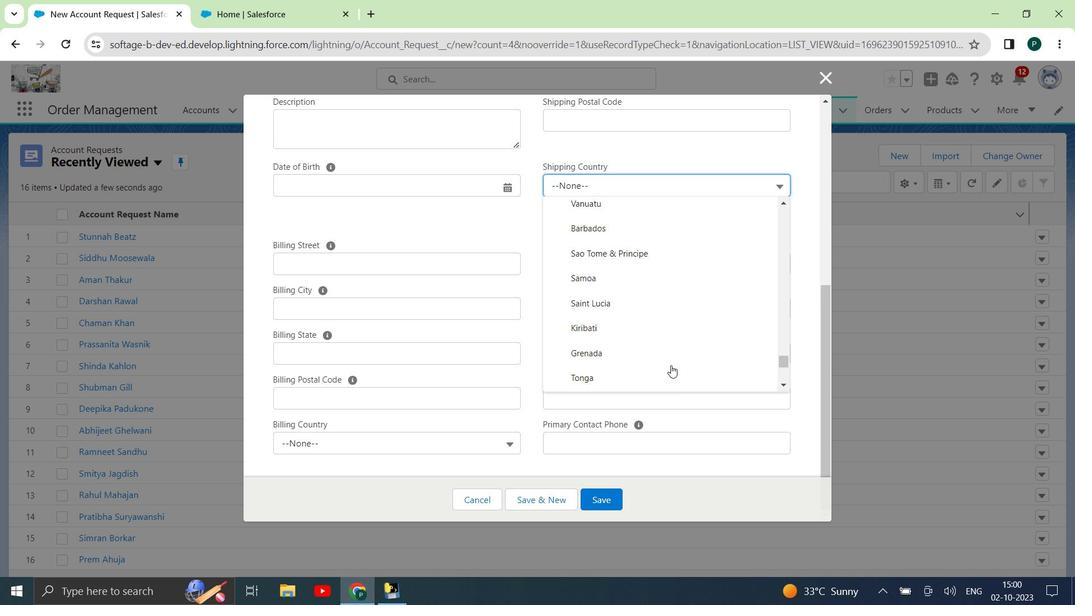 
Action: Mouse scrolled (671, 365) with delta (0, 0)
Screenshot: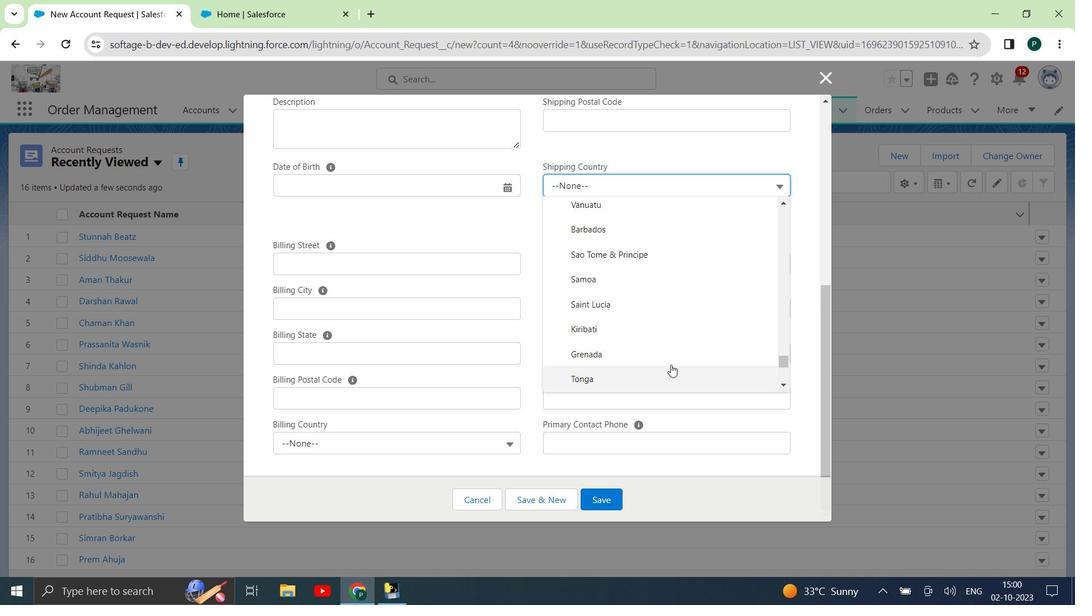 
Action: Mouse moved to (823, 81)
Screenshot: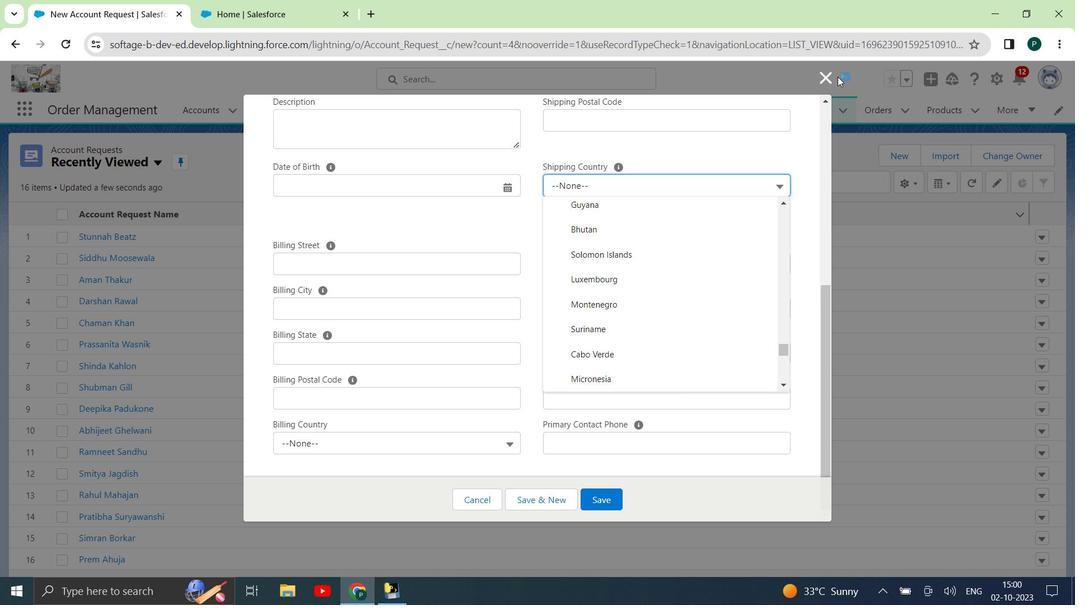
Action: Mouse pressed left at (823, 81)
Screenshot: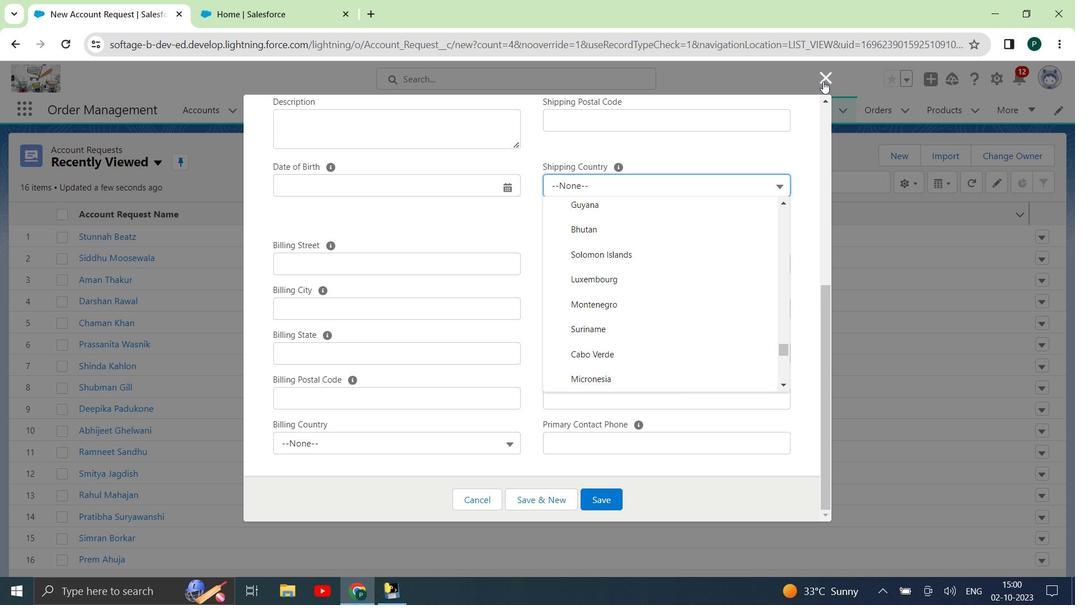
Action: Mouse moved to (888, 105)
Screenshot: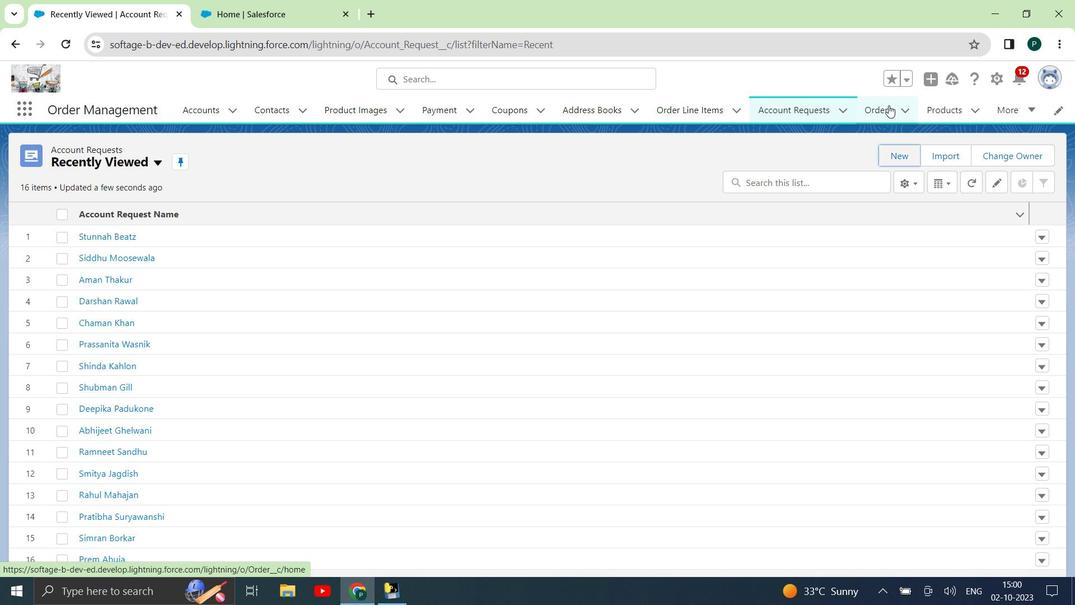 
Action: Mouse pressed left at (888, 105)
Screenshot: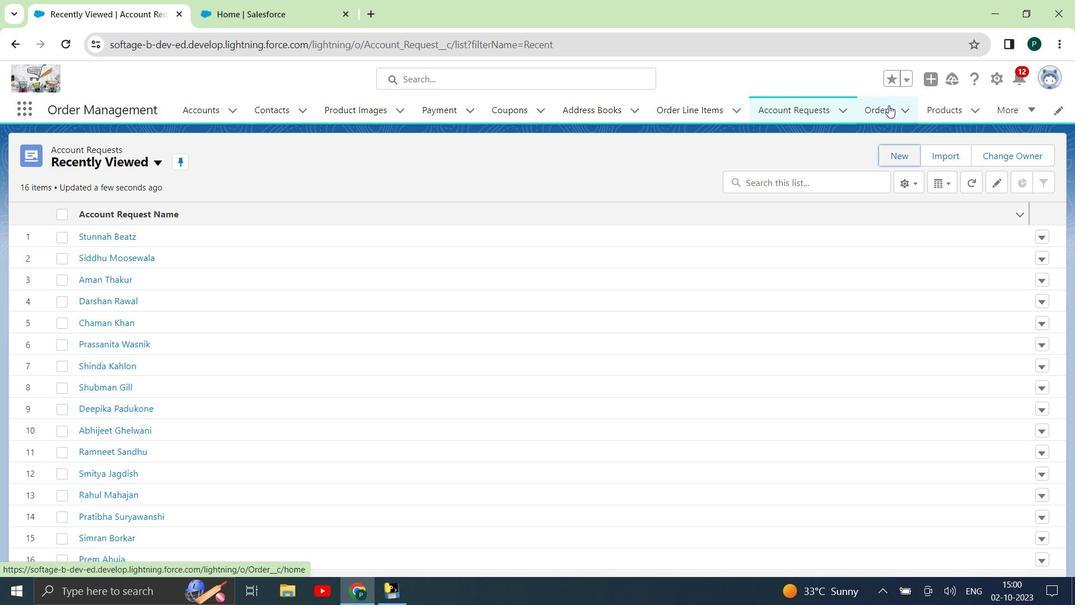 
Action: Mouse moved to (904, 157)
Screenshot: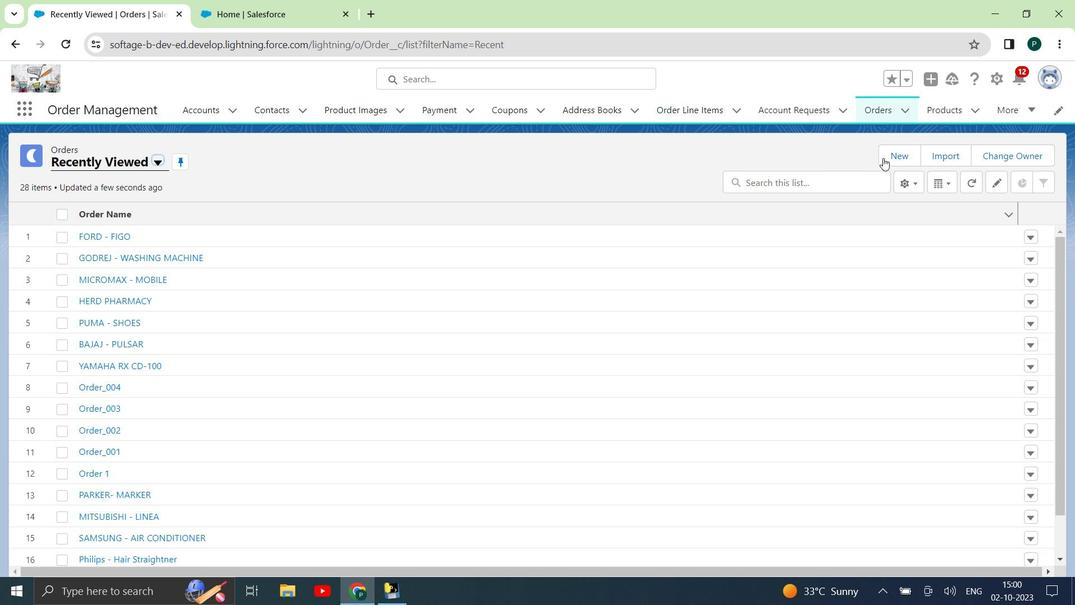 
Action: Mouse pressed left at (904, 157)
Screenshot: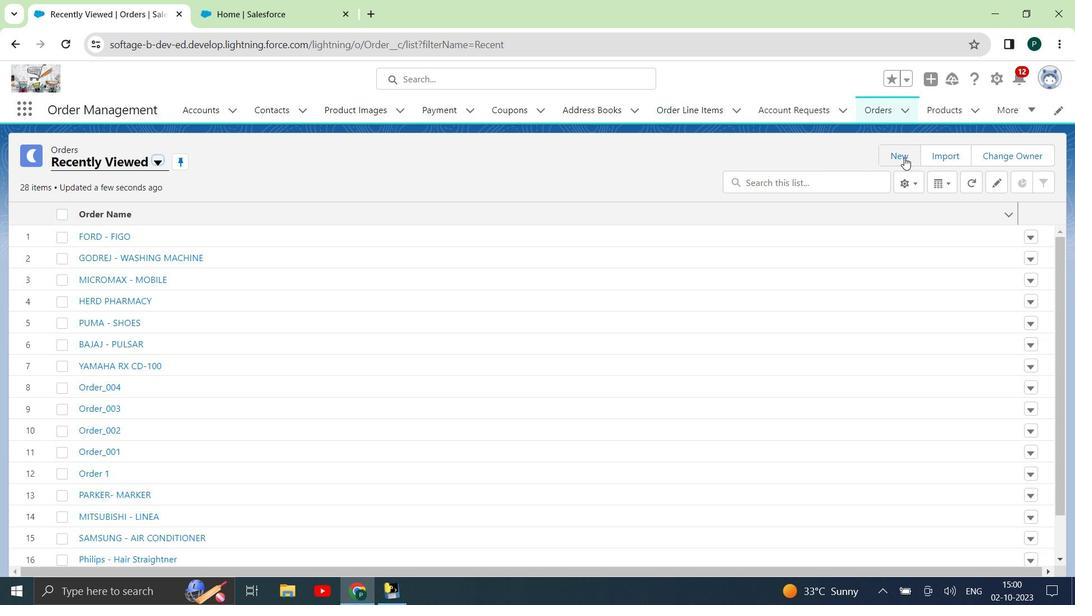 
Action: Mouse moved to (524, 262)
Screenshot: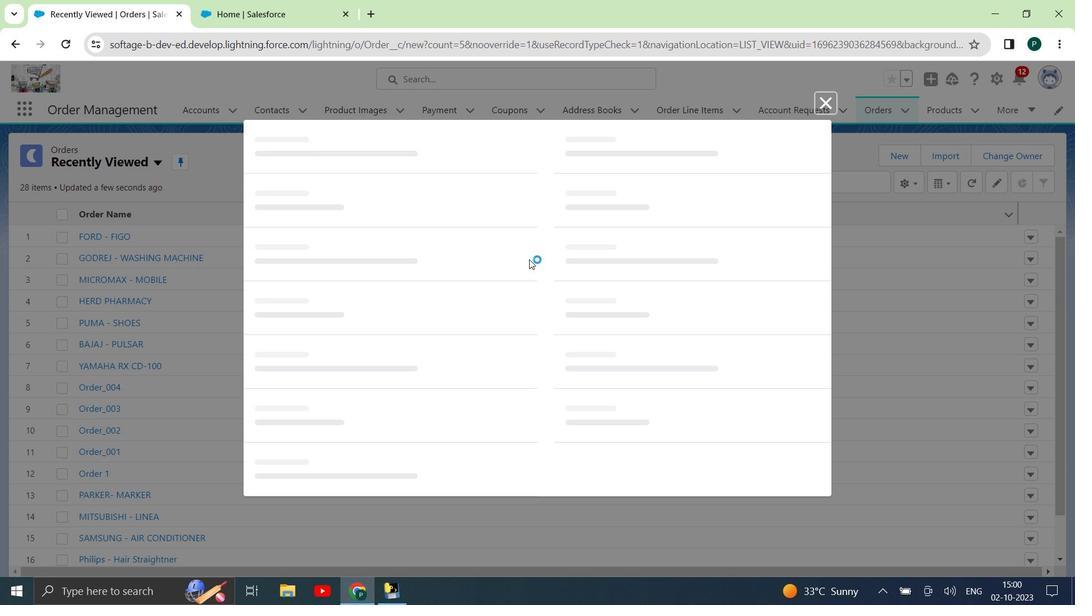 
Action: Mouse scrolled (524, 261) with delta (0, 0)
Screenshot: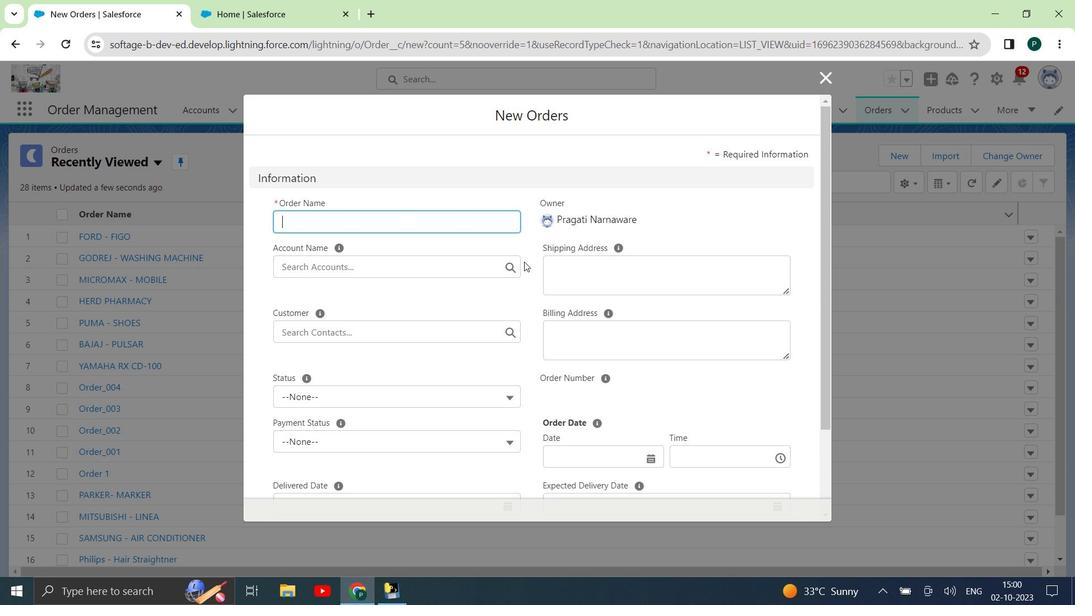 
Action: Mouse scrolled (524, 261) with delta (0, 0)
Screenshot: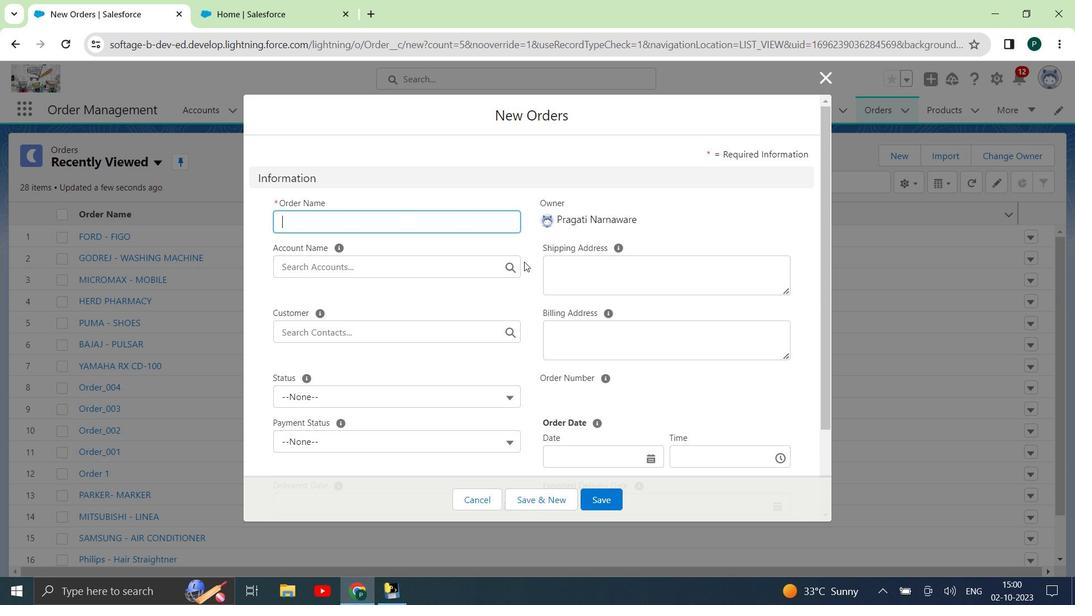 
Action: Mouse scrolled (524, 261) with delta (0, 0)
Screenshot: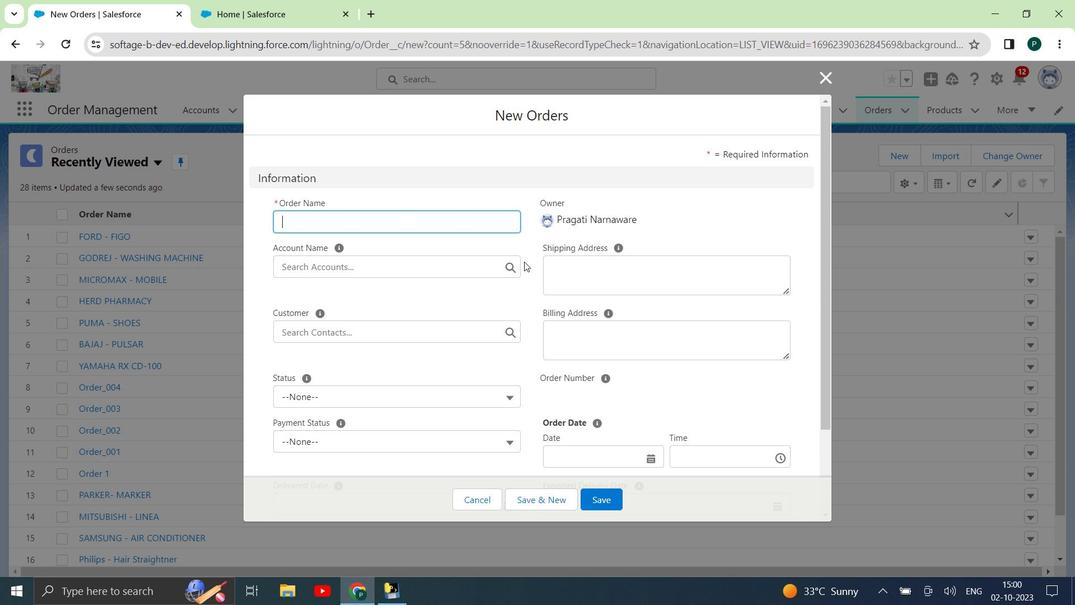 
Action: Mouse scrolled (524, 261) with delta (0, 0)
Screenshot: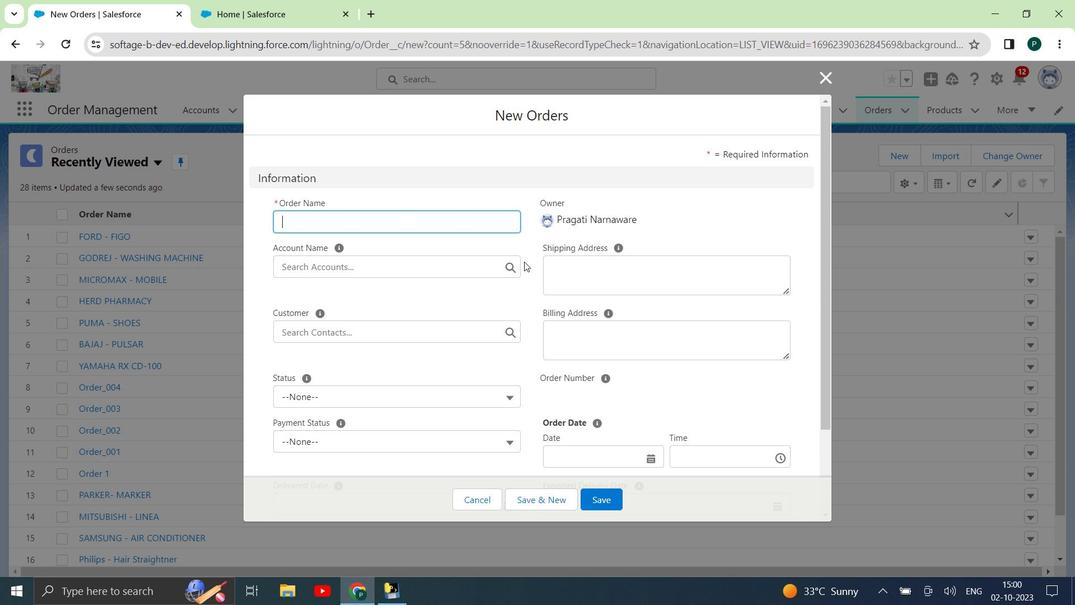 
Action: Mouse scrolled (524, 261) with delta (0, 0)
Screenshot: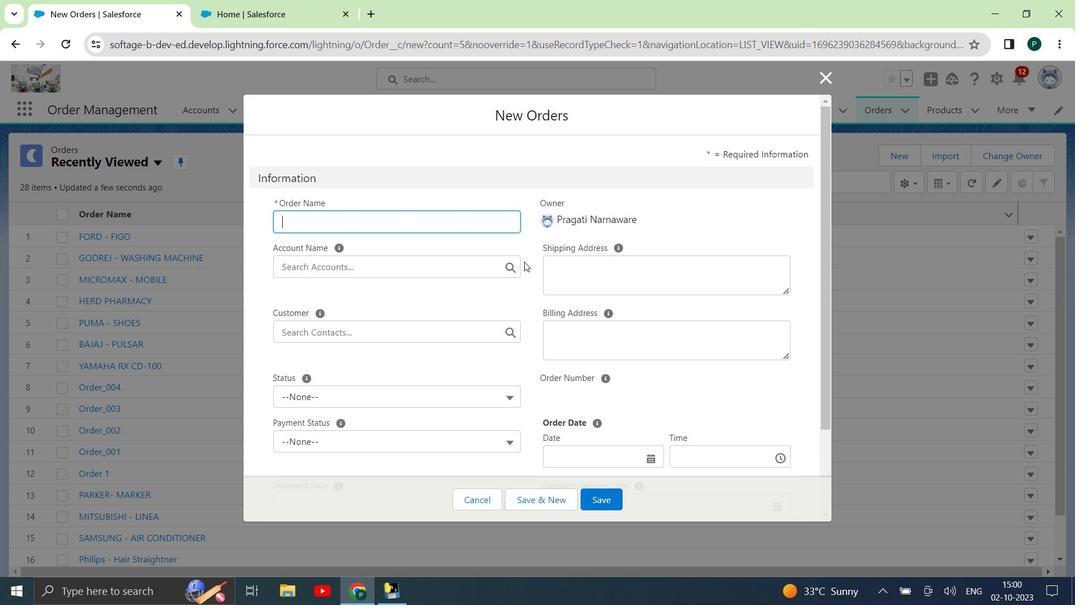 
Action: Mouse scrolled (524, 261) with delta (0, 0)
Screenshot: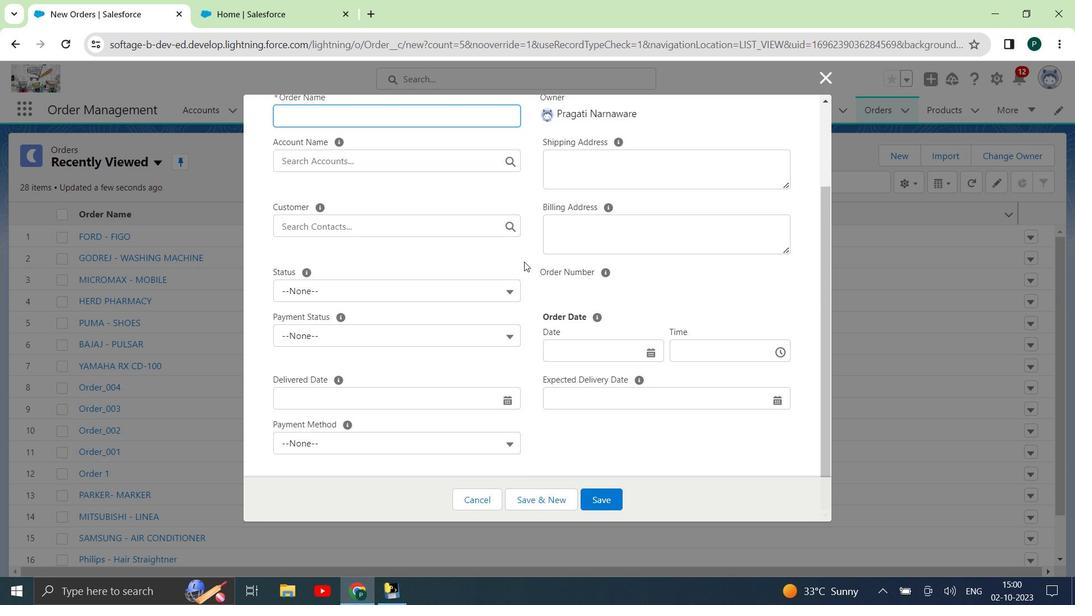 
Action: Mouse scrolled (524, 261) with delta (0, 0)
Screenshot: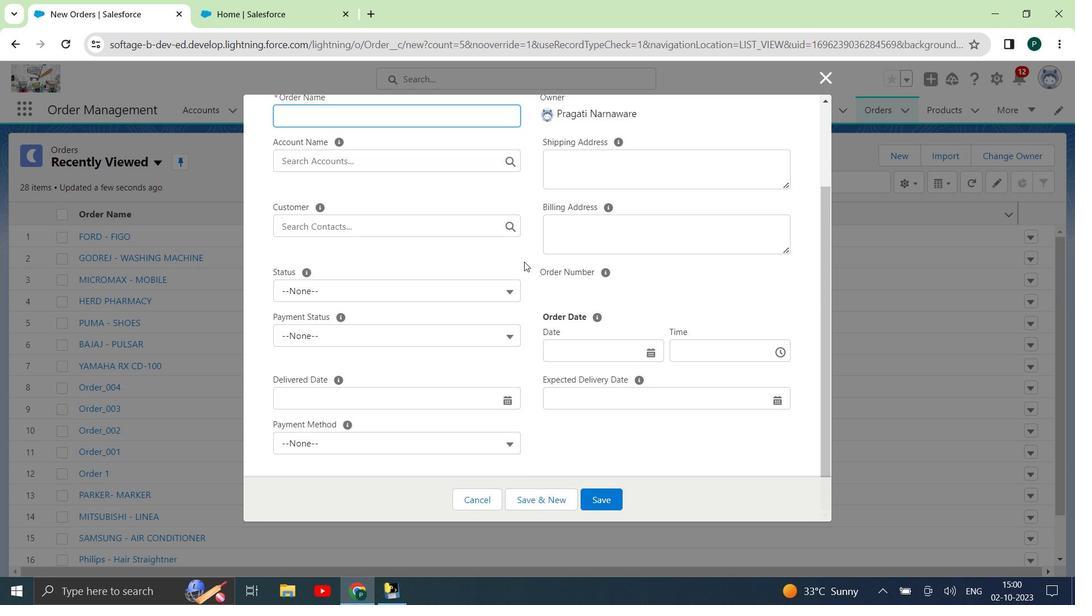 
Action: Mouse scrolled (524, 261) with delta (0, 0)
Screenshot: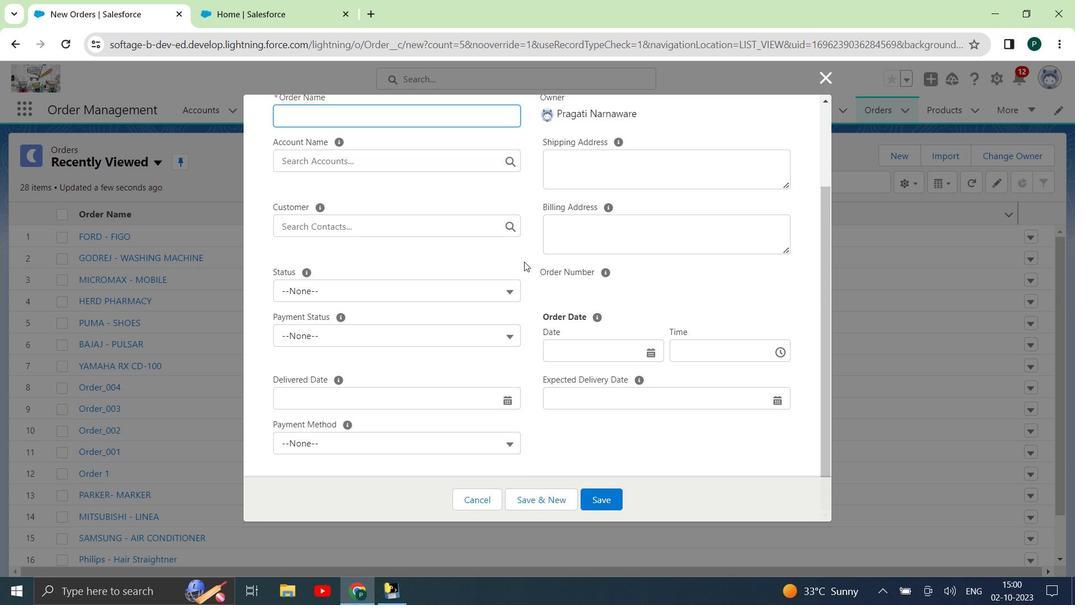 
Action: Mouse scrolled (524, 261) with delta (0, 0)
Screenshot: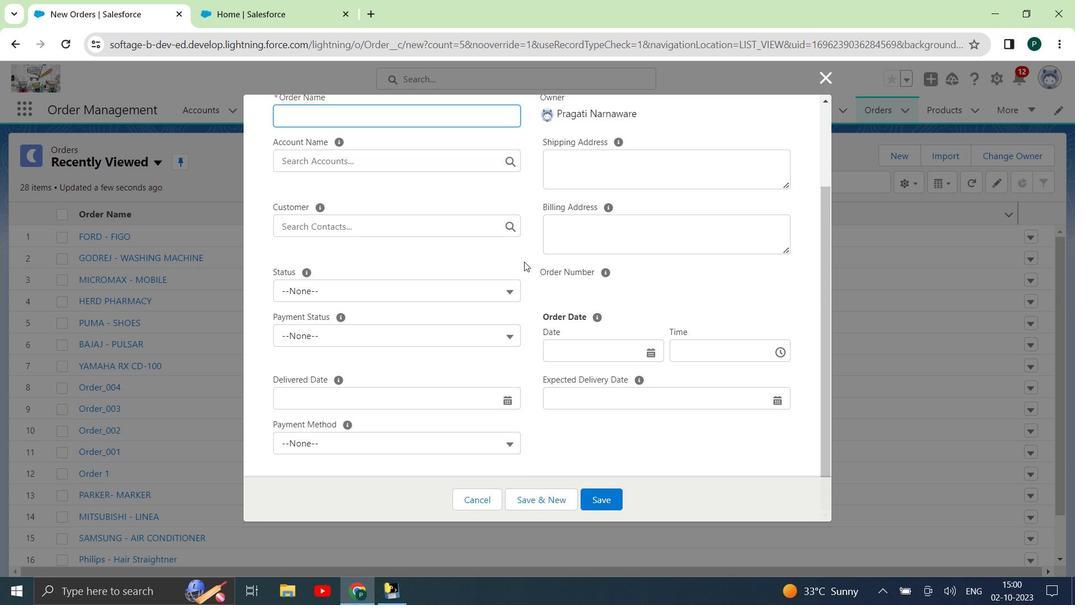
Action: Mouse scrolled (524, 261) with delta (0, 0)
Screenshot: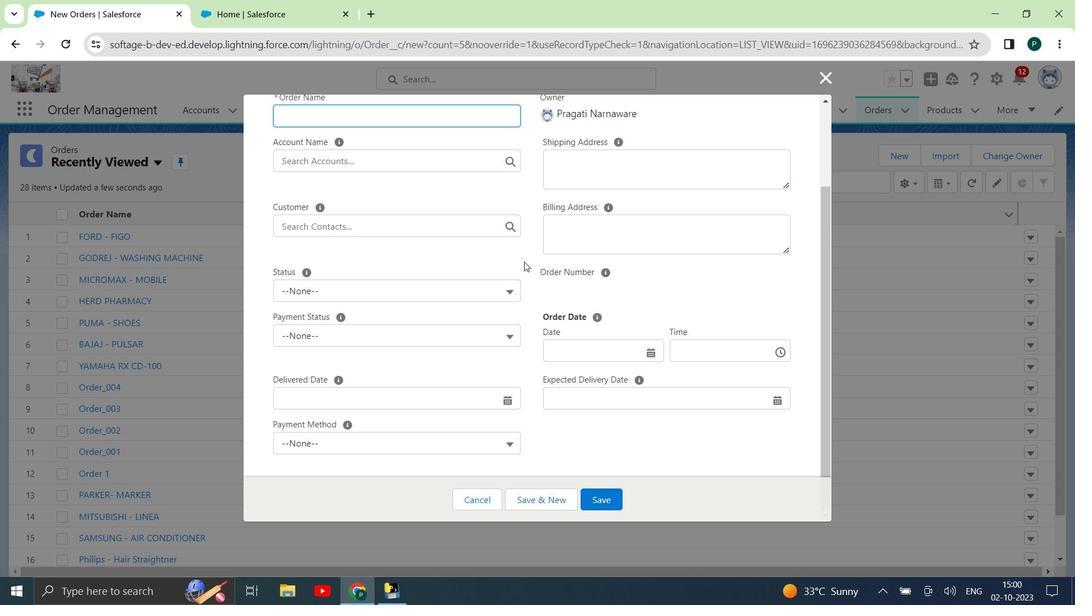 
Action: Mouse scrolled (524, 261) with delta (0, 0)
Screenshot: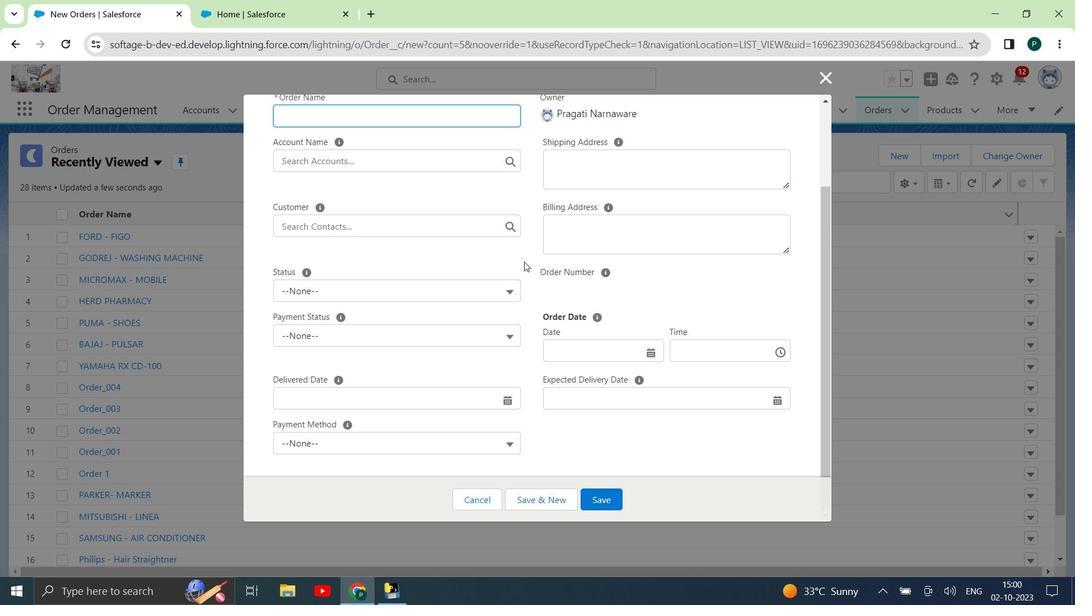
Action: Mouse moved to (828, 71)
Screenshot: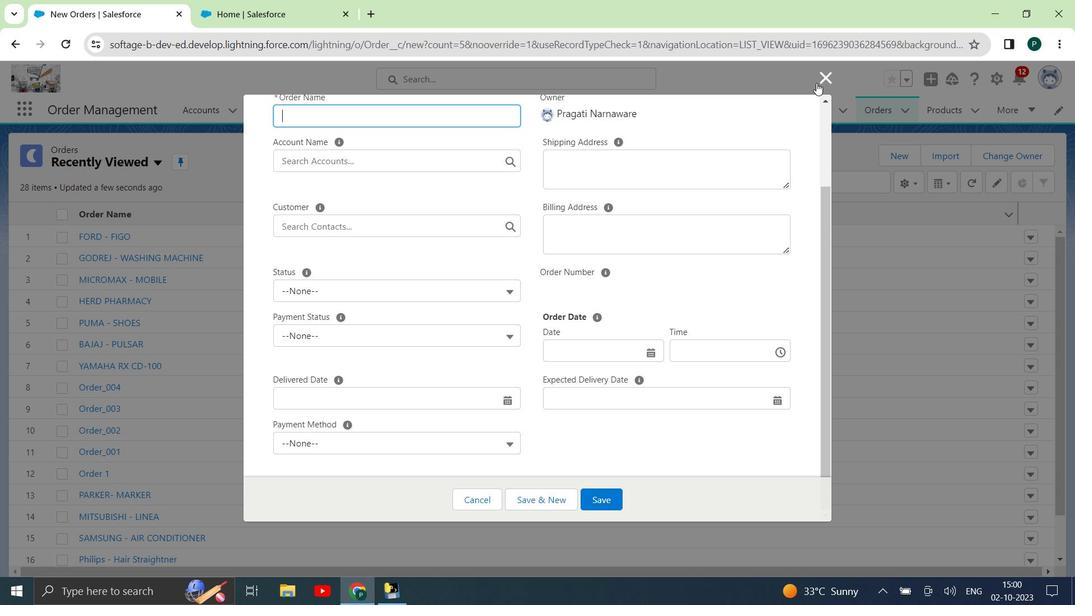 
Action: Mouse pressed left at (828, 71)
Screenshot: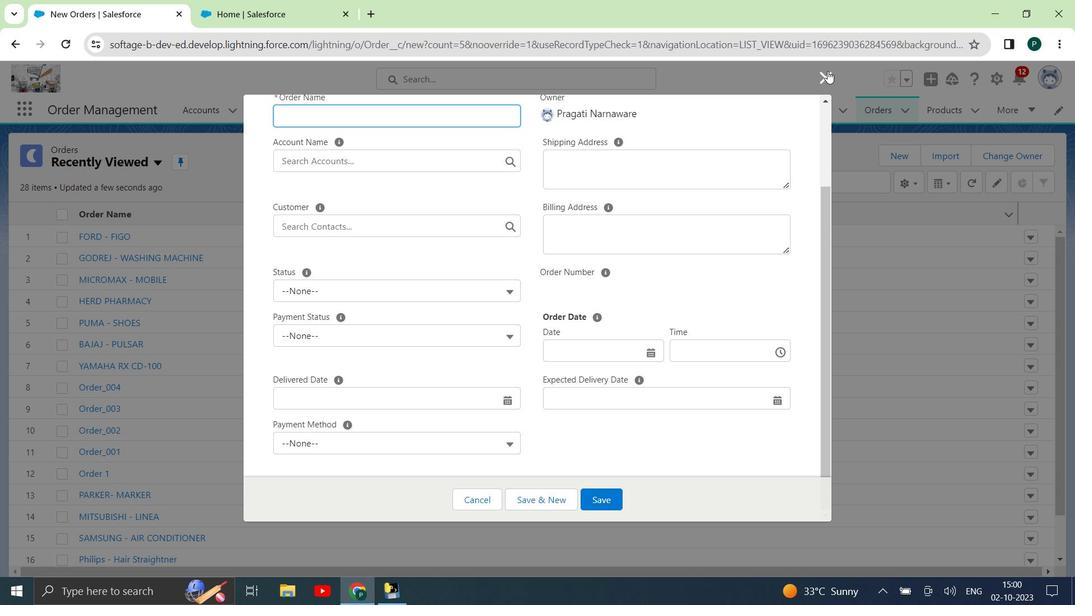 
Action: Mouse moved to (926, 110)
Screenshot: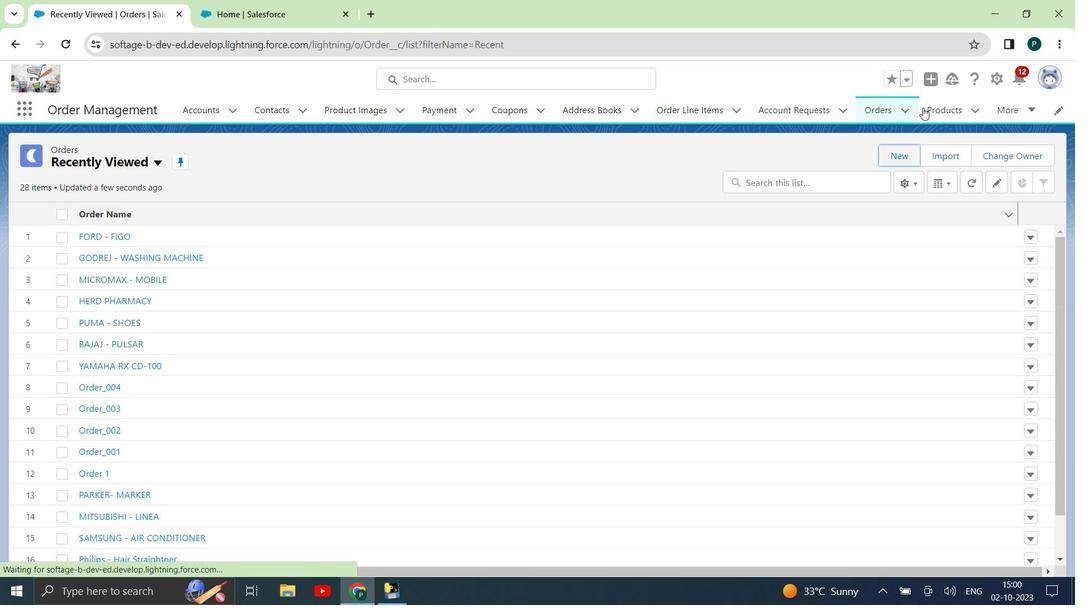 
Action: Mouse pressed left at (926, 110)
Screenshot: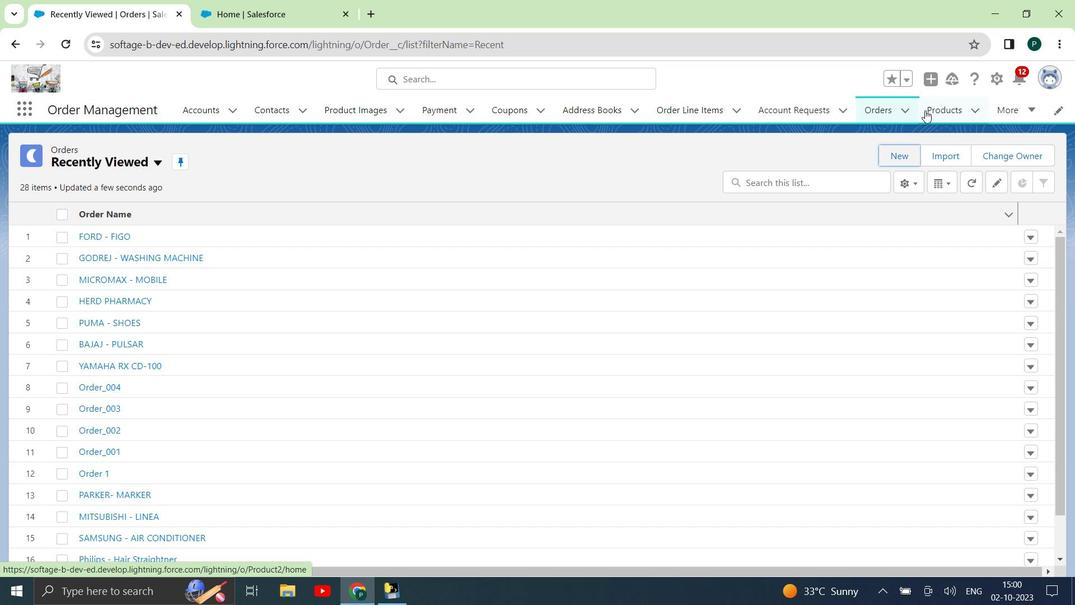 
Action: Mouse moved to (1030, 164)
Screenshot: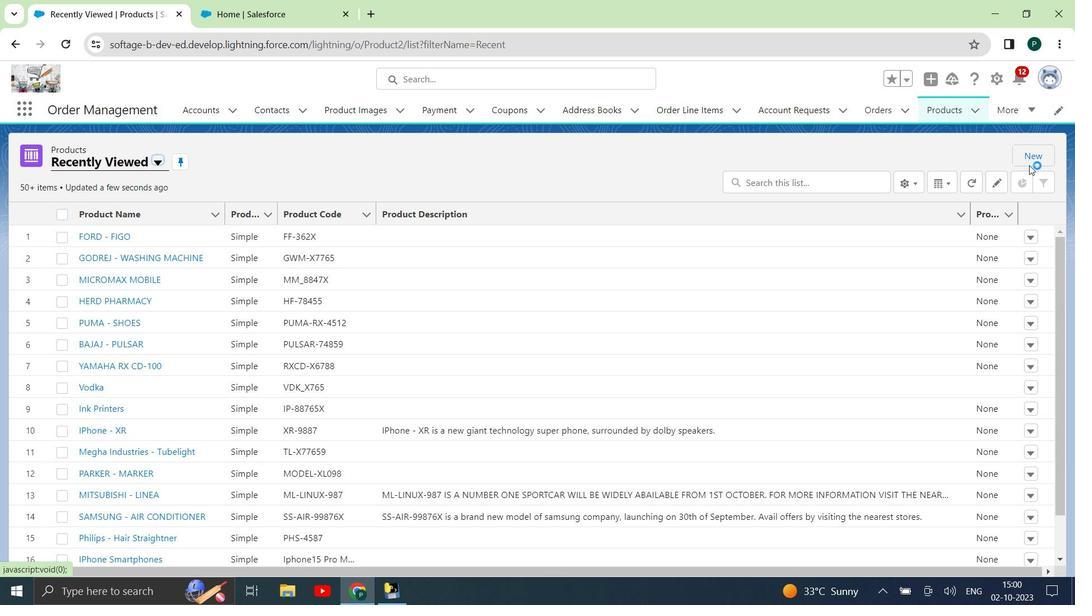 
Action: Mouse pressed left at (1030, 164)
Screenshot: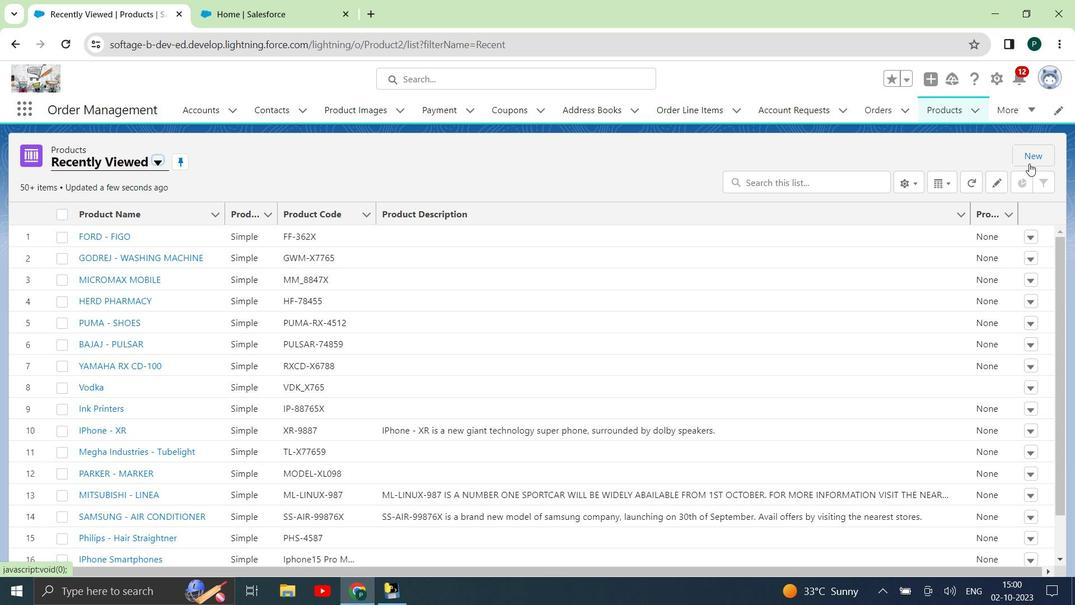 
Action: Mouse moved to (482, 313)
Screenshot: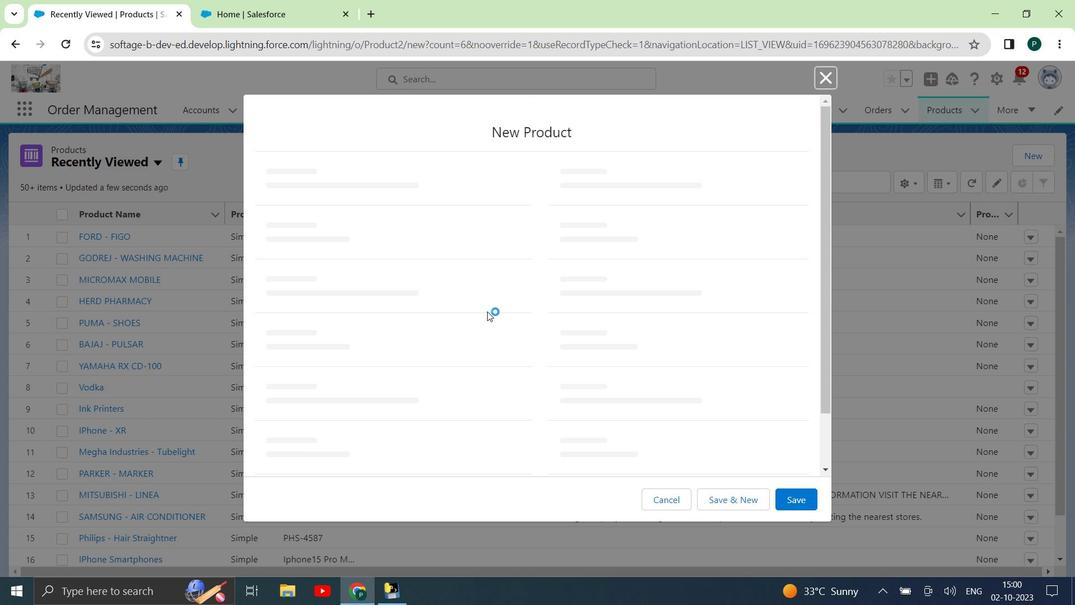 
Action: Mouse scrolled (482, 312) with delta (0, 0)
Screenshot: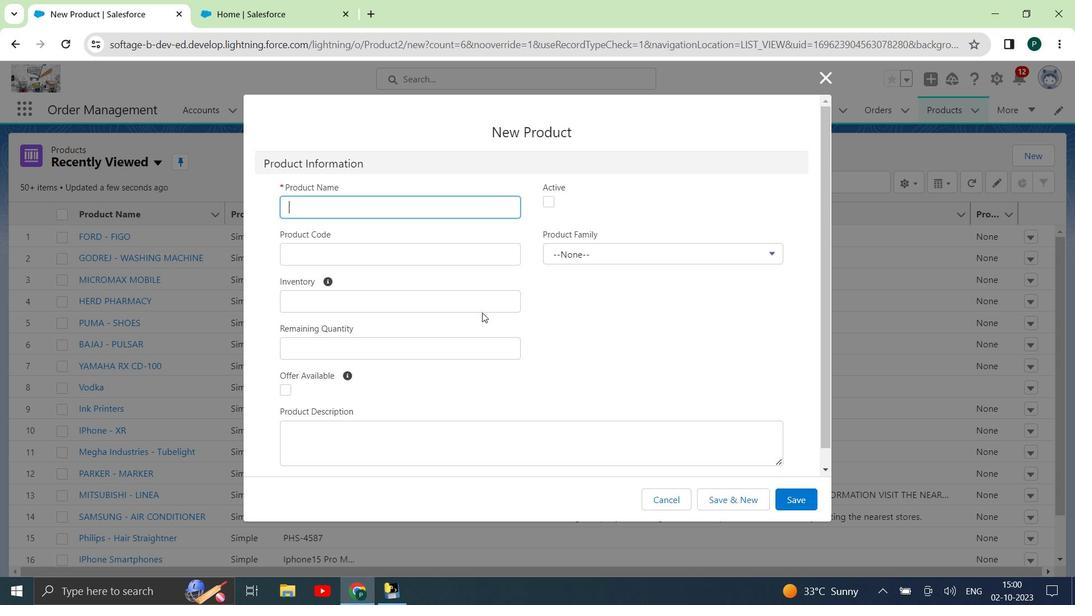 
Action: Mouse scrolled (482, 312) with delta (0, 0)
Screenshot: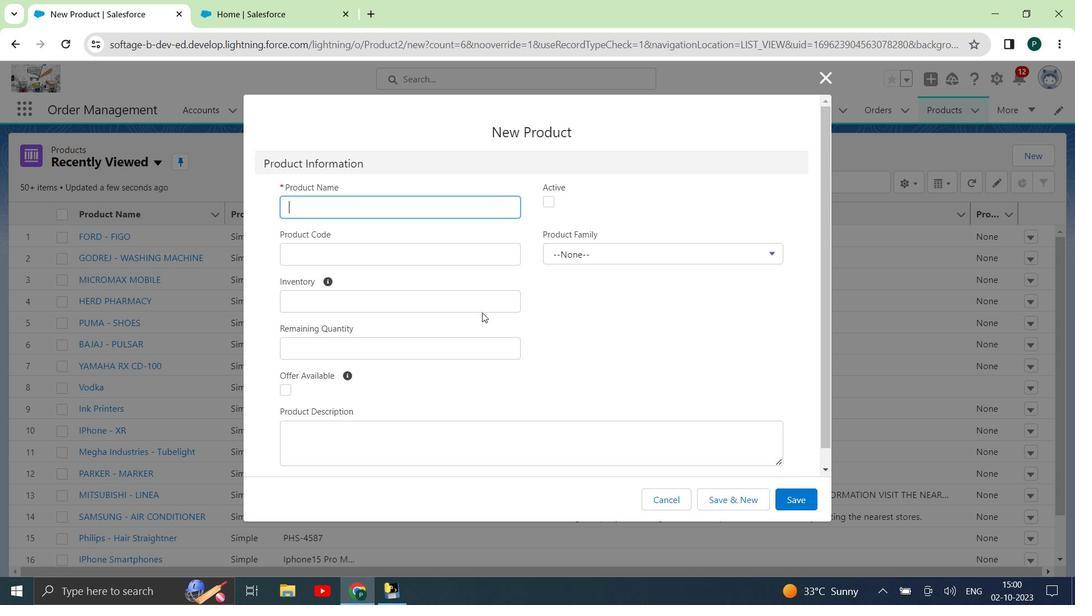 
Action: Mouse moved to (551, 325)
Screenshot: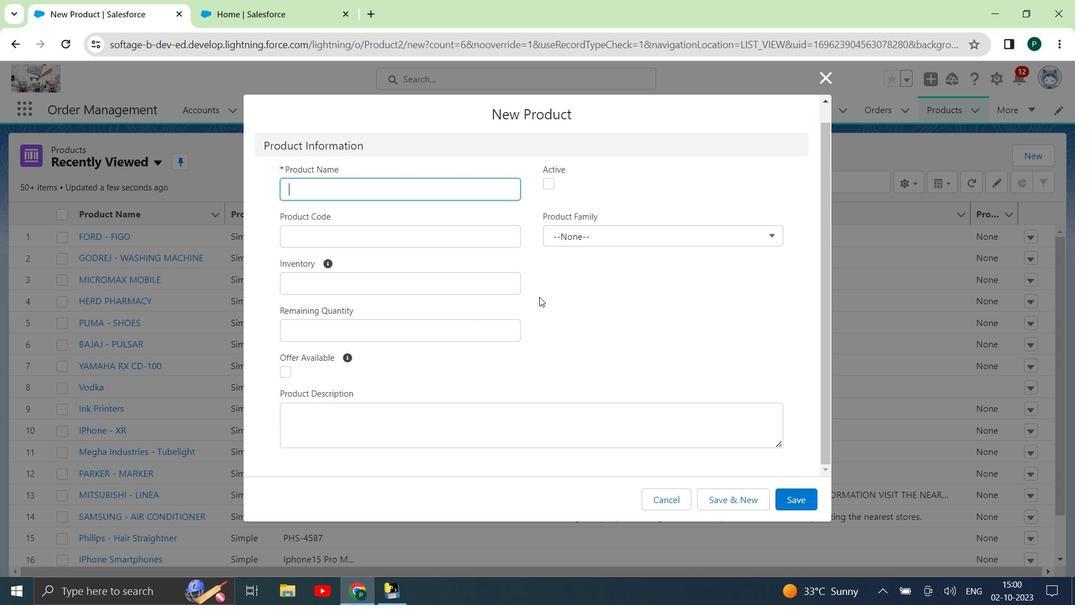 
Action: Mouse scrolled (551, 324) with delta (0, 0)
Screenshot: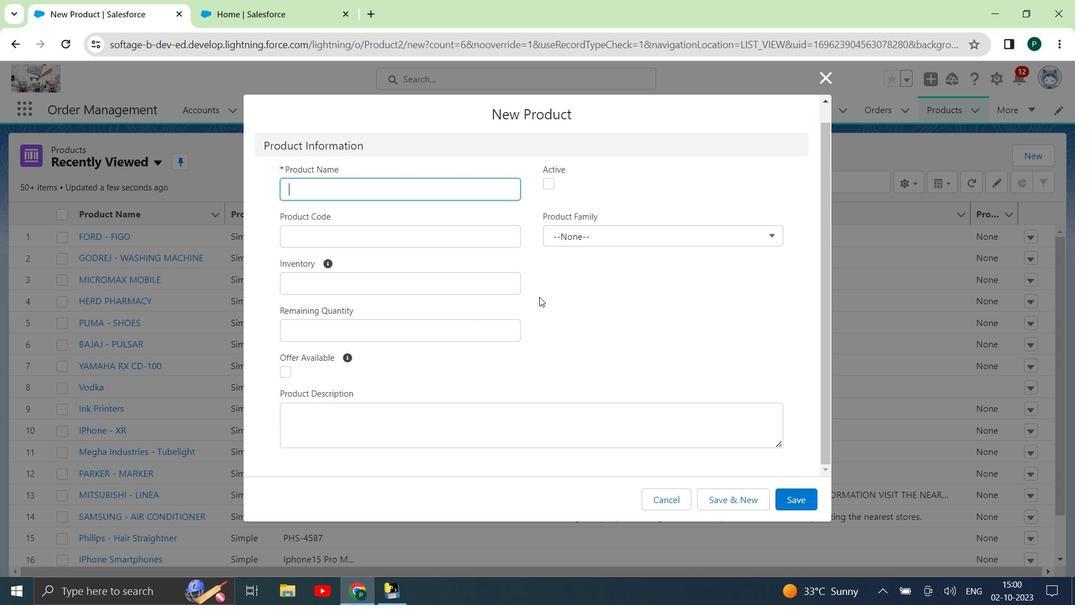 
Action: Mouse moved to (556, 356)
Screenshot: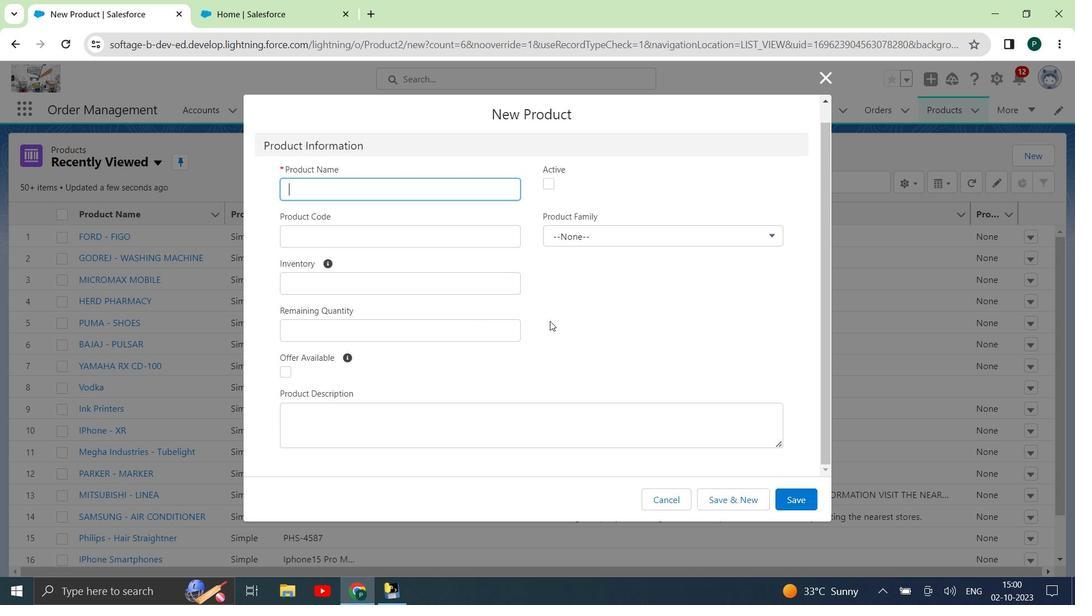 
Action: Mouse scrolled (556, 355) with delta (0, 0)
Screenshot: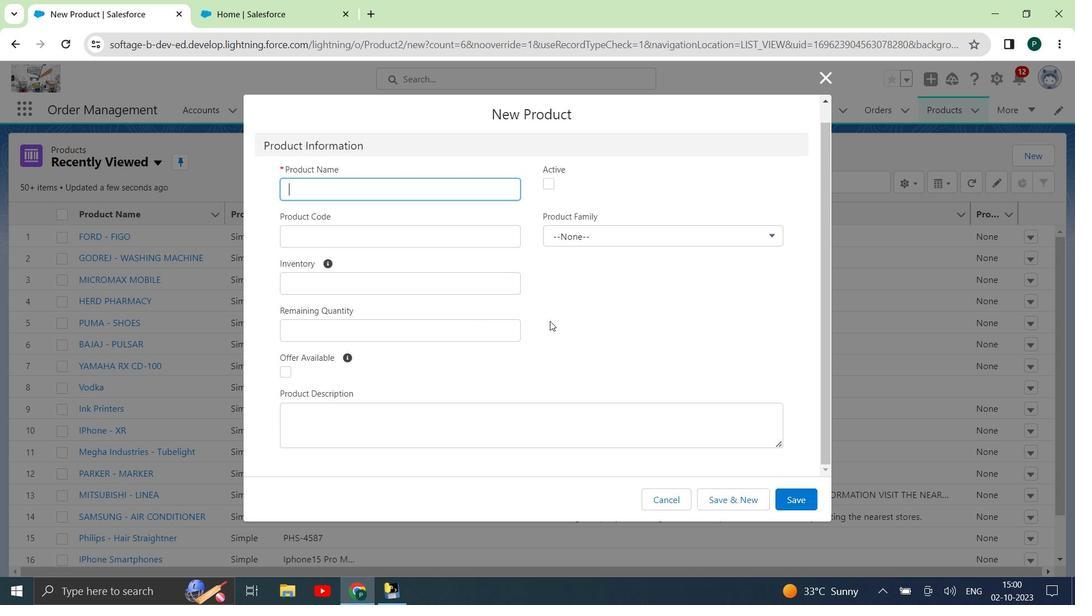 
Action: Mouse moved to (674, 501)
Screenshot: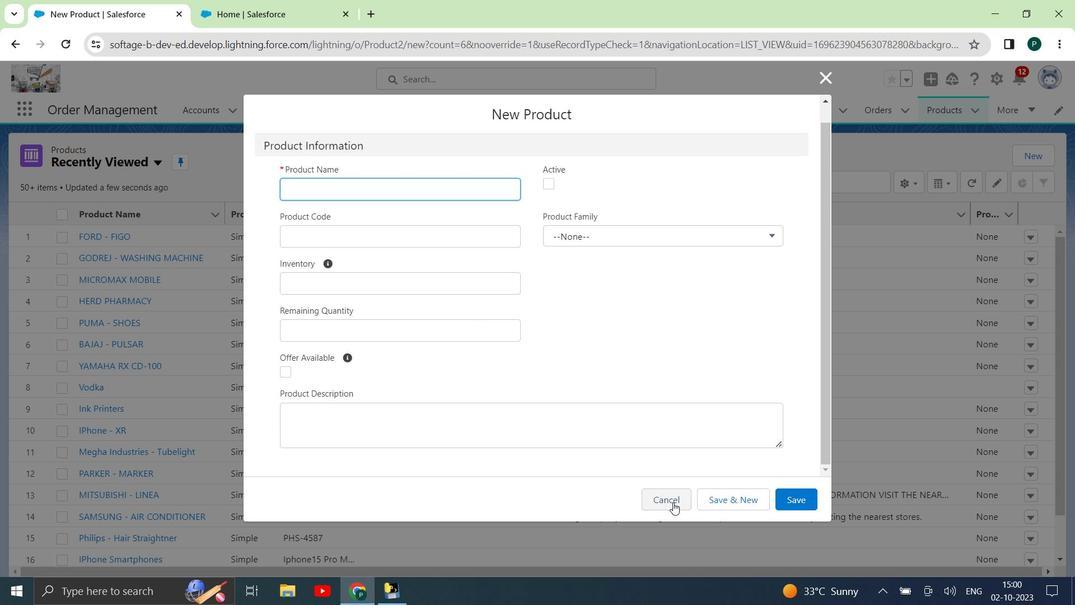 
Action: Mouse pressed left at (674, 501)
Screenshot: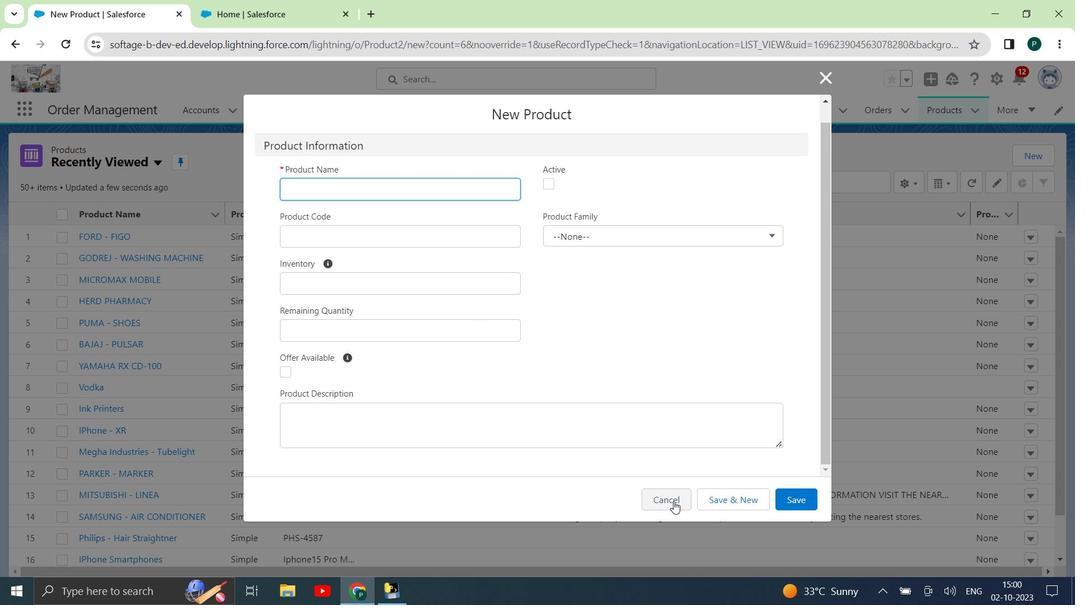 
Action: Mouse moved to (1015, 117)
Screenshot: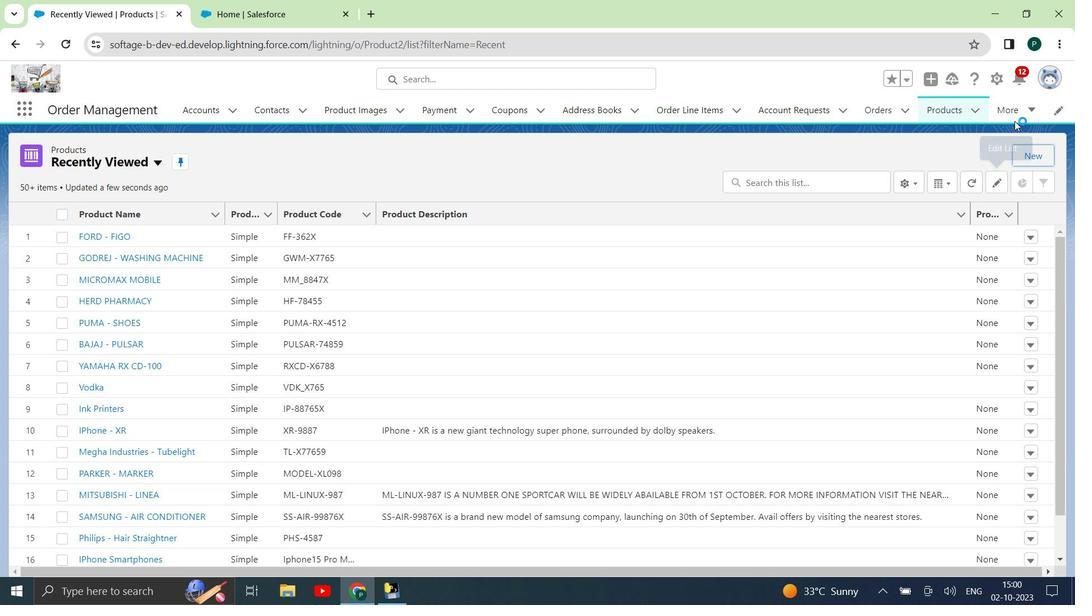 
Action: Mouse pressed left at (1015, 117)
Screenshot: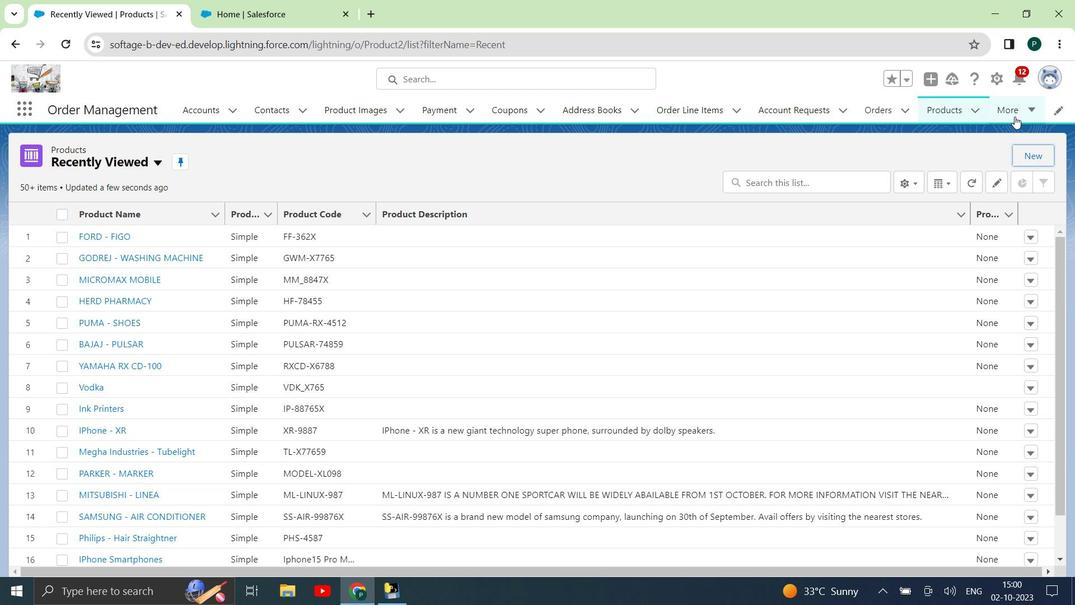 
Action: Mouse moved to (993, 169)
Screenshot: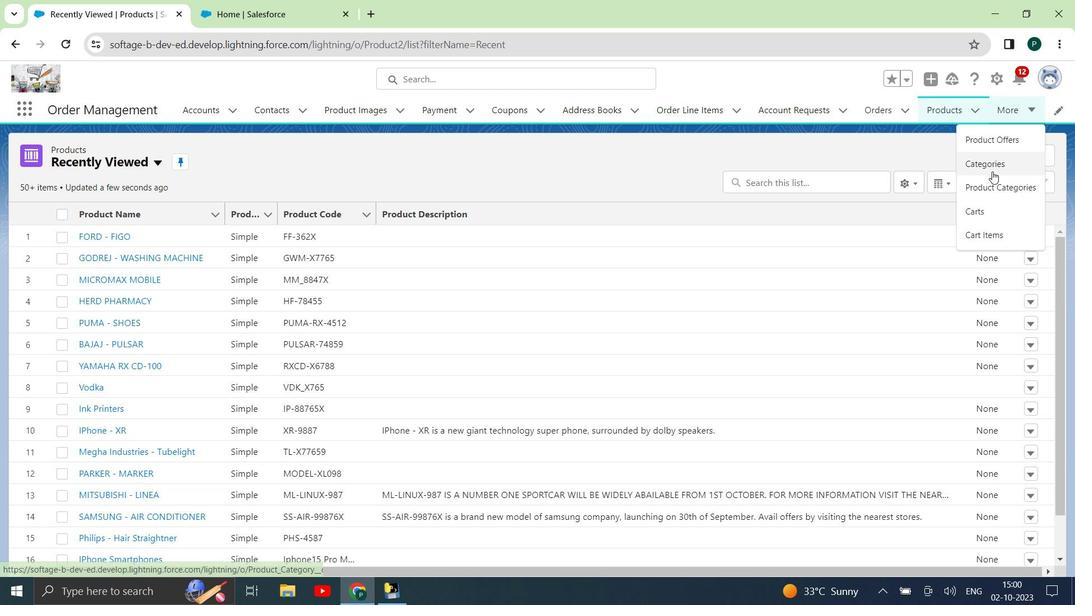 
Action: Mouse pressed left at (993, 169)
Screenshot: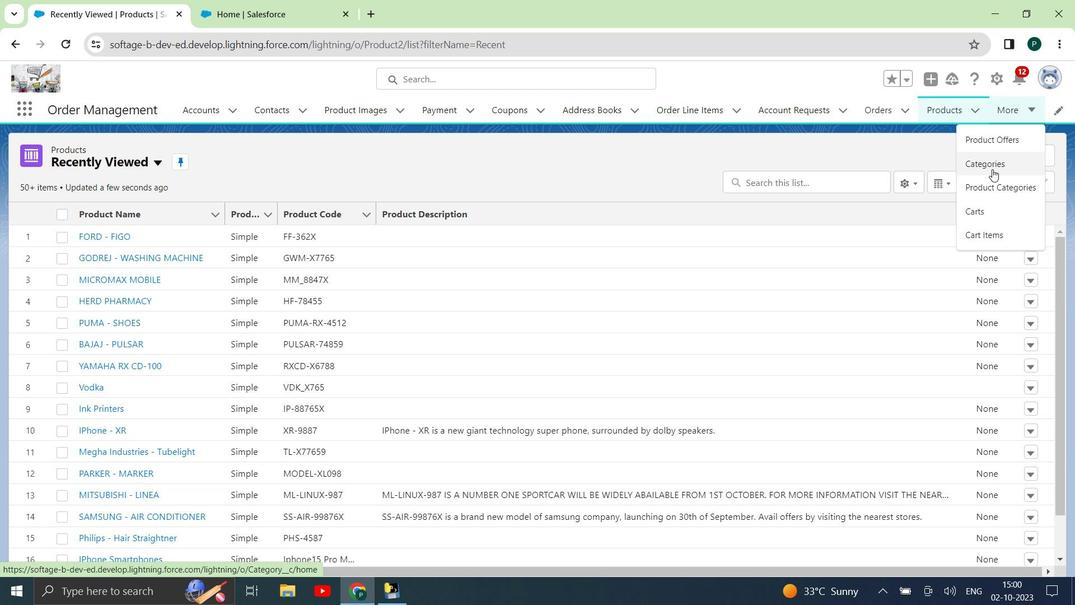 
Action: Mouse moved to (894, 158)
Screenshot: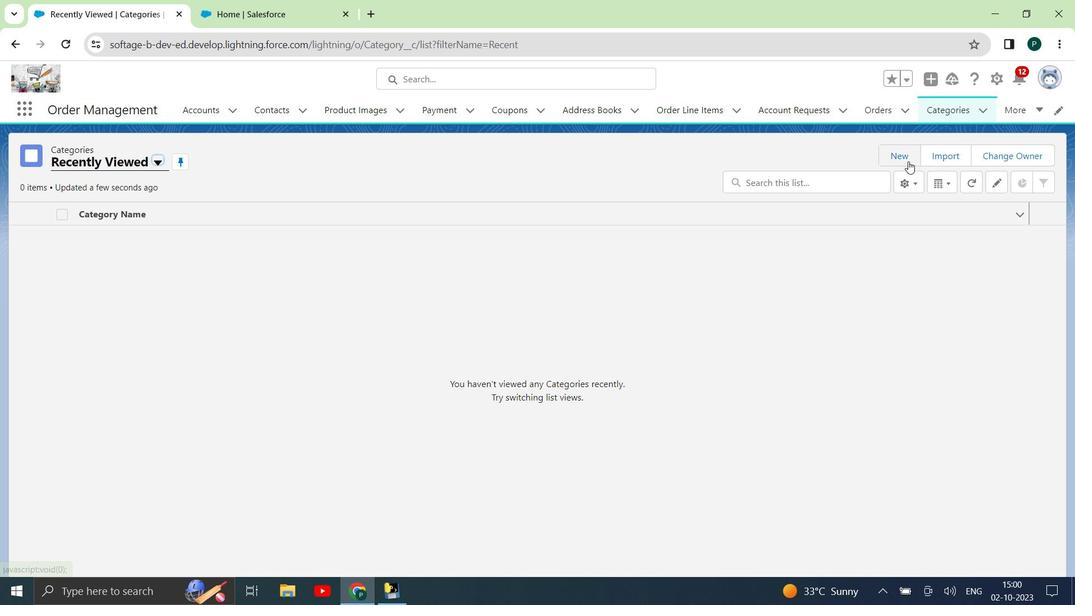 
Action: Mouse pressed left at (894, 158)
Screenshot: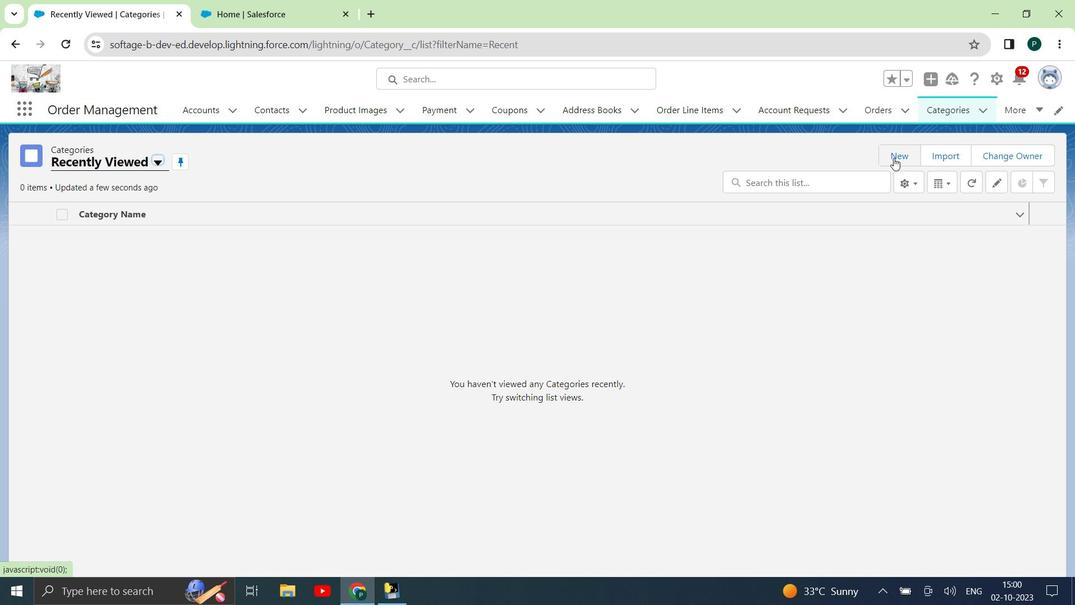 
Action: Mouse moved to (564, 267)
Screenshot: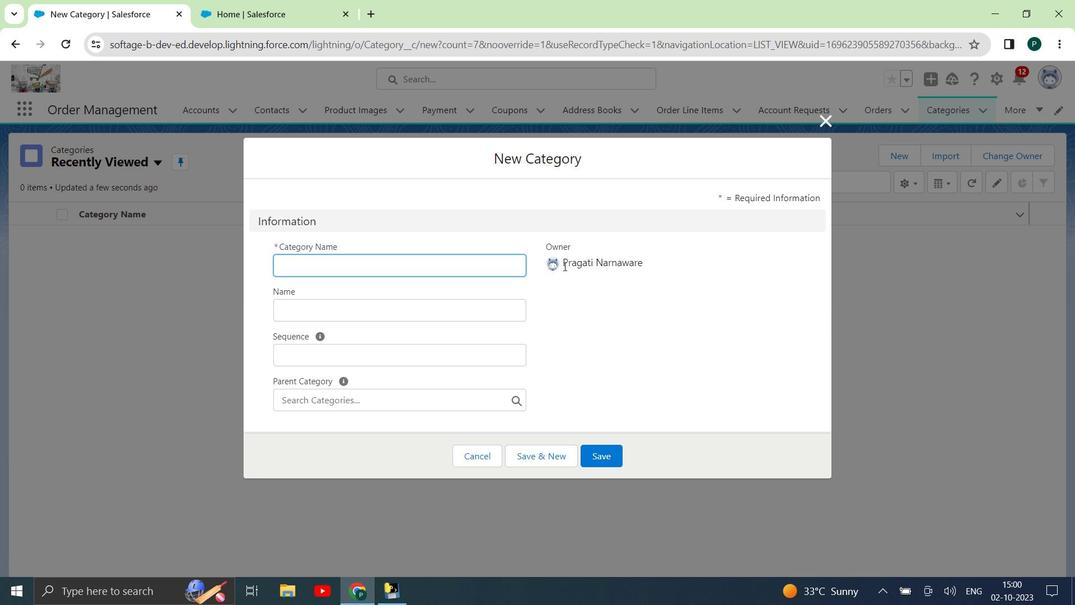 
Action: Mouse scrolled (564, 267) with delta (0, 0)
Screenshot: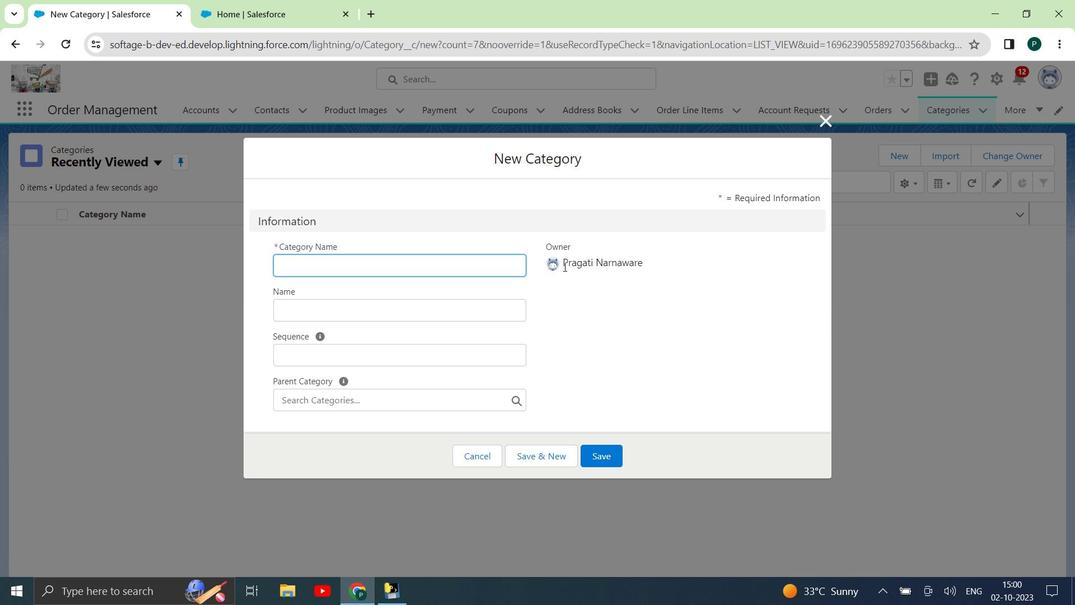 
Action: Mouse scrolled (564, 267) with delta (0, 0)
Screenshot: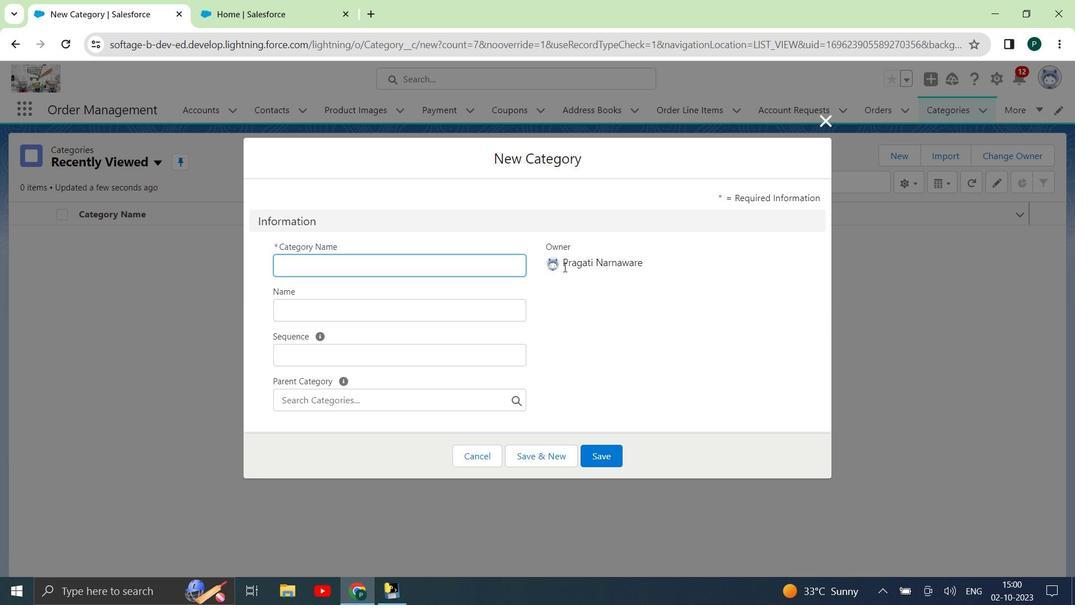 
Action: Mouse moved to (440, 378)
Screenshot: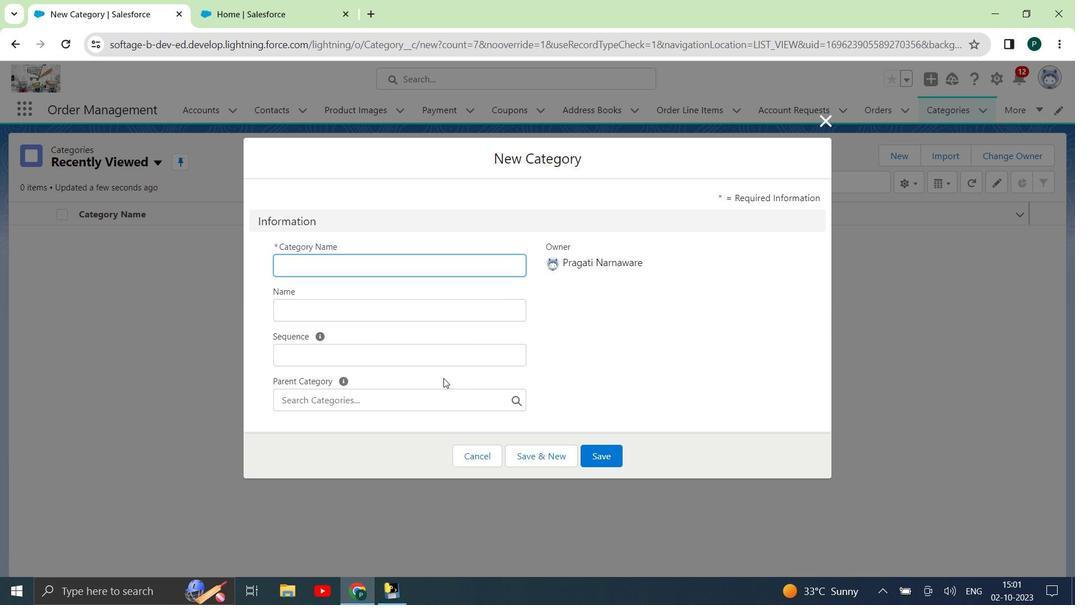 
Action: Mouse scrolled (440, 377) with delta (0, 0)
Screenshot: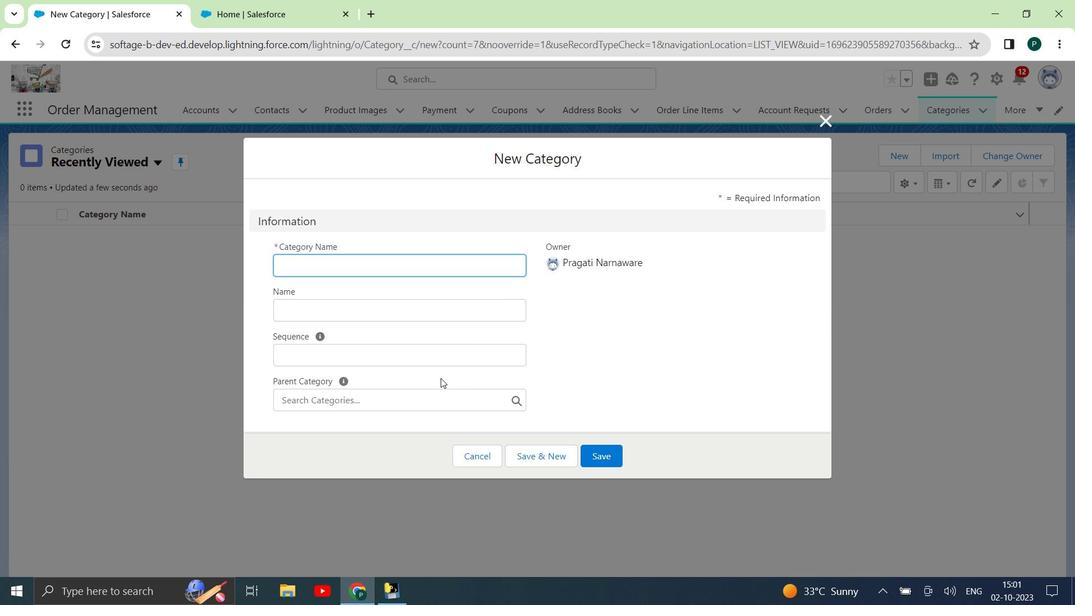 
Action: Mouse scrolled (440, 377) with delta (0, 0)
Screenshot: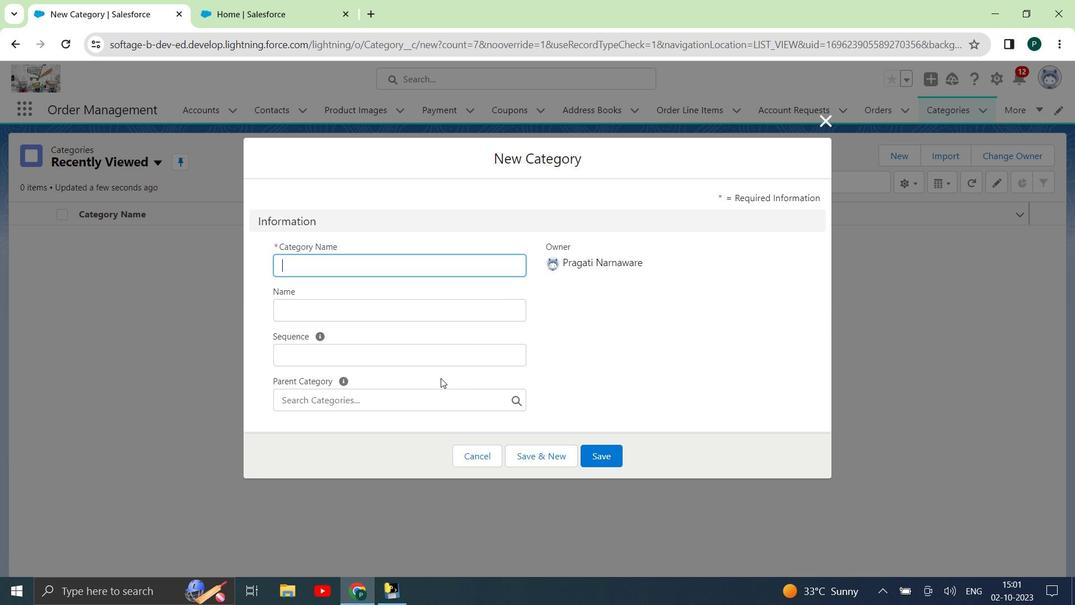
Action: Mouse moved to (442, 389)
Screenshot: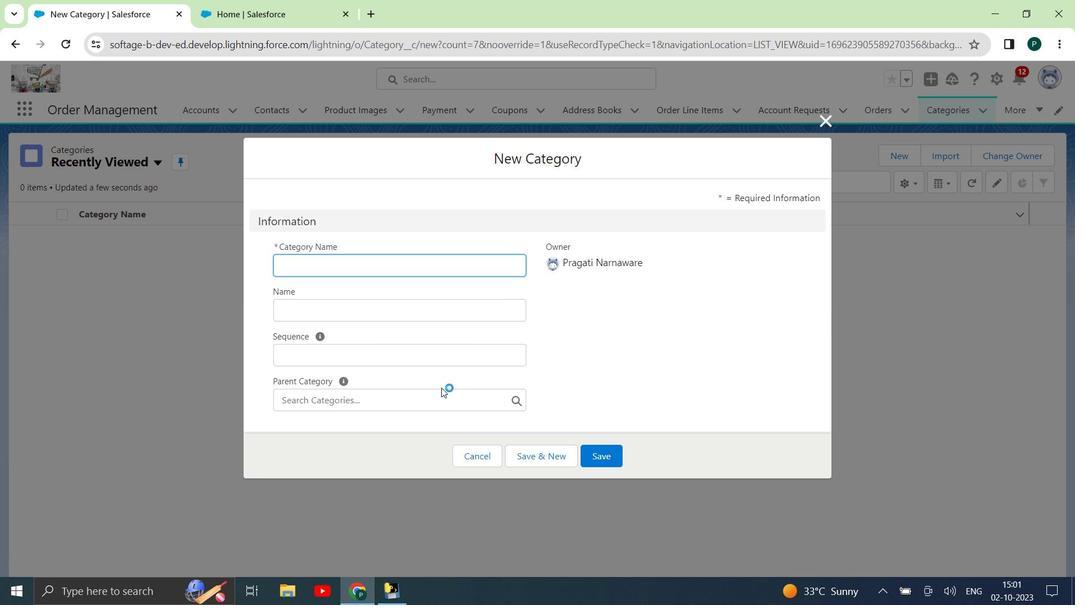 
Action: Mouse pressed left at (442, 389)
Screenshot: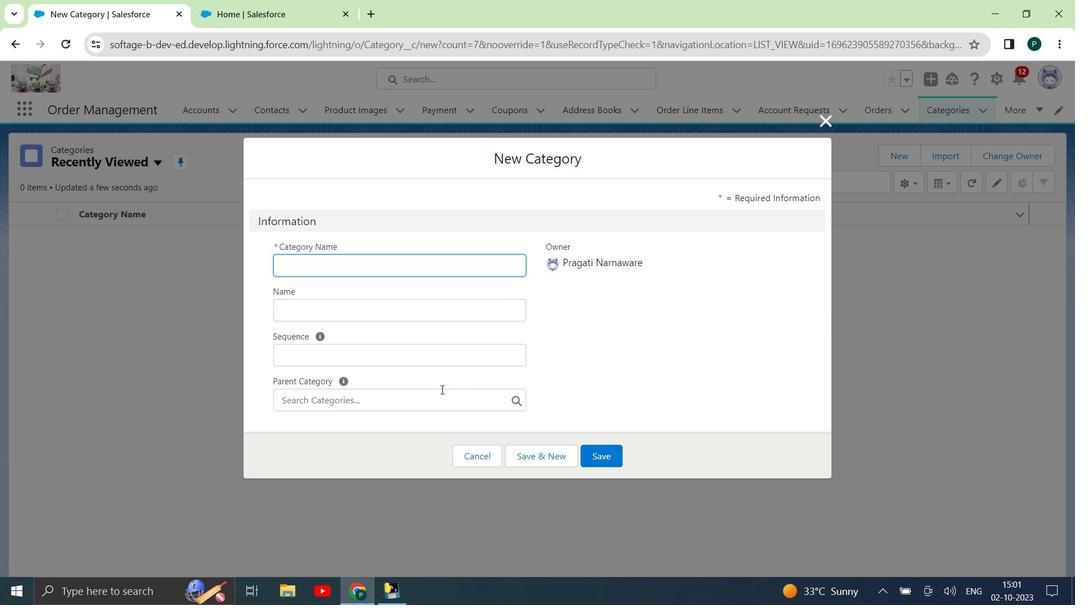 
Action: Mouse moved to (444, 398)
